 Task: Look for space in Cape Coral, United States from 10th July, 2023 to 15th July, 2023 for 7 adults in price range Rs.10000 to Rs.15000. Place can be entire place or shared room with 4 bedrooms having 7 beds and 4 bathrooms. Property type can be house, flat, guest house. Amenities needed are: wifi, TV, free parkinig on premises, gym, breakfast. Booking option can be shelf check-in. Required host language is English.
Action: Mouse moved to (610, 128)
Screenshot: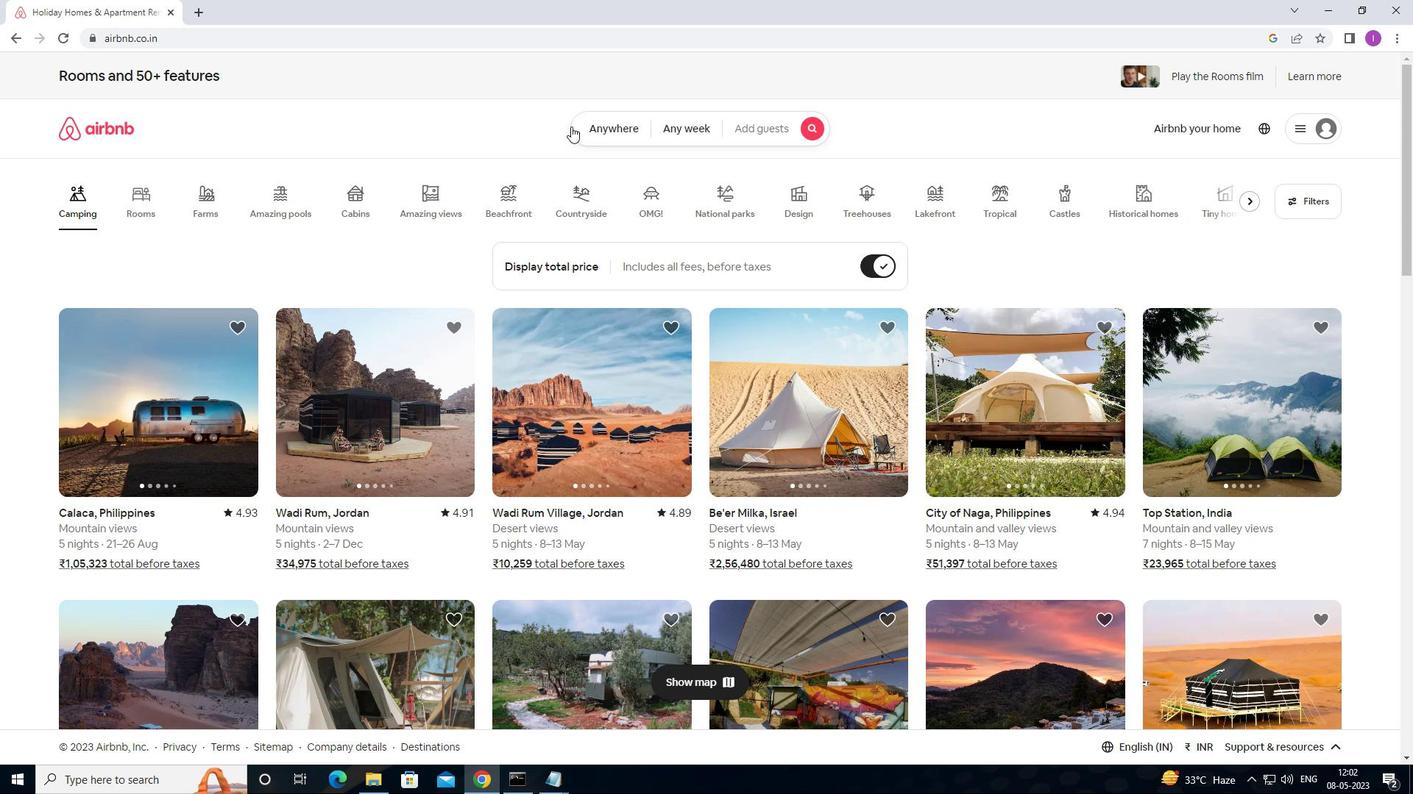 
Action: Mouse pressed left at (610, 128)
Screenshot: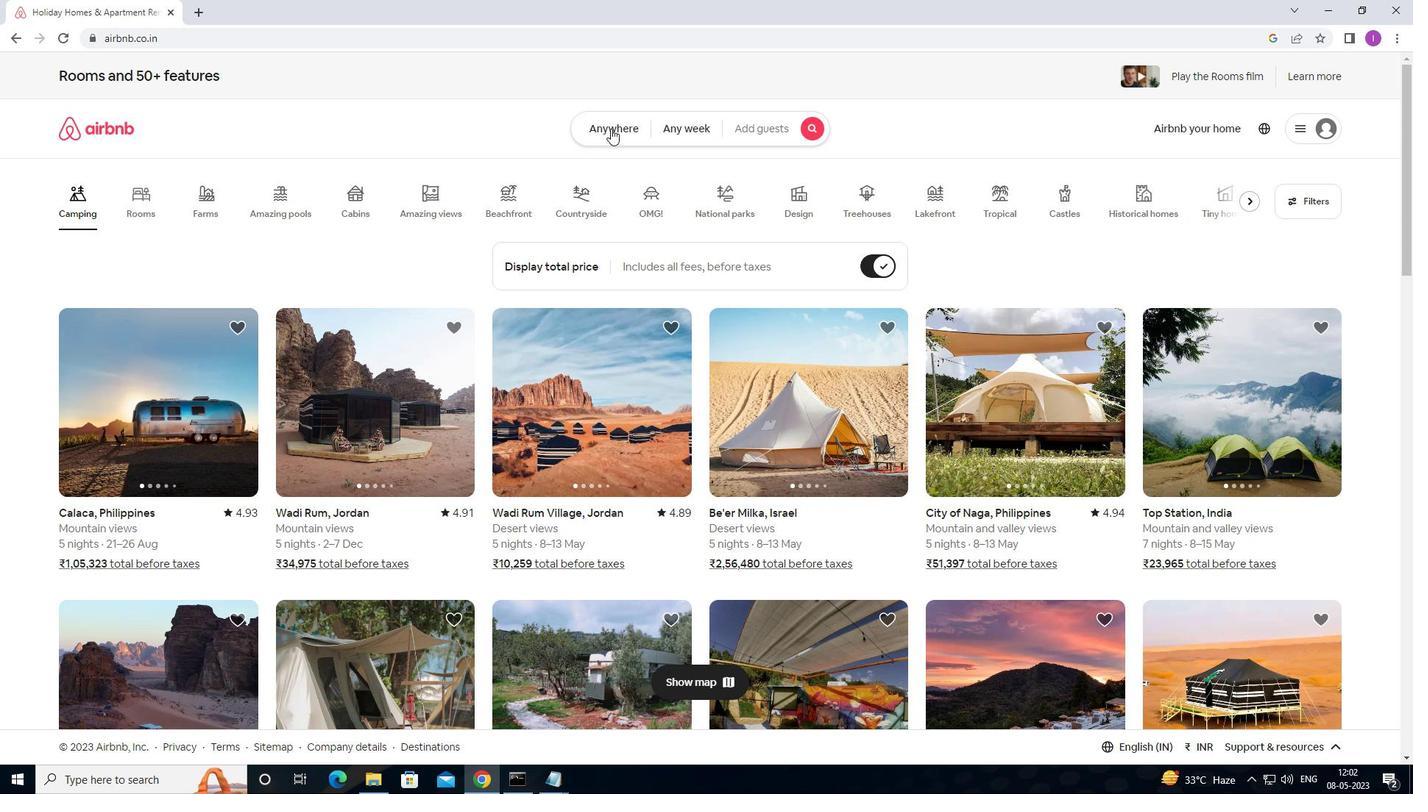 
Action: Mouse moved to (506, 191)
Screenshot: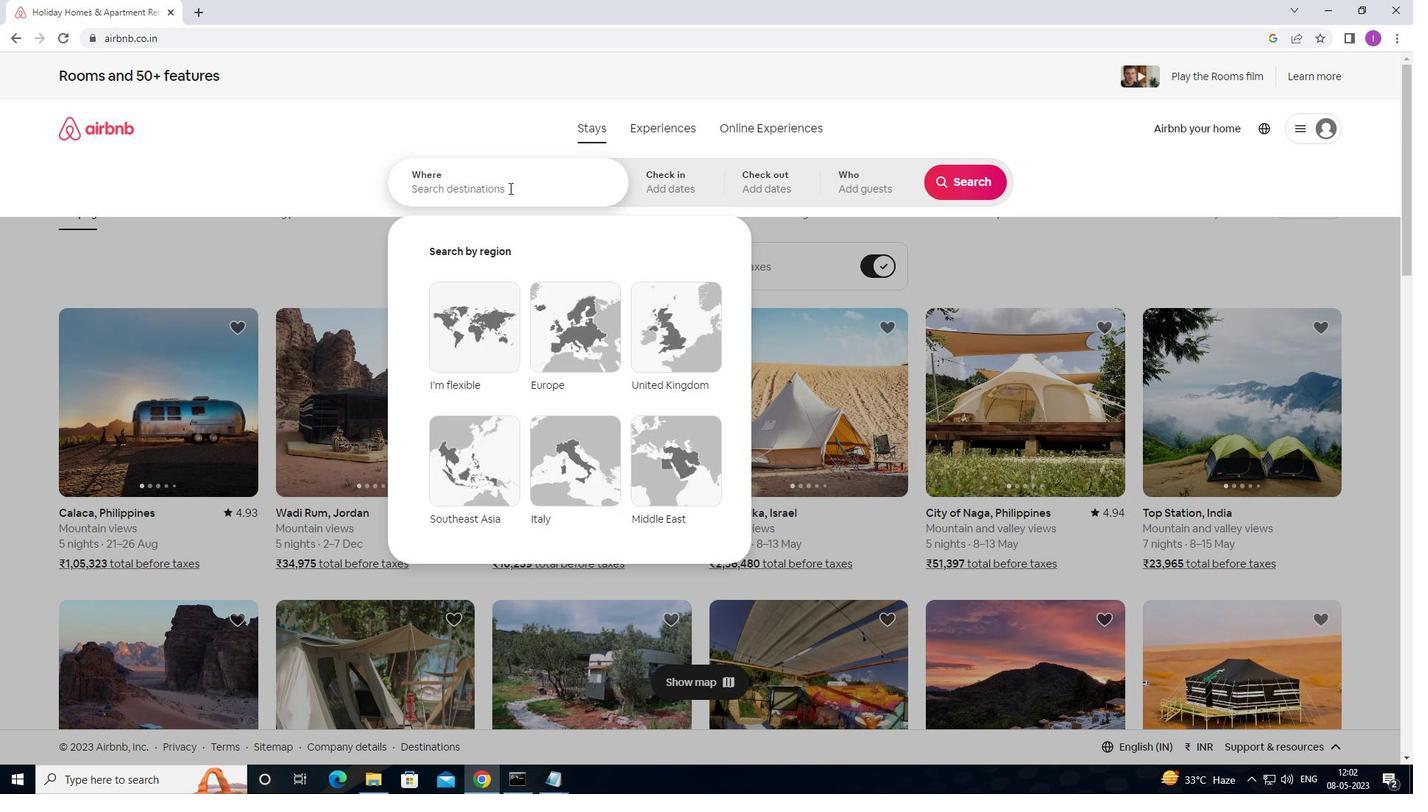
Action: Mouse pressed left at (506, 191)
Screenshot: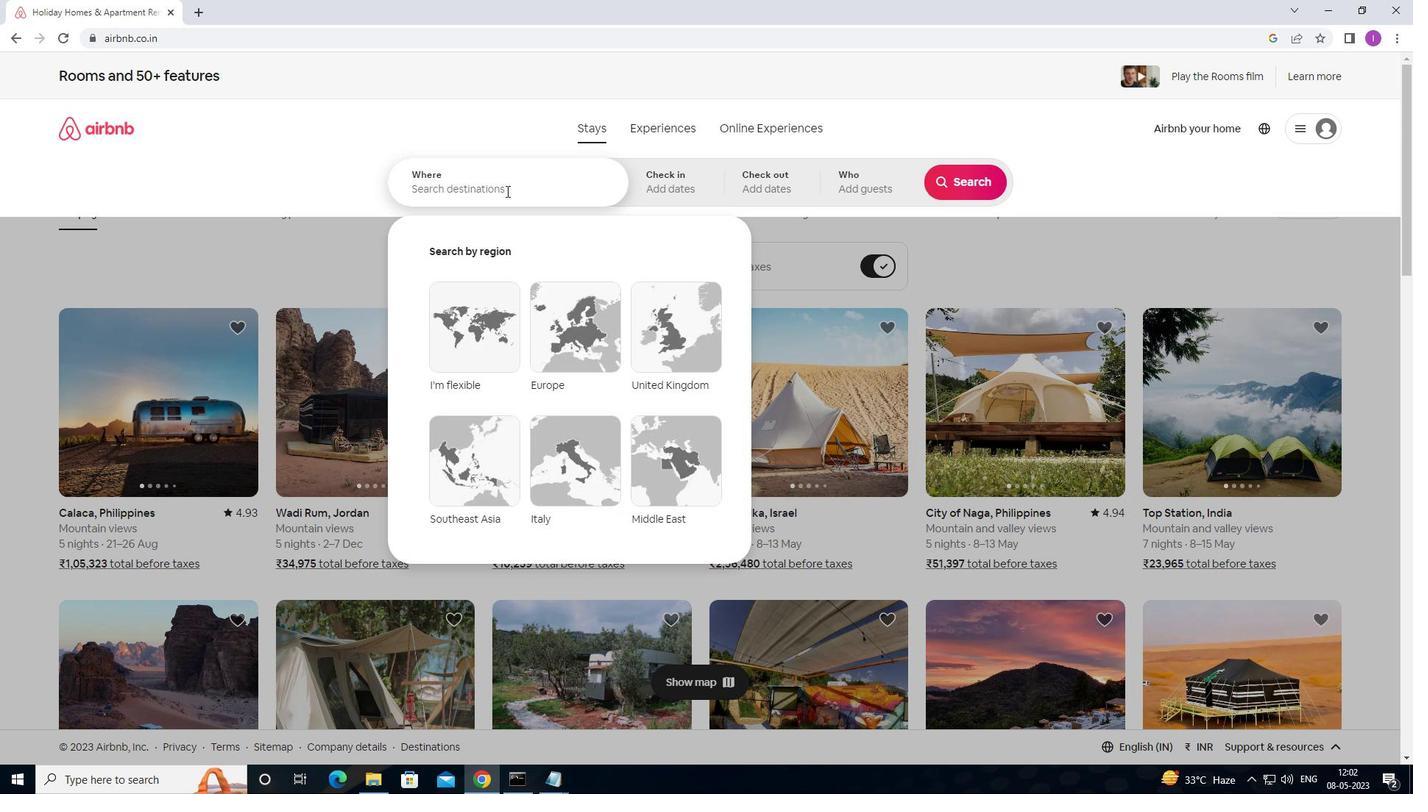 
Action: Mouse moved to (677, 171)
Screenshot: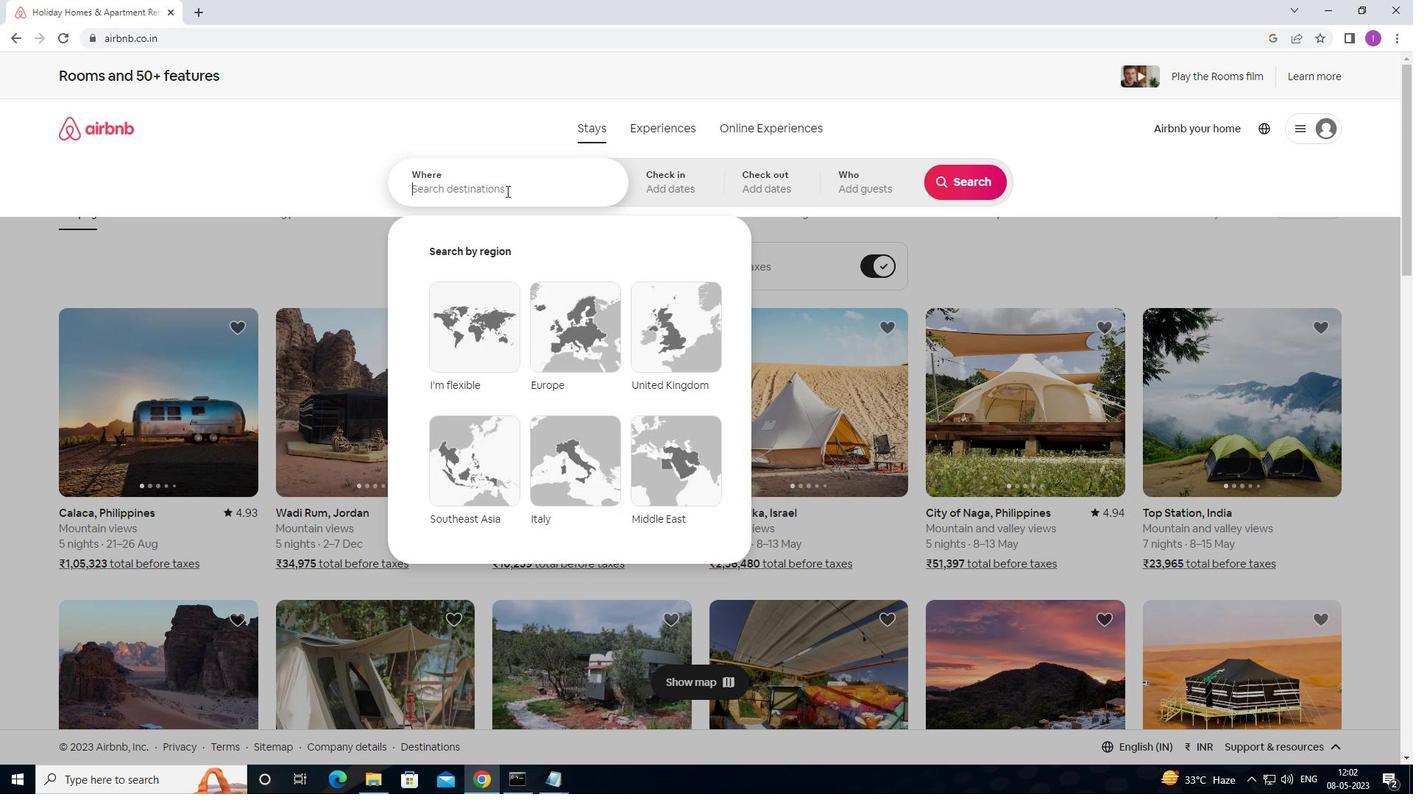 
Action: Key pressed <Key.shift>CAPE<Key.space><Key.shift>CORAL,<Key.shift>UNITED<Key.space>STATES
Screenshot: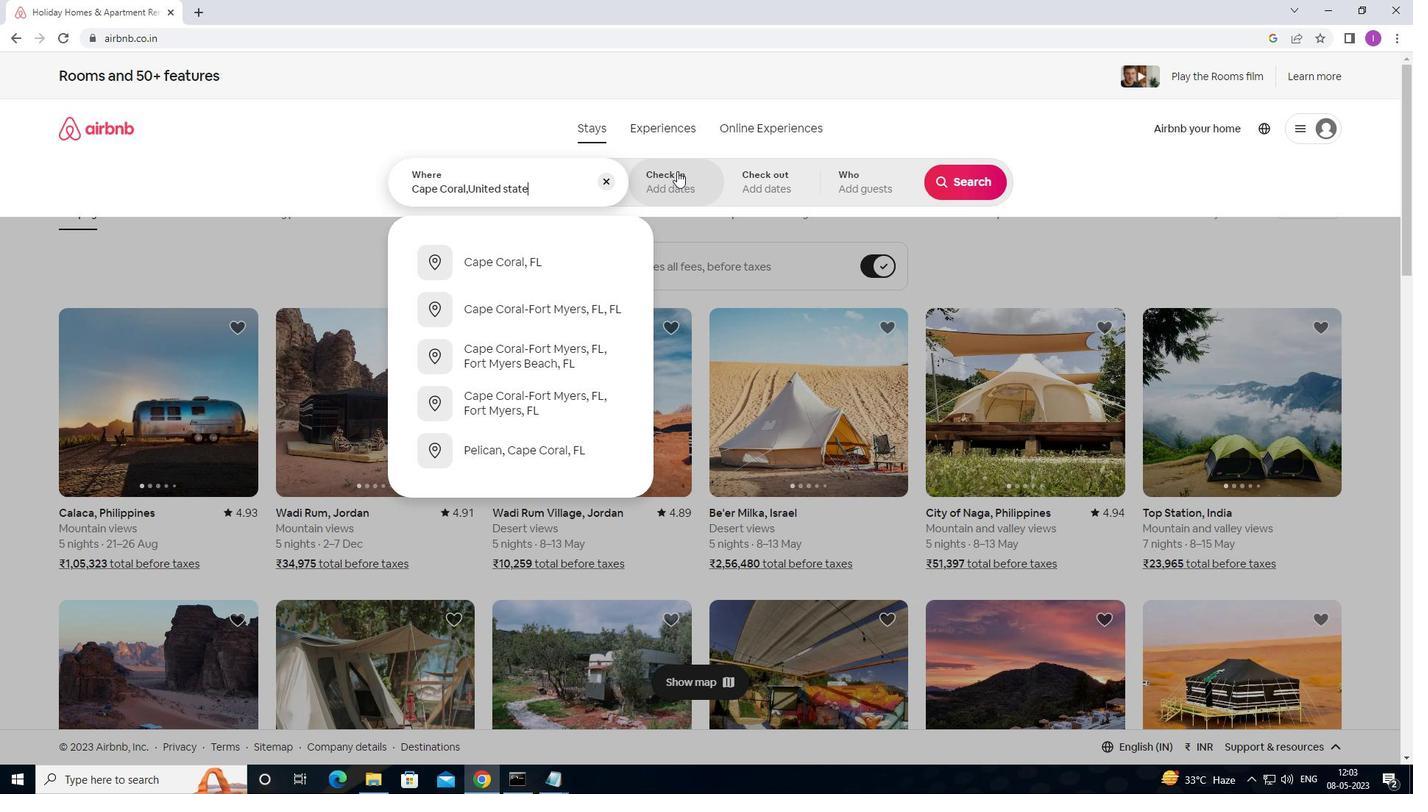
Action: Mouse moved to (677, 175)
Screenshot: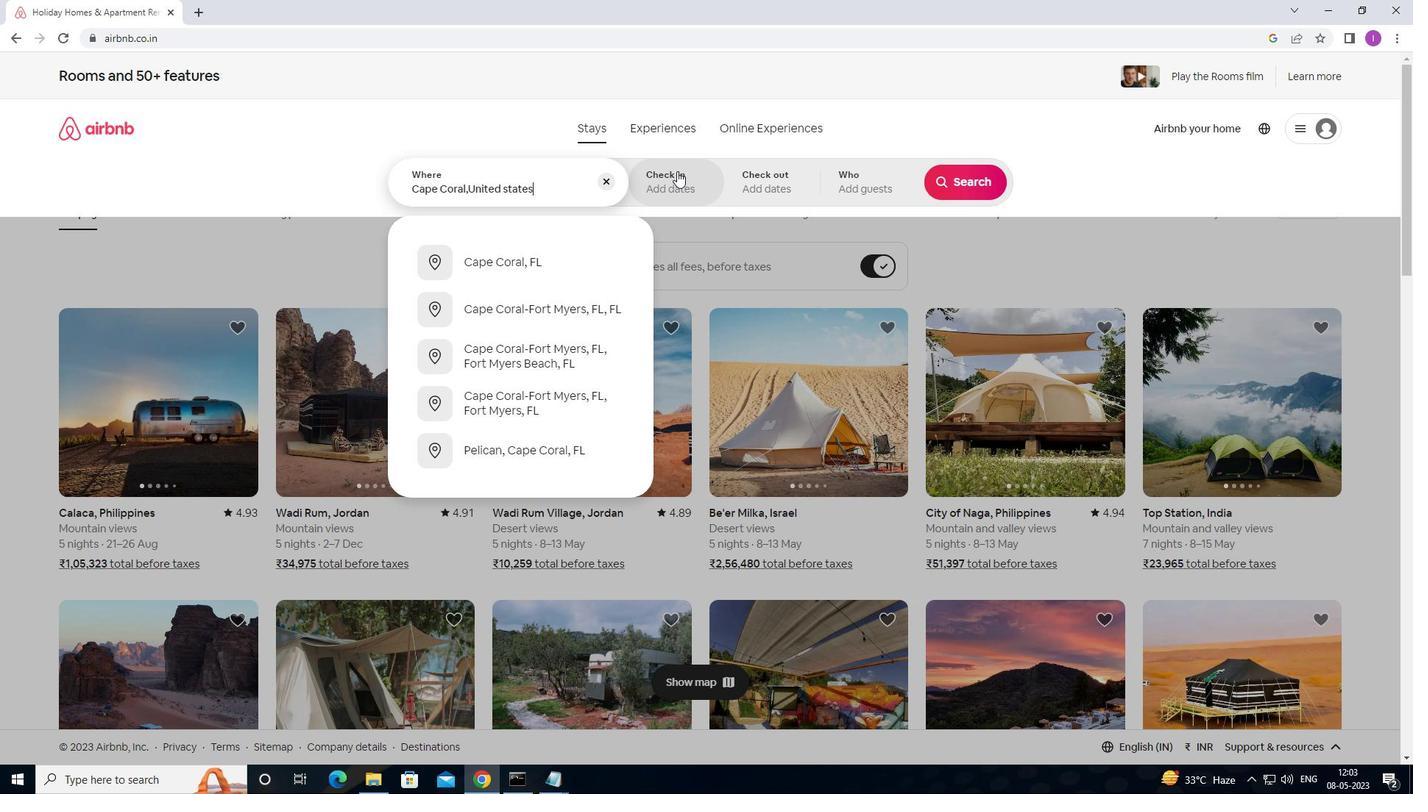 
Action: Mouse pressed left at (677, 175)
Screenshot: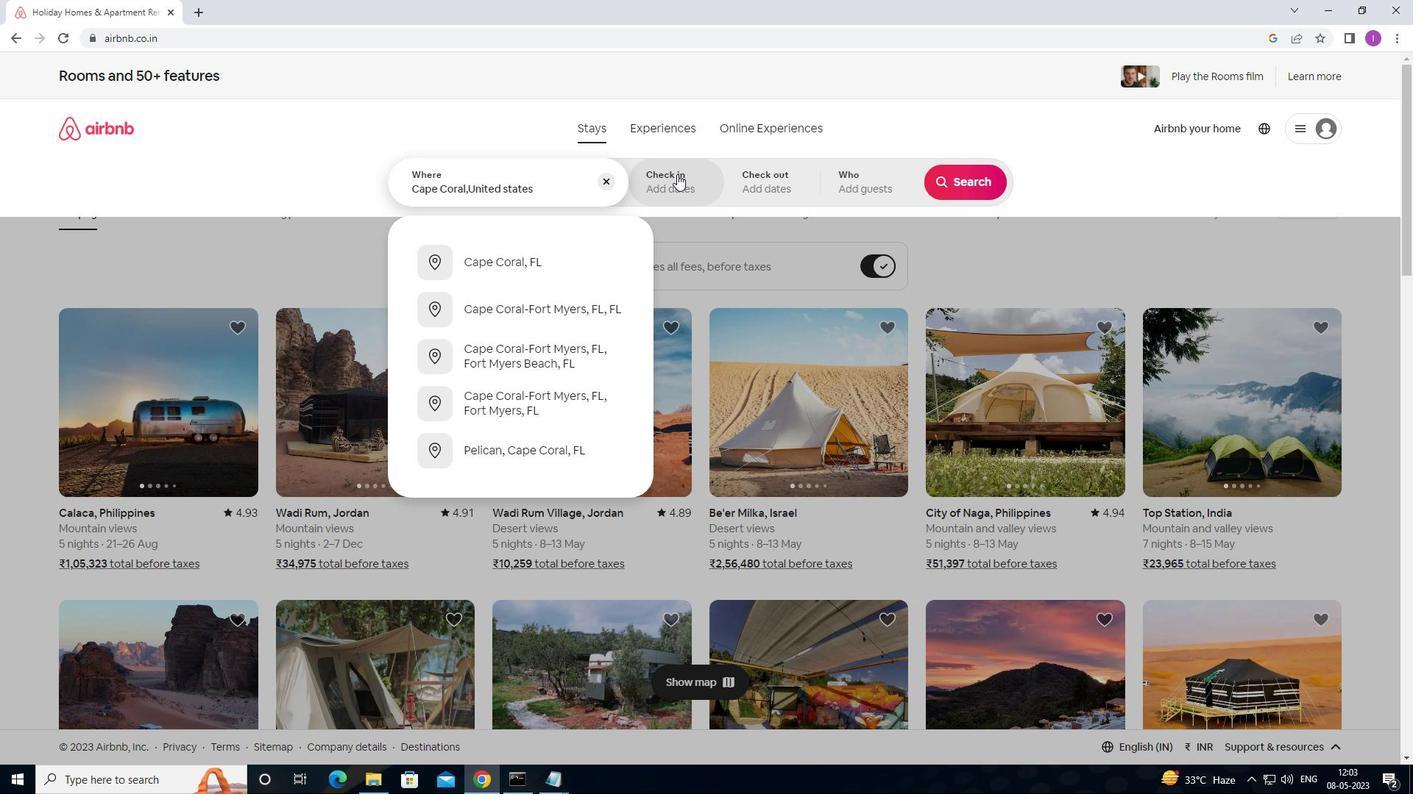 
Action: Mouse moved to (964, 297)
Screenshot: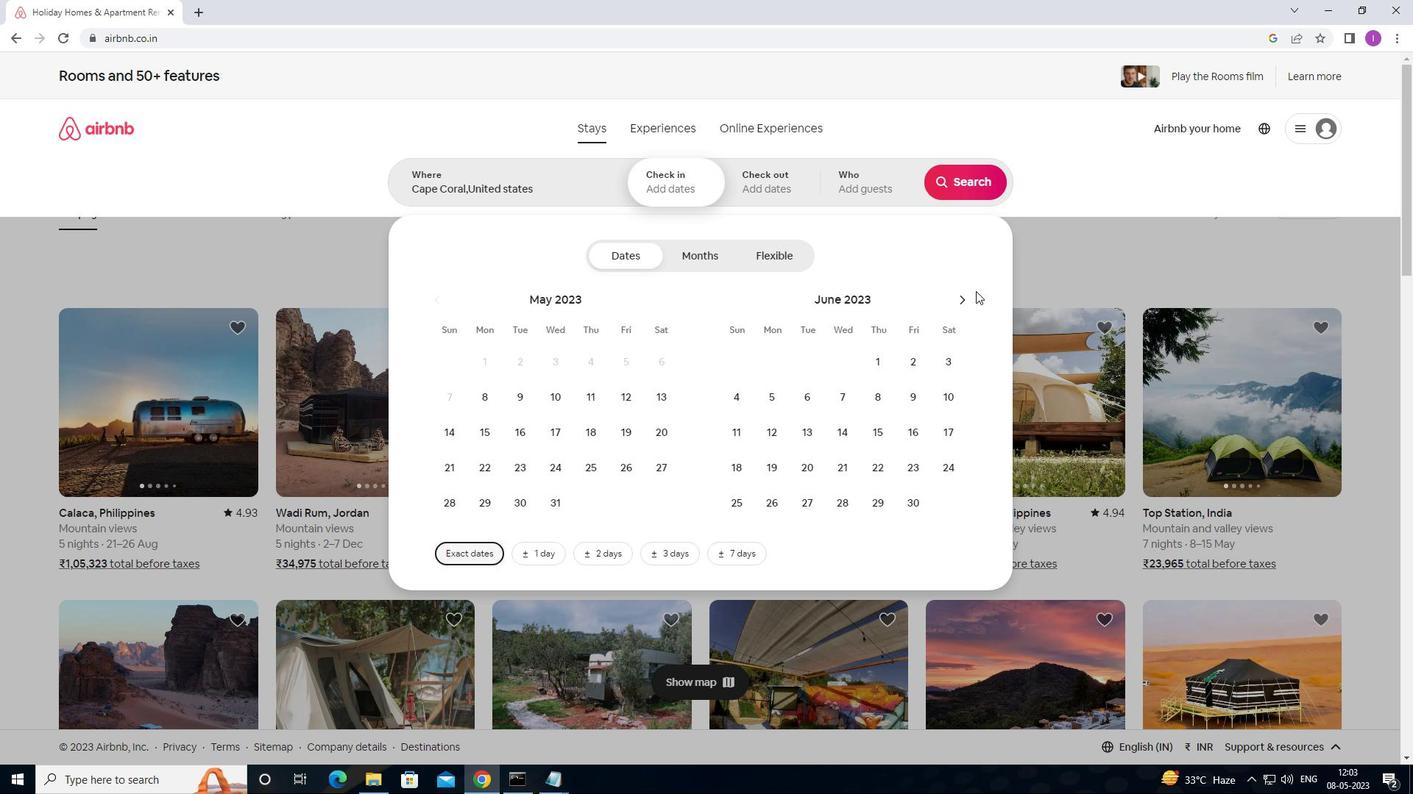 
Action: Mouse pressed left at (964, 297)
Screenshot: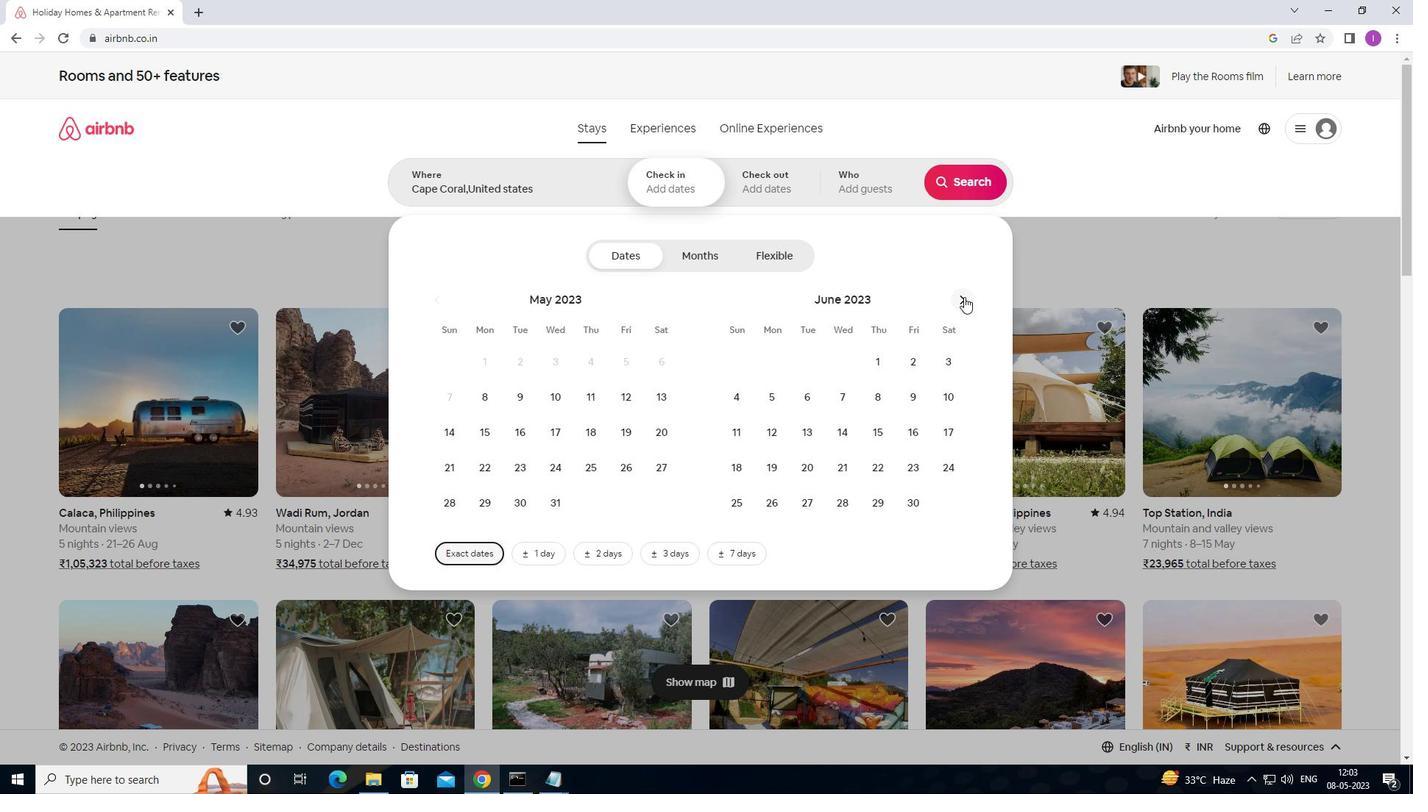 
Action: Mouse moved to (769, 434)
Screenshot: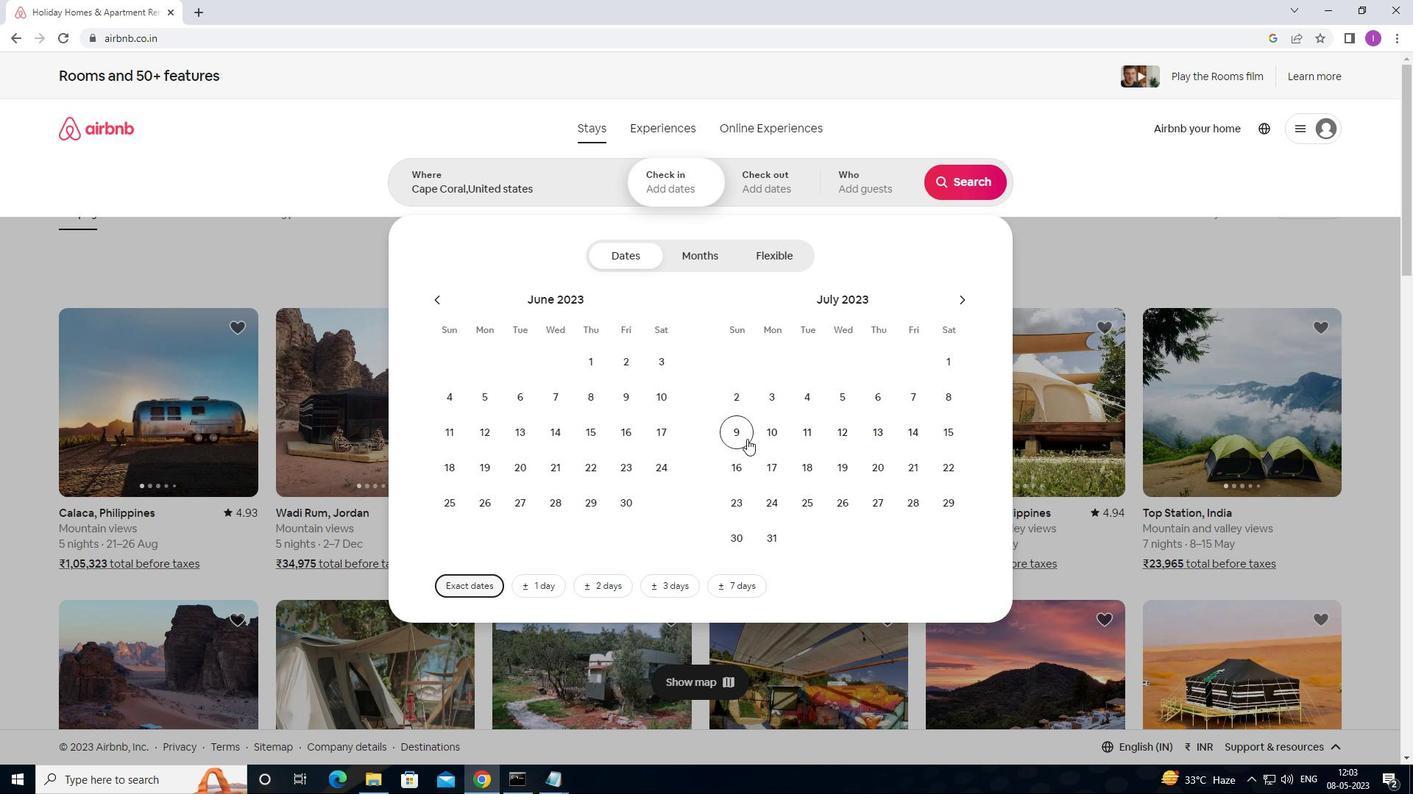 
Action: Mouse pressed left at (769, 434)
Screenshot: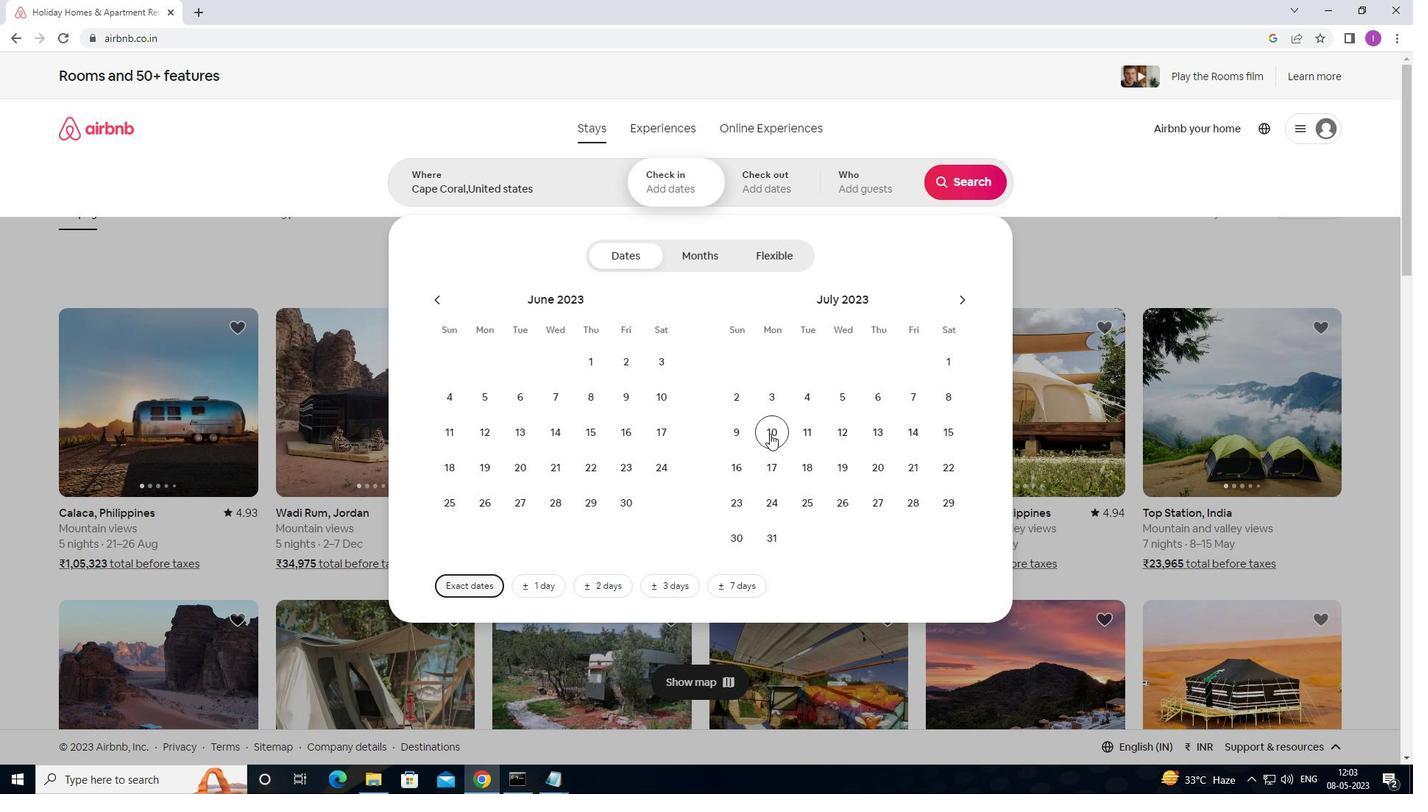 
Action: Mouse moved to (961, 429)
Screenshot: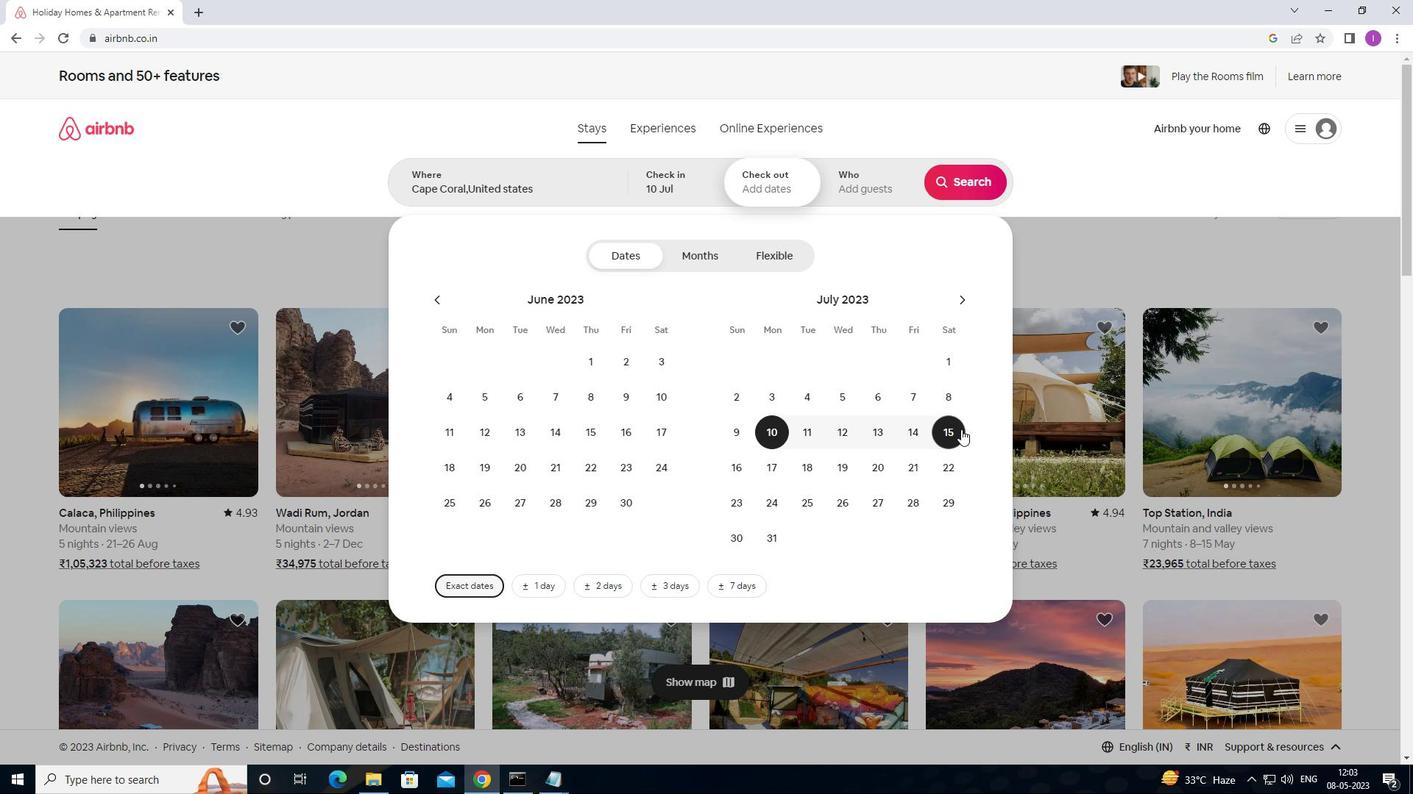 
Action: Mouse pressed left at (961, 429)
Screenshot: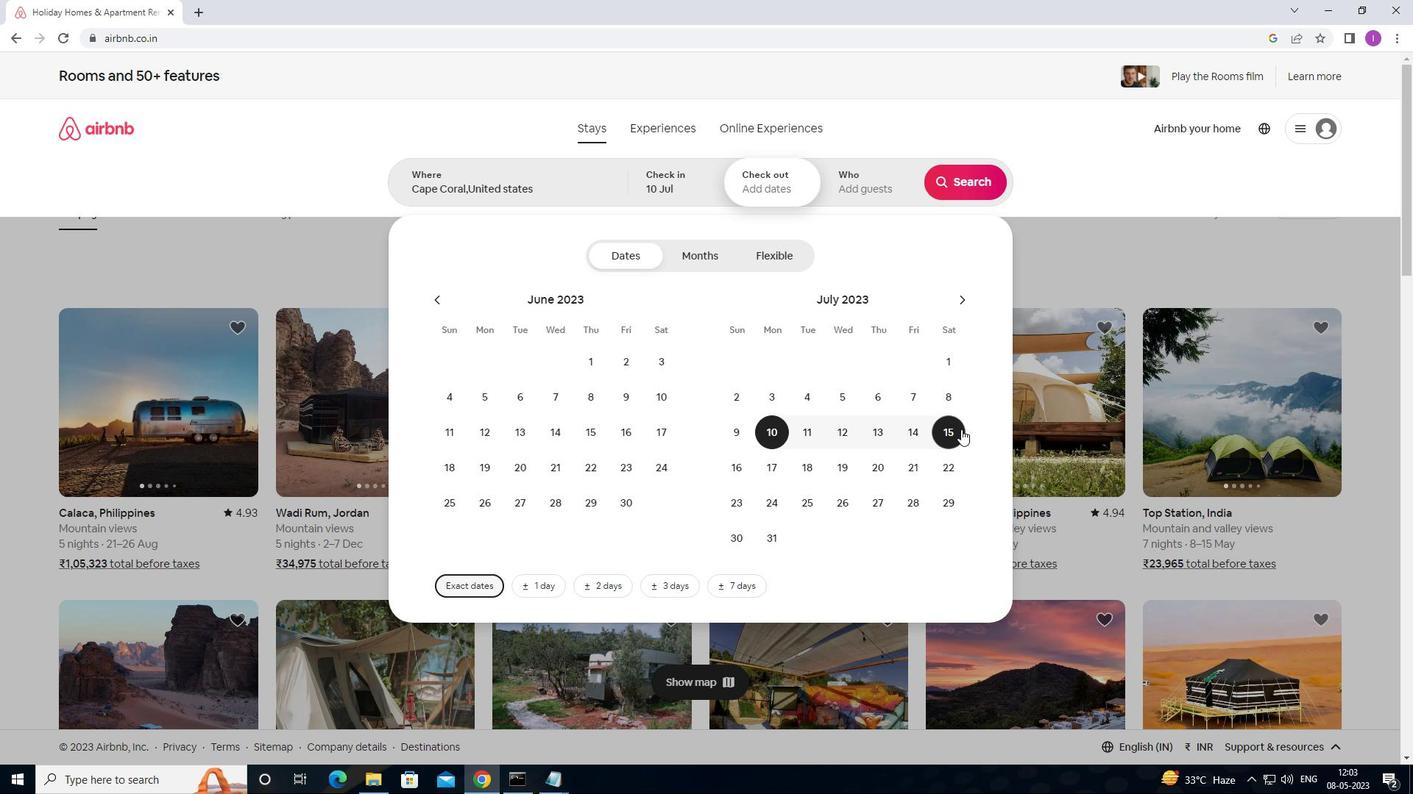 
Action: Mouse moved to (859, 194)
Screenshot: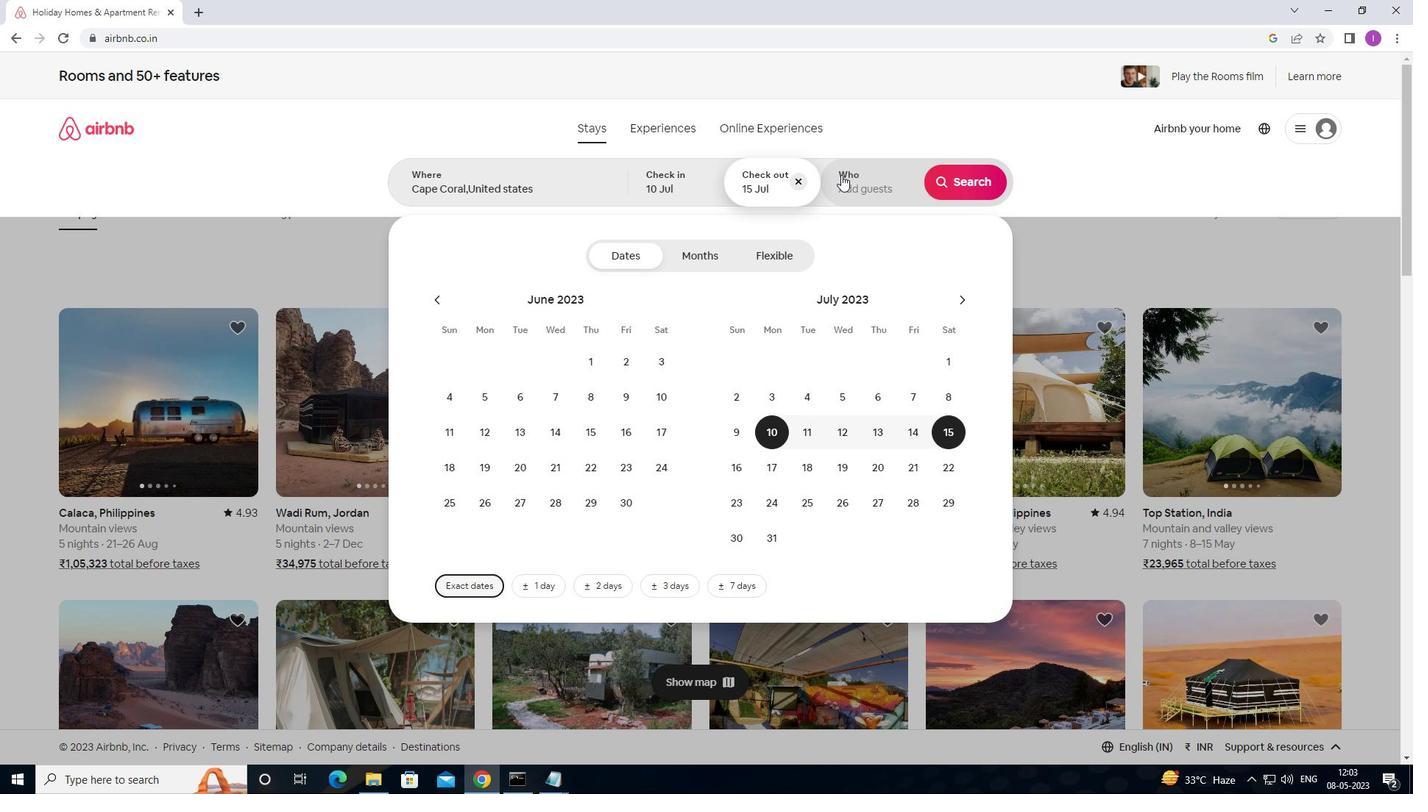 
Action: Mouse pressed left at (859, 194)
Screenshot: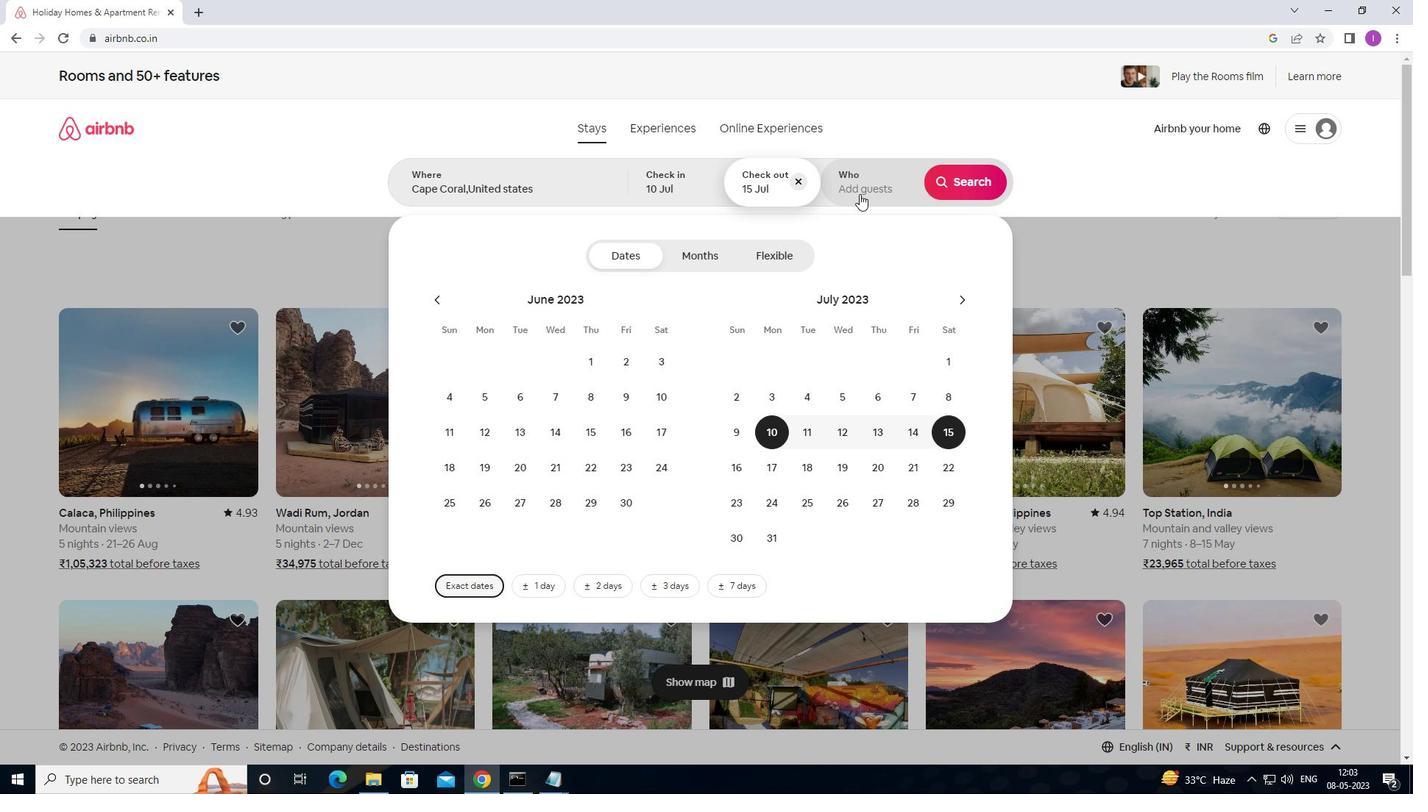 
Action: Mouse moved to (970, 257)
Screenshot: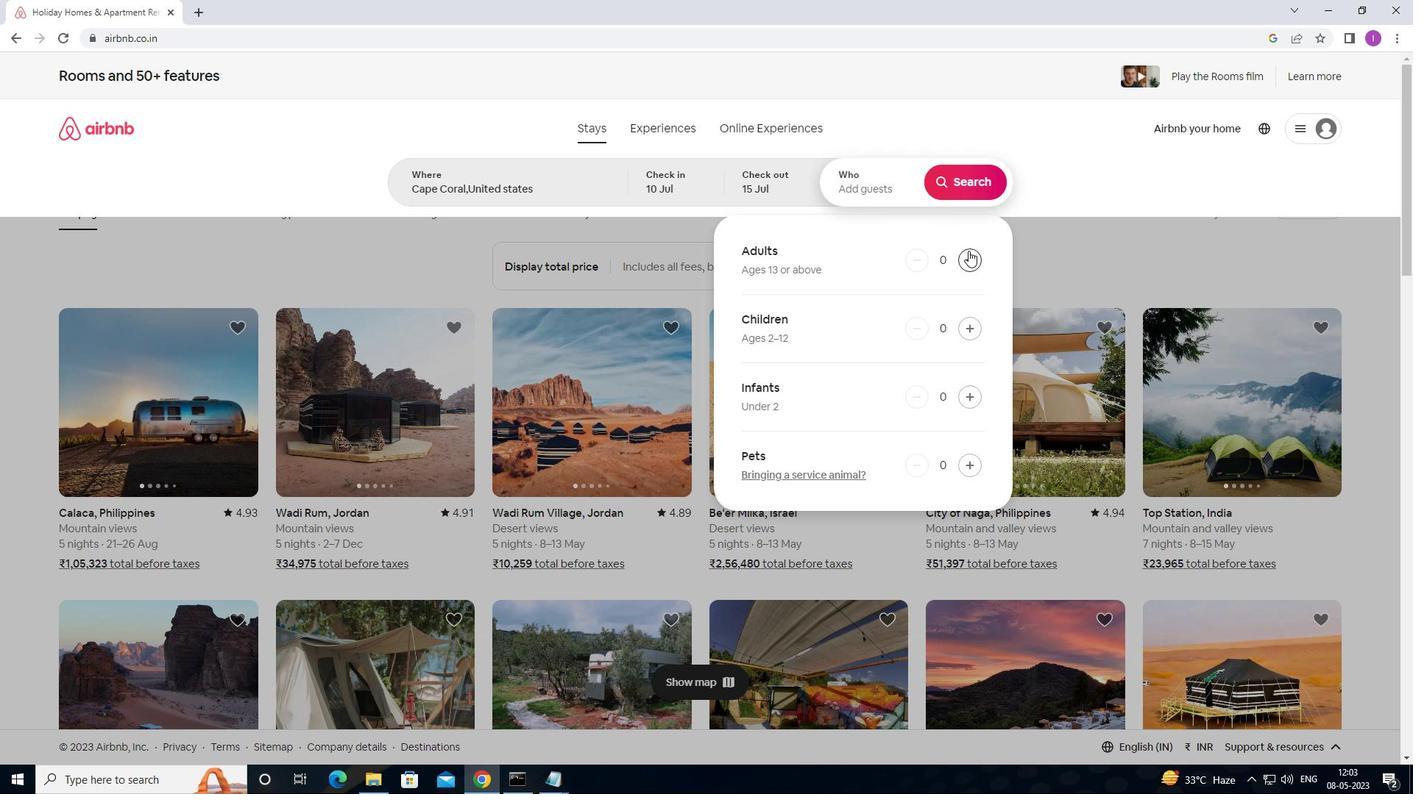
Action: Mouse pressed left at (970, 257)
Screenshot: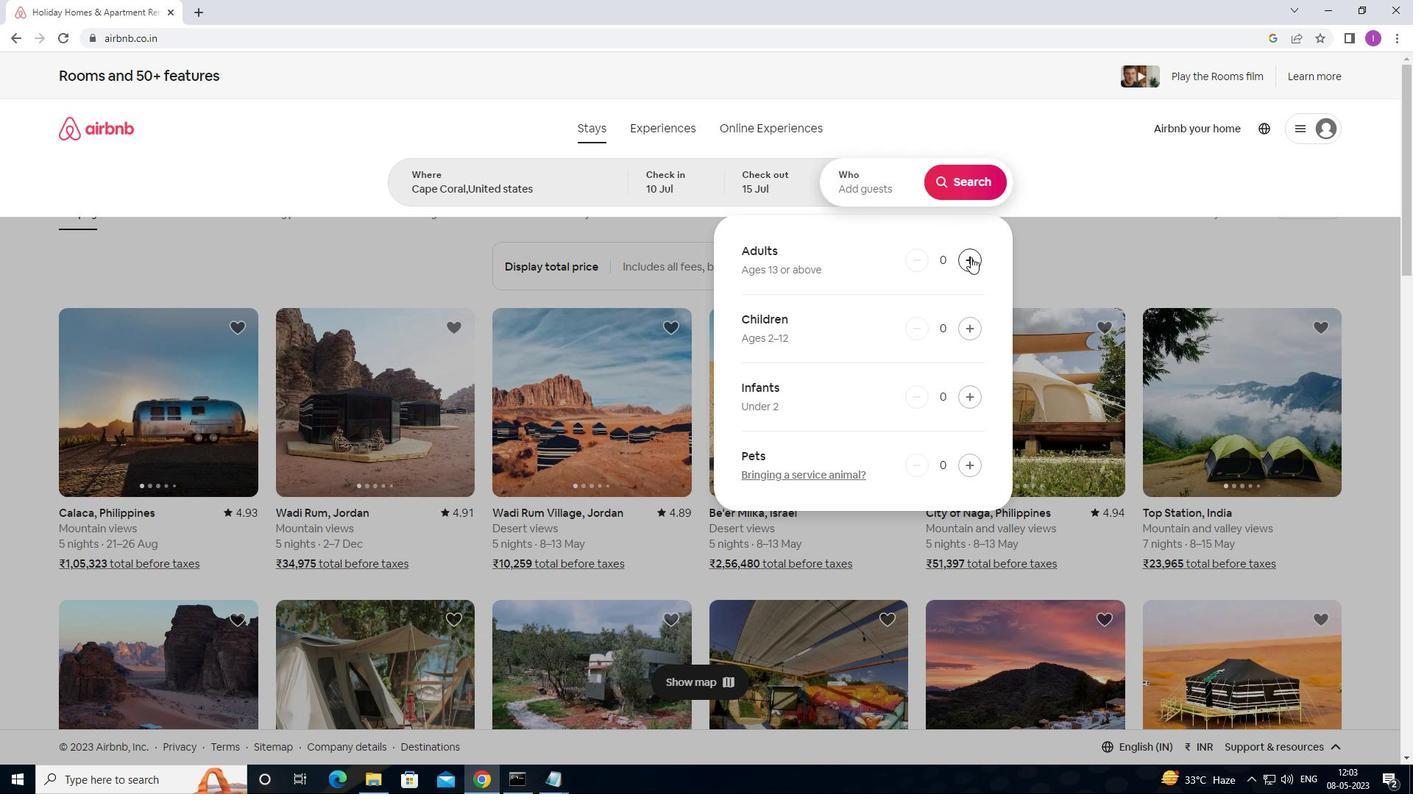 
Action: Mouse pressed left at (970, 257)
Screenshot: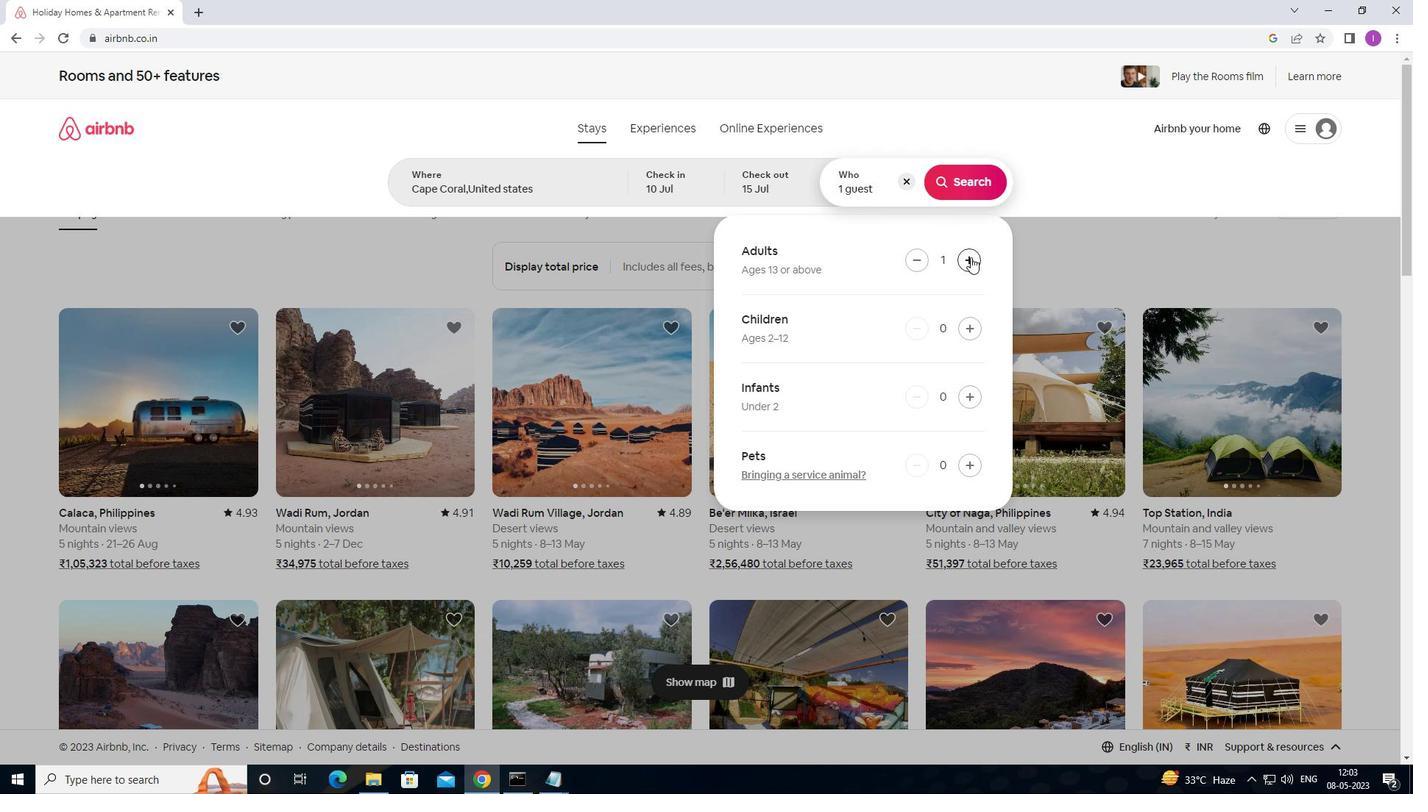 
Action: Mouse pressed left at (970, 257)
Screenshot: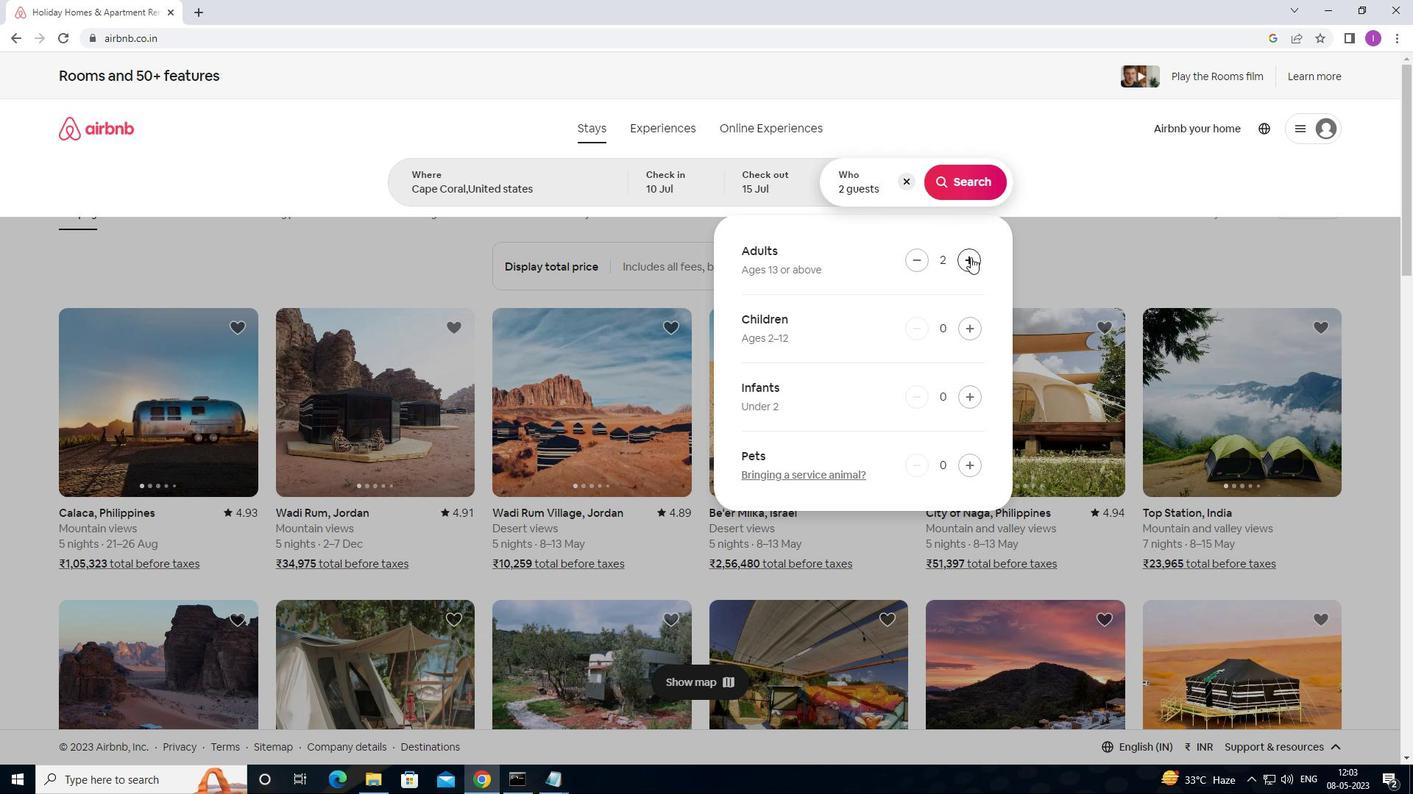 
Action: Mouse pressed left at (970, 257)
Screenshot: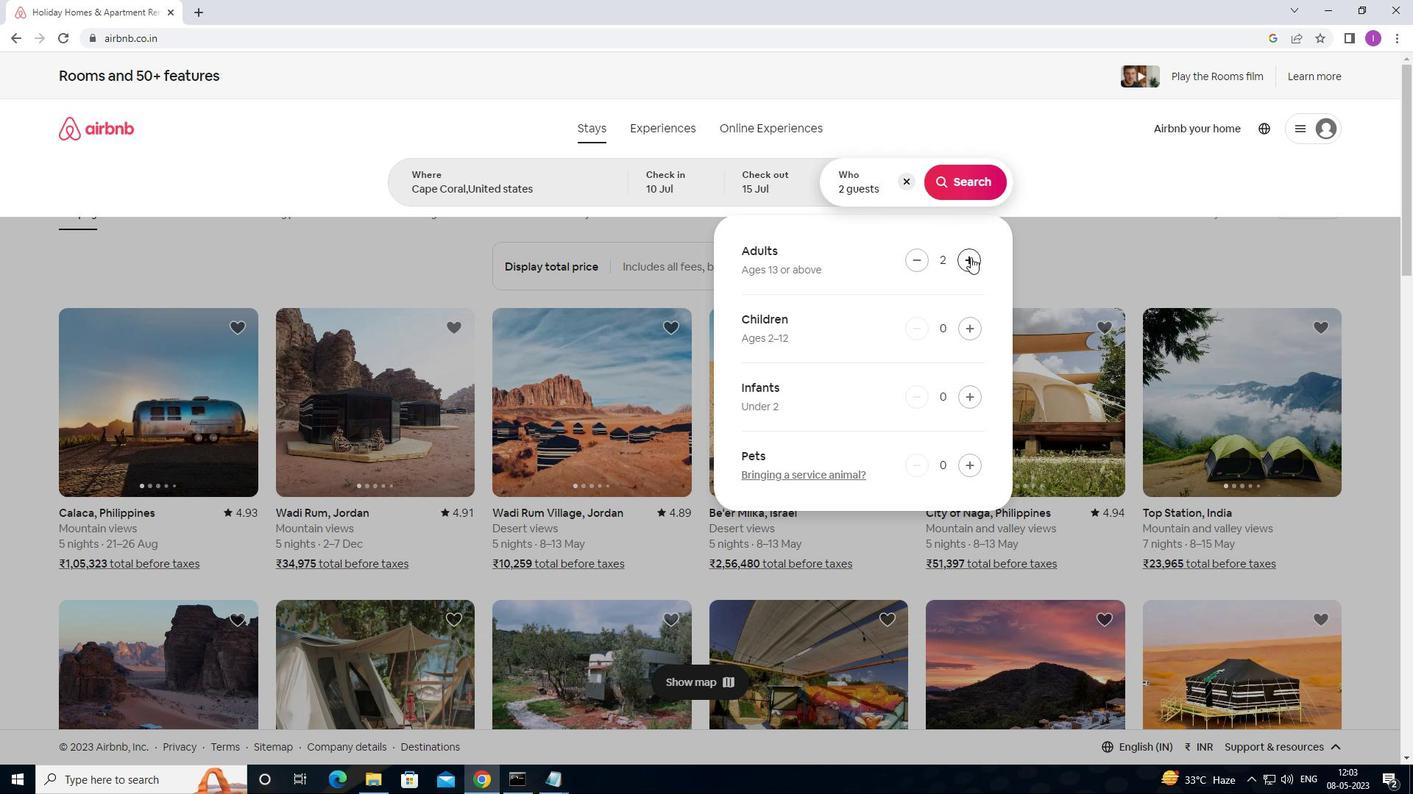 
Action: Mouse pressed left at (970, 257)
Screenshot: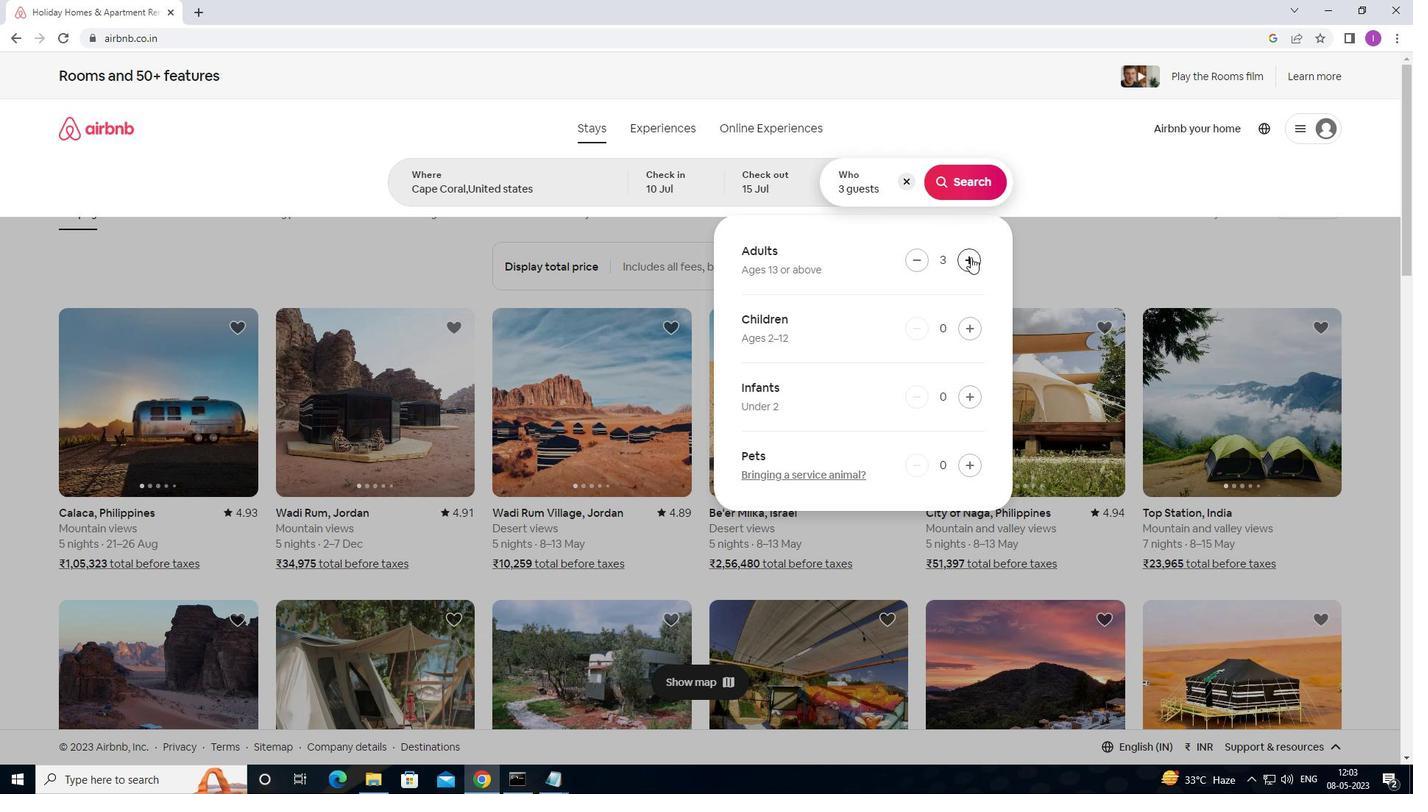 
Action: Mouse pressed left at (970, 257)
Screenshot: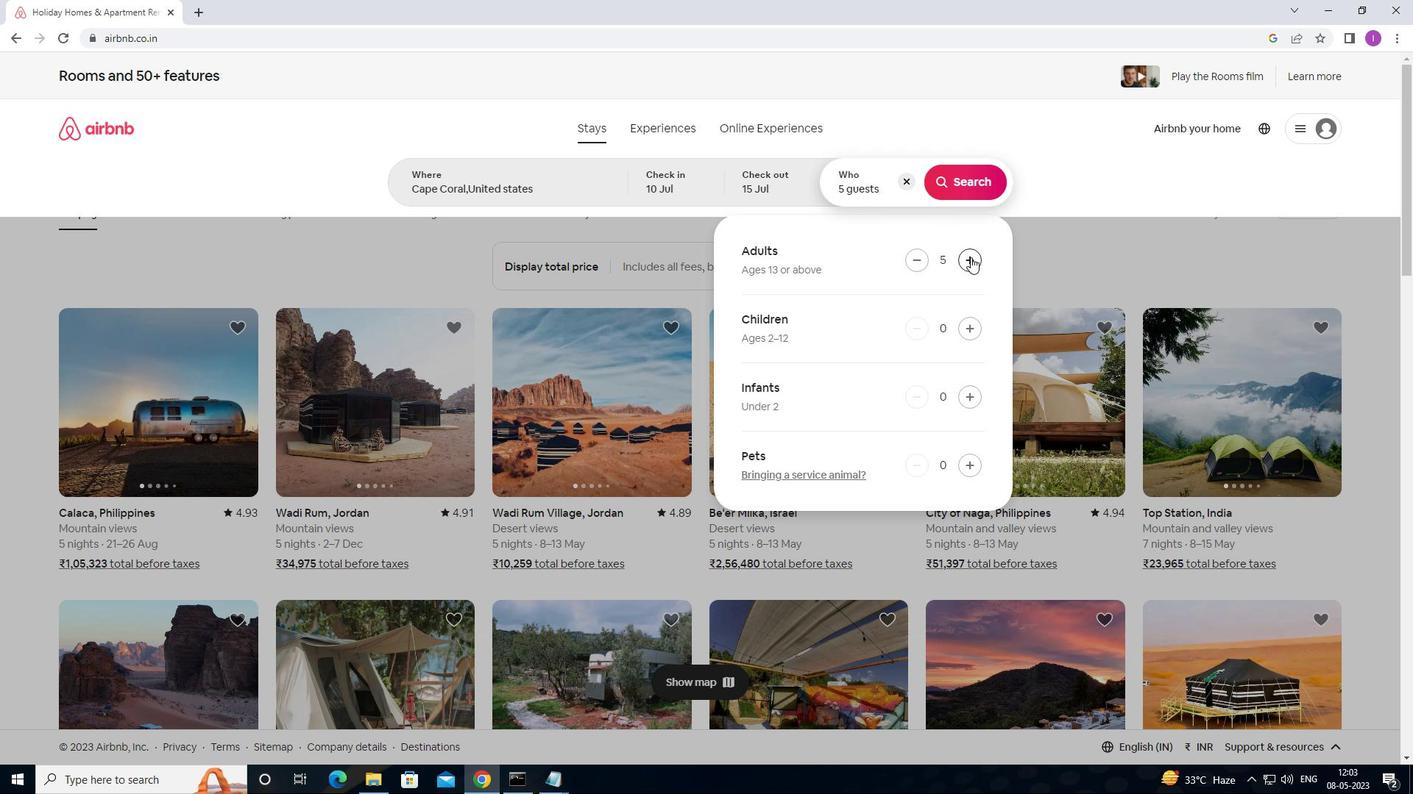 
Action: Mouse pressed left at (970, 257)
Screenshot: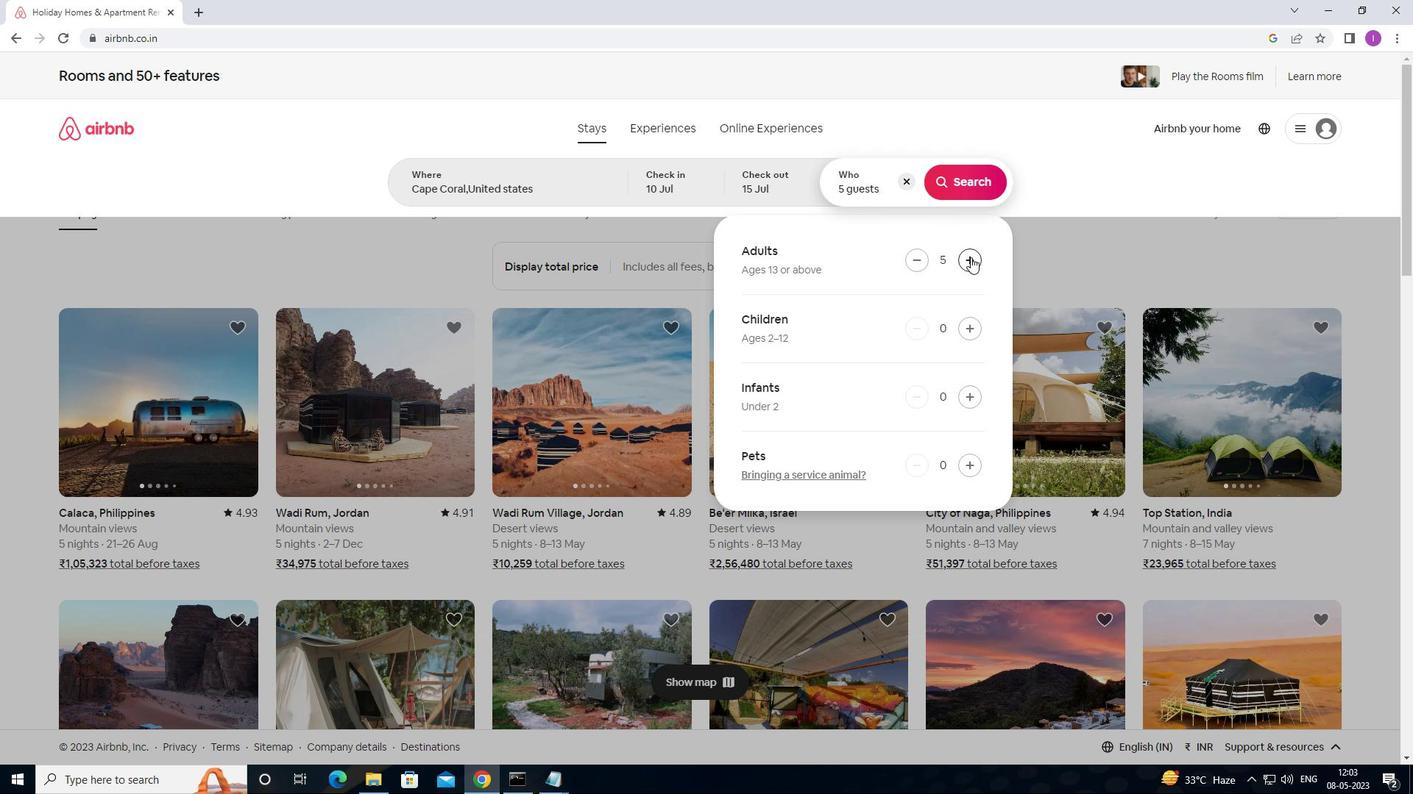 
Action: Mouse moved to (959, 175)
Screenshot: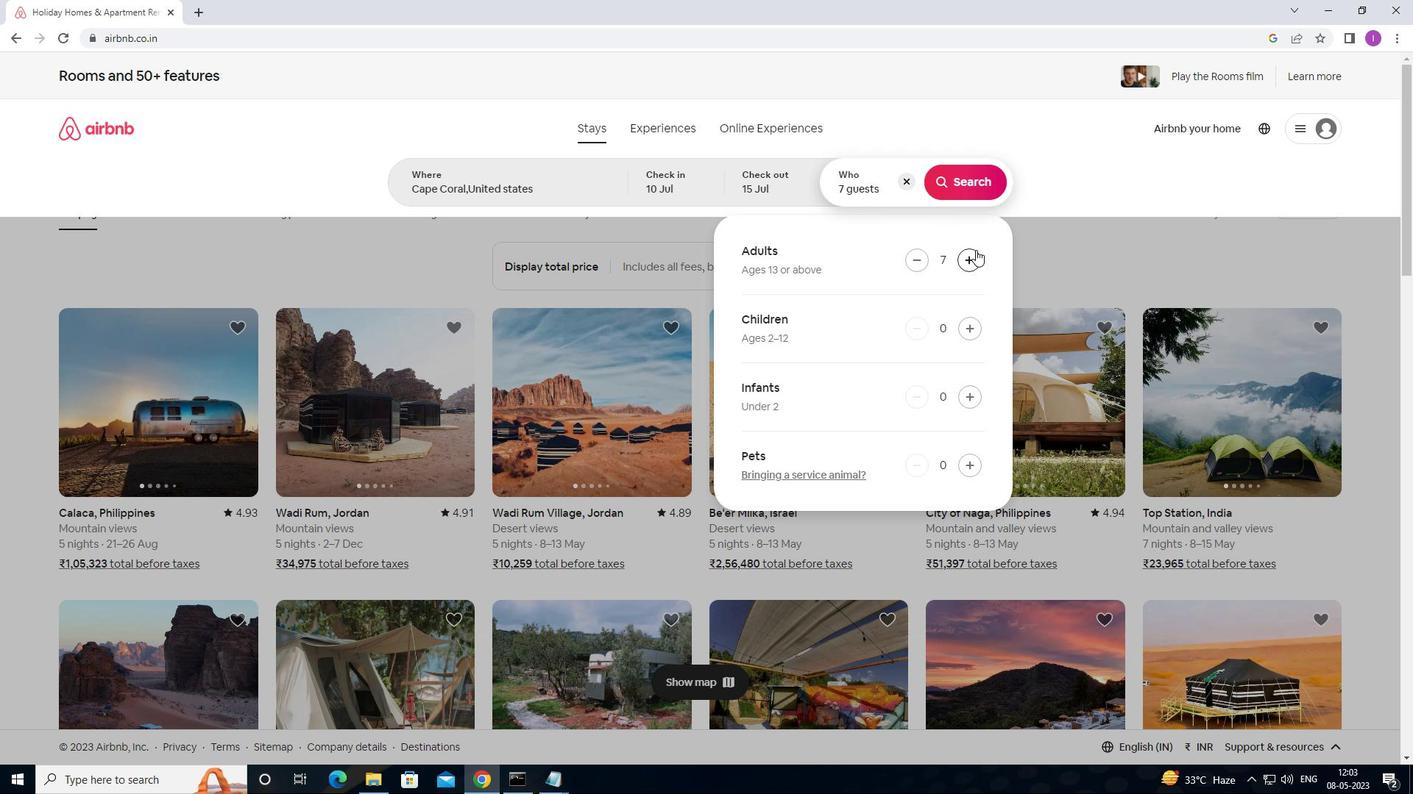 
Action: Mouse pressed left at (959, 175)
Screenshot: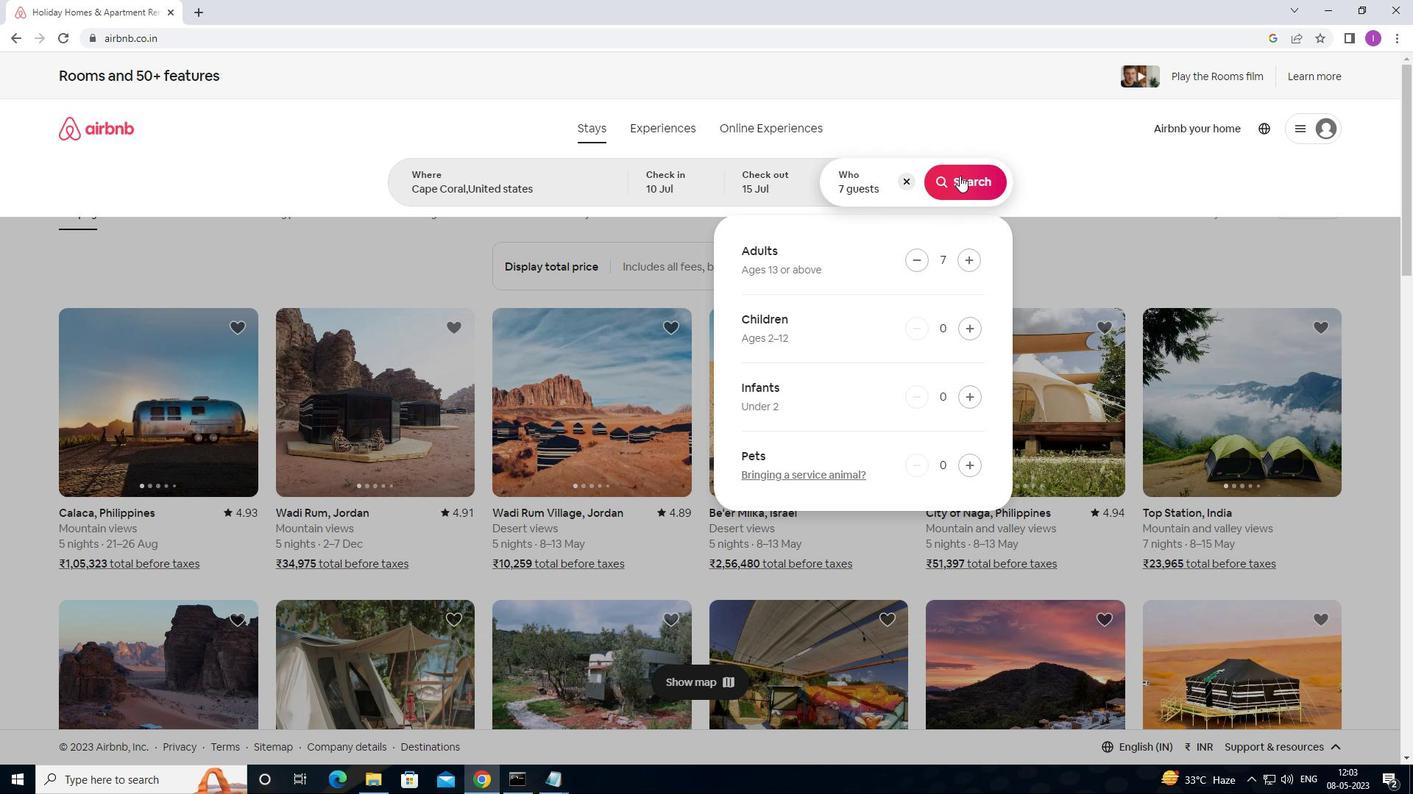 
Action: Mouse moved to (1322, 139)
Screenshot: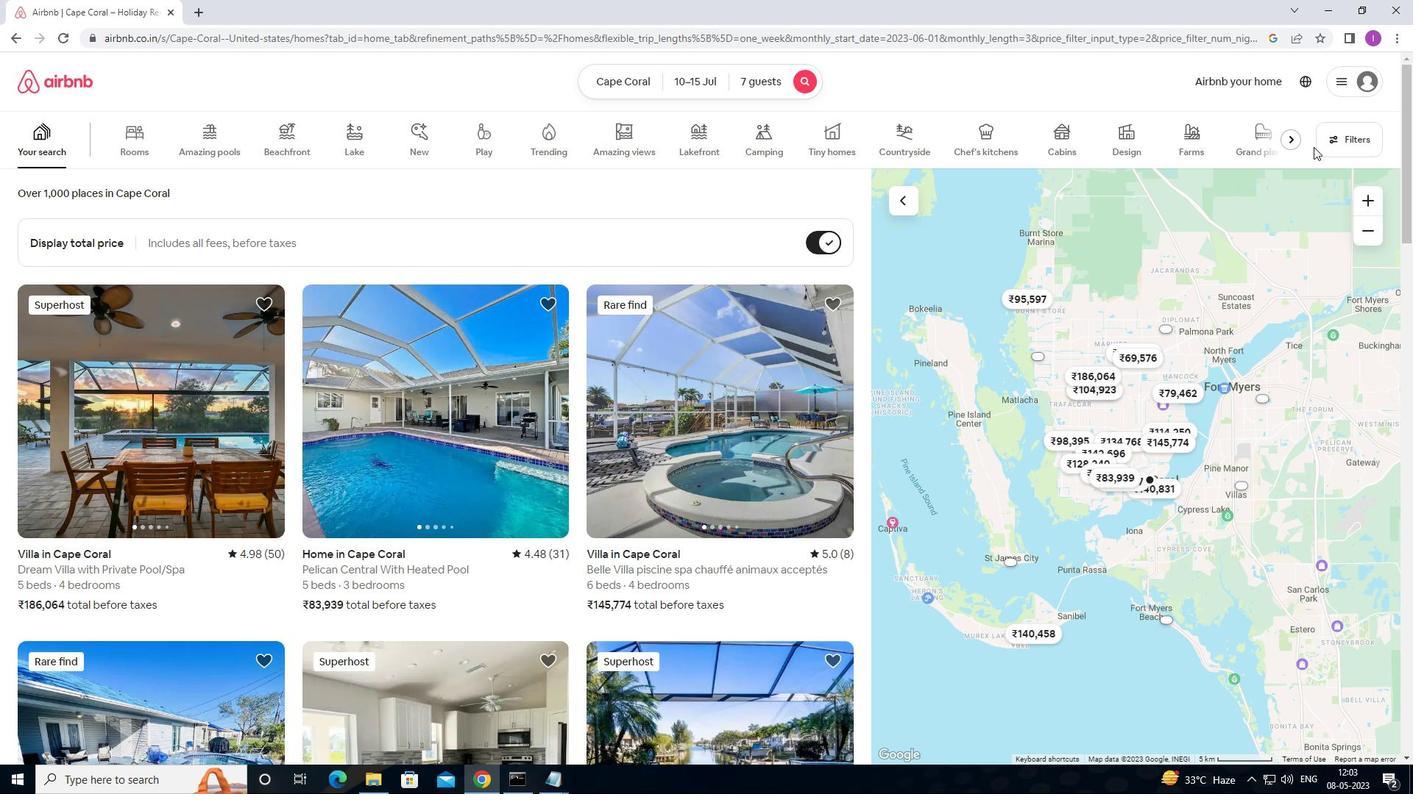 
Action: Mouse pressed left at (1322, 139)
Screenshot: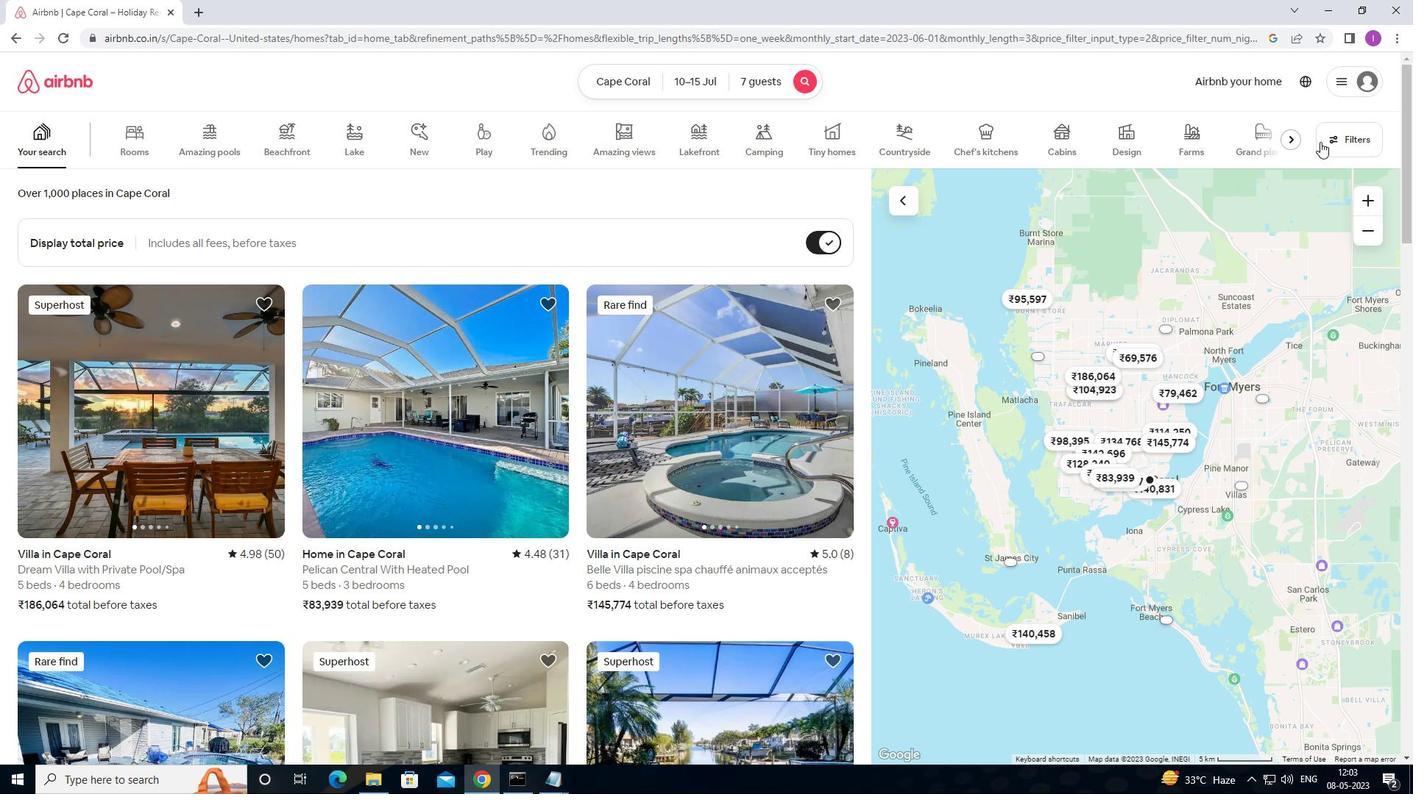 
Action: Mouse moved to (587, 499)
Screenshot: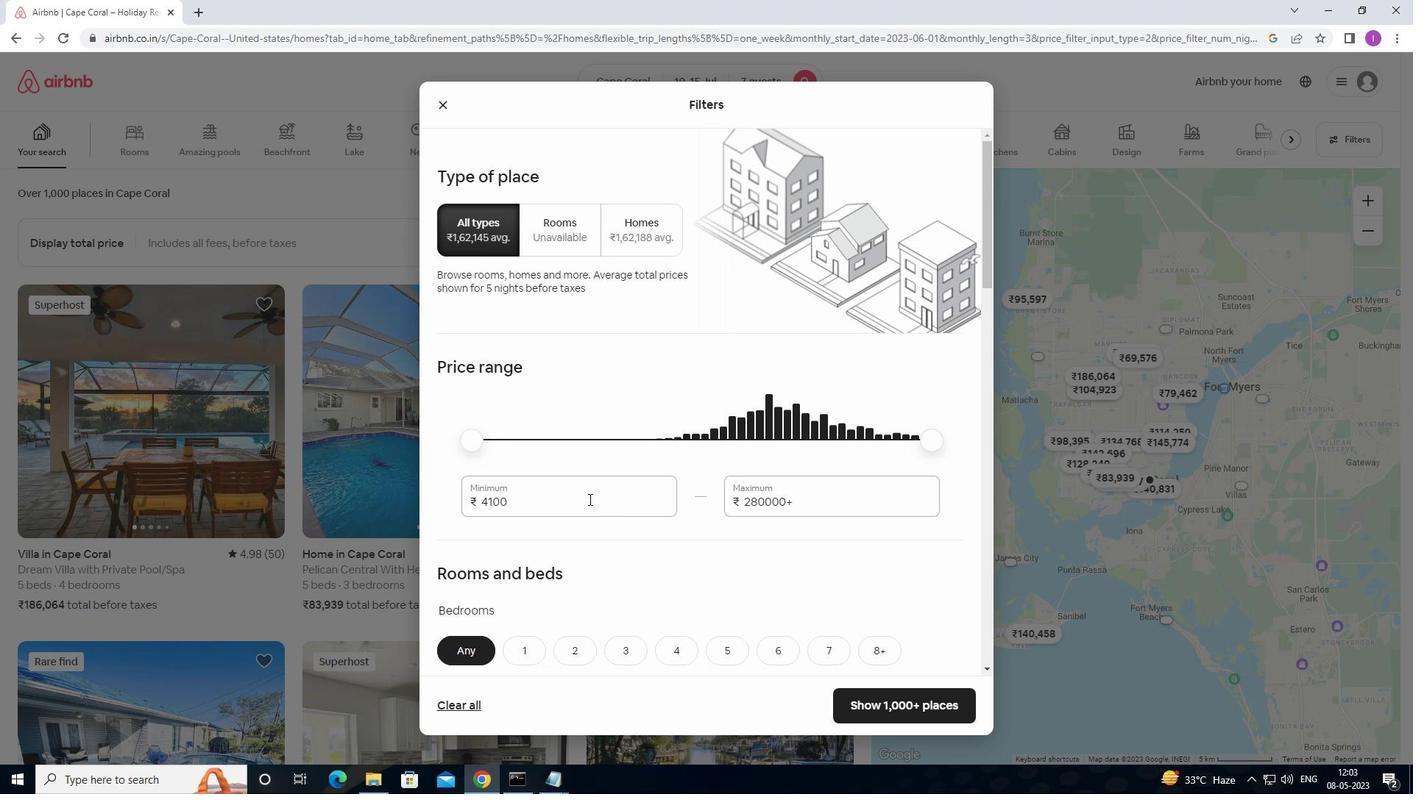 
Action: Mouse pressed left at (587, 499)
Screenshot: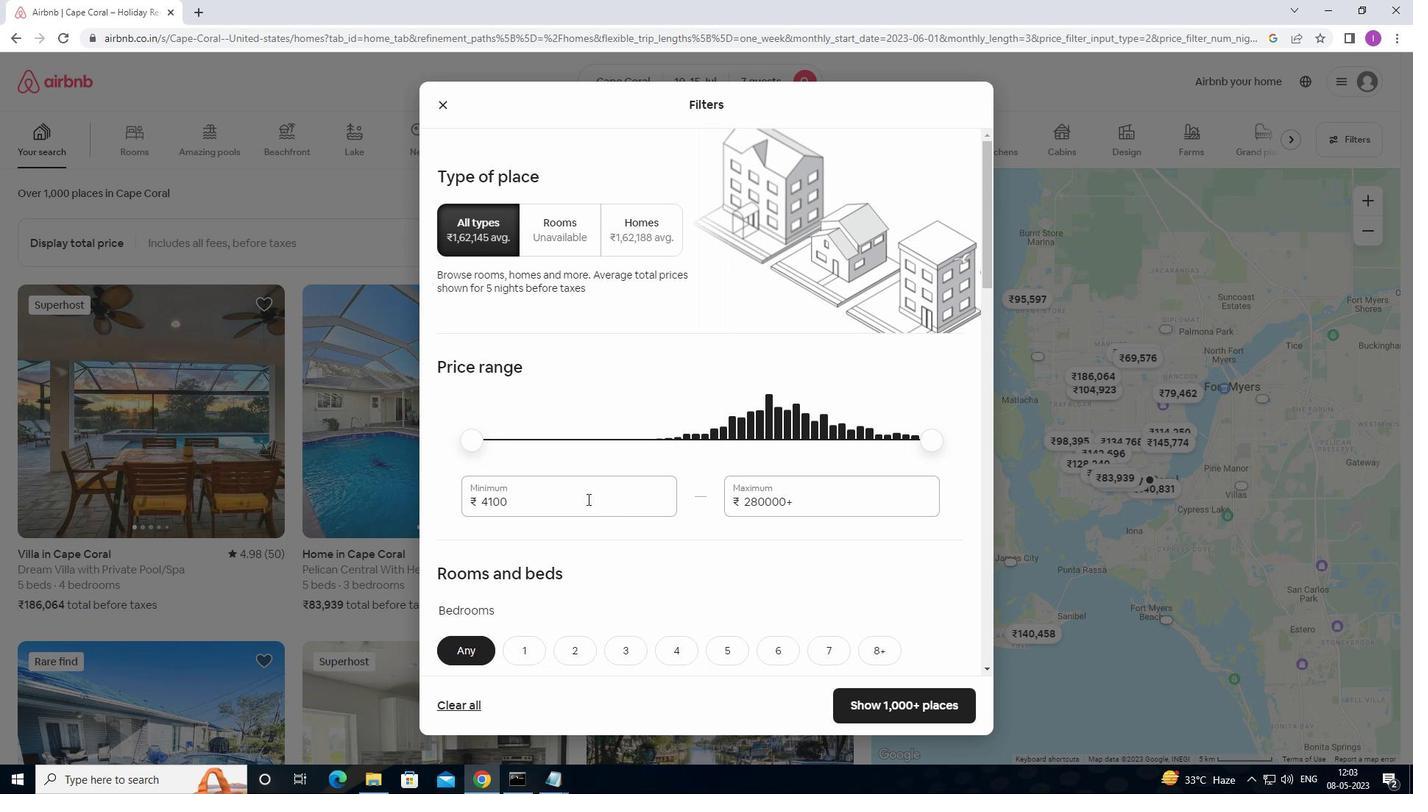 
Action: Mouse moved to (468, 514)
Screenshot: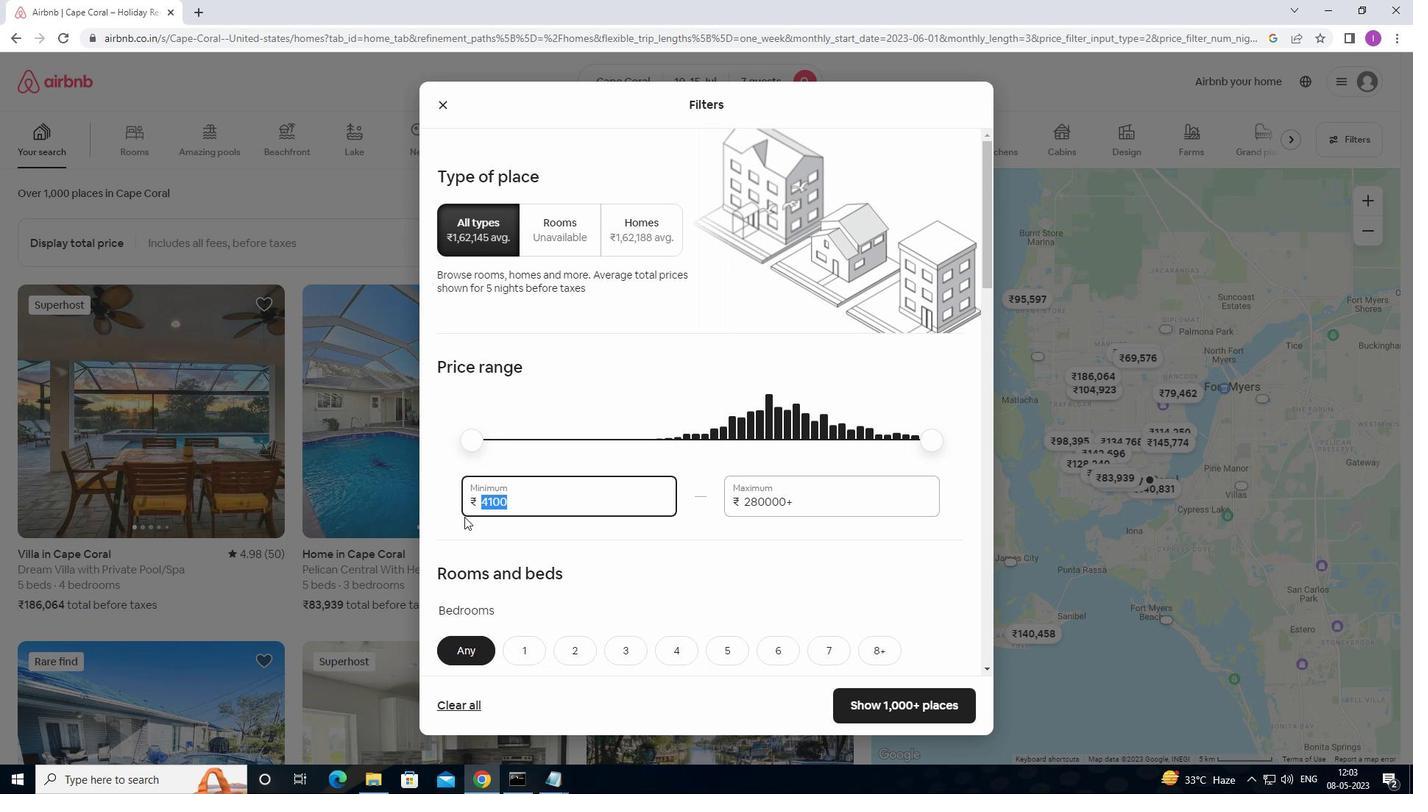 
Action: Key pressed 1
Screenshot: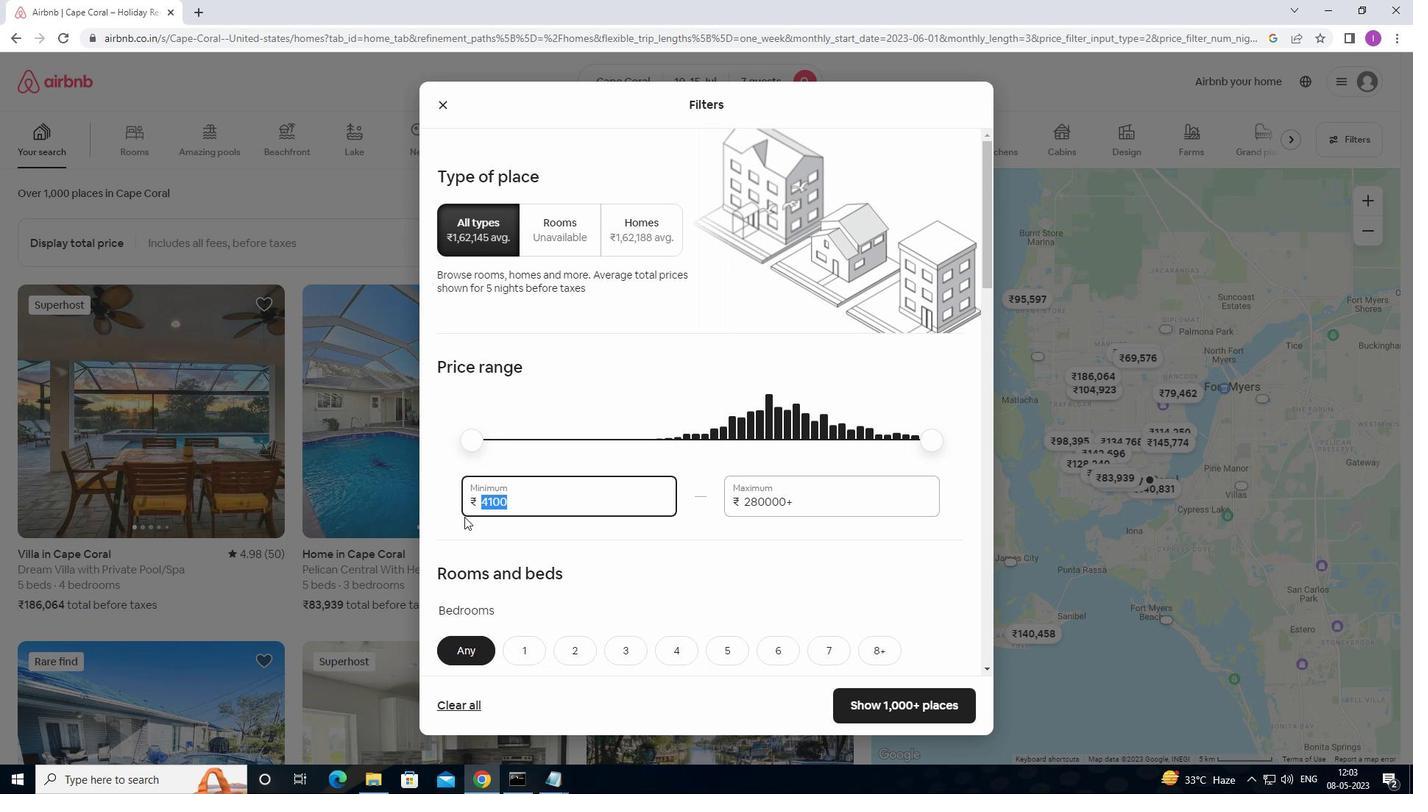 
Action: Mouse moved to (476, 507)
Screenshot: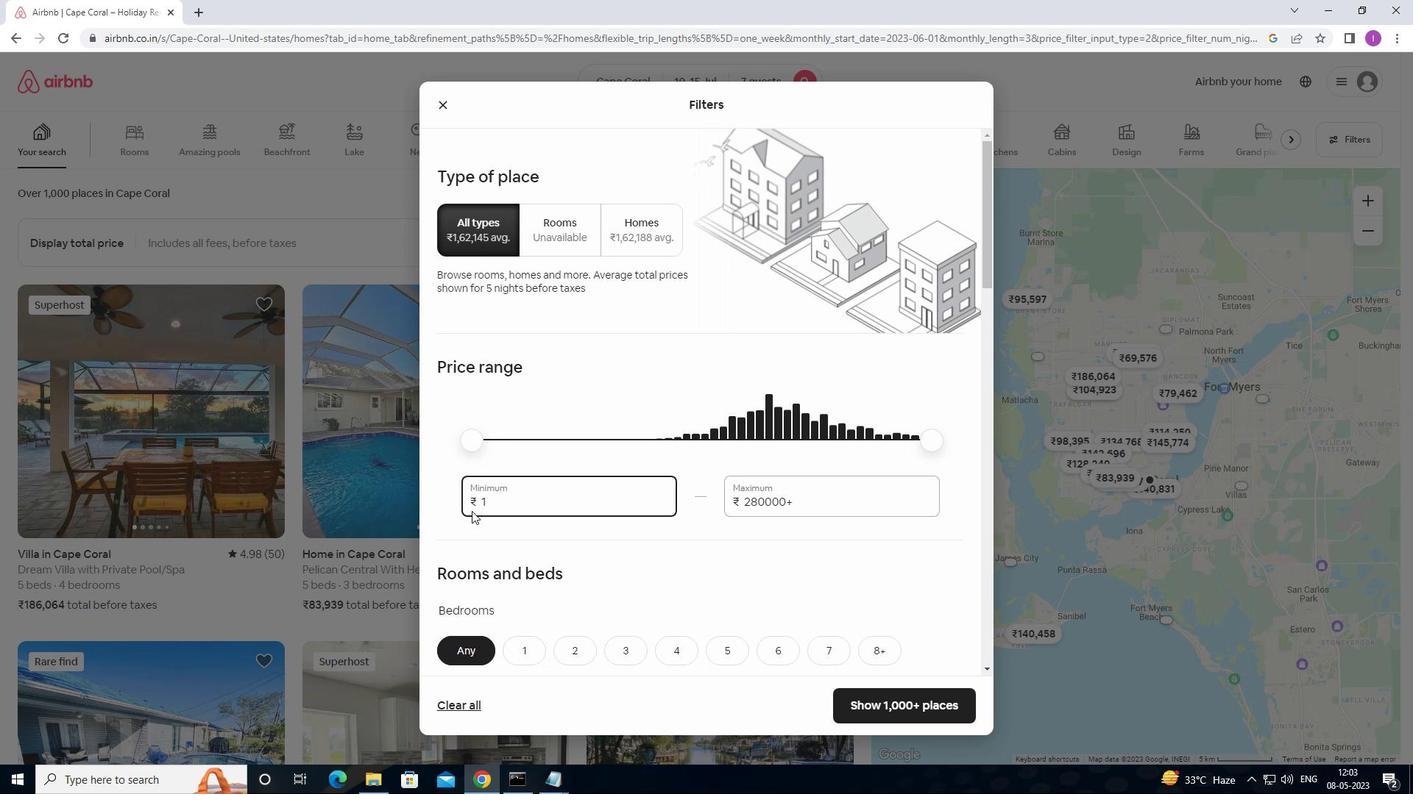 
Action: Key pressed 0
Screenshot: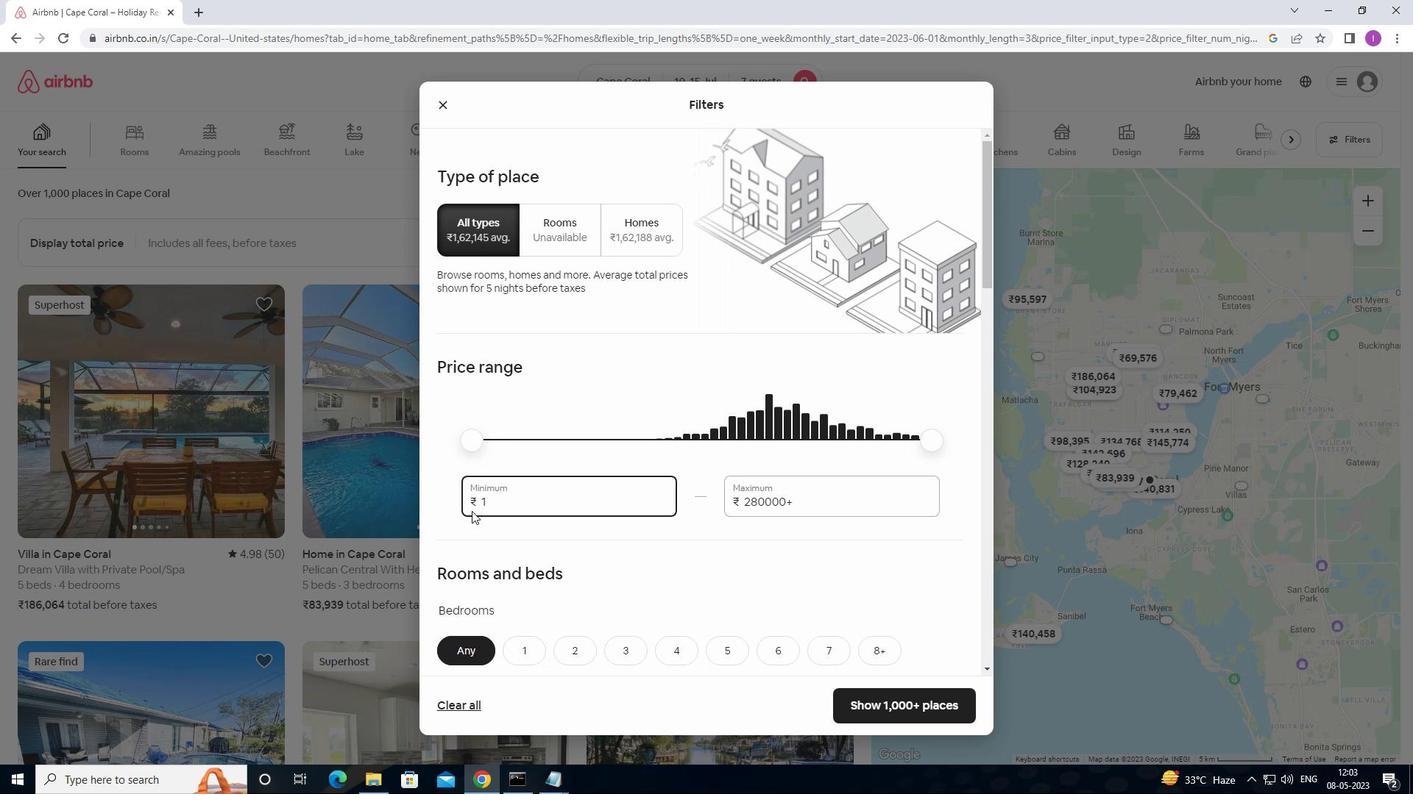 
Action: Mouse moved to (479, 504)
Screenshot: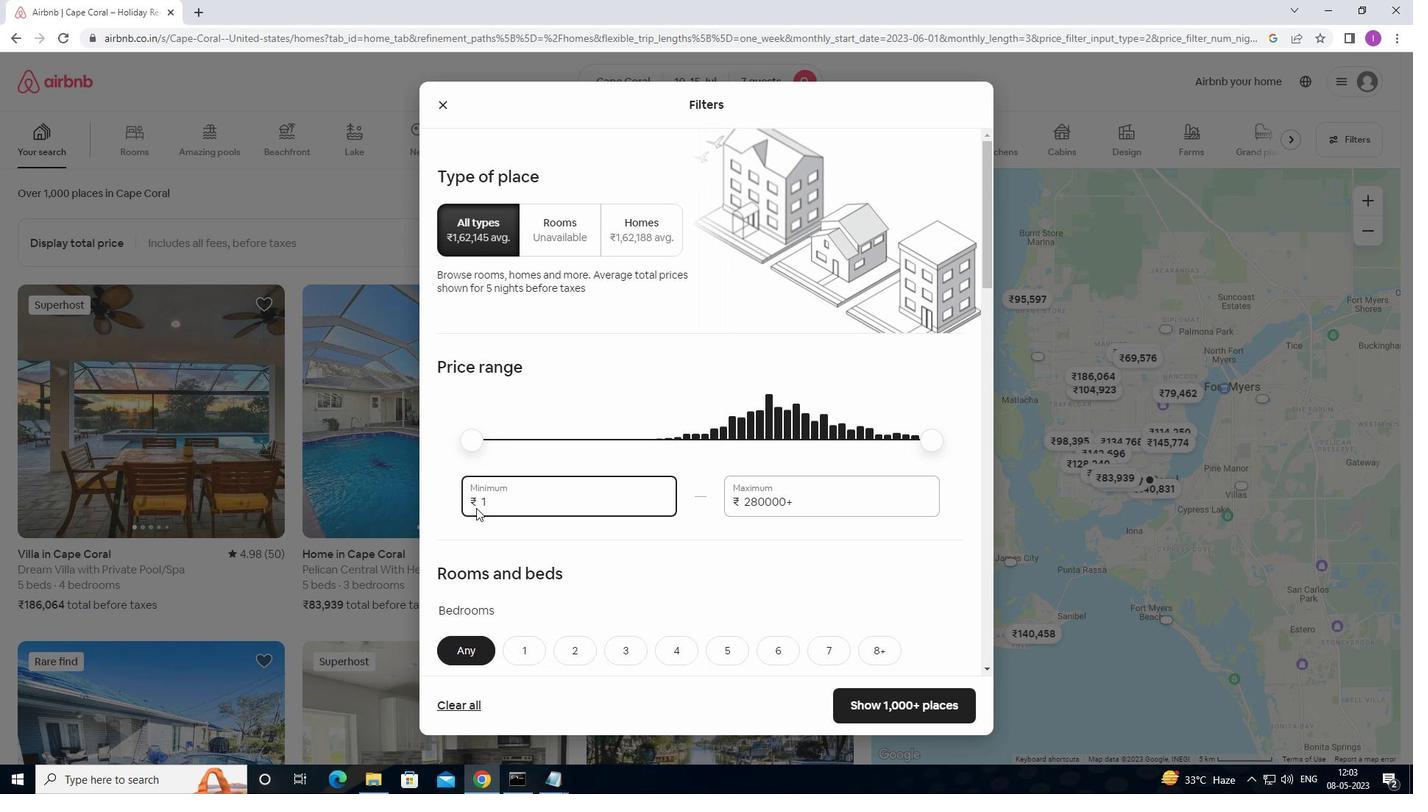 
Action: Key pressed 000
Screenshot: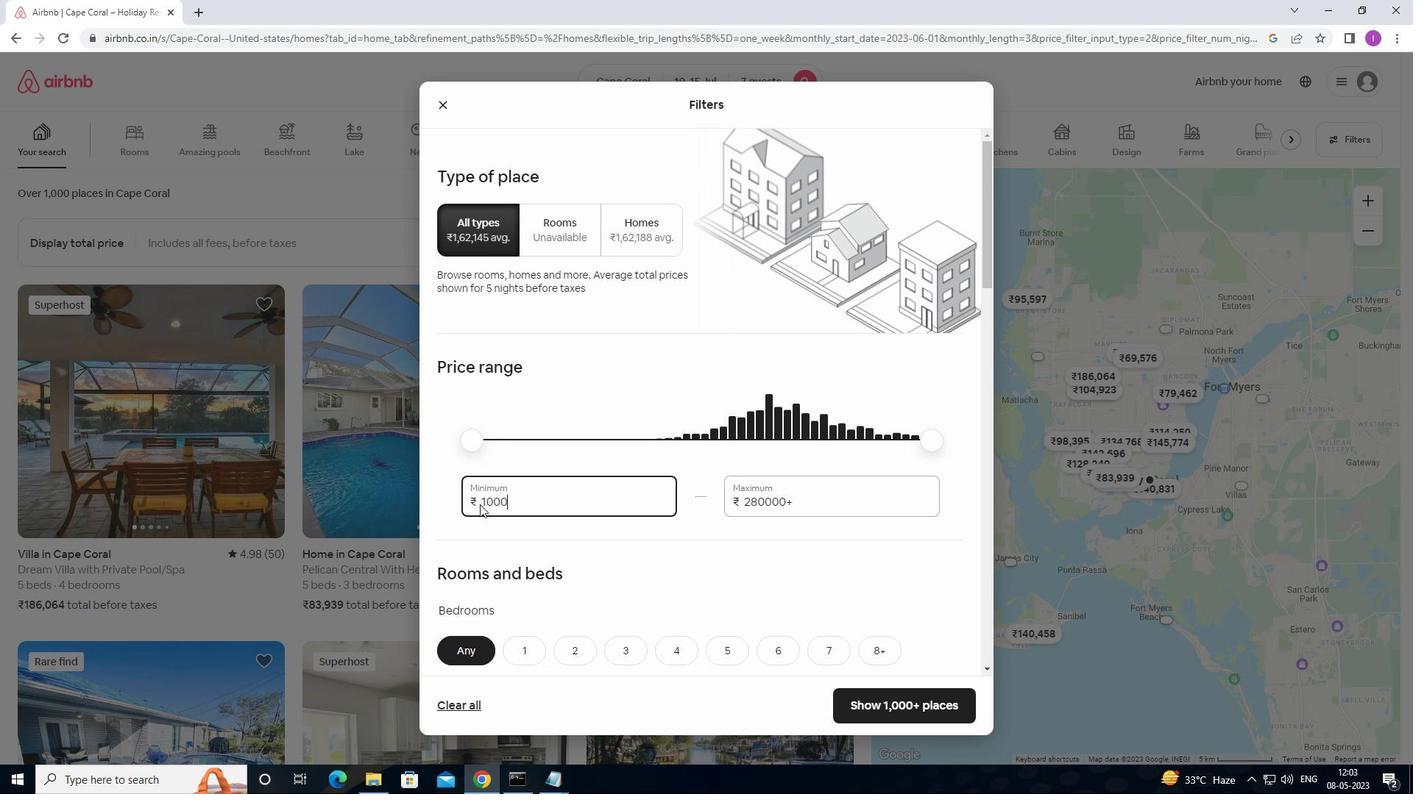 
Action: Mouse moved to (490, 500)
Screenshot: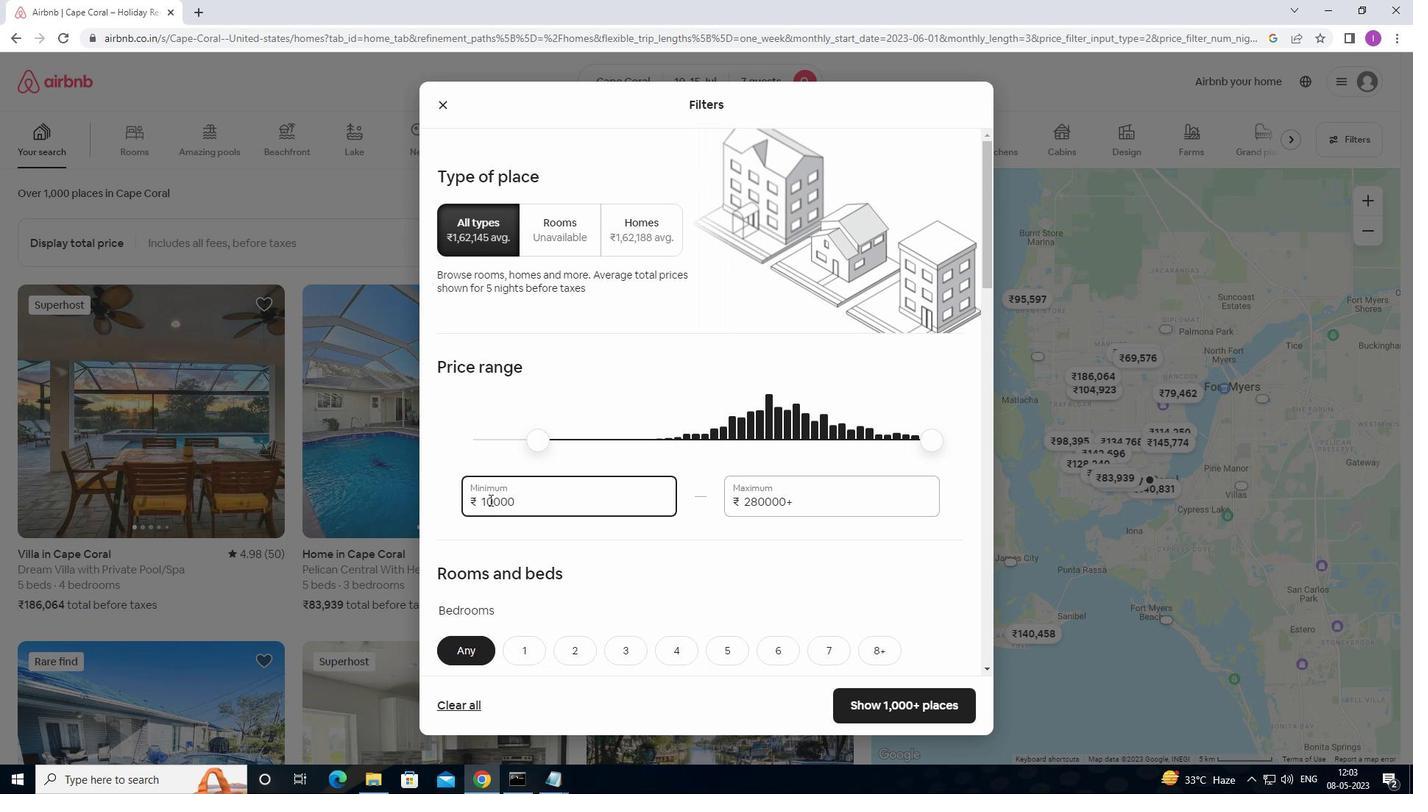 
Action: Key pressed <Key.backspace>
Screenshot: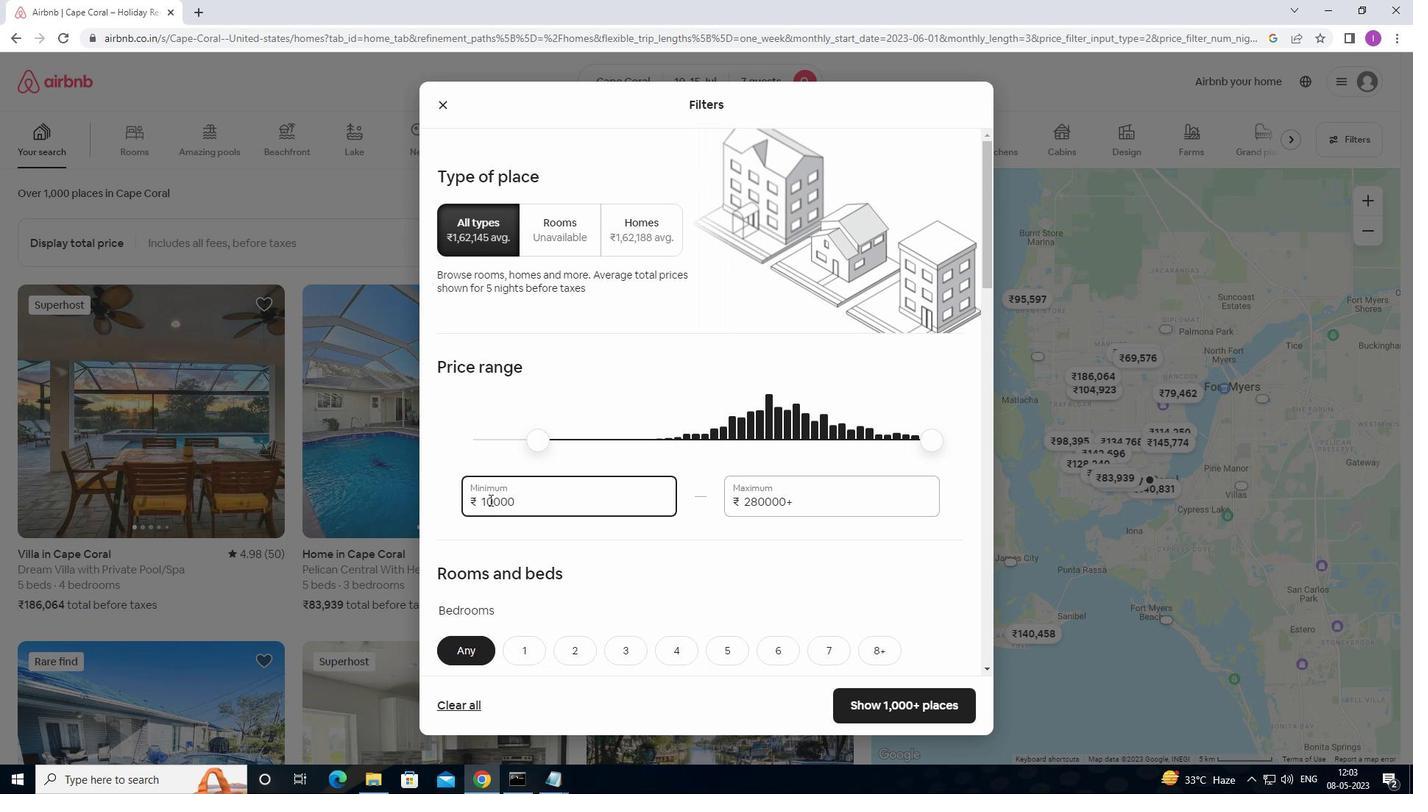 
Action: Mouse moved to (491, 499)
Screenshot: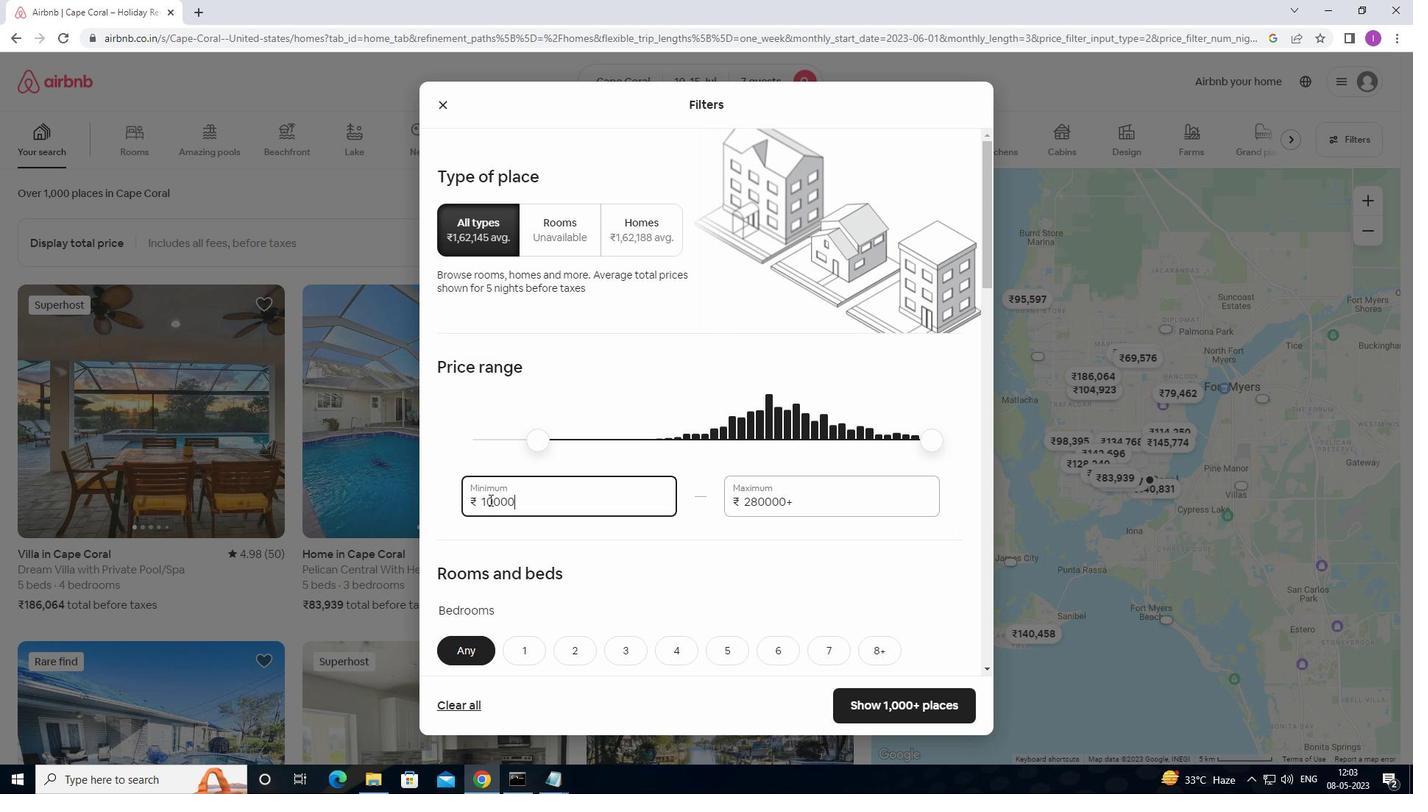
Action: Key pressed 0
Screenshot: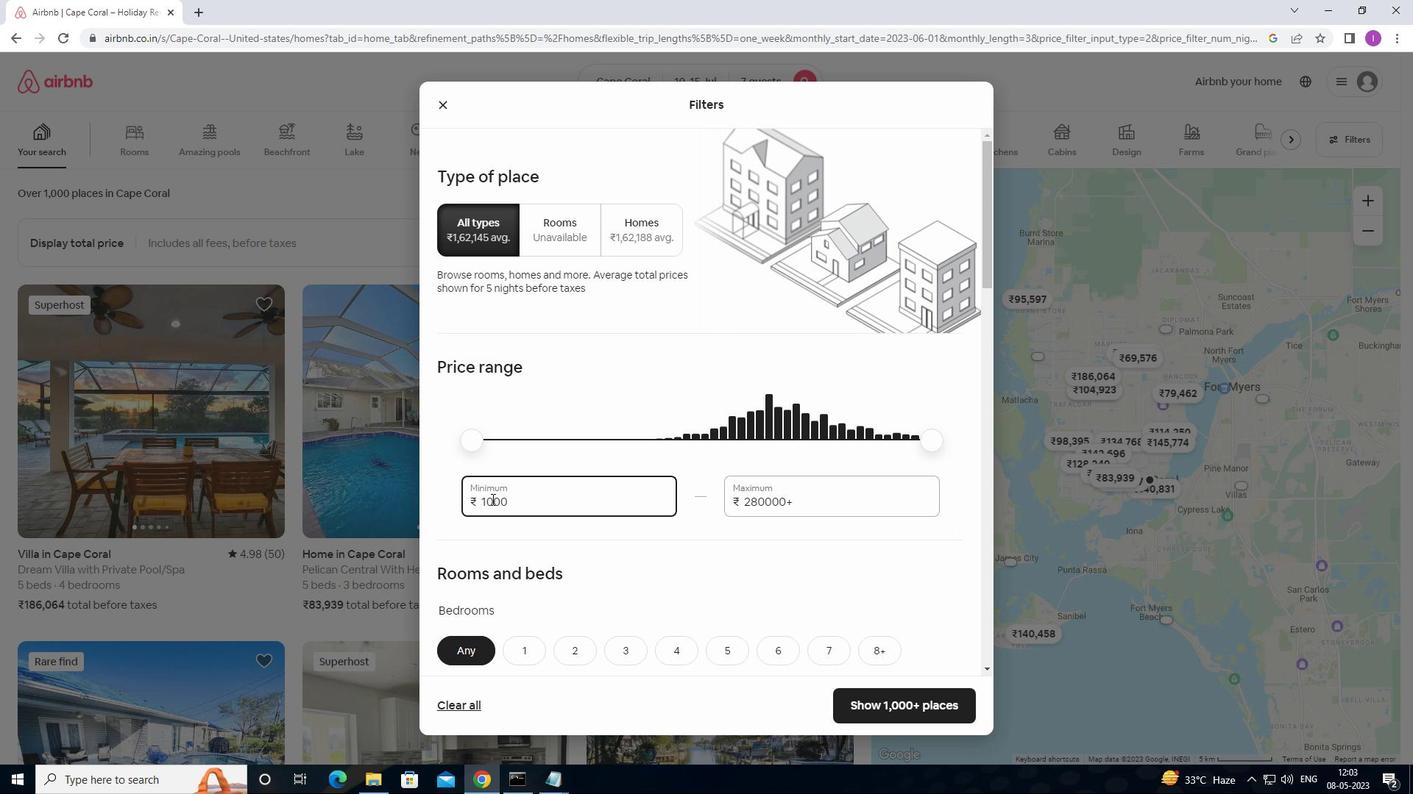 
Action: Mouse moved to (802, 499)
Screenshot: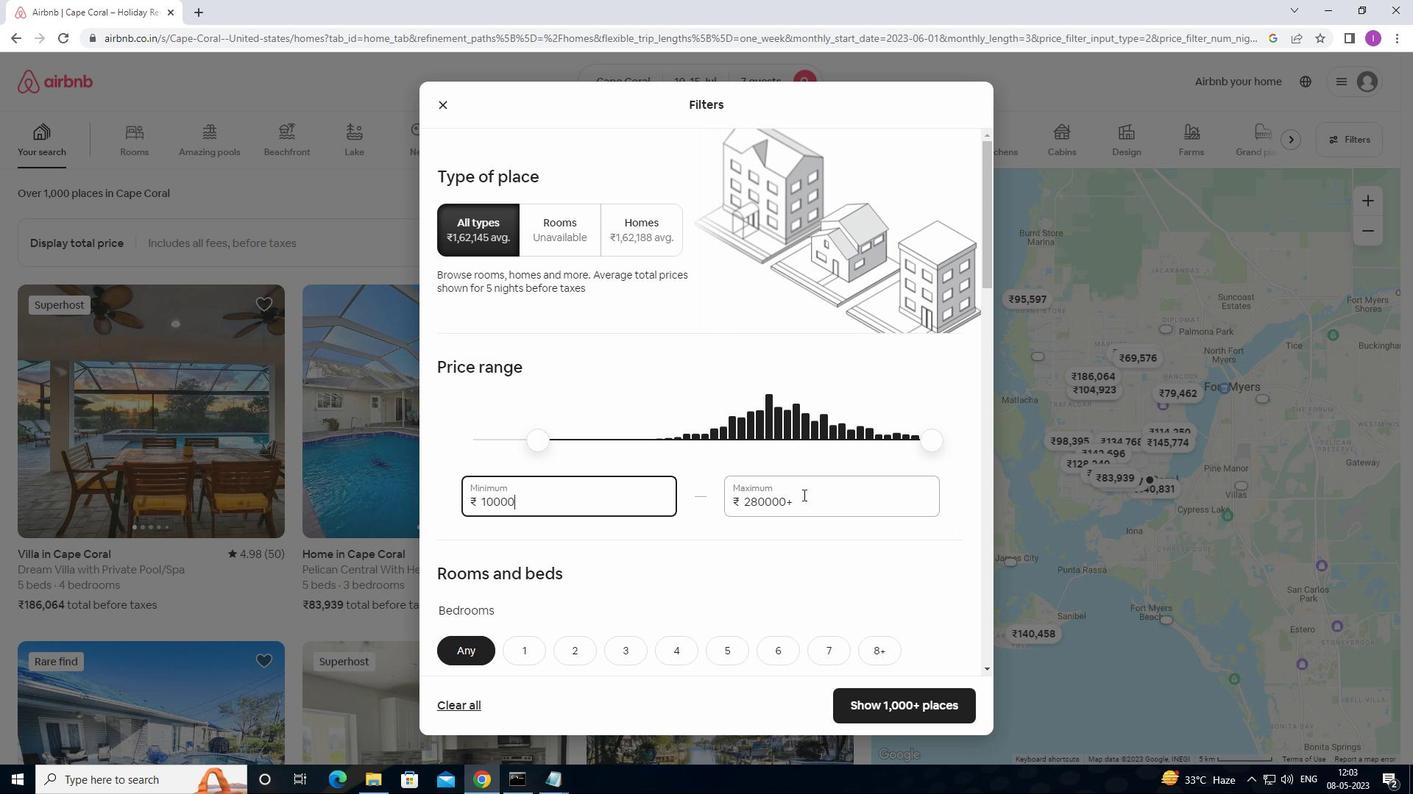 
Action: Mouse pressed left at (802, 499)
Screenshot: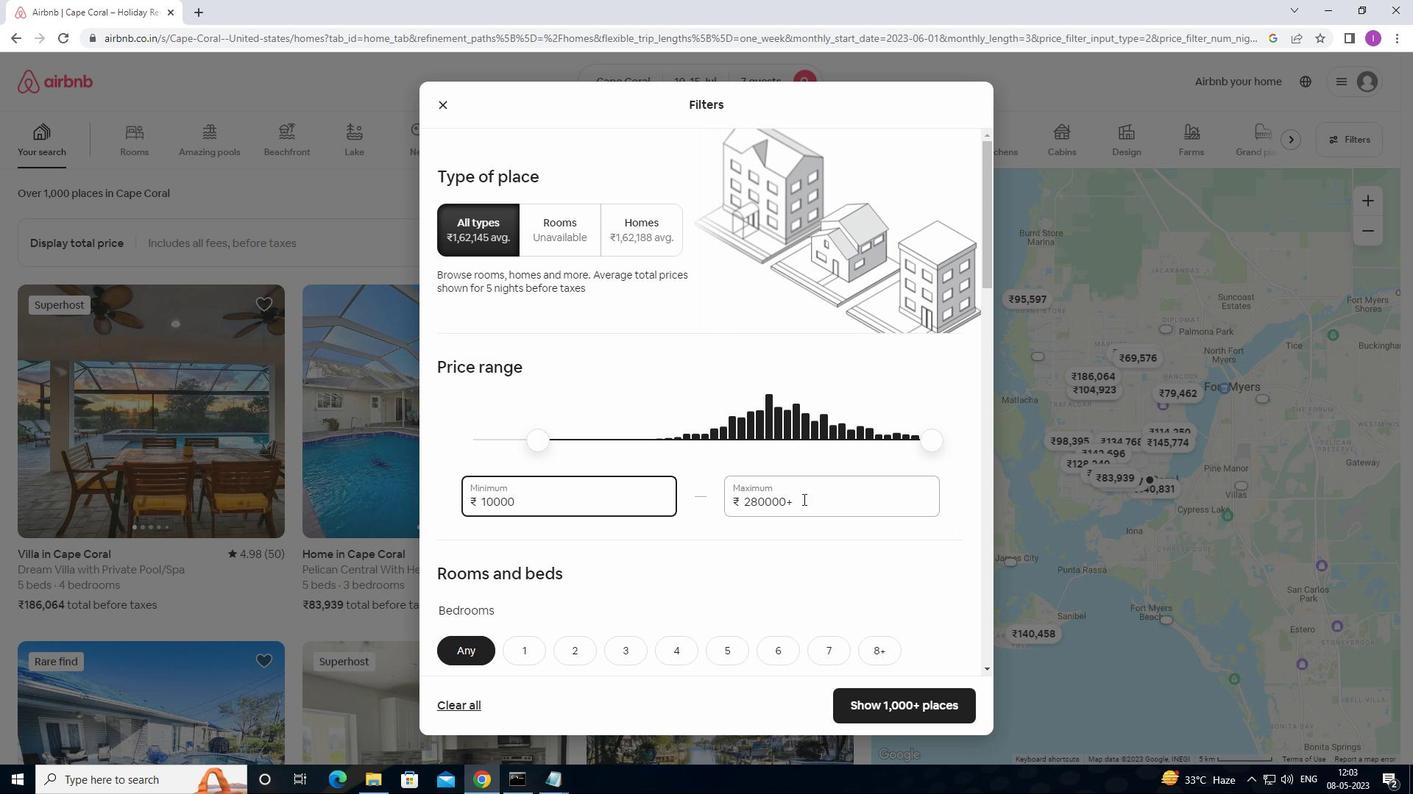 
Action: Mouse moved to (727, 503)
Screenshot: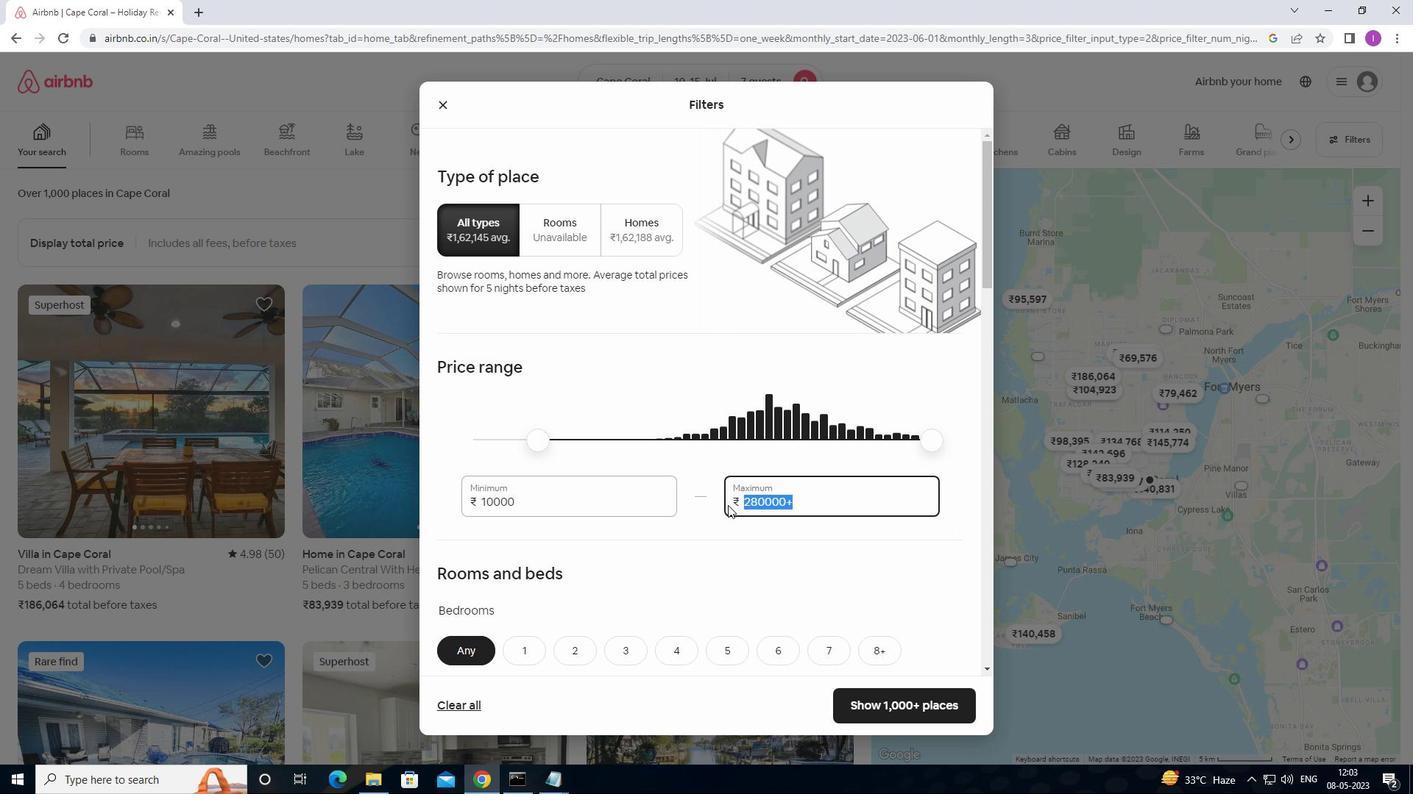 
Action: Key pressed 15000
Screenshot: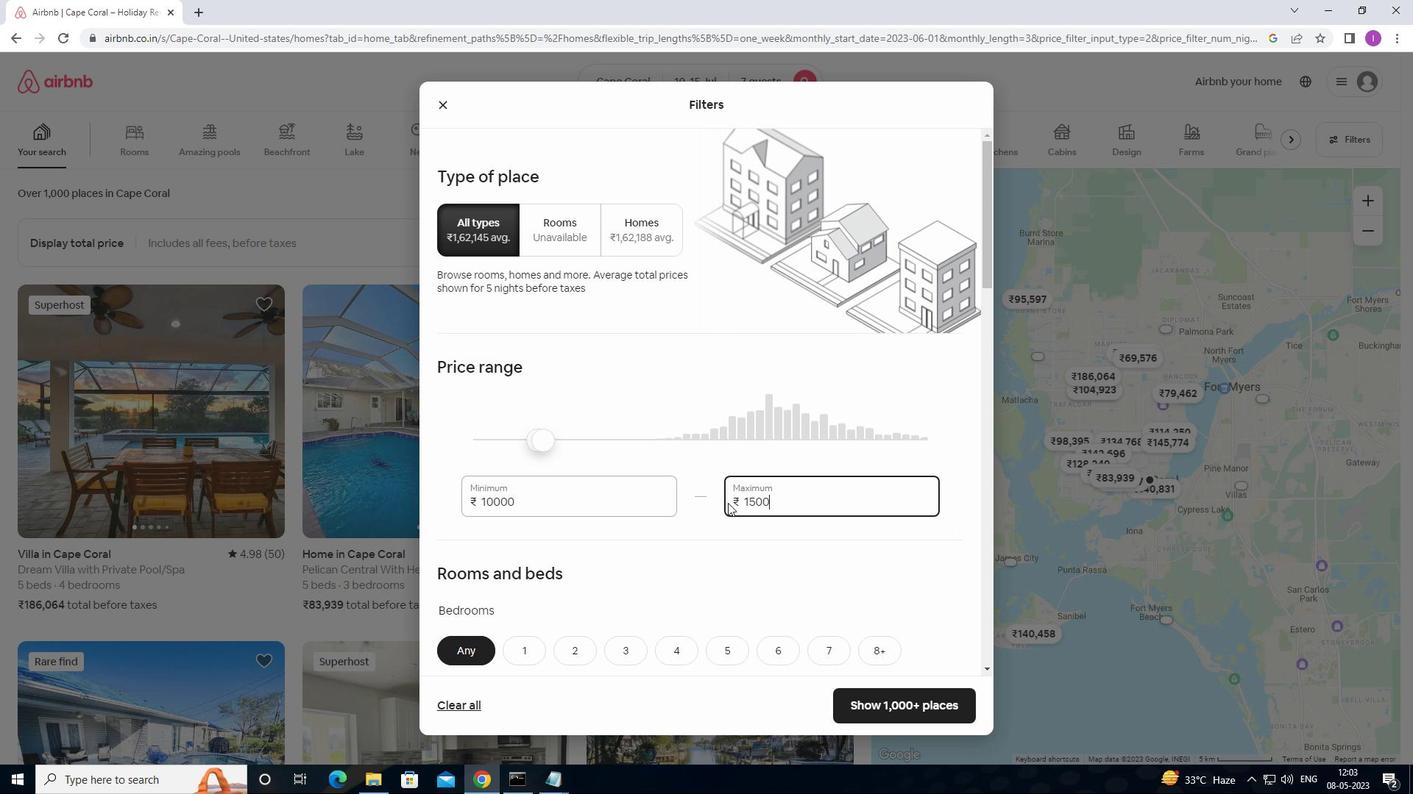 
Action: Mouse moved to (746, 534)
Screenshot: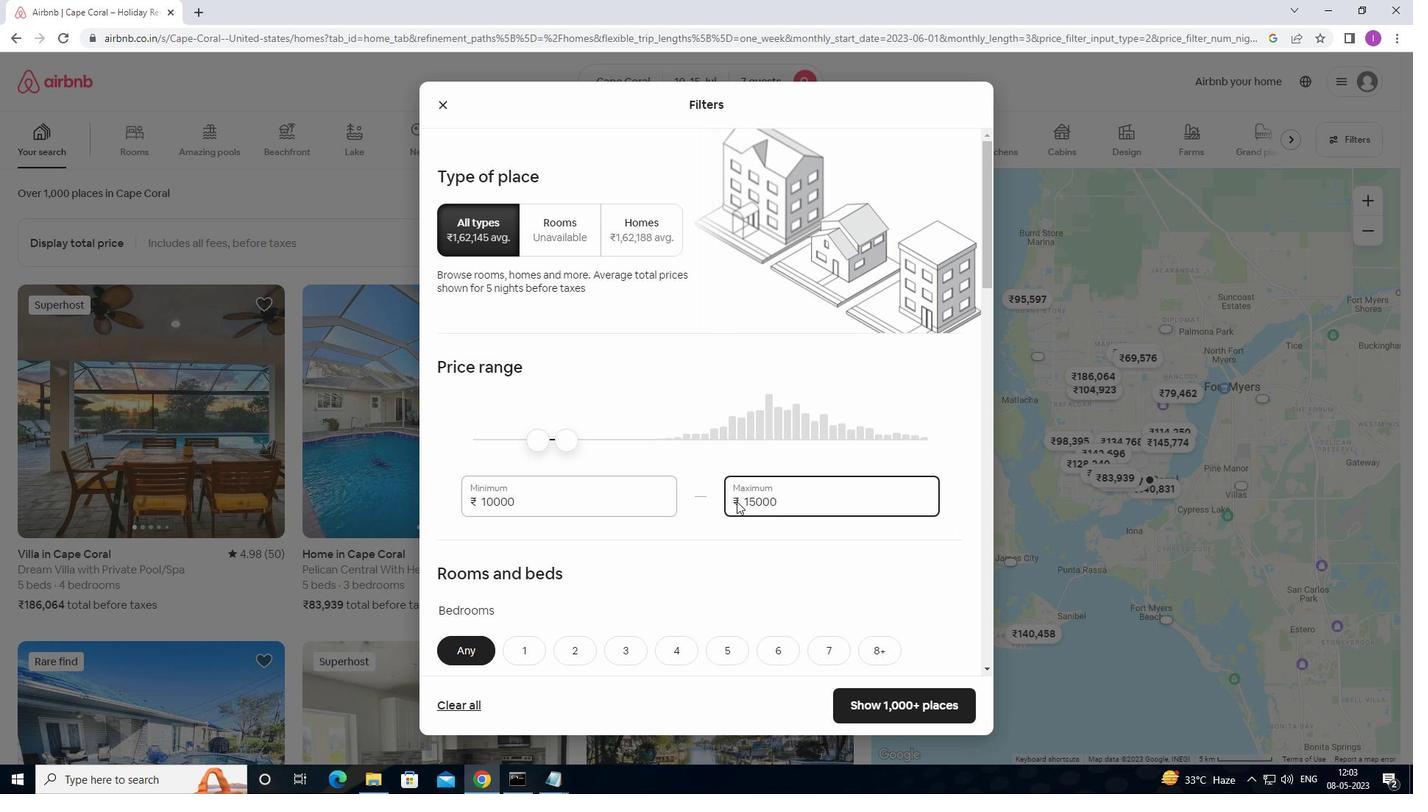 
Action: Mouse scrolled (746, 533) with delta (0, 0)
Screenshot: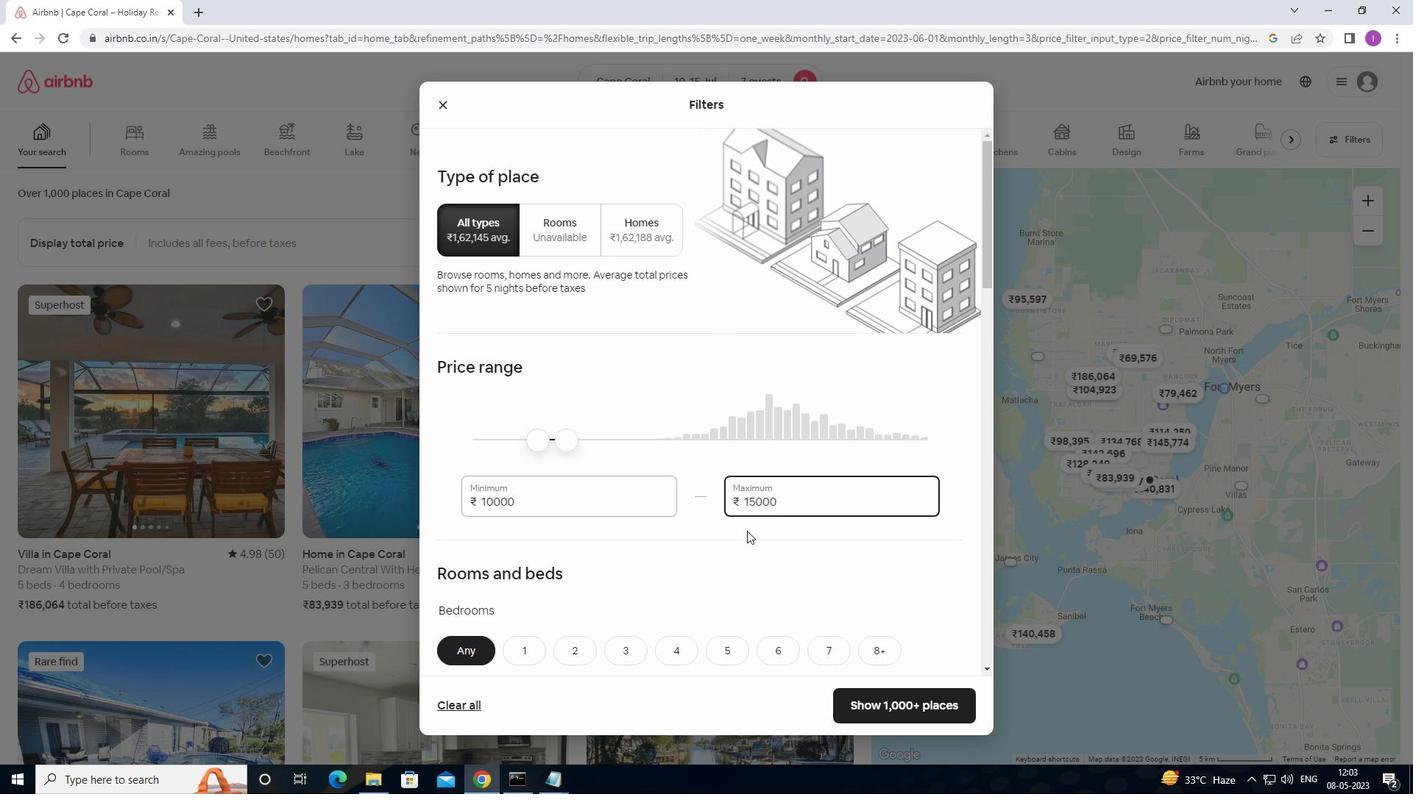 
Action: Mouse moved to (747, 534)
Screenshot: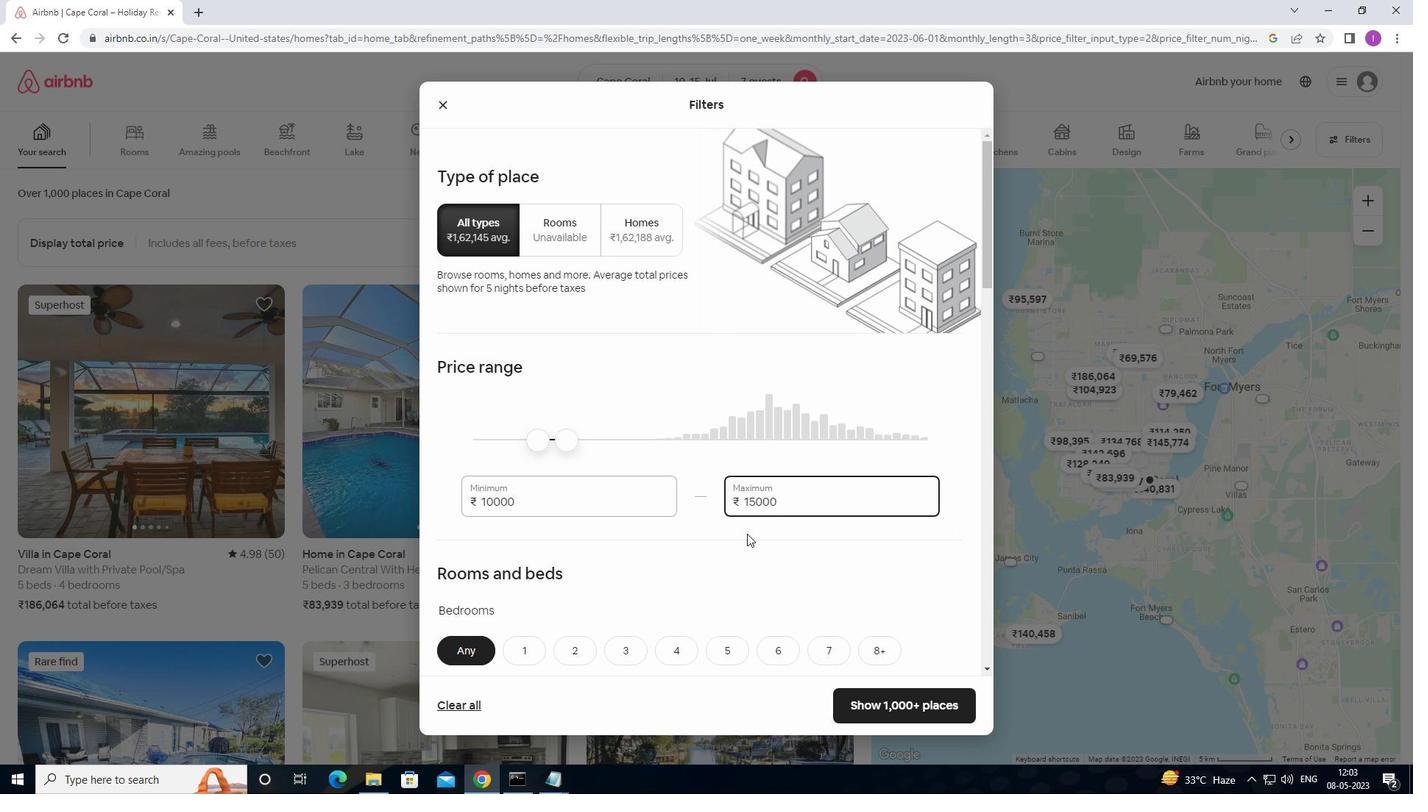 
Action: Mouse scrolled (747, 533) with delta (0, 0)
Screenshot: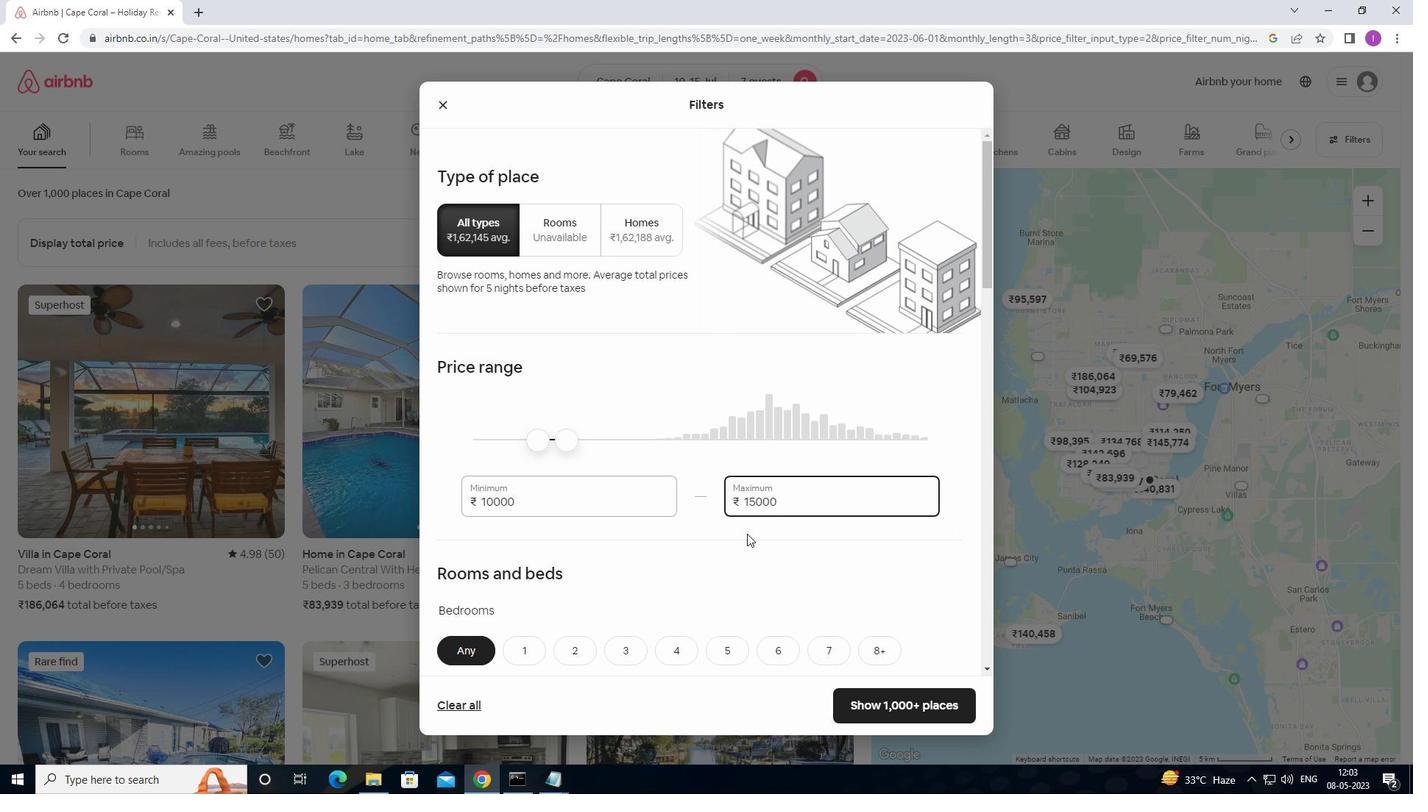 
Action: Mouse moved to (741, 534)
Screenshot: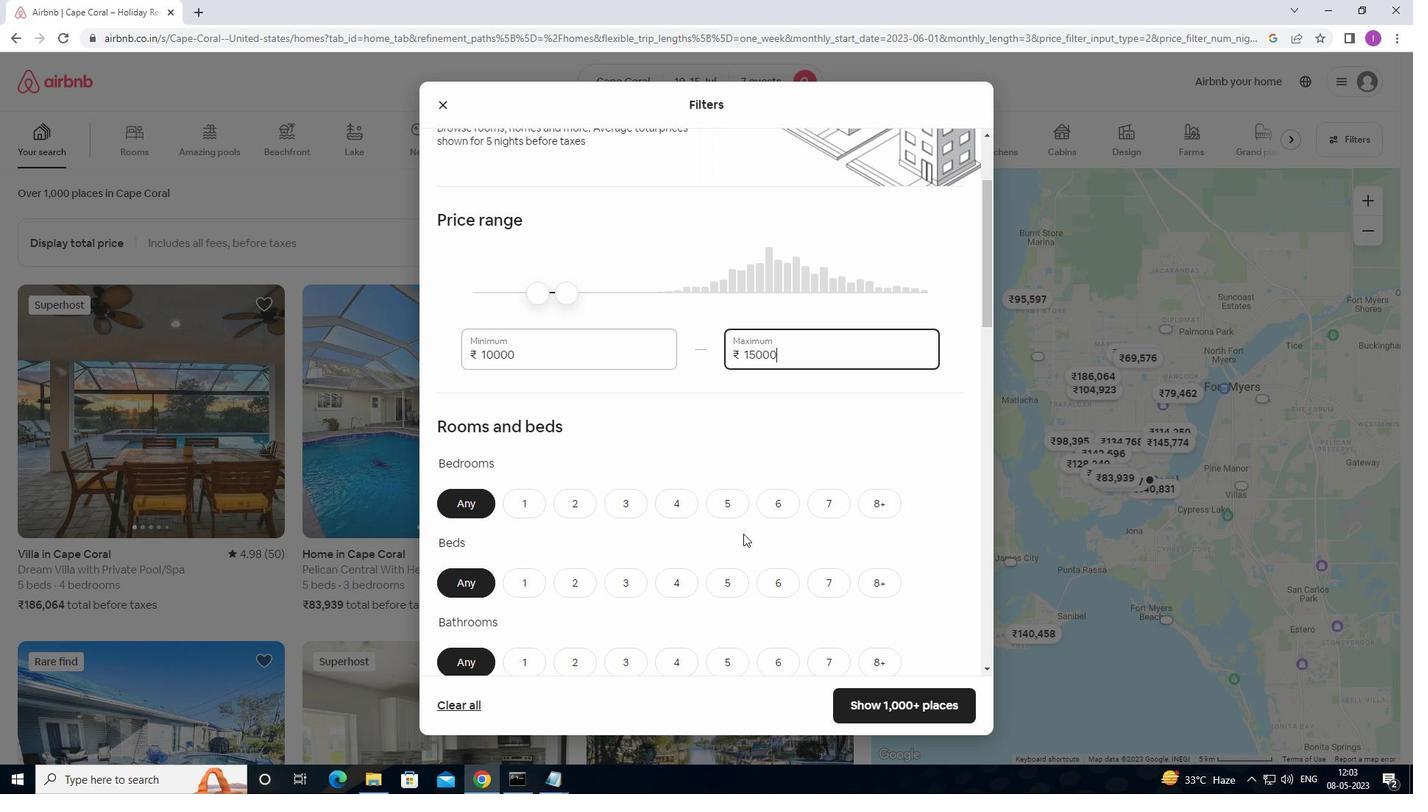 
Action: Mouse scrolled (741, 533) with delta (0, 0)
Screenshot: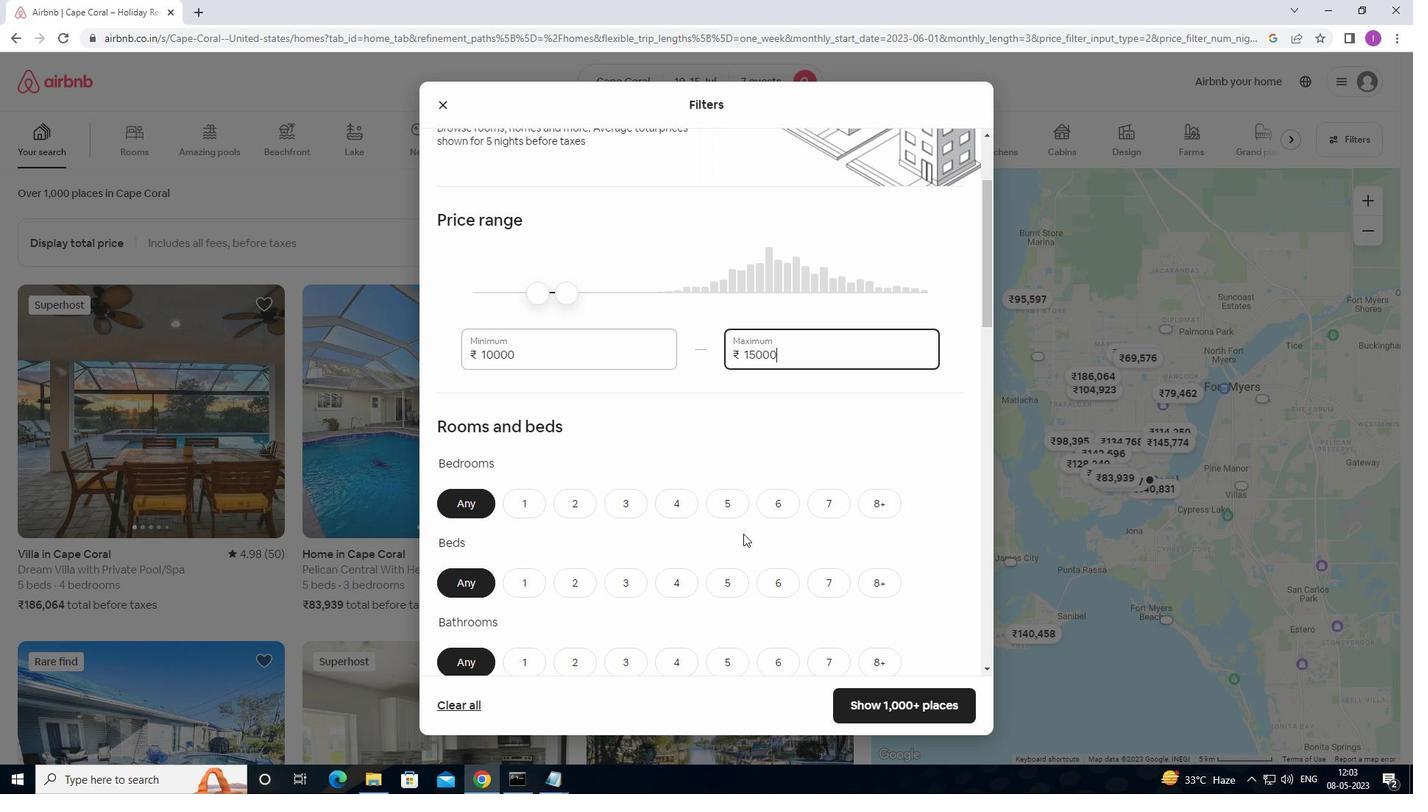 
Action: Mouse moved to (675, 434)
Screenshot: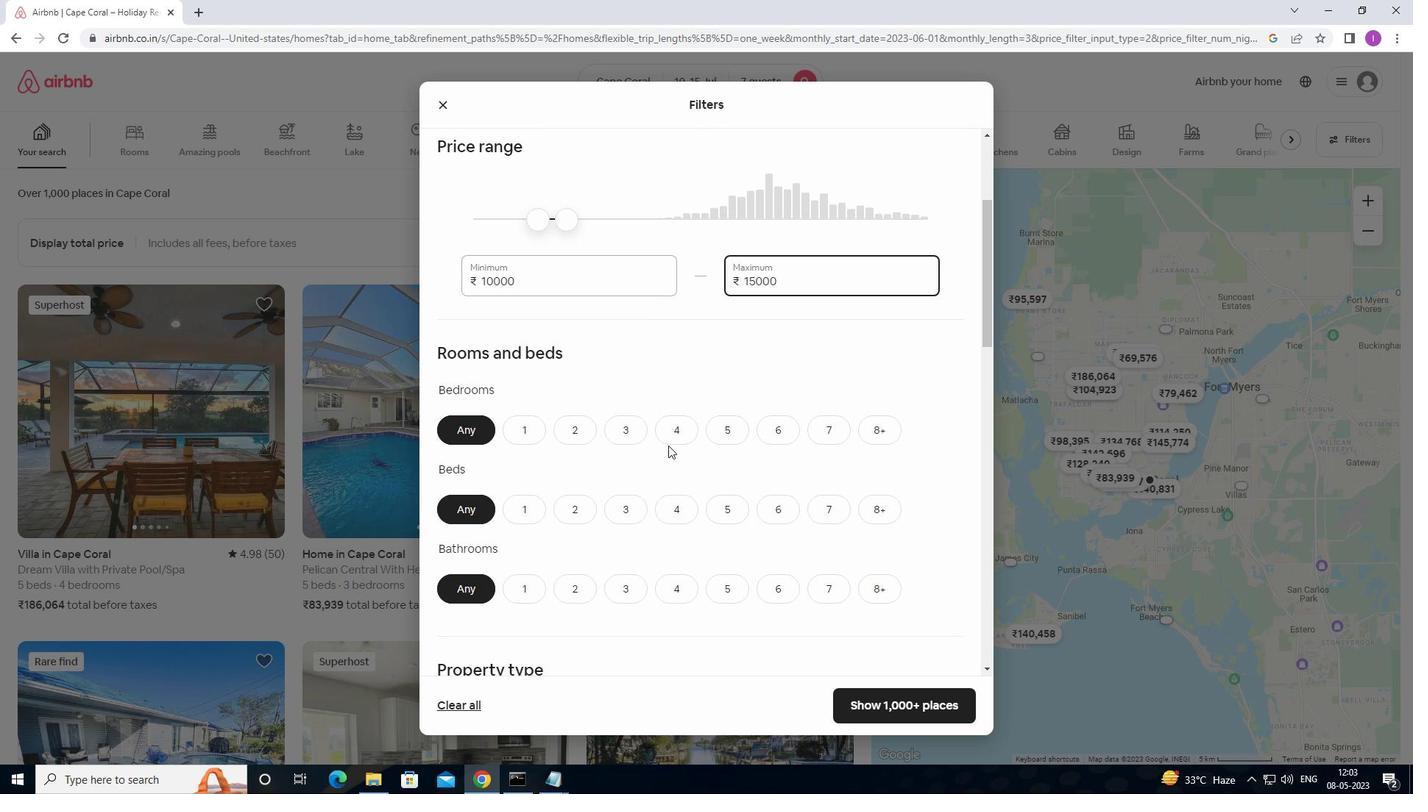 
Action: Mouse pressed left at (675, 434)
Screenshot: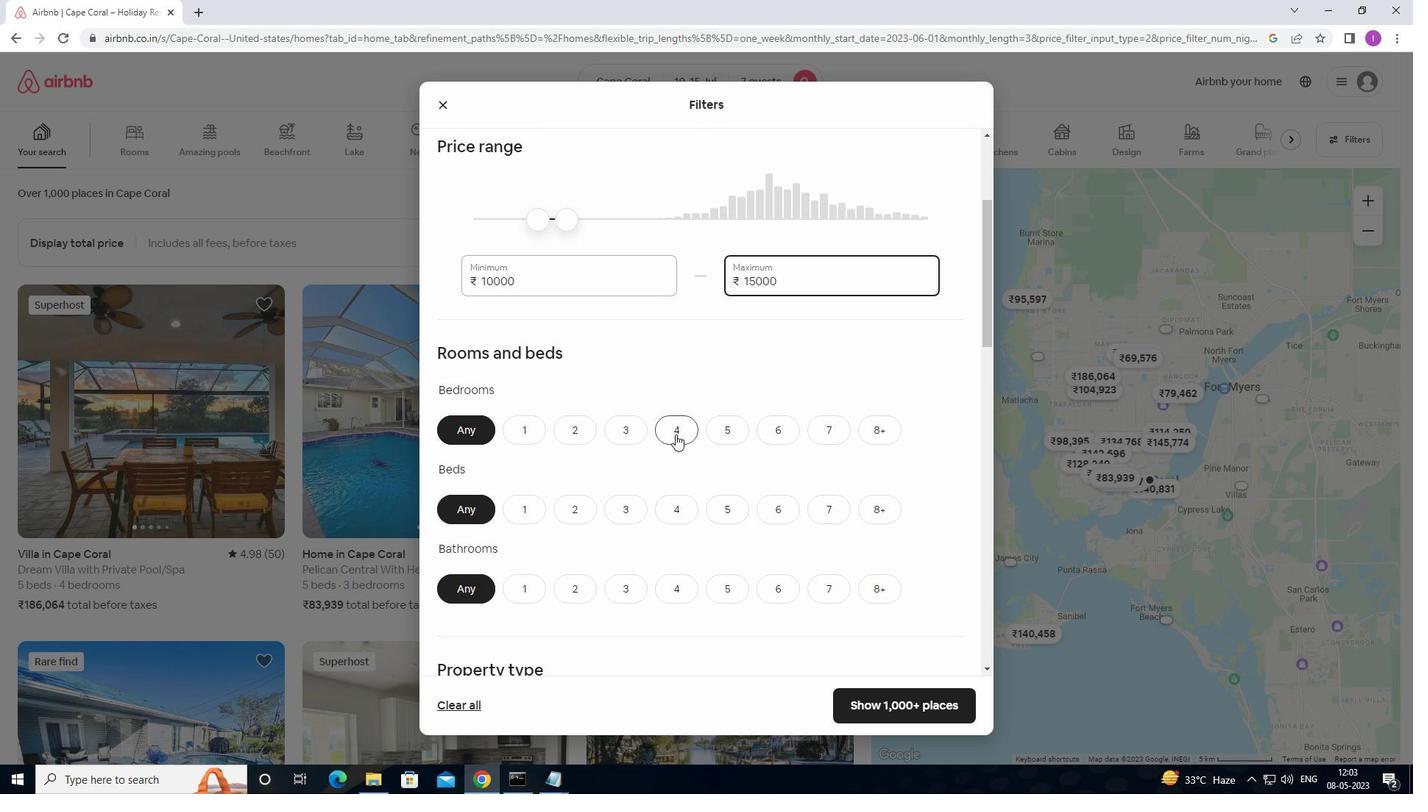 
Action: Mouse moved to (827, 512)
Screenshot: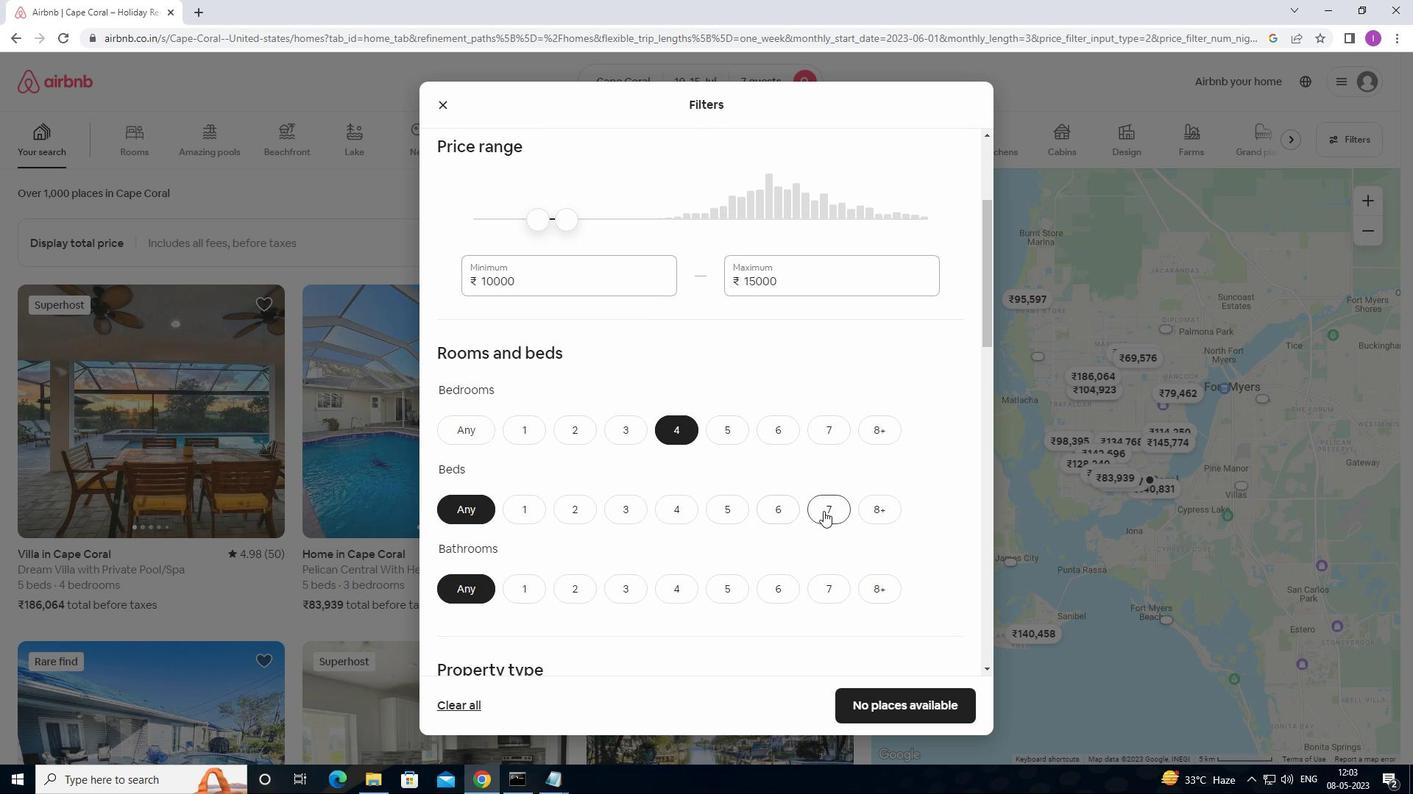 
Action: Mouse pressed left at (827, 512)
Screenshot: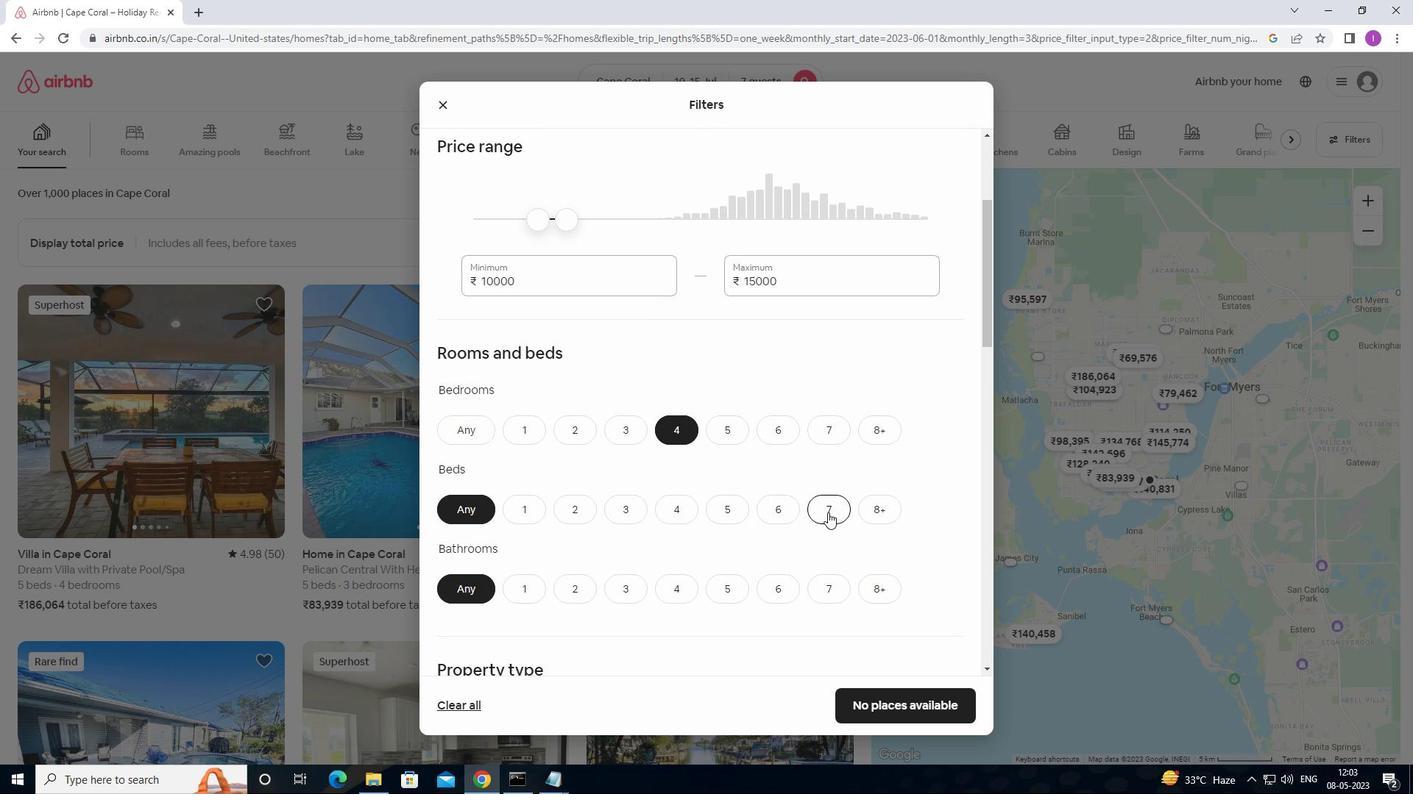 
Action: Mouse moved to (680, 583)
Screenshot: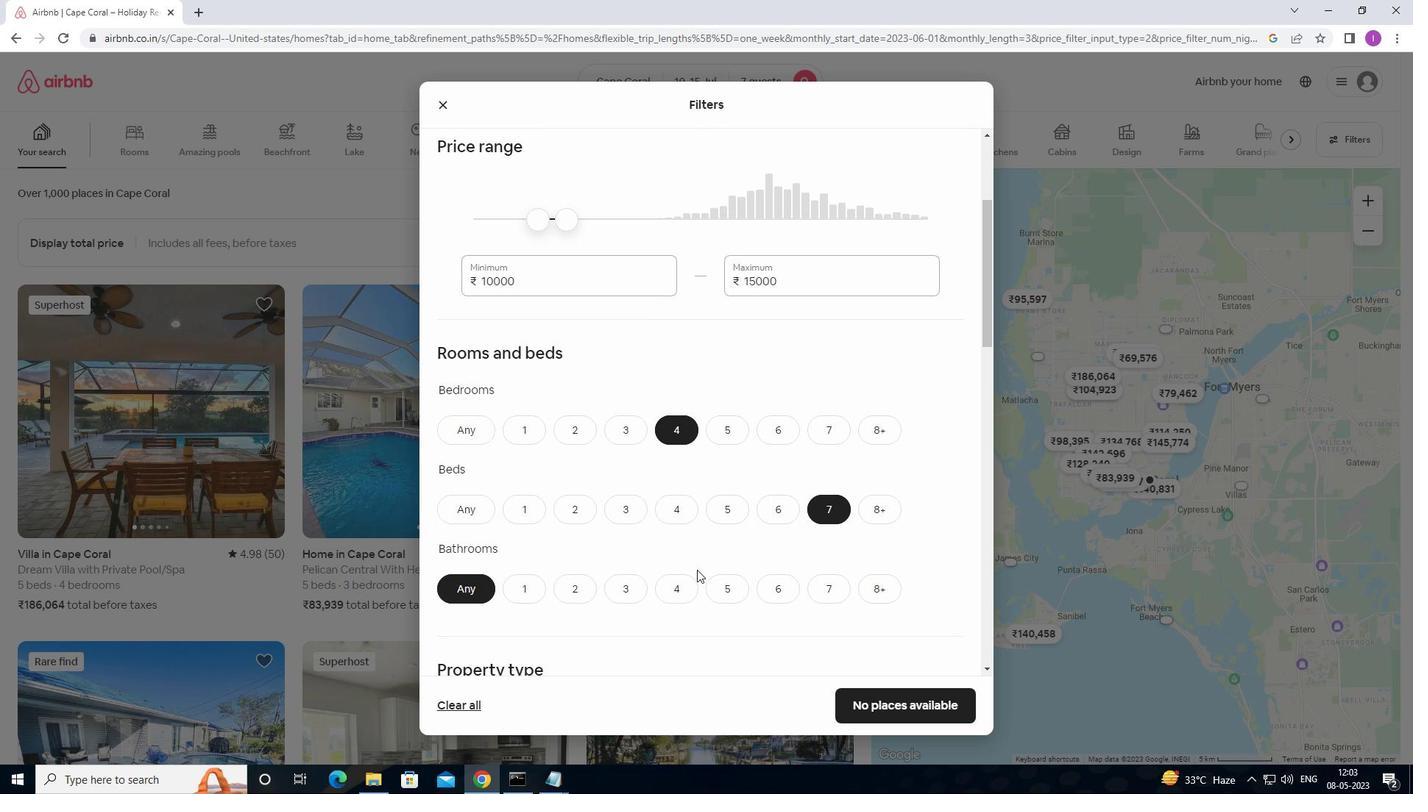 
Action: Mouse pressed left at (680, 583)
Screenshot: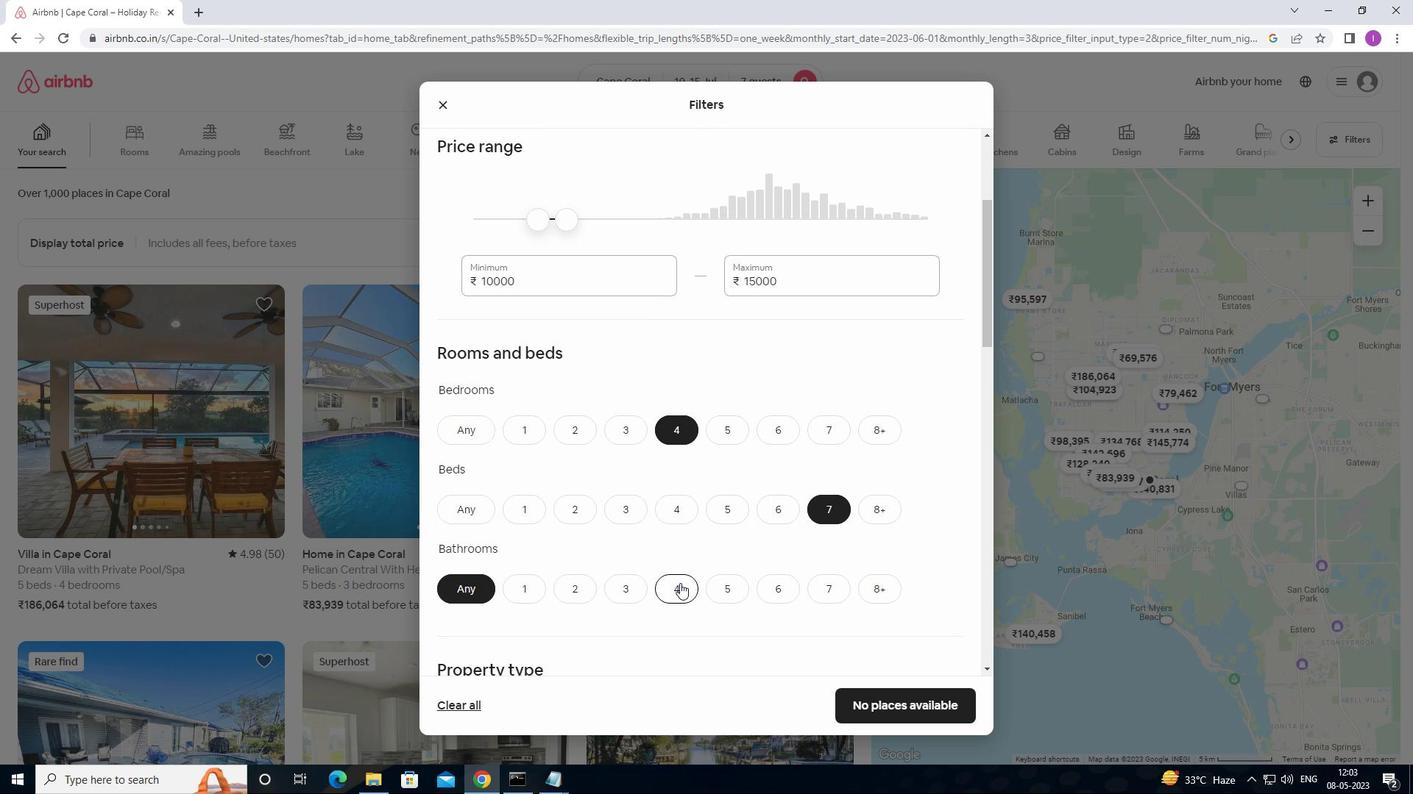 
Action: Mouse moved to (707, 546)
Screenshot: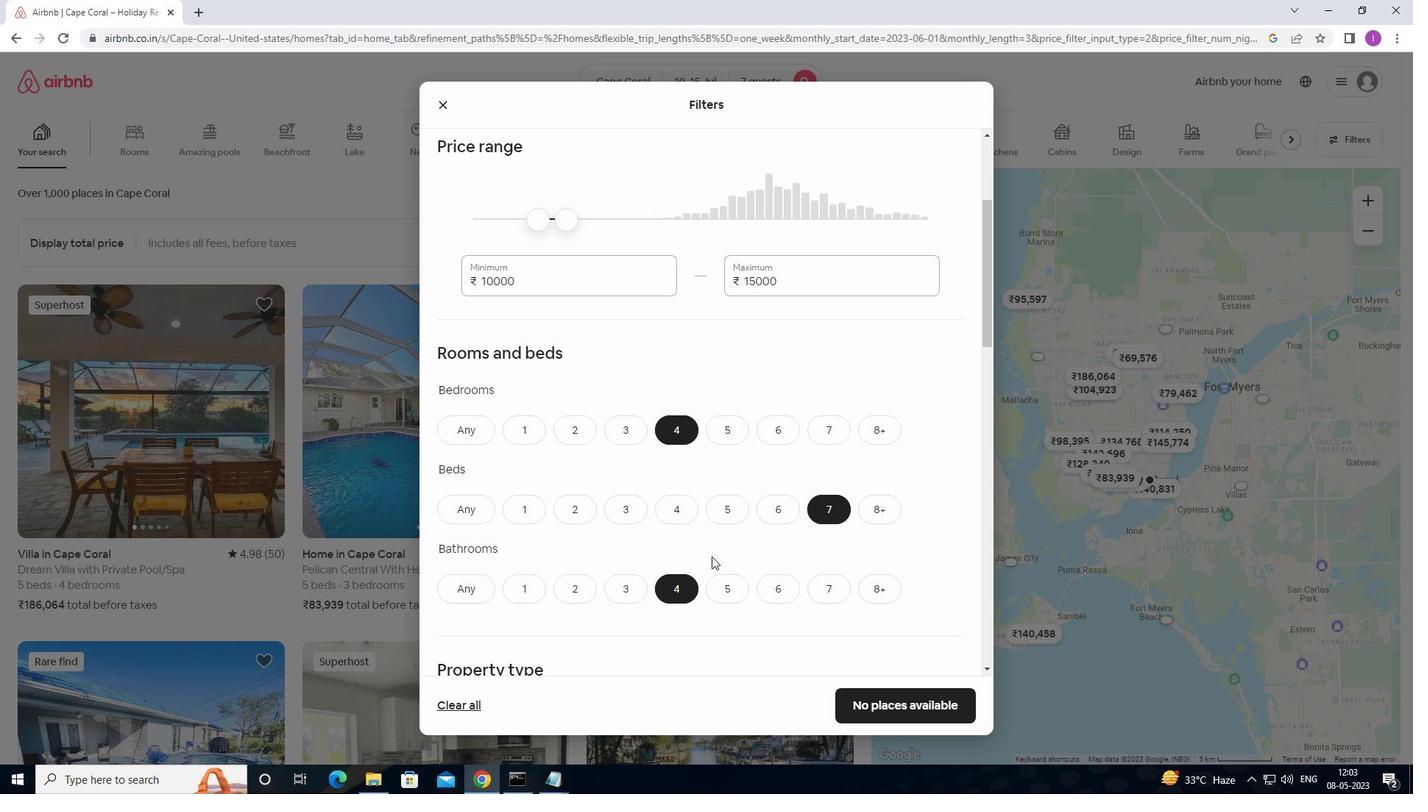 
Action: Mouse scrolled (707, 545) with delta (0, 0)
Screenshot: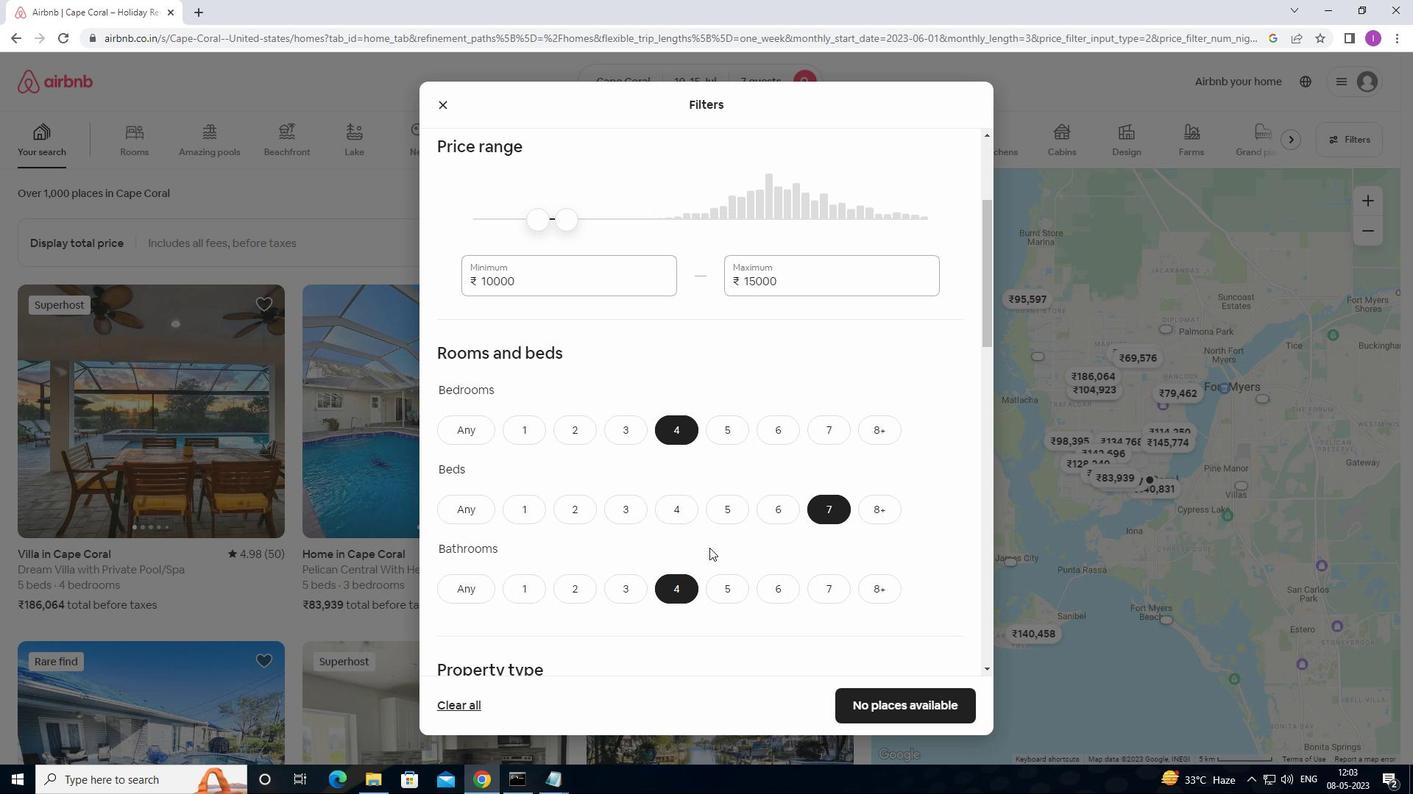 
Action: Mouse scrolled (707, 545) with delta (0, 0)
Screenshot: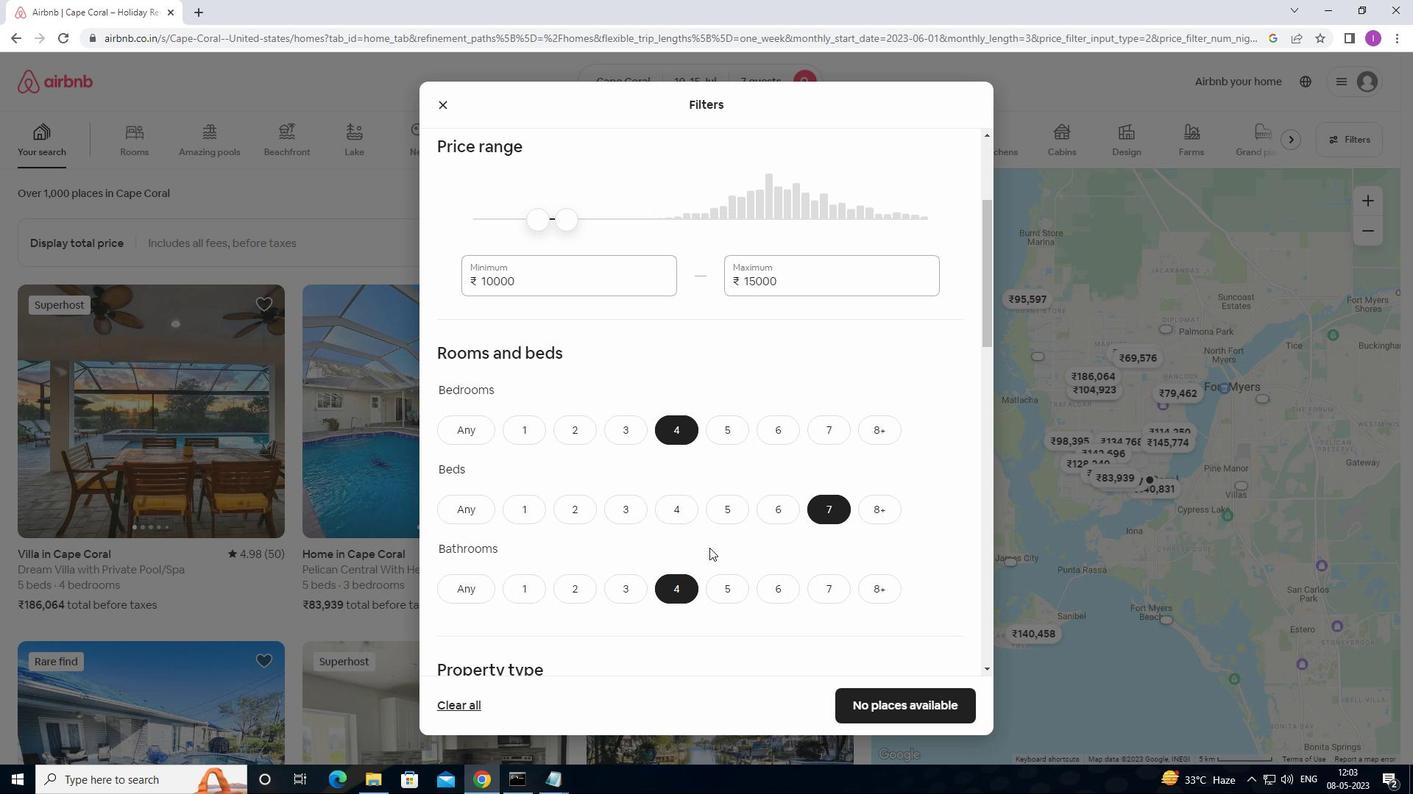 
Action: Mouse scrolled (707, 545) with delta (0, 0)
Screenshot: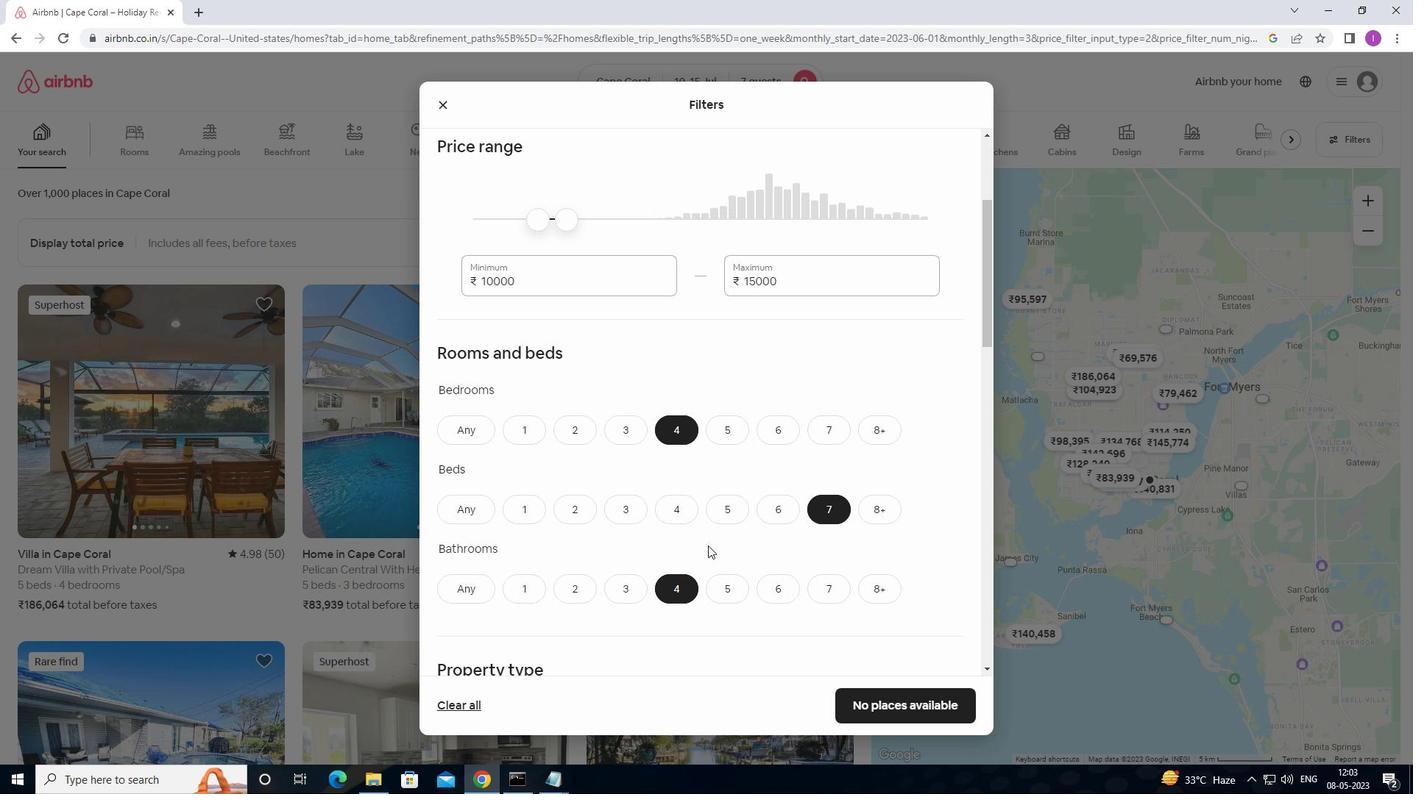 
Action: Mouse moved to (522, 554)
Screenshot: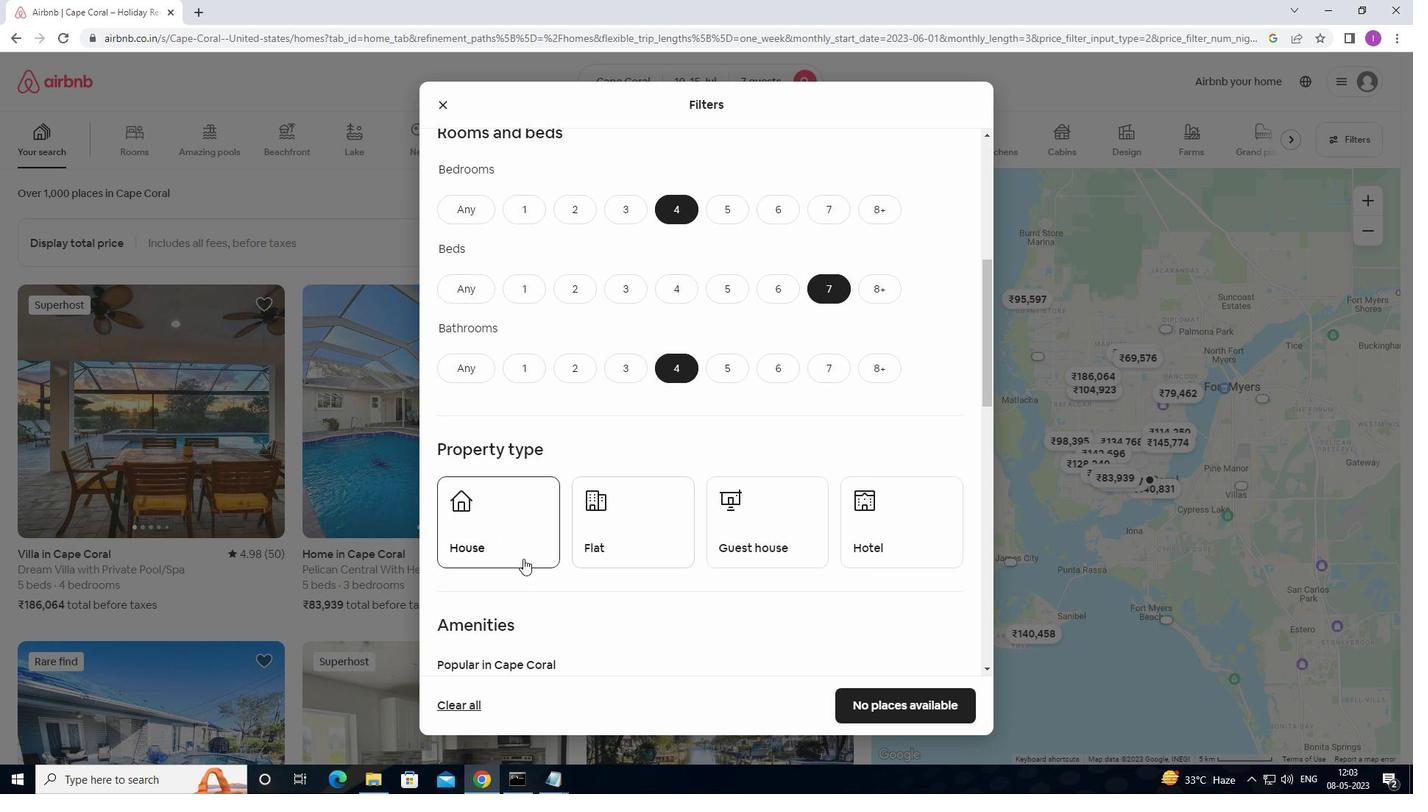 
Action: Mouse pressed left at (522, 554)
Screenshot: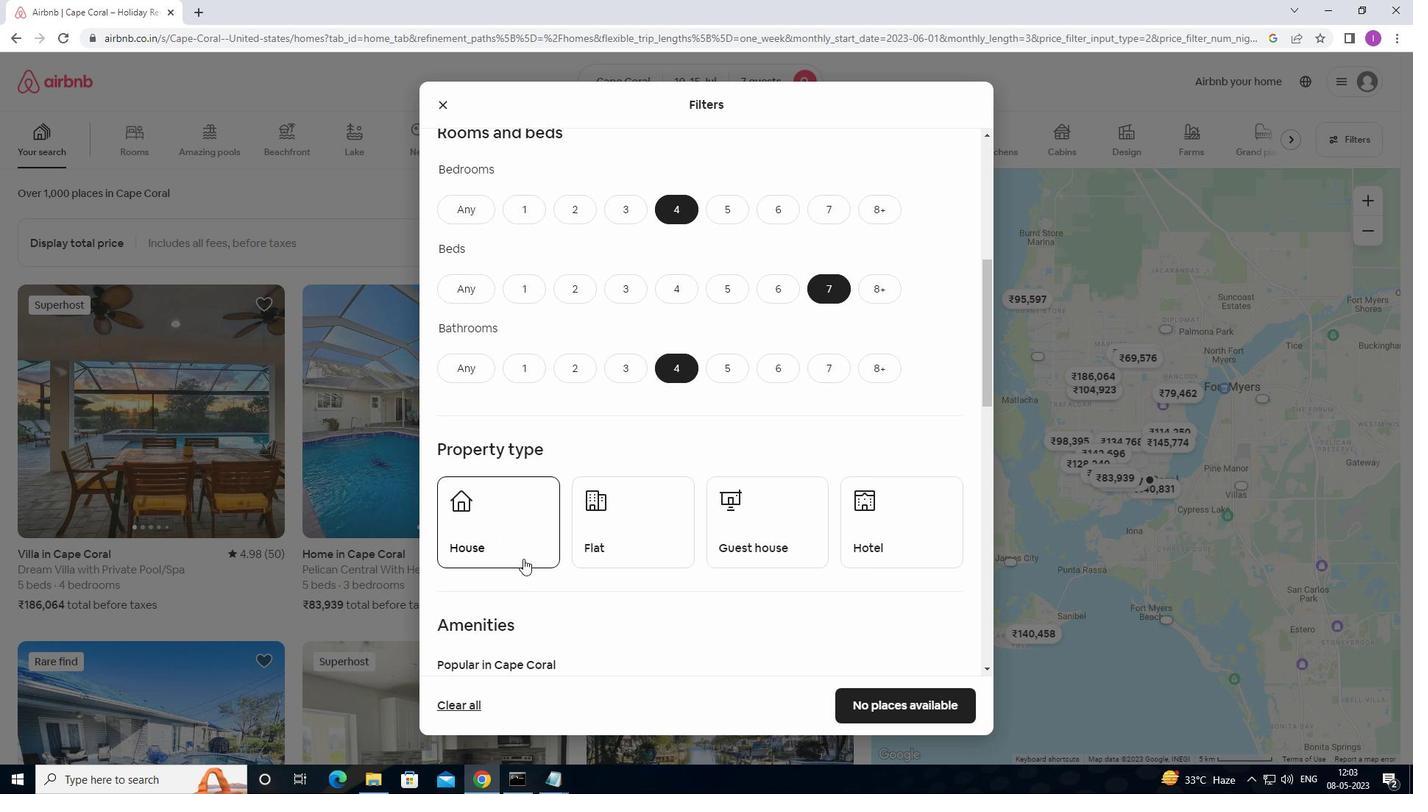 
Action: Mouse moved to (621, 547)
Screenshot: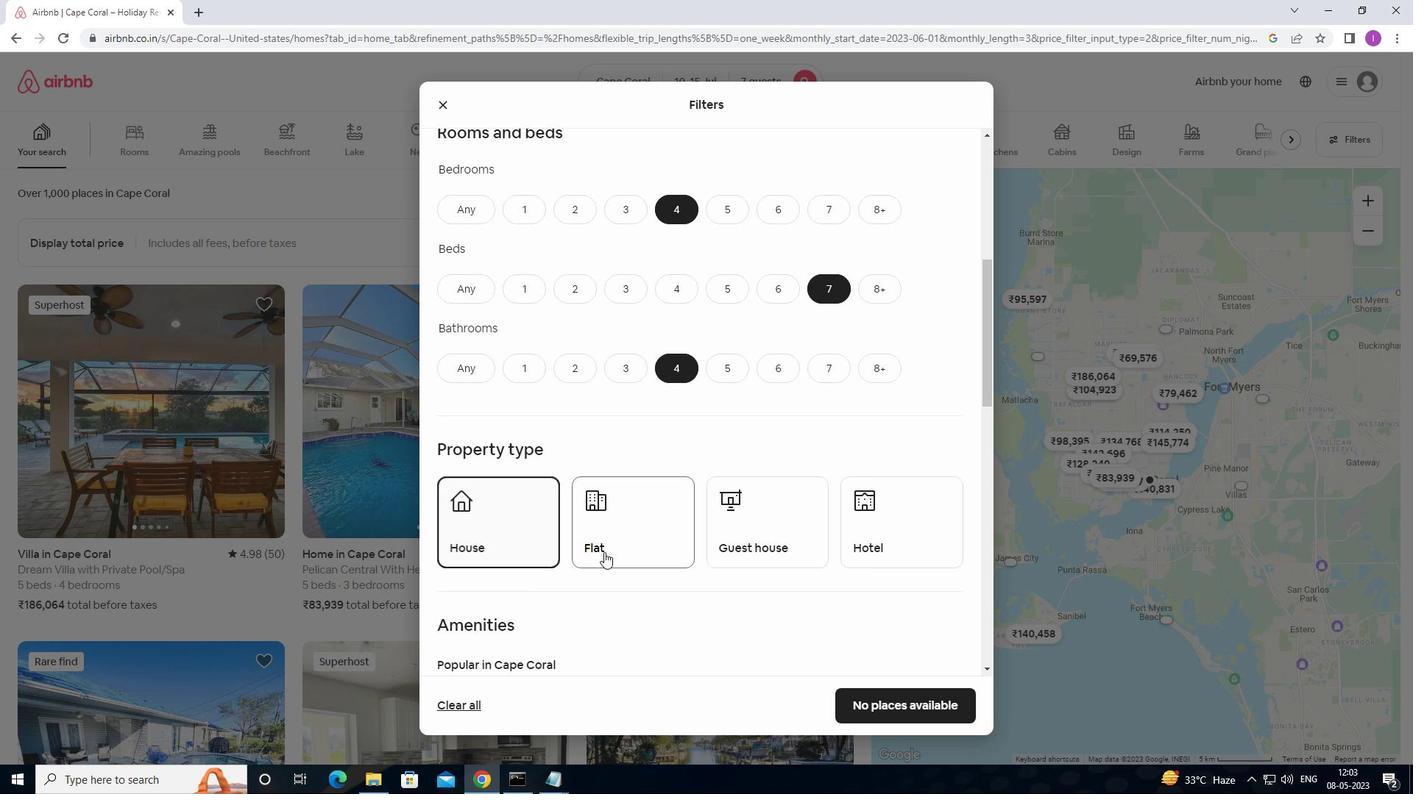 
Action: Mouse pressed left at (621, 547)
Screenshot: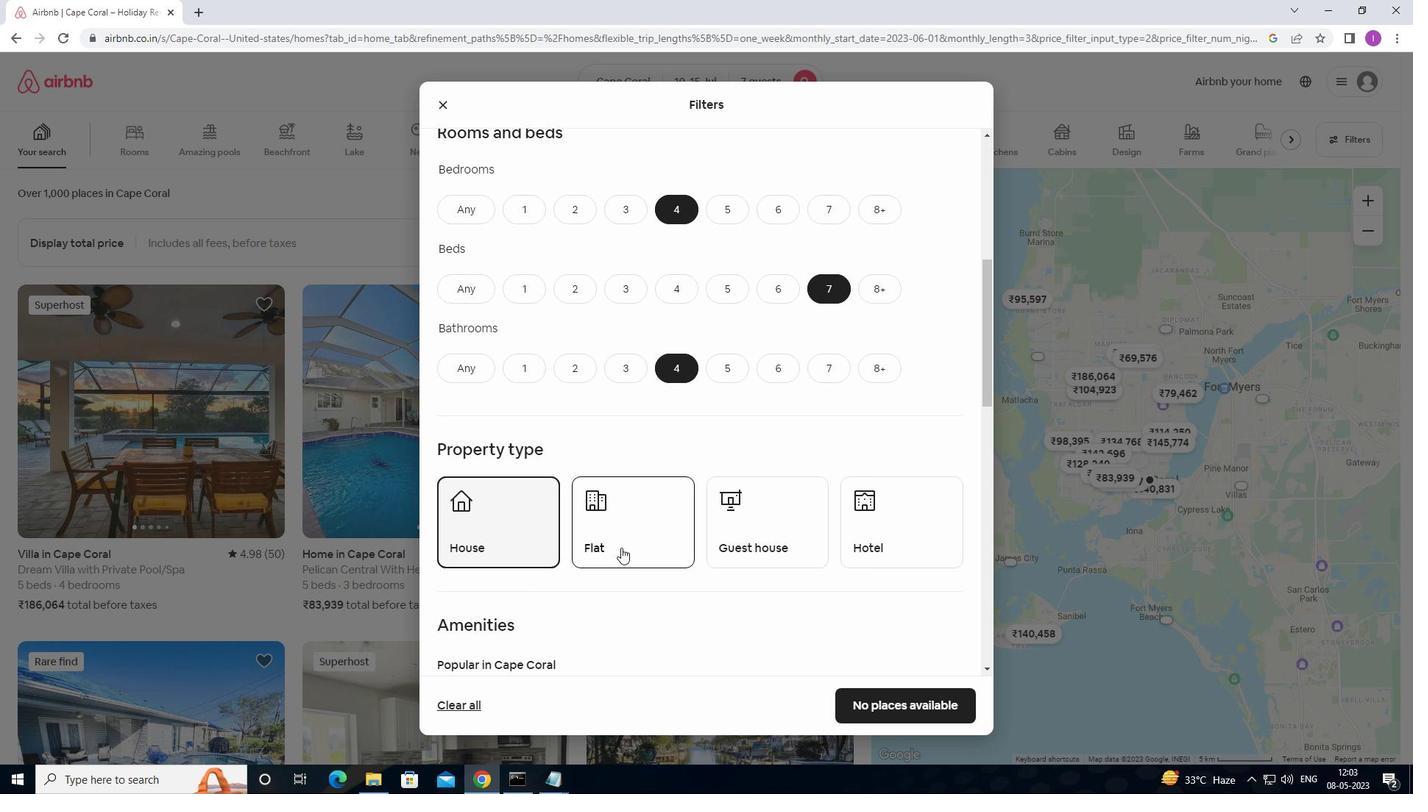 
Action: Mouse moved to (802, 555)
Screenshot: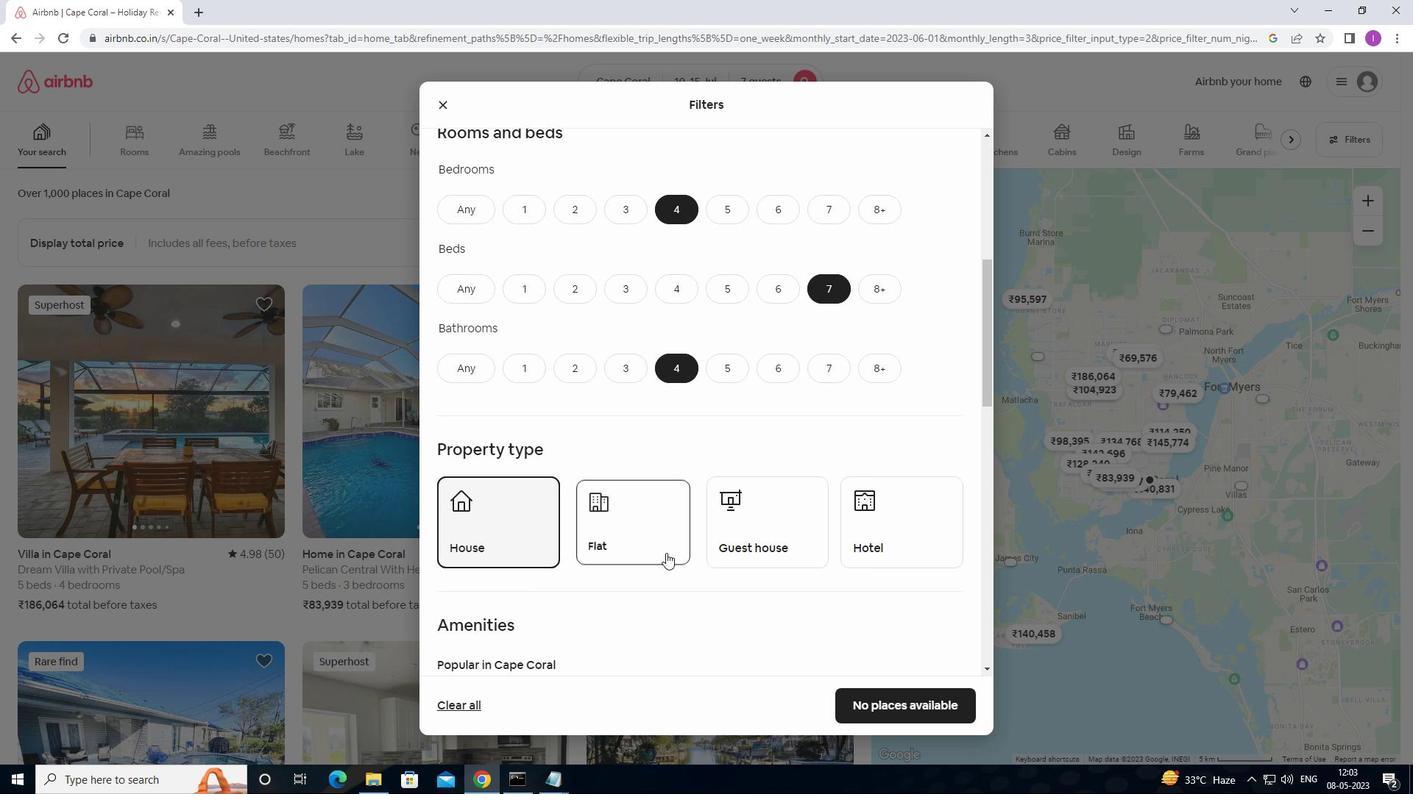 
Action: Mouse pressed left at (802, 555)
Screenshot: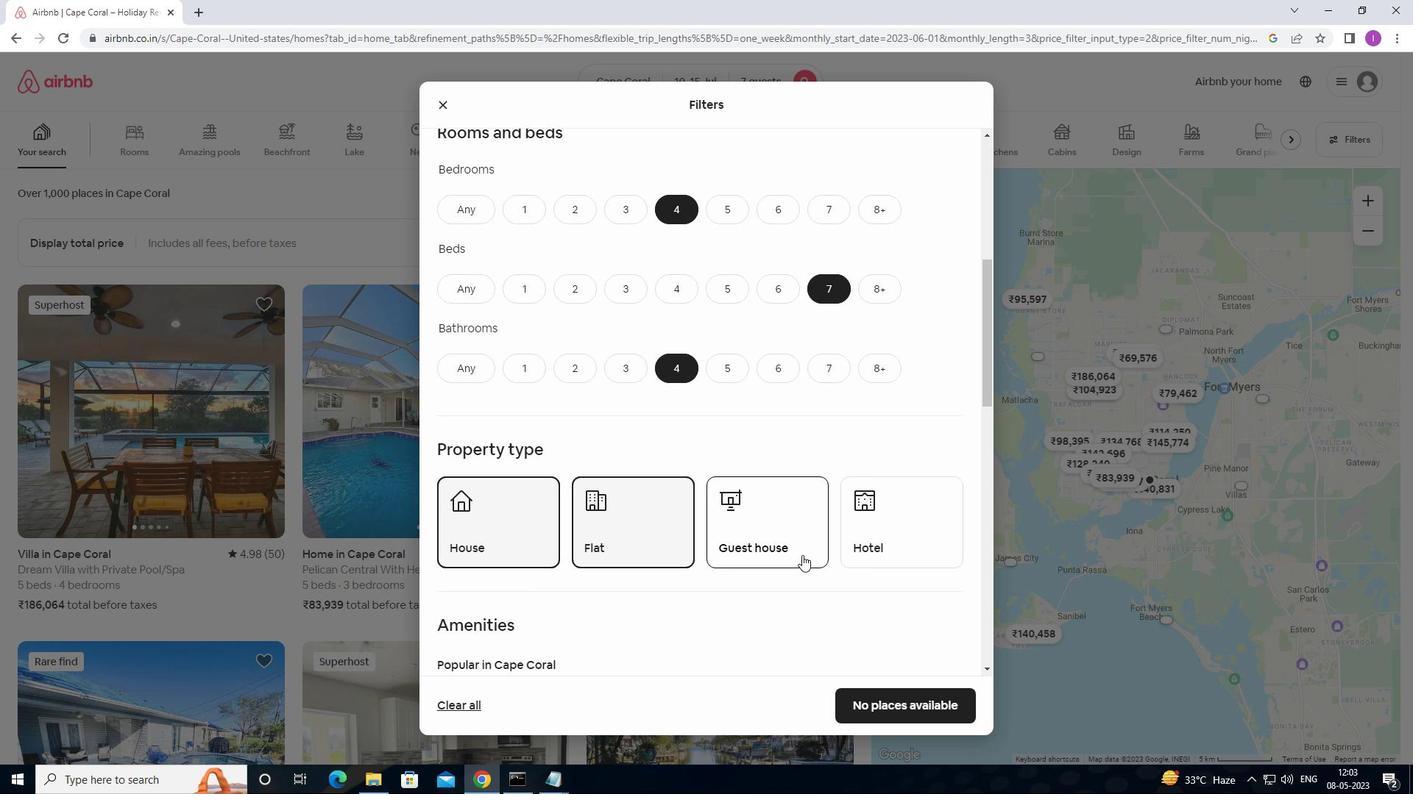 
Action: Mouse moved to (802, 551)
Screenshot: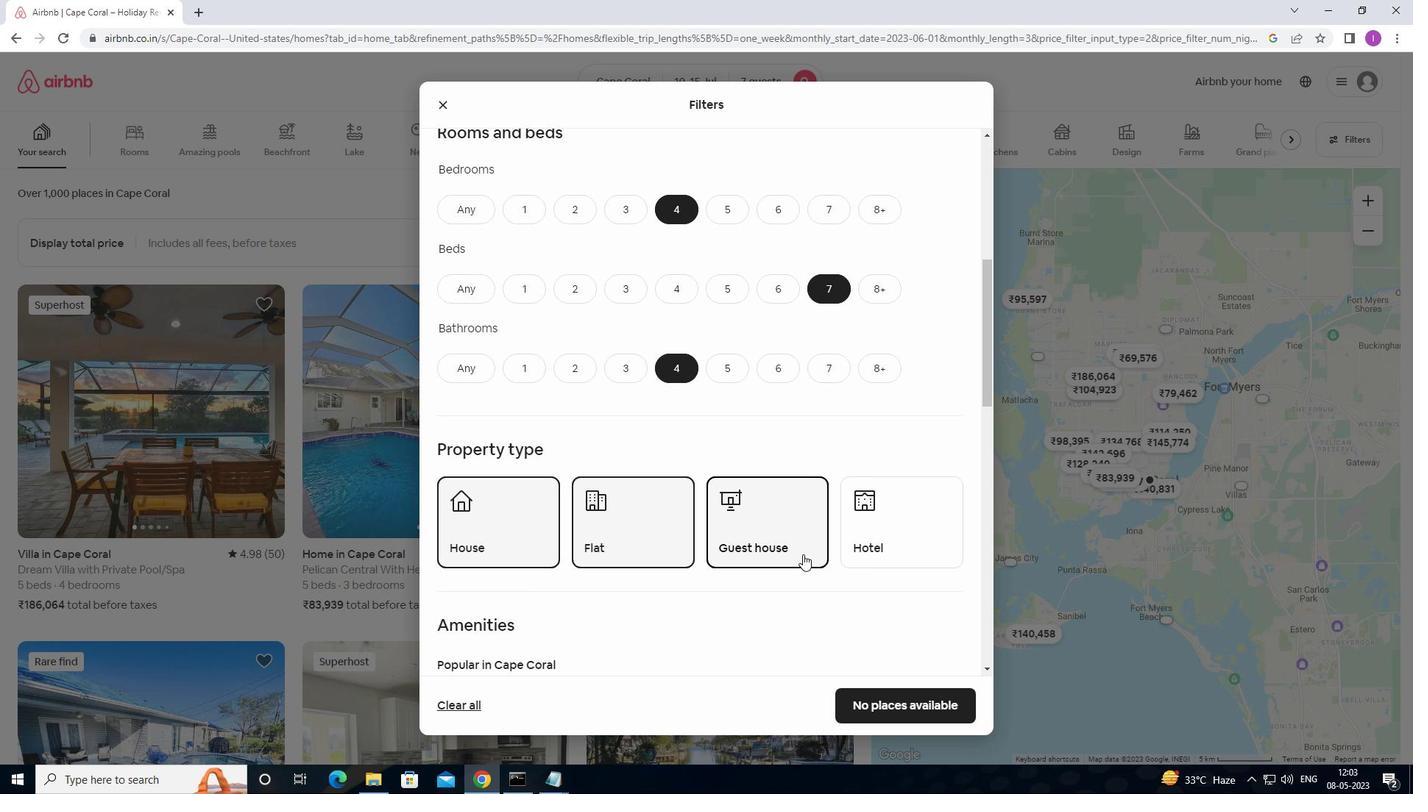 
Action: Mouse scrolled (802, 551) with delta (0, 0)
Screenshot: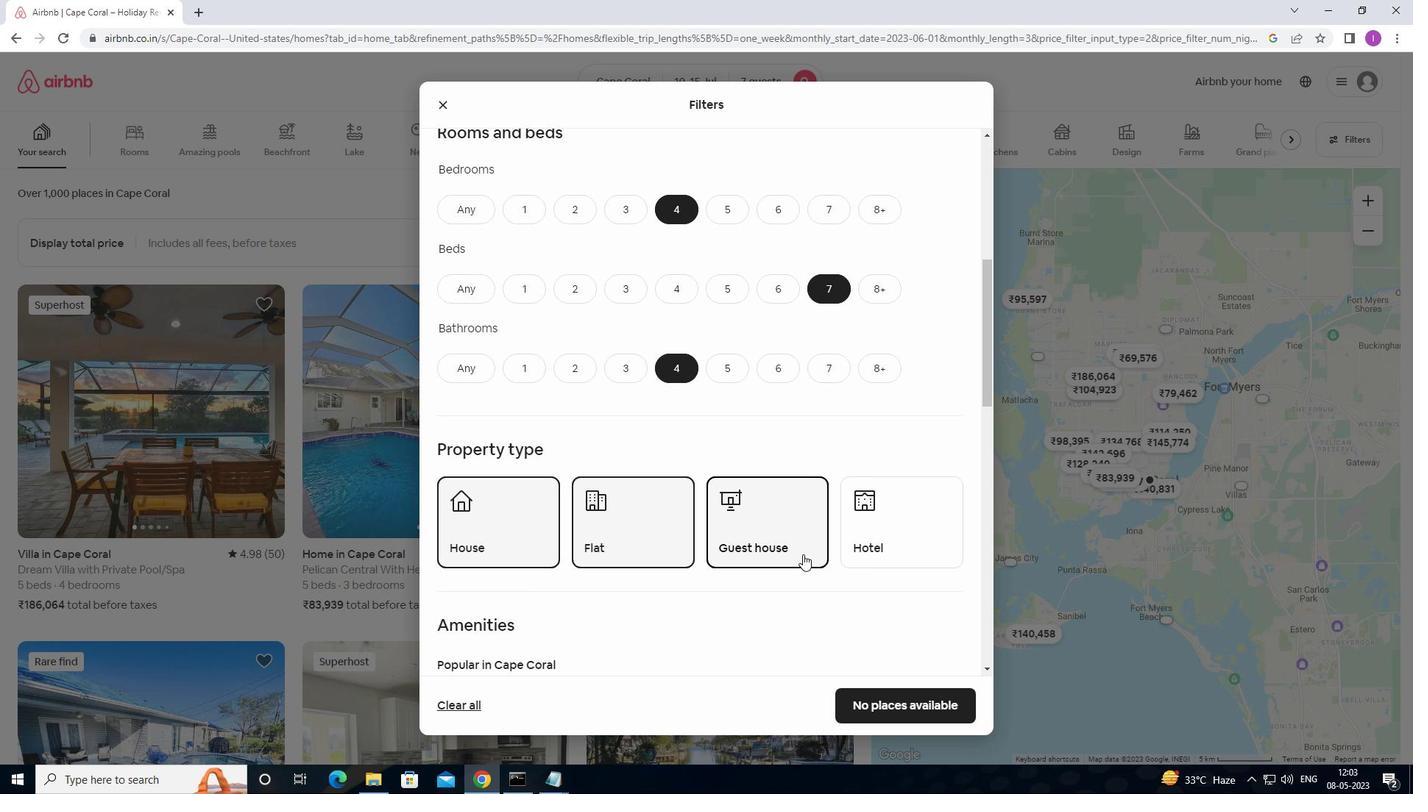 
Action: Mouse moved to (799, 553)
Screenshot: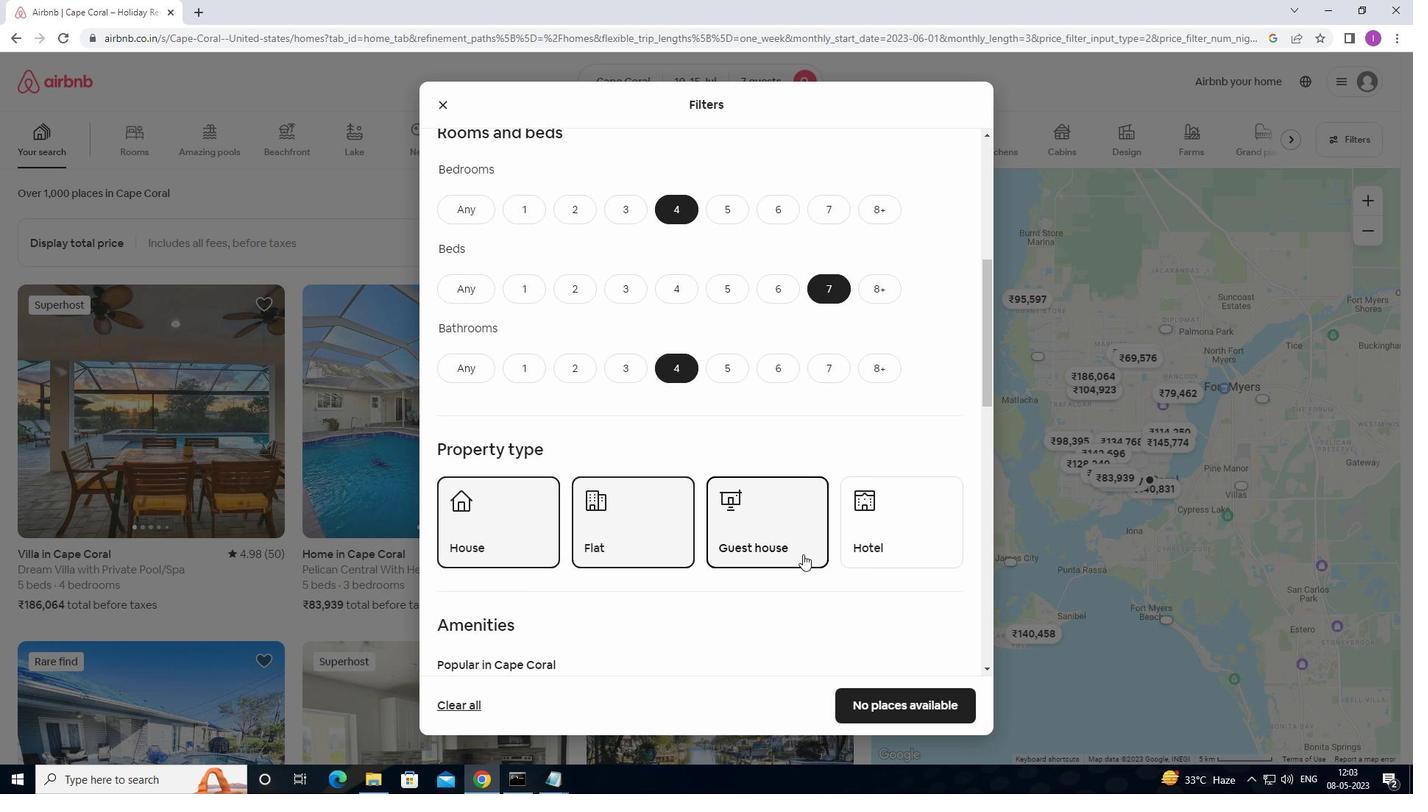 
Action: Mouse scrolled (799, 552) with delta (0, 0)
Screenshot: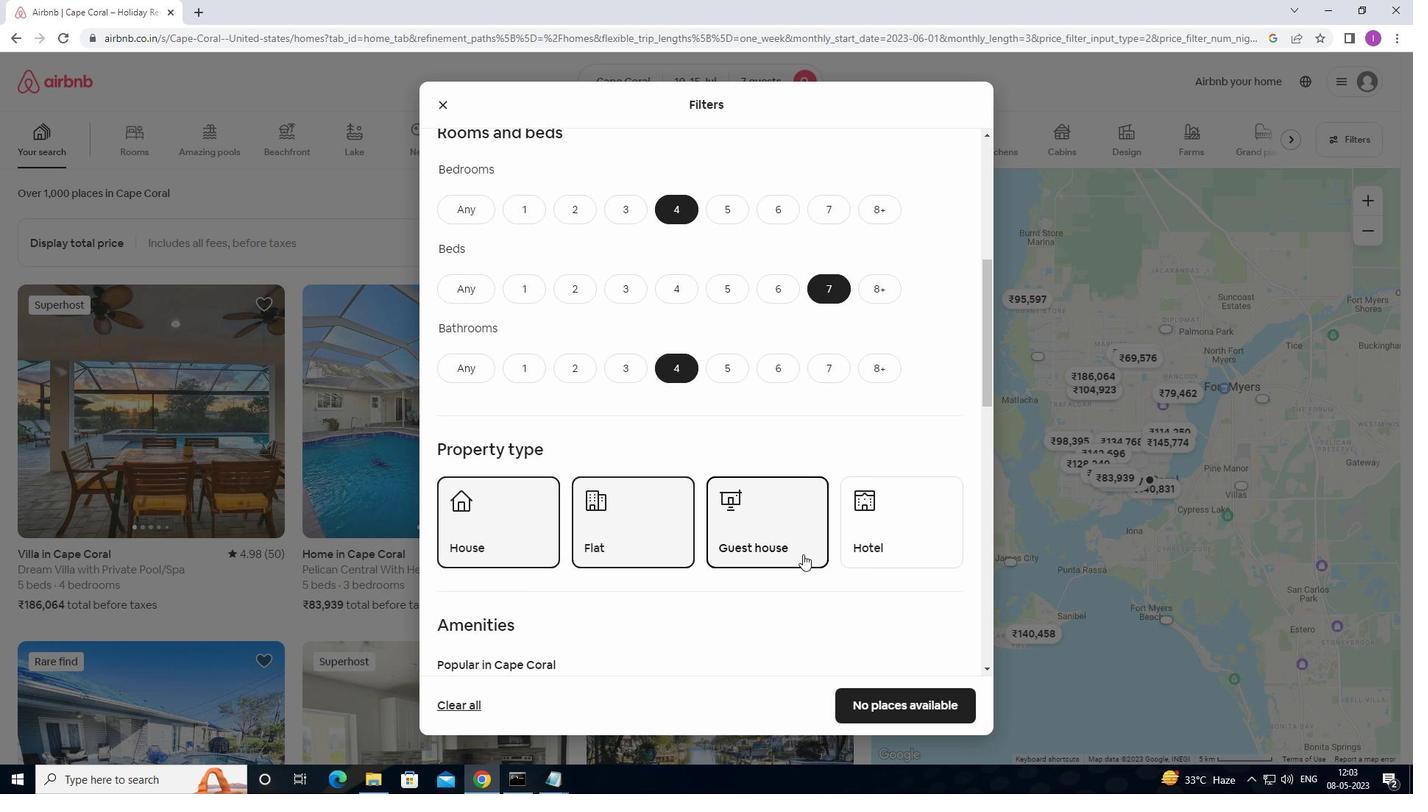 
Action: Mouse moved to (797, 553)
Screenshot: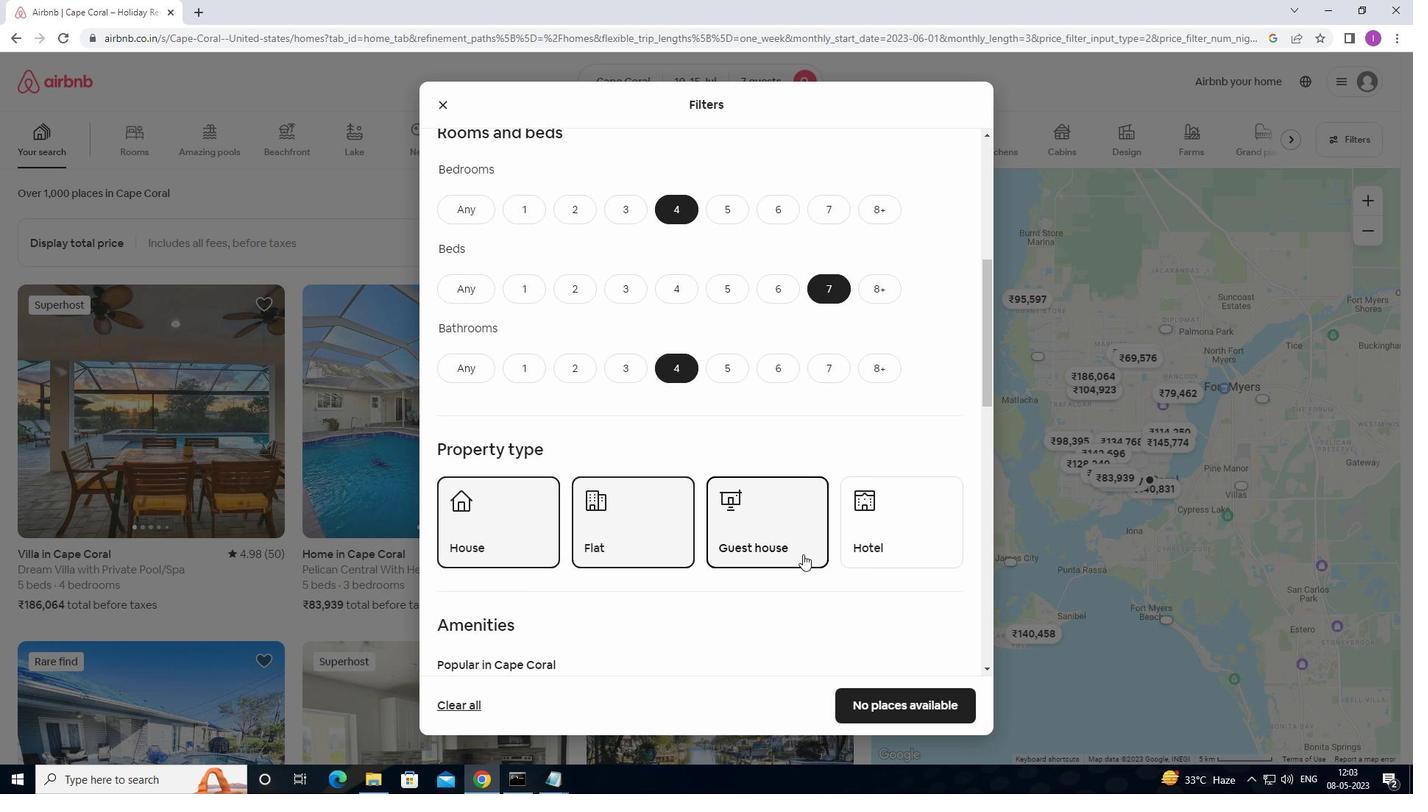
Action: Mouse scrolled (797, 552) with delta (0, 0)
Screenshot: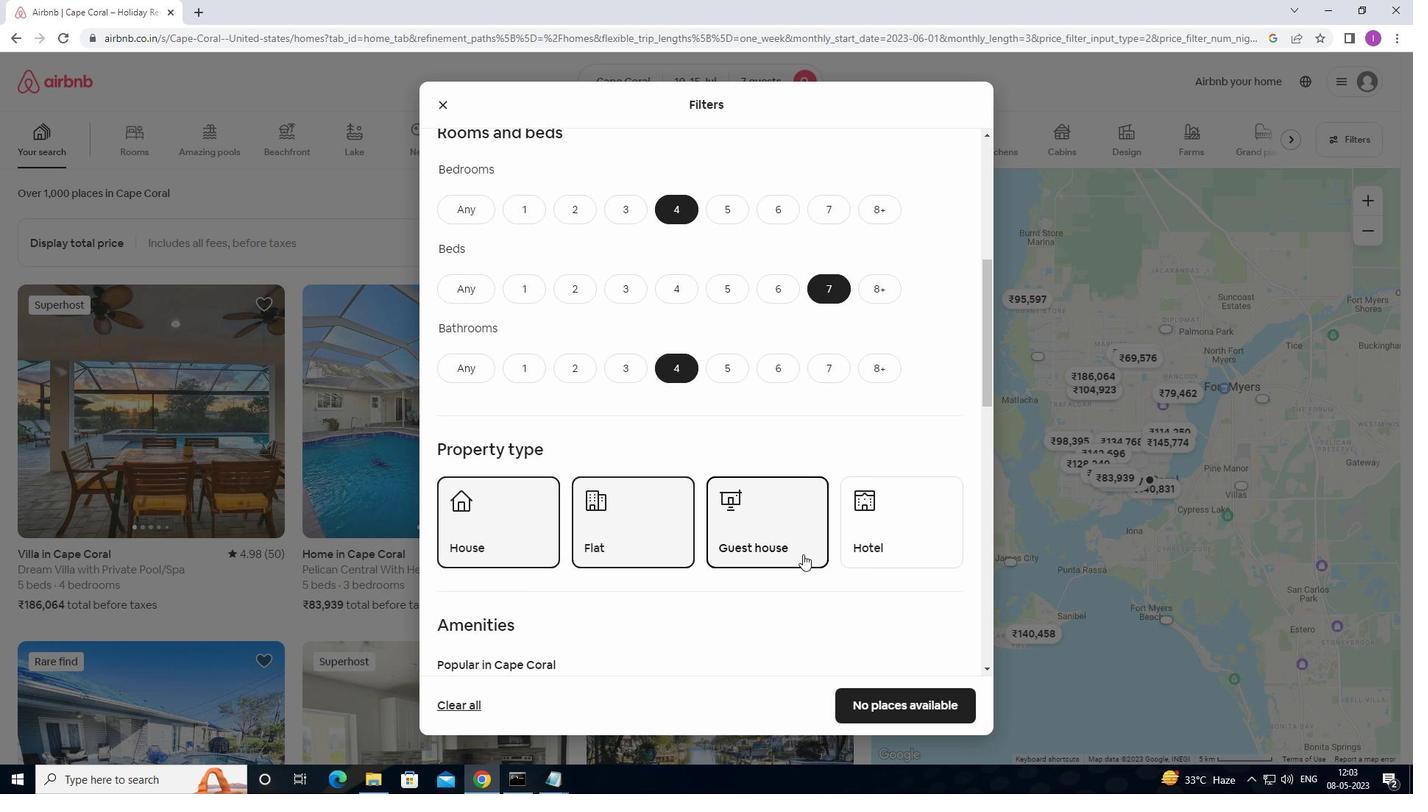 
Action: Mouse moved to (793, 553)
Screenshot: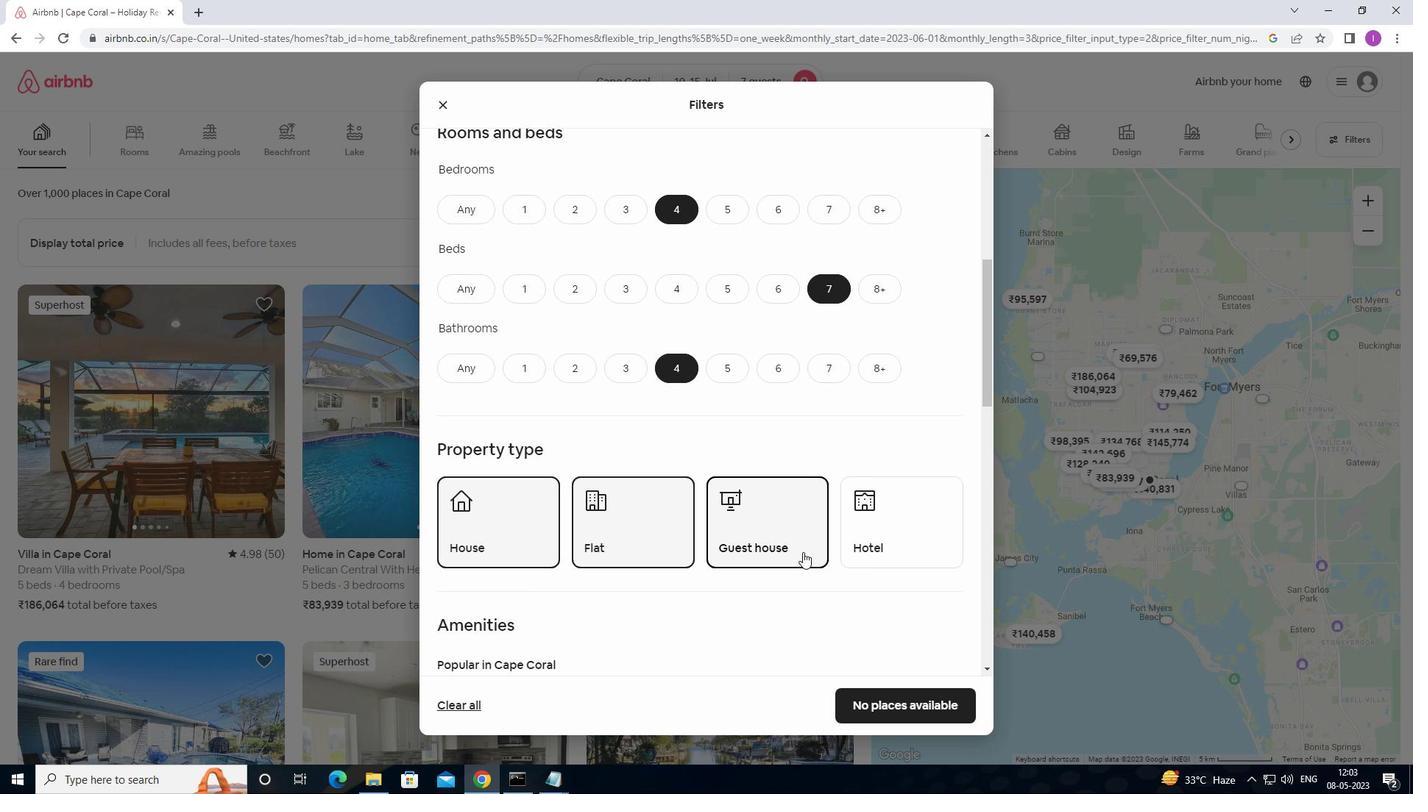 
Action: Mouse scrolled (793, 552) with delta (0, 0)
Screenshot: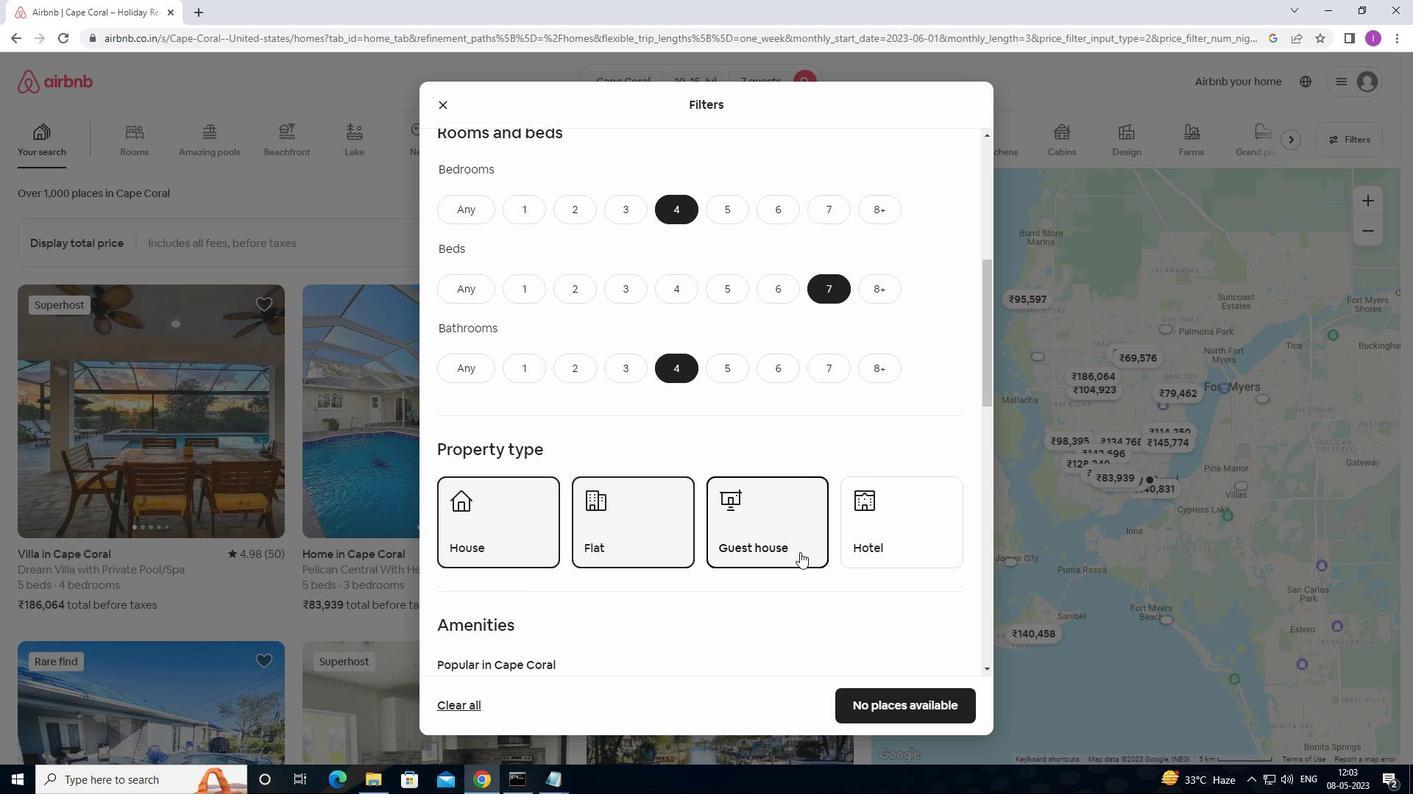 
Action: Mouse moved to (764, 554)
Screenshot: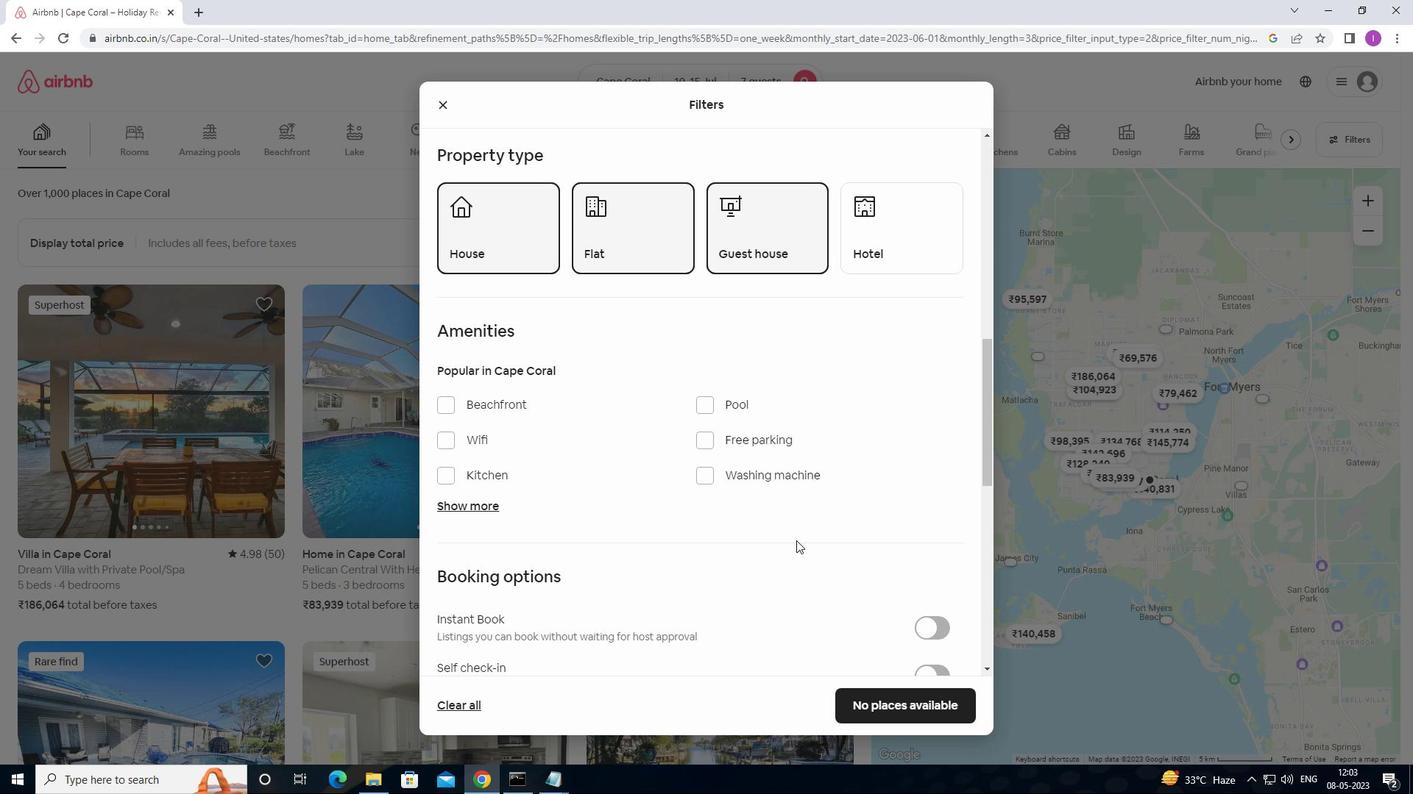 
Action: Mouse scrolled (764, 554) with delta (0, 0)
Screenshot: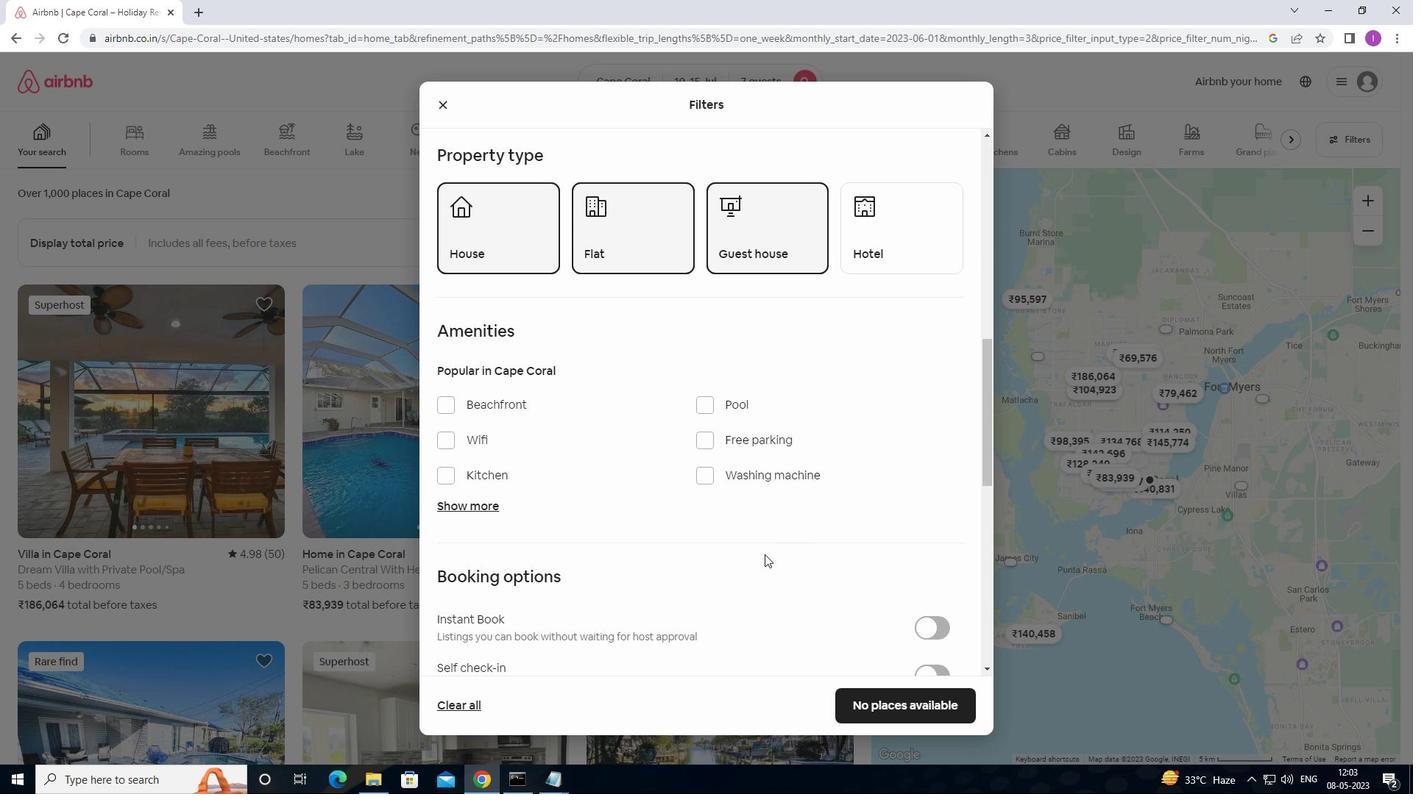 
Action: Mouse moved to (444, 367)
Screenshot: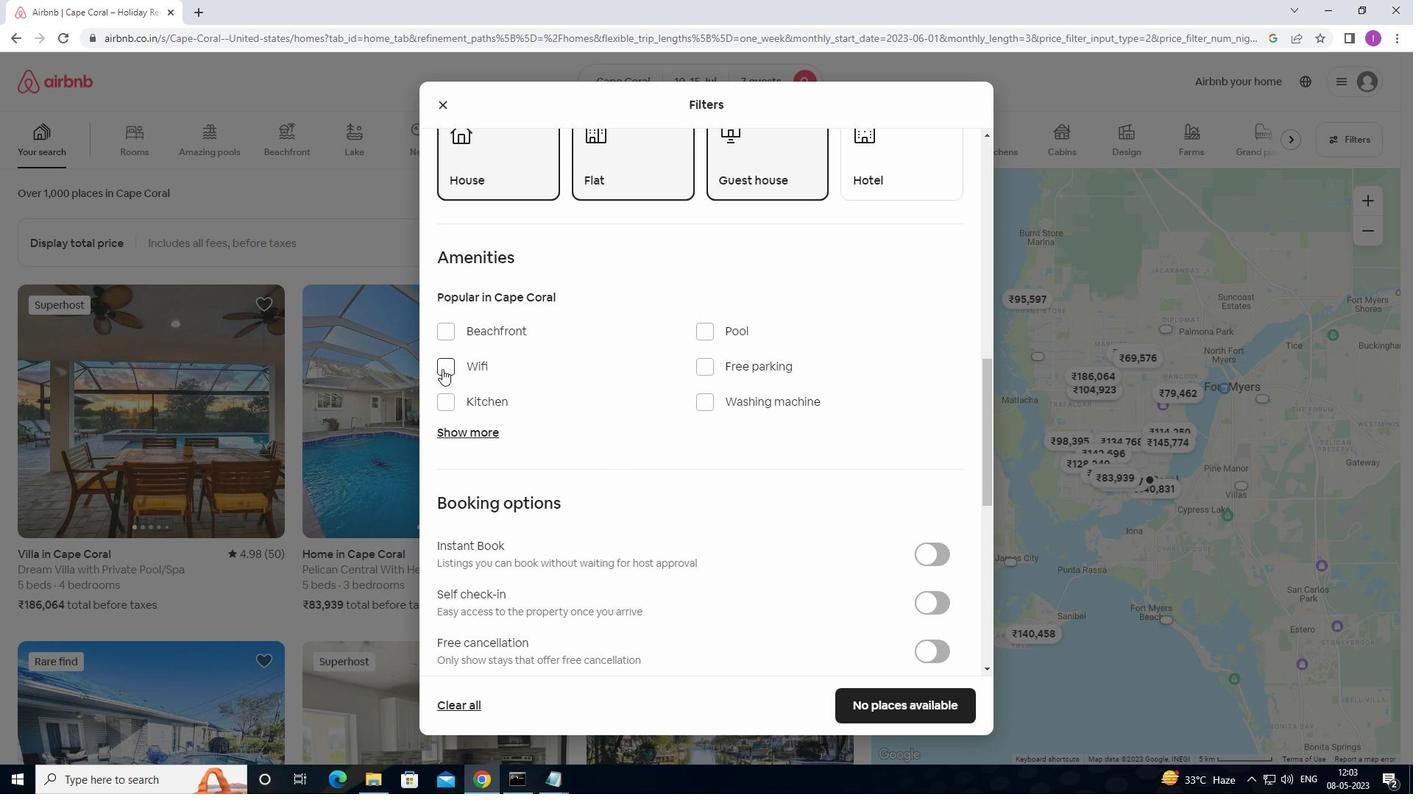 
Action: Mouse pressed left at (444, 367)
Screenshot: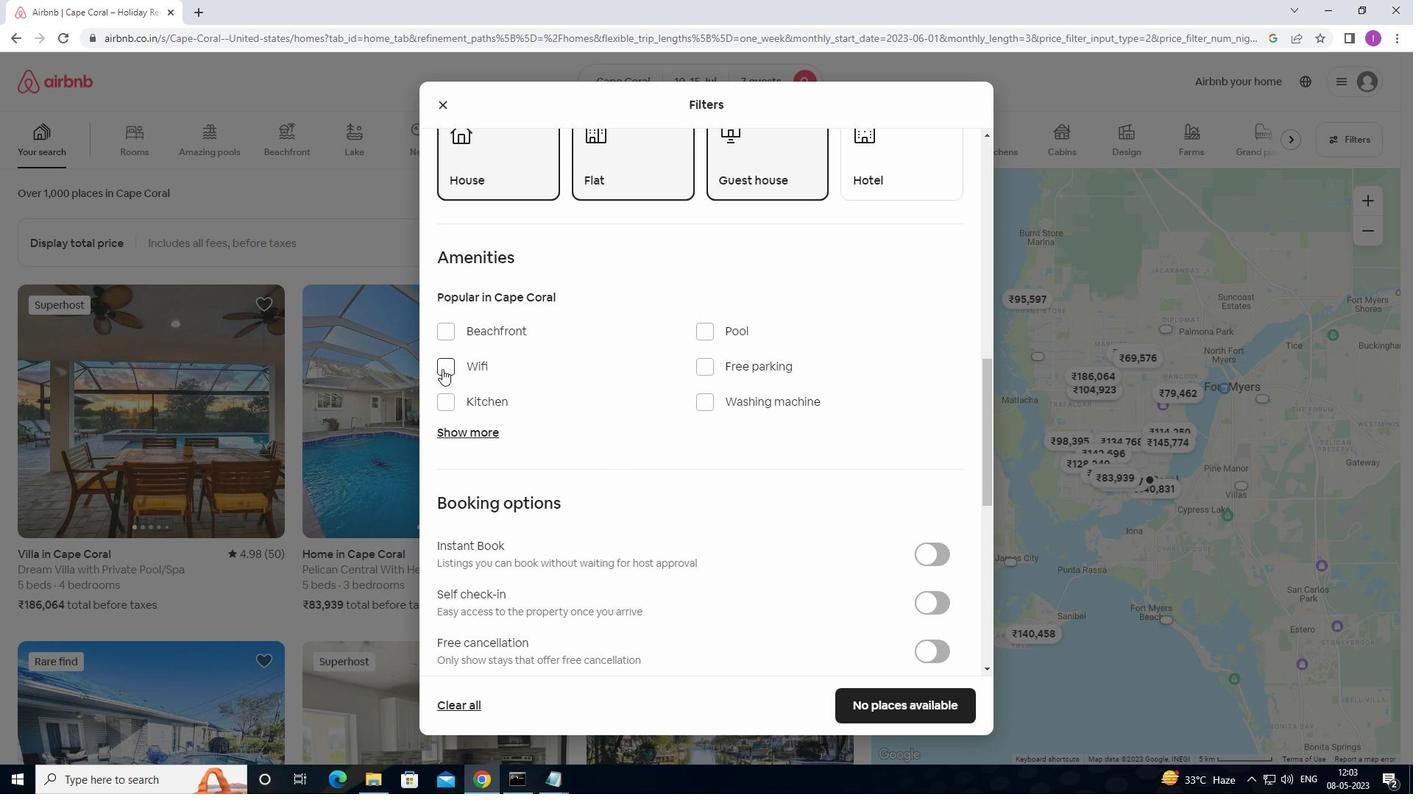 
Action: Mouse moved to (717, 368)
Screenshot: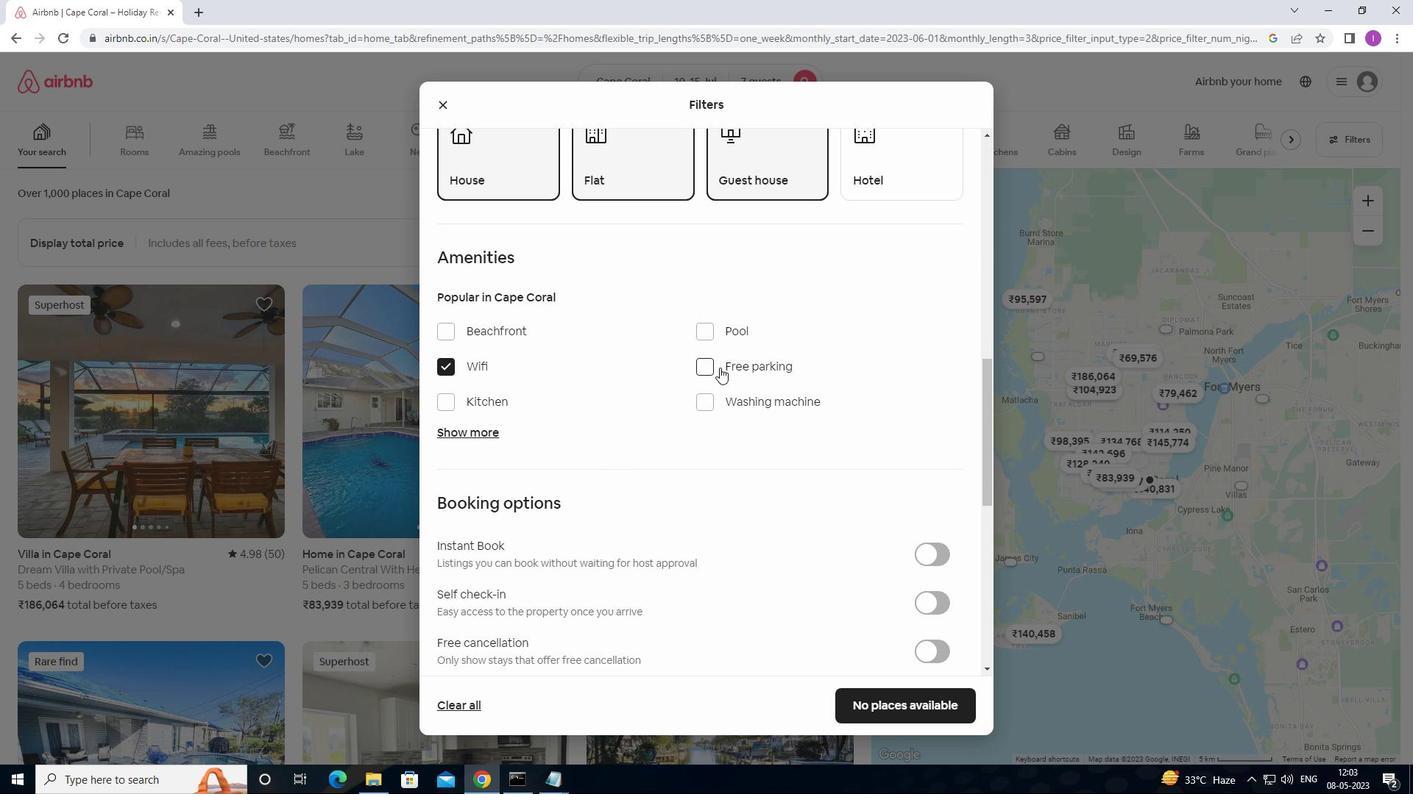 
Action: Mouse pressed left at (717, 368)
Screenshot: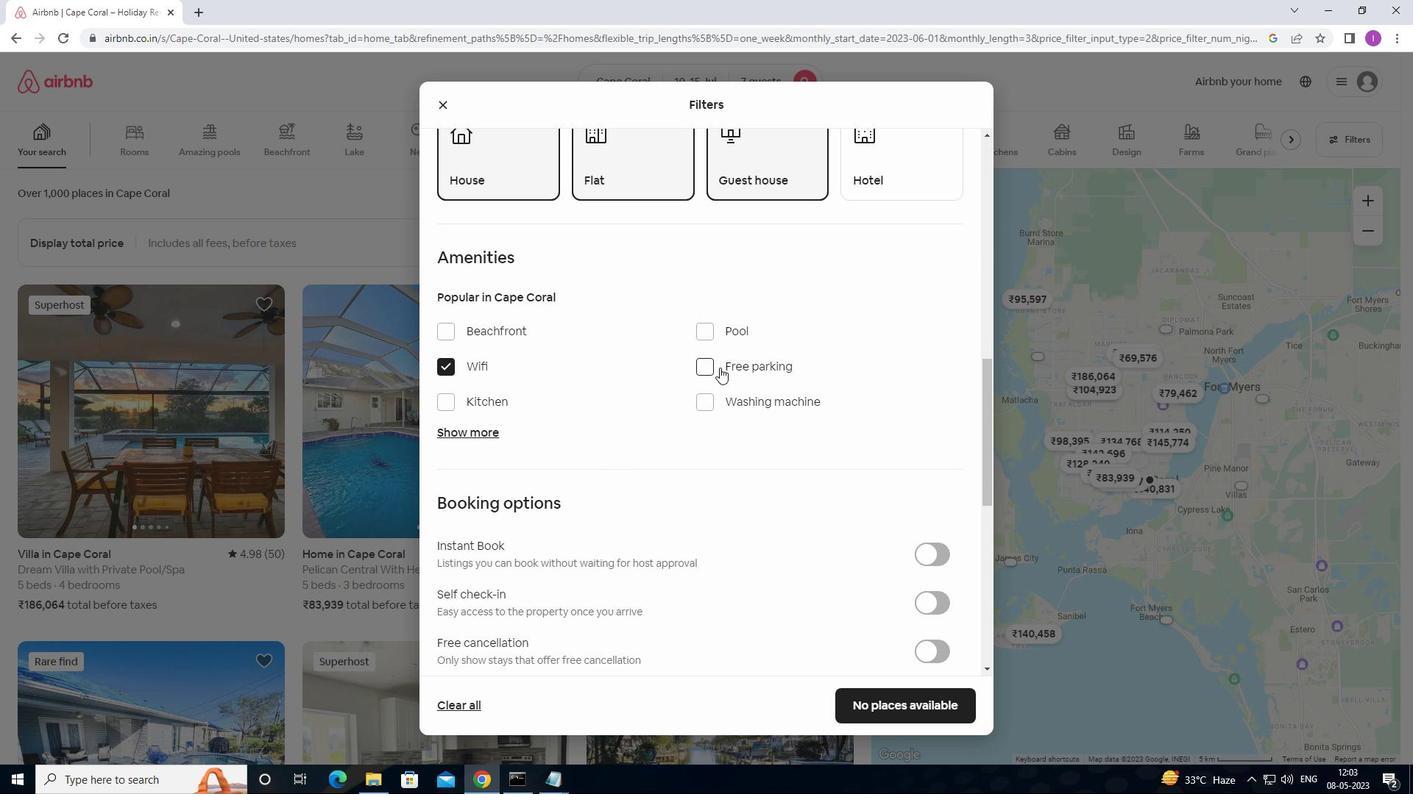 
Action: Mouse moved to (475, 434)
Screenshot: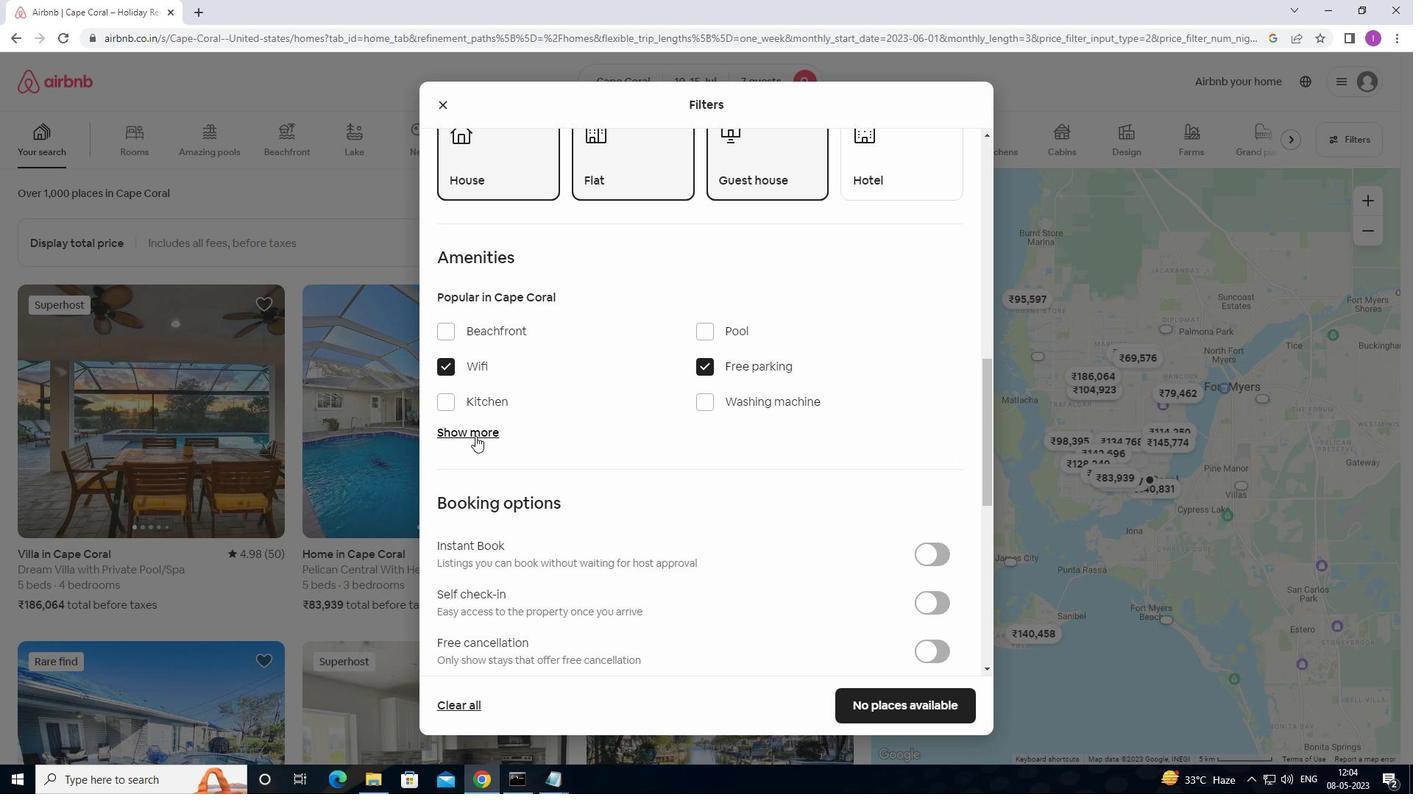 
Action: Mouse pressed left at (475, 434)
Screenshot: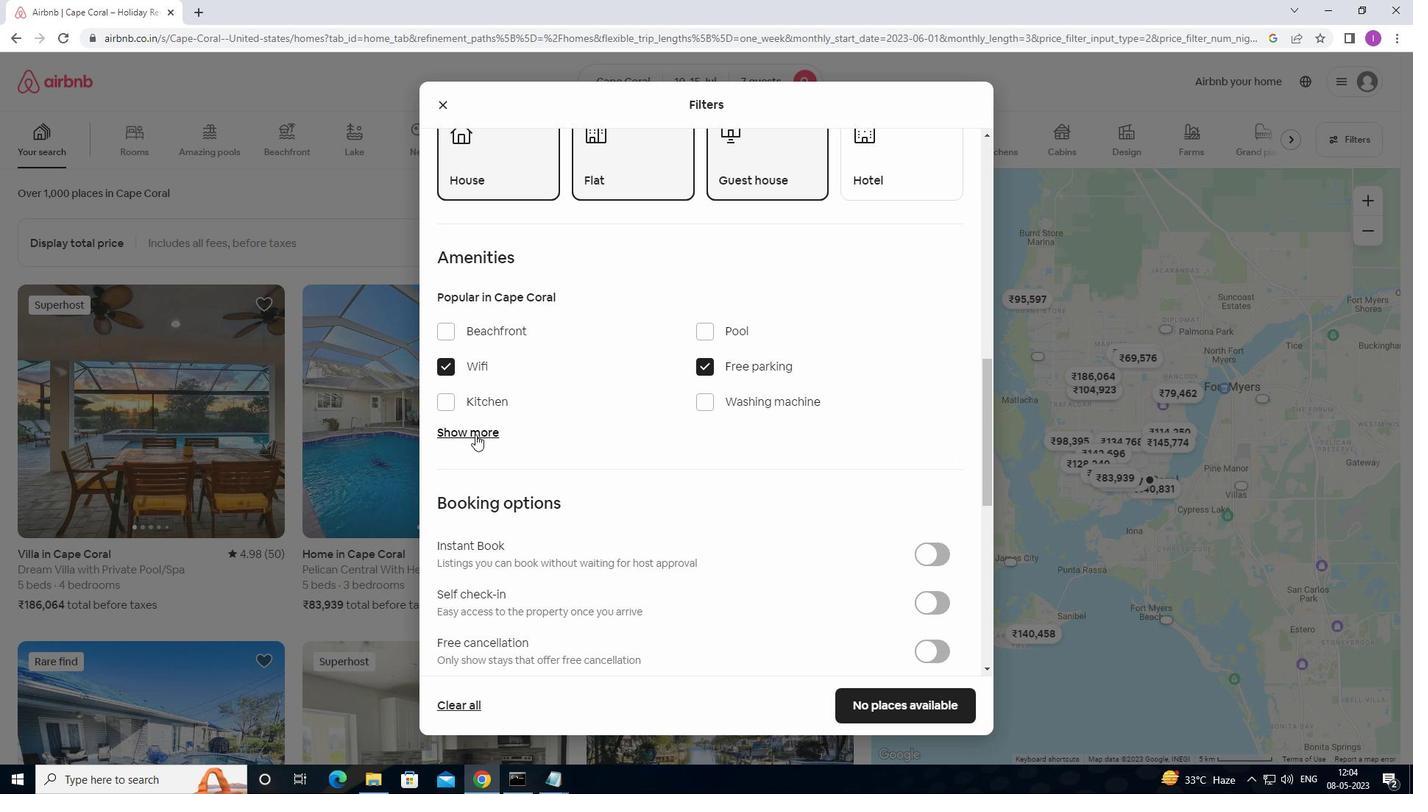 
Action: Mouse moved to (443, 560)
Screenshot: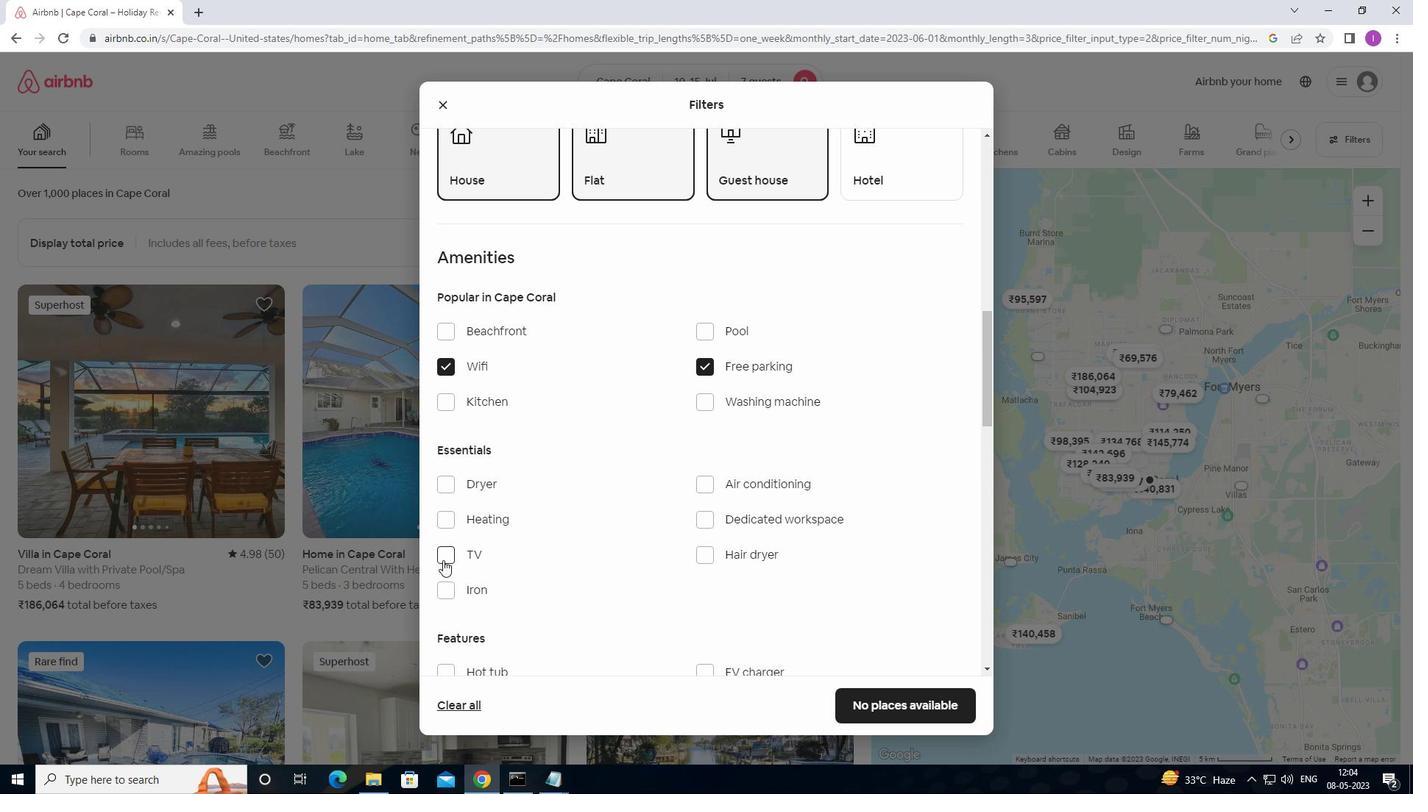 
Action: Mouse pressed left at (443, 560)
Screenshot: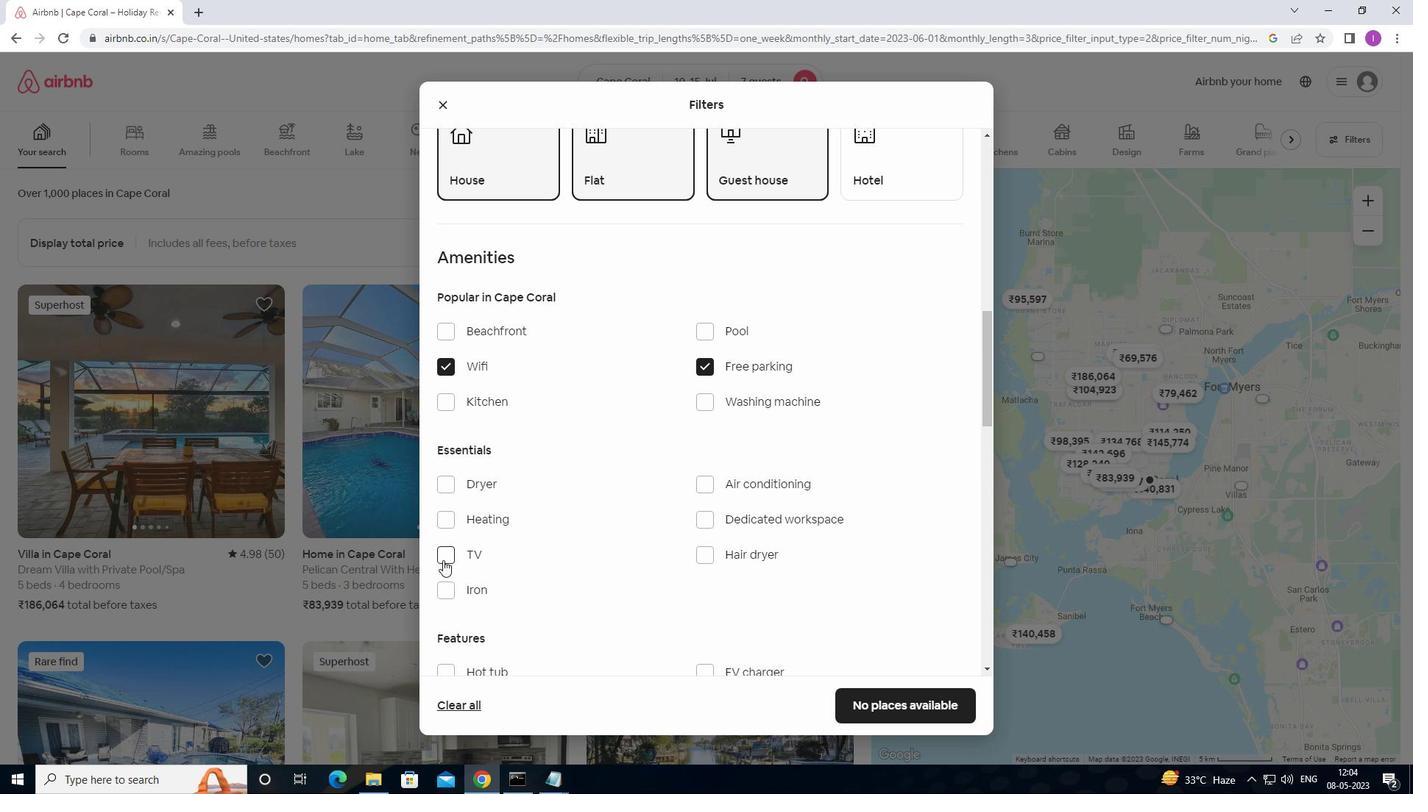 
Action: Mouse moved to (699, 524)
Screenshot: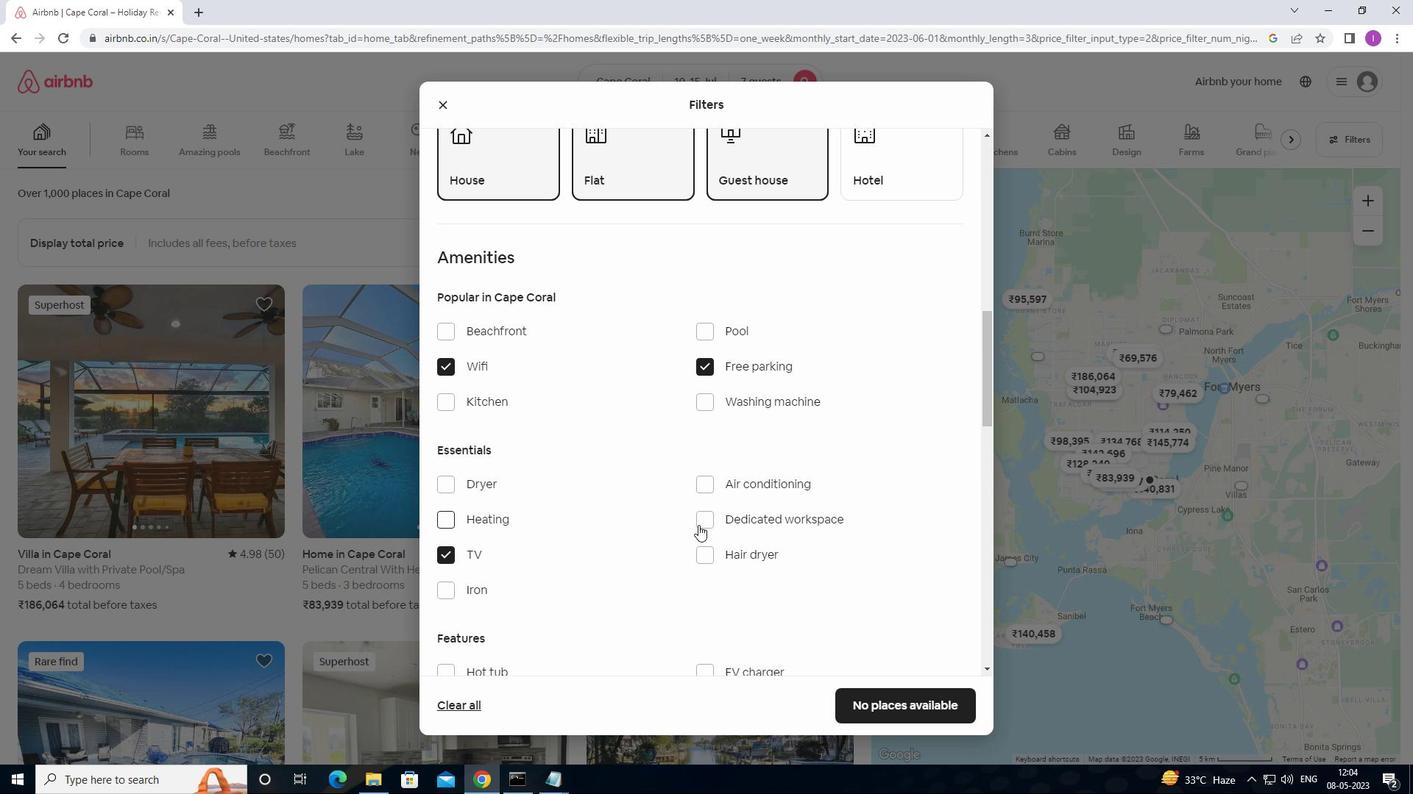 
Action: Mouse scrolled (699, 523) with delta (0, 0)
Screenshot: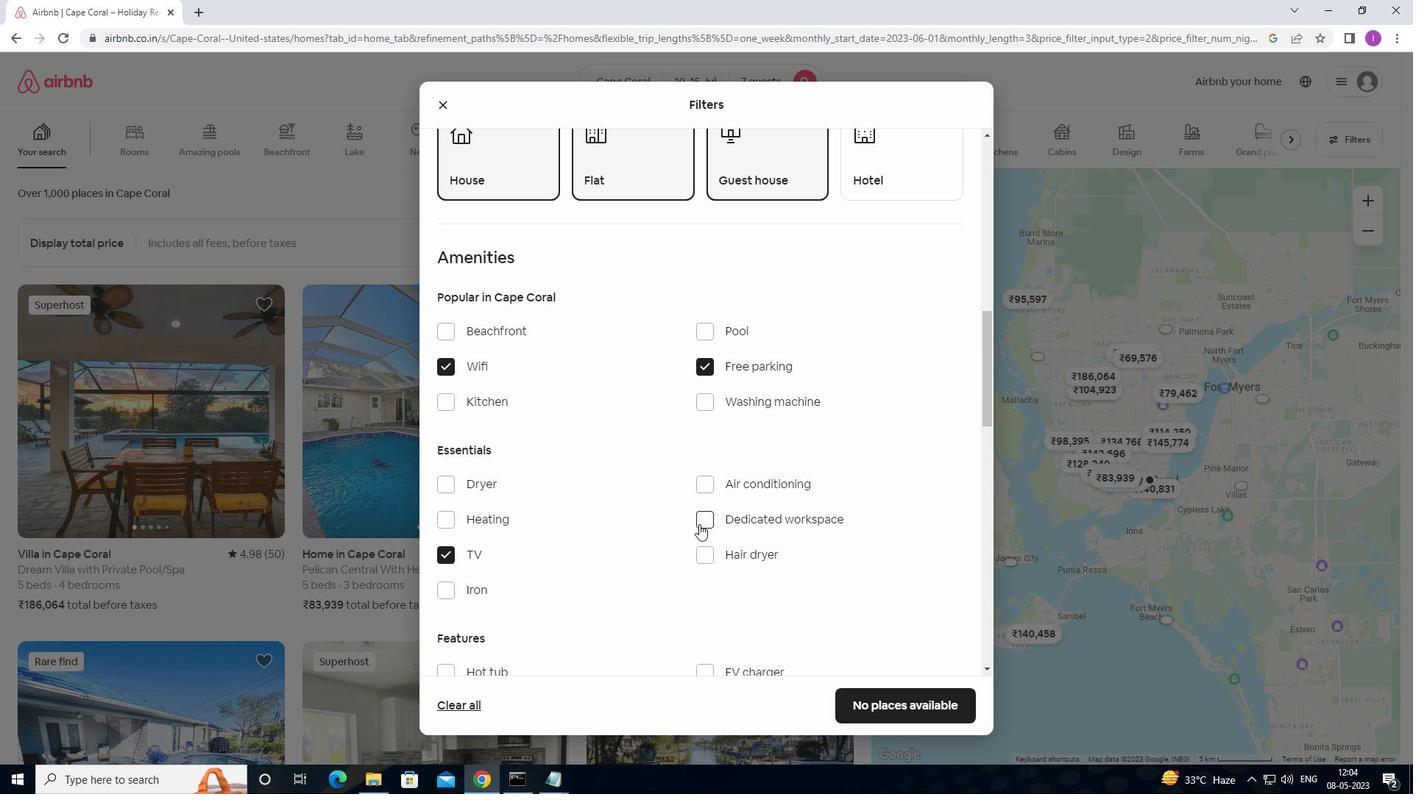 
Action: Mouse scrolled (699, 523) with delta (0, 0)
Screenshot: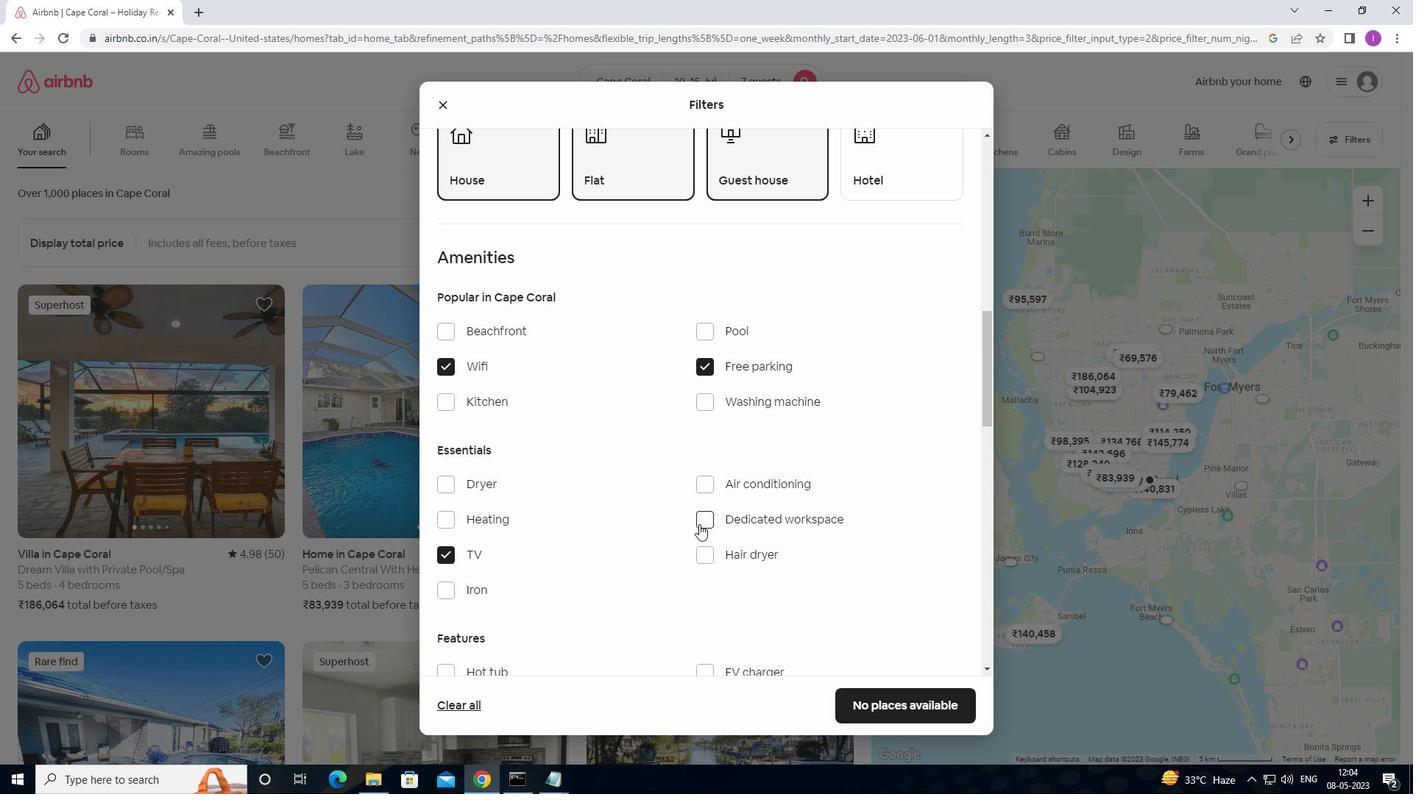 
Action: Mouse moved to (699, 523)
Screenshot: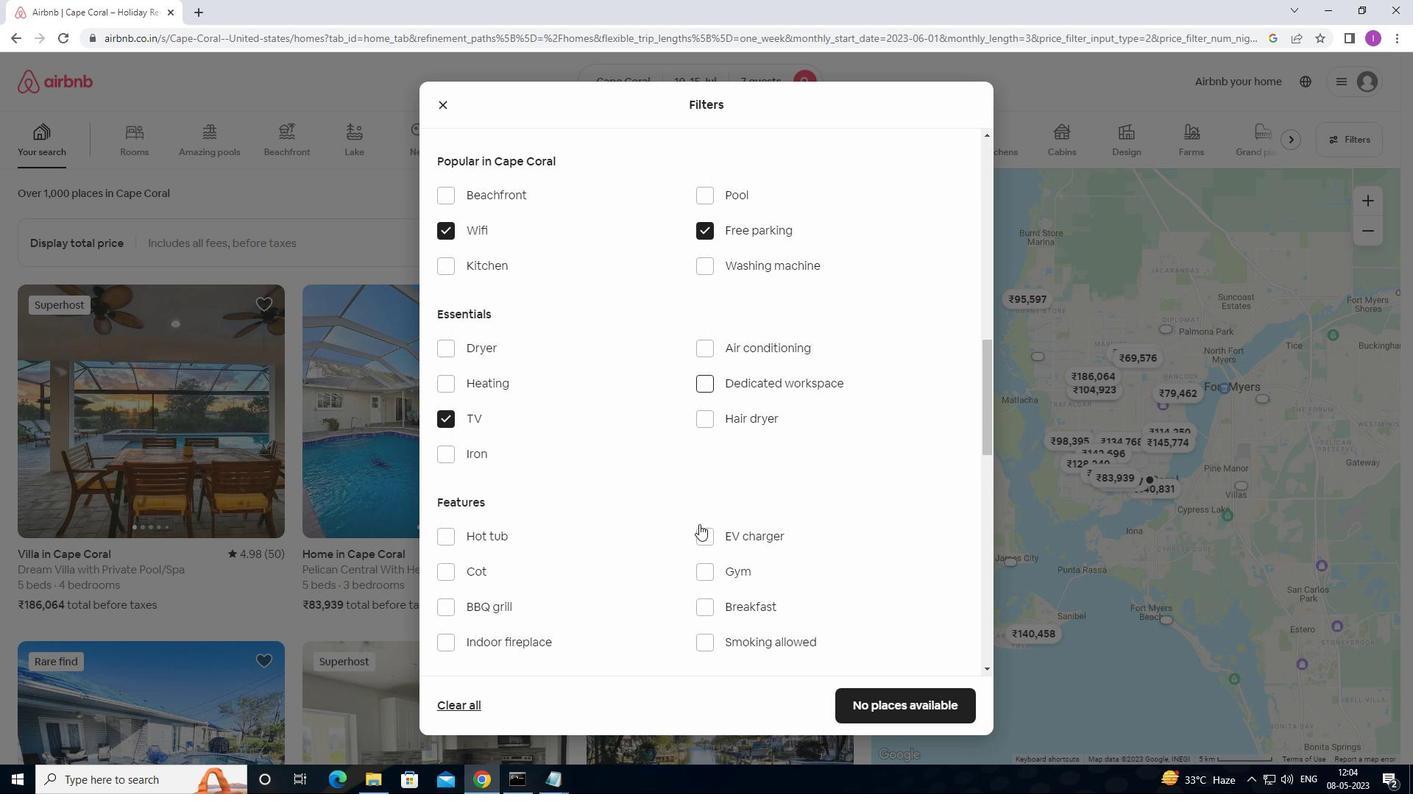 
Action: Mouse scrolled (699, 523) with delta (0, 0)
Screenshot: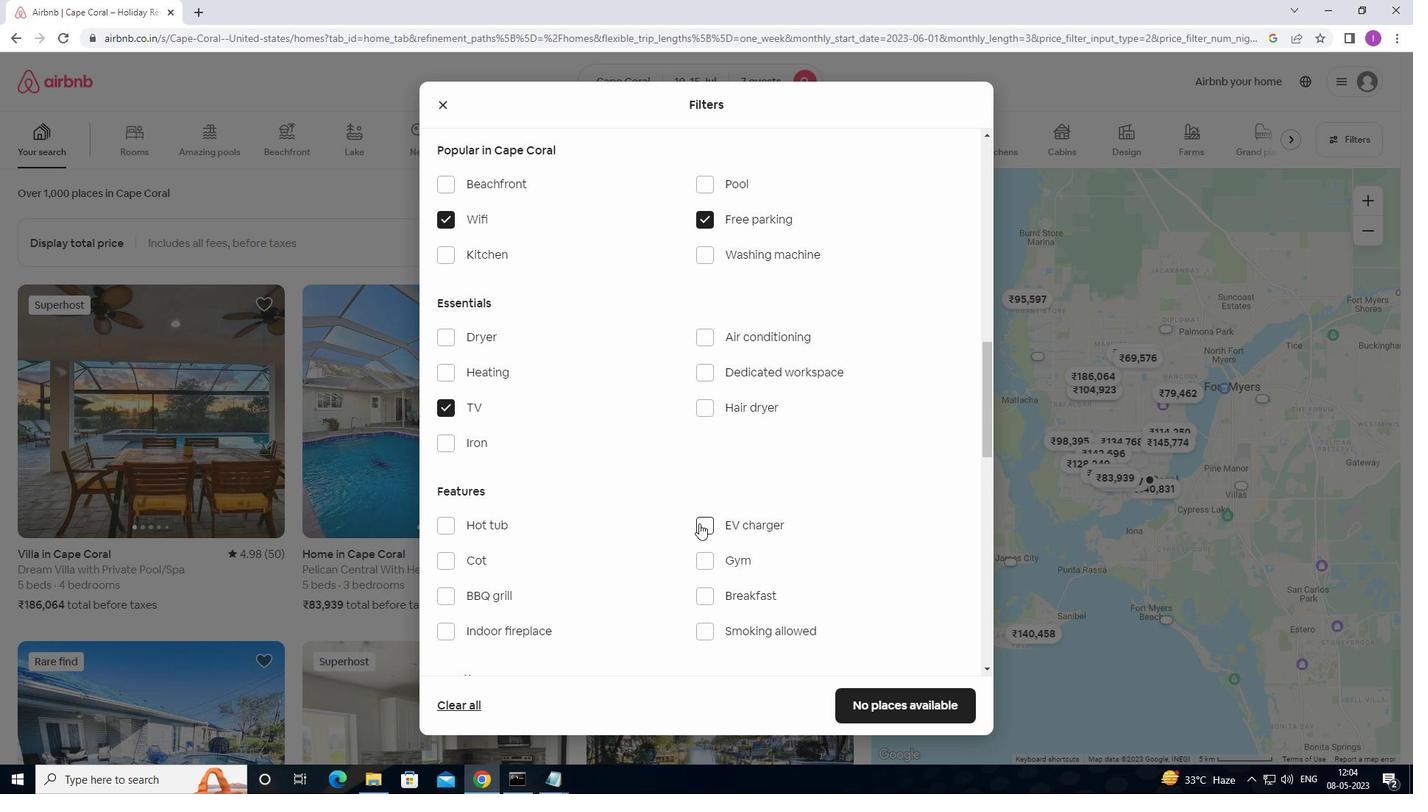 
Action: Mouse moved to (711, 487)
Screenshot: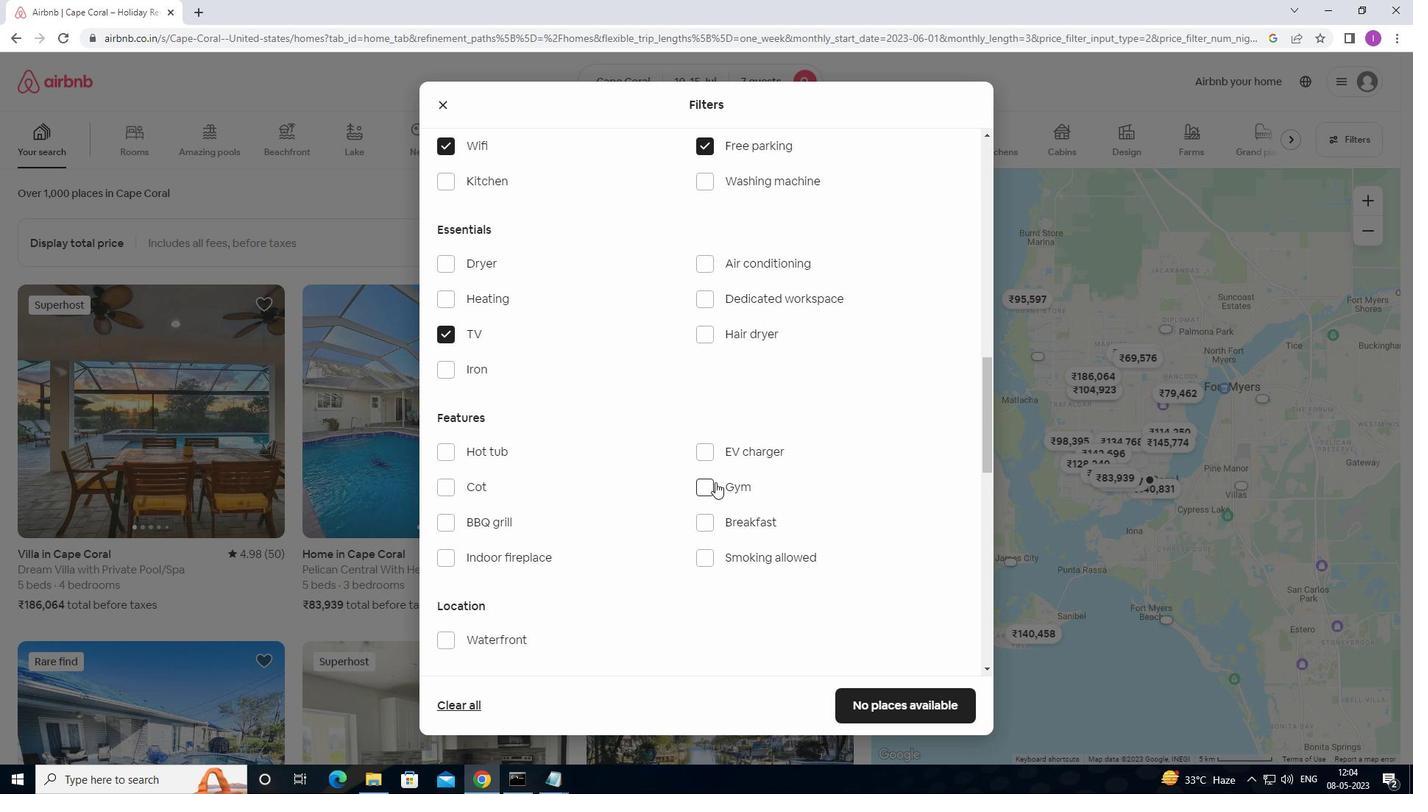 
Action: Mouse pressed left at (711, 487)
Screenshot: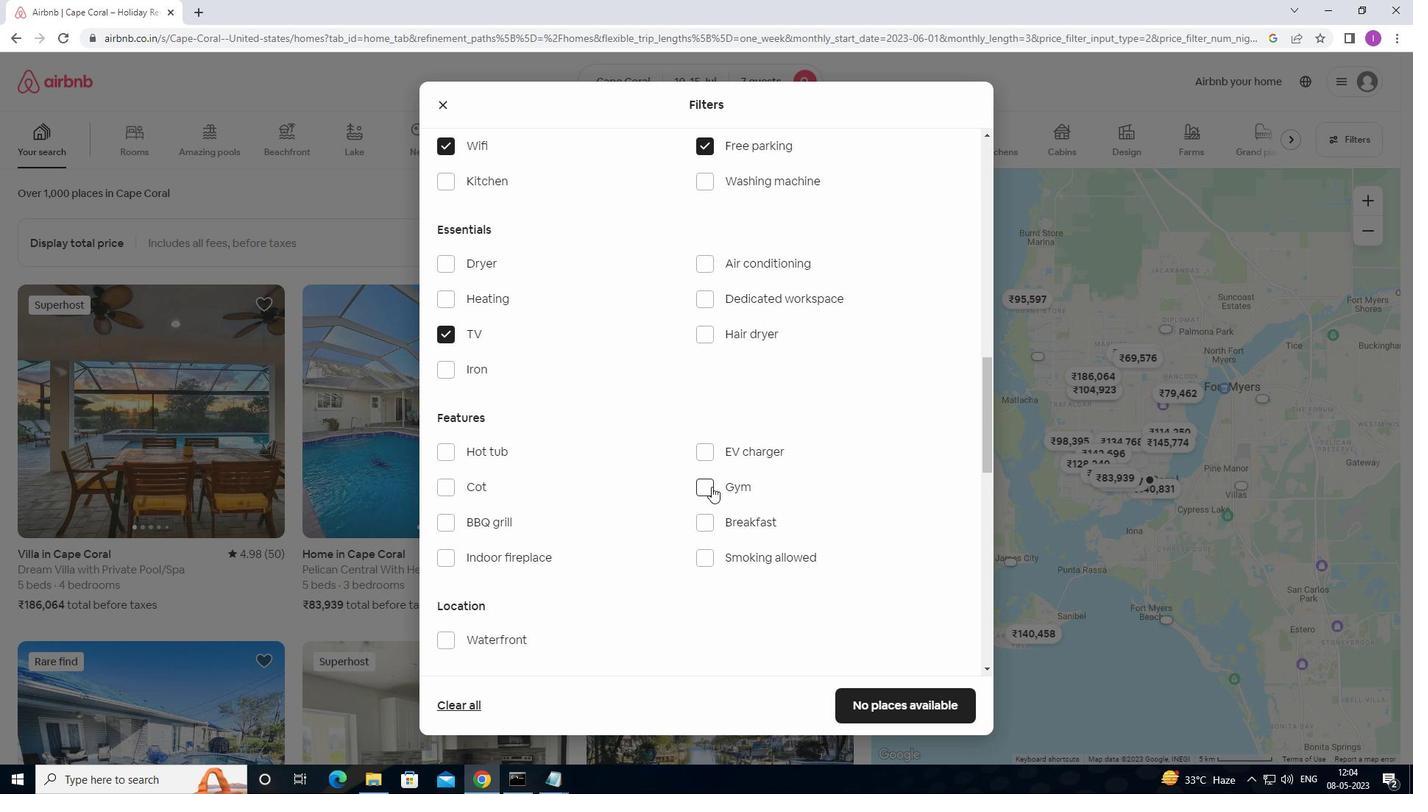 
Action: Mouse moved to (713, 521)
Screenshot: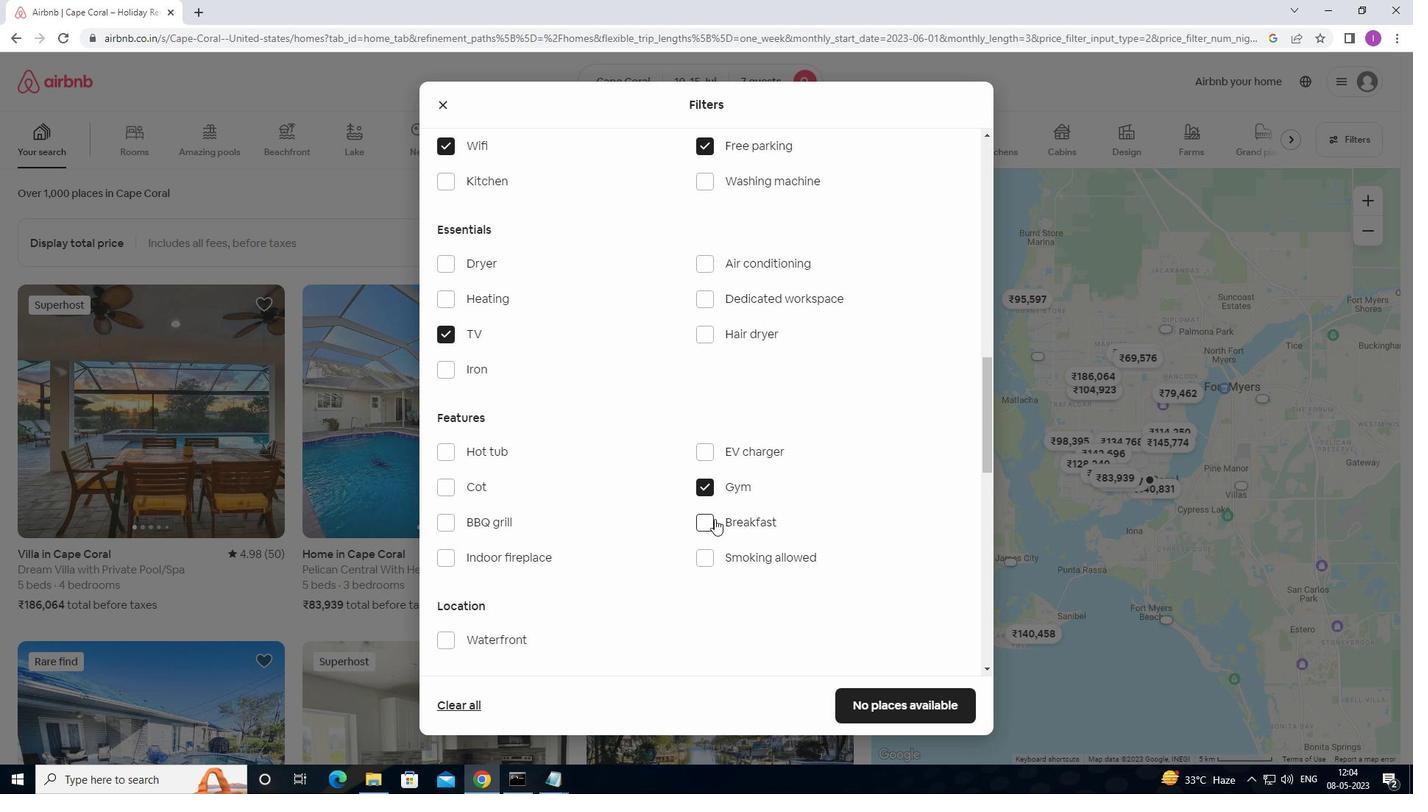 
Action: Mouse pressed left at (713, 521)
Screenshot: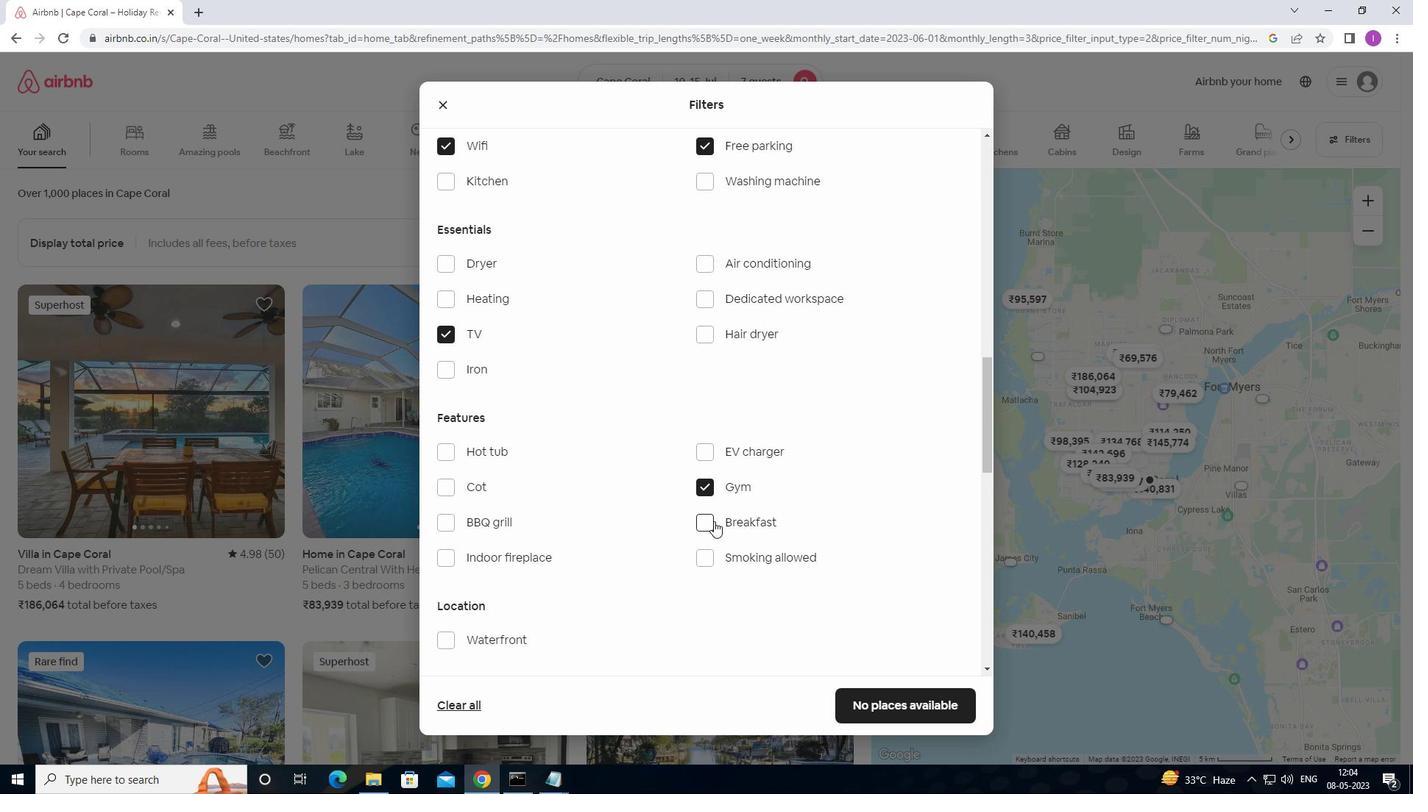
Action: Mouse moved to (588, 535)
Screenshot: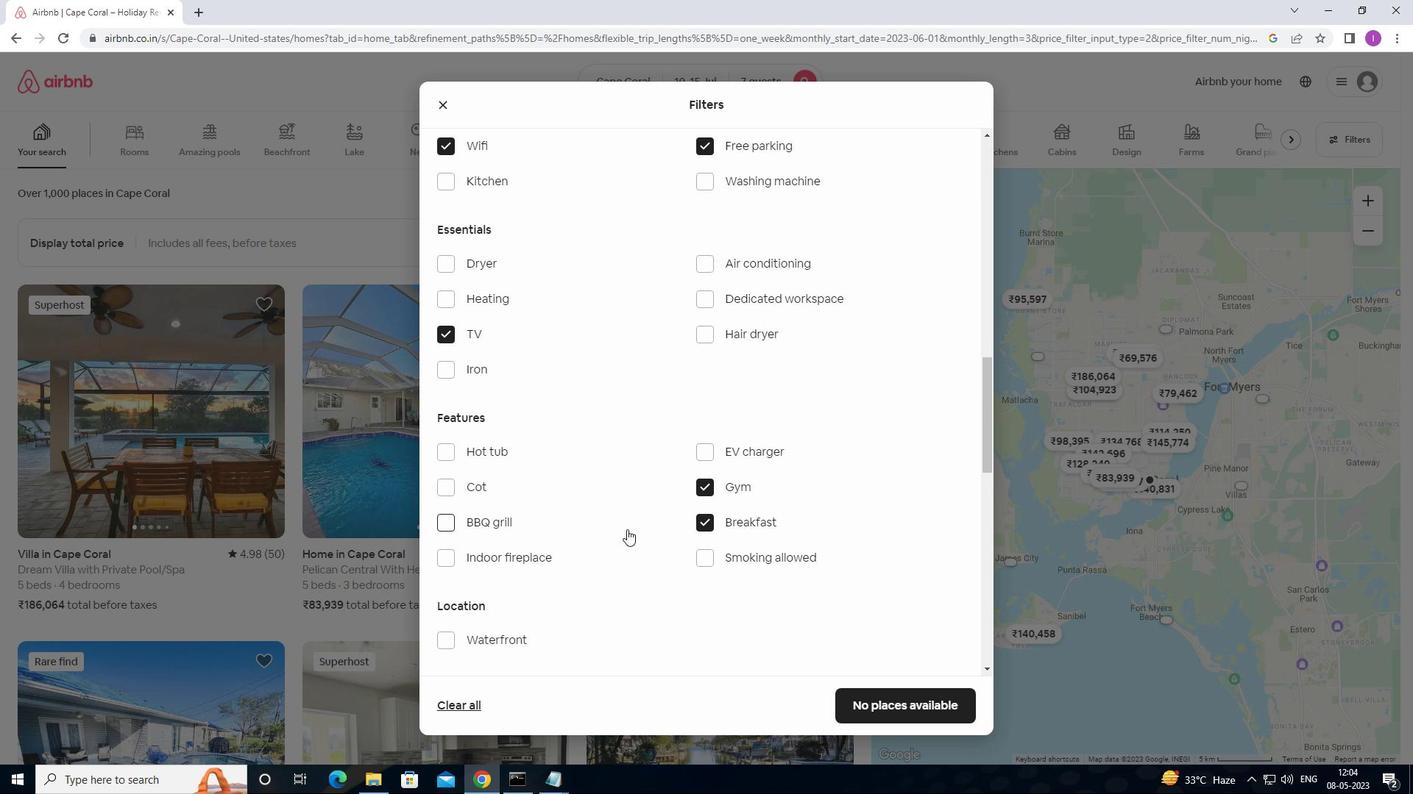 
Action: Mouse scrolled (588, 534) with delta (0, 0)
Screenshot: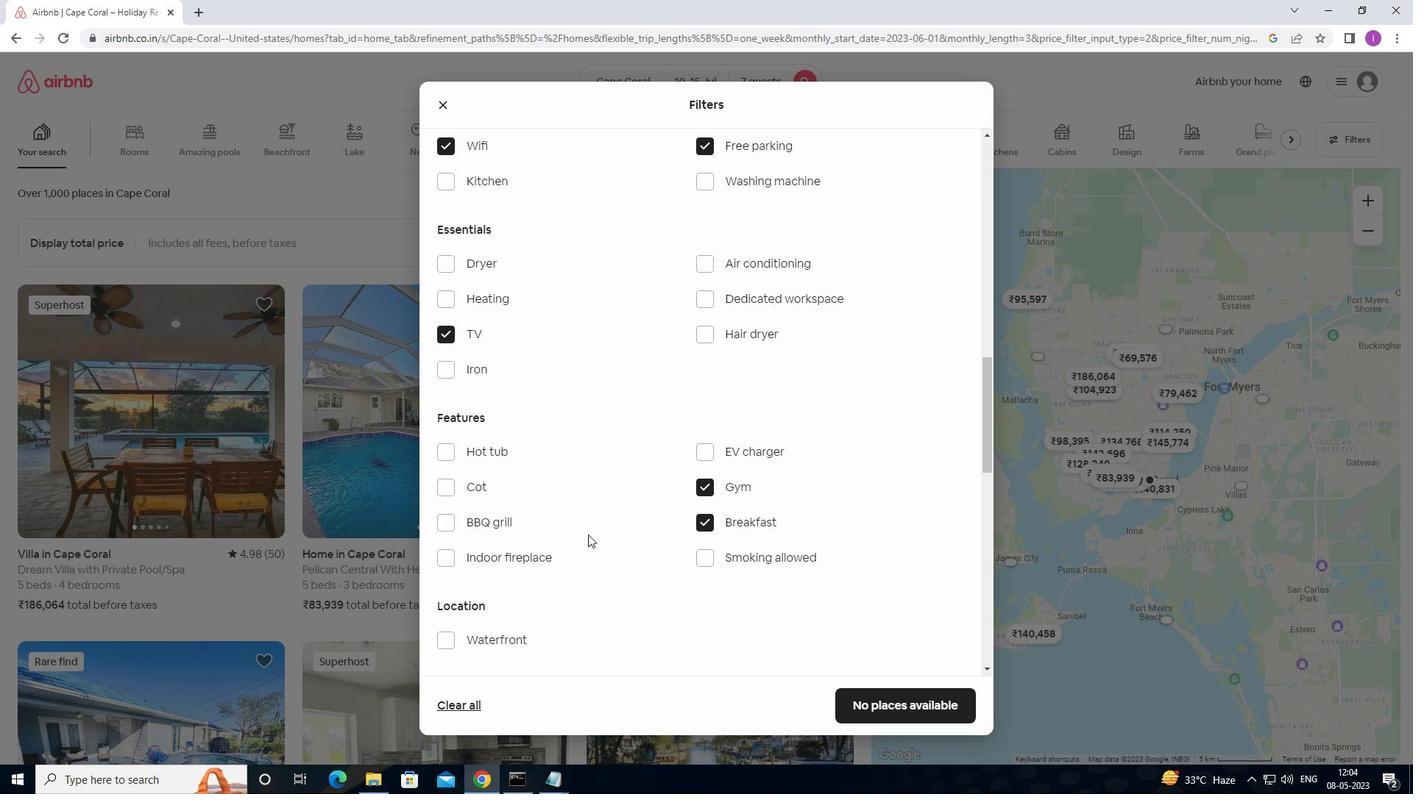 
Action: Mouse scrolled (588, 534) with delta (0, 0)
Screenshot: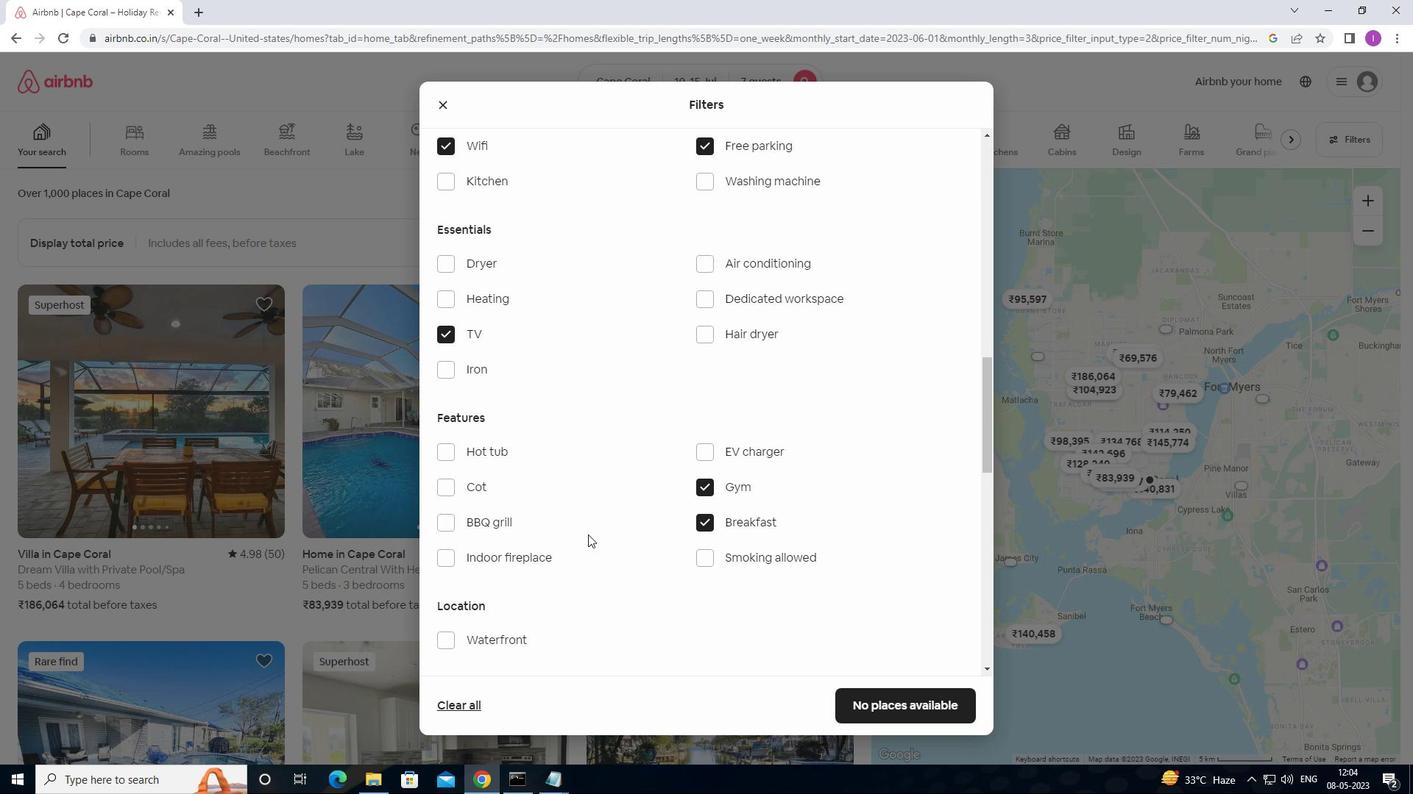 
Action: Mouse scrolled (588, 534) with delta (0, 0)
Screenshot: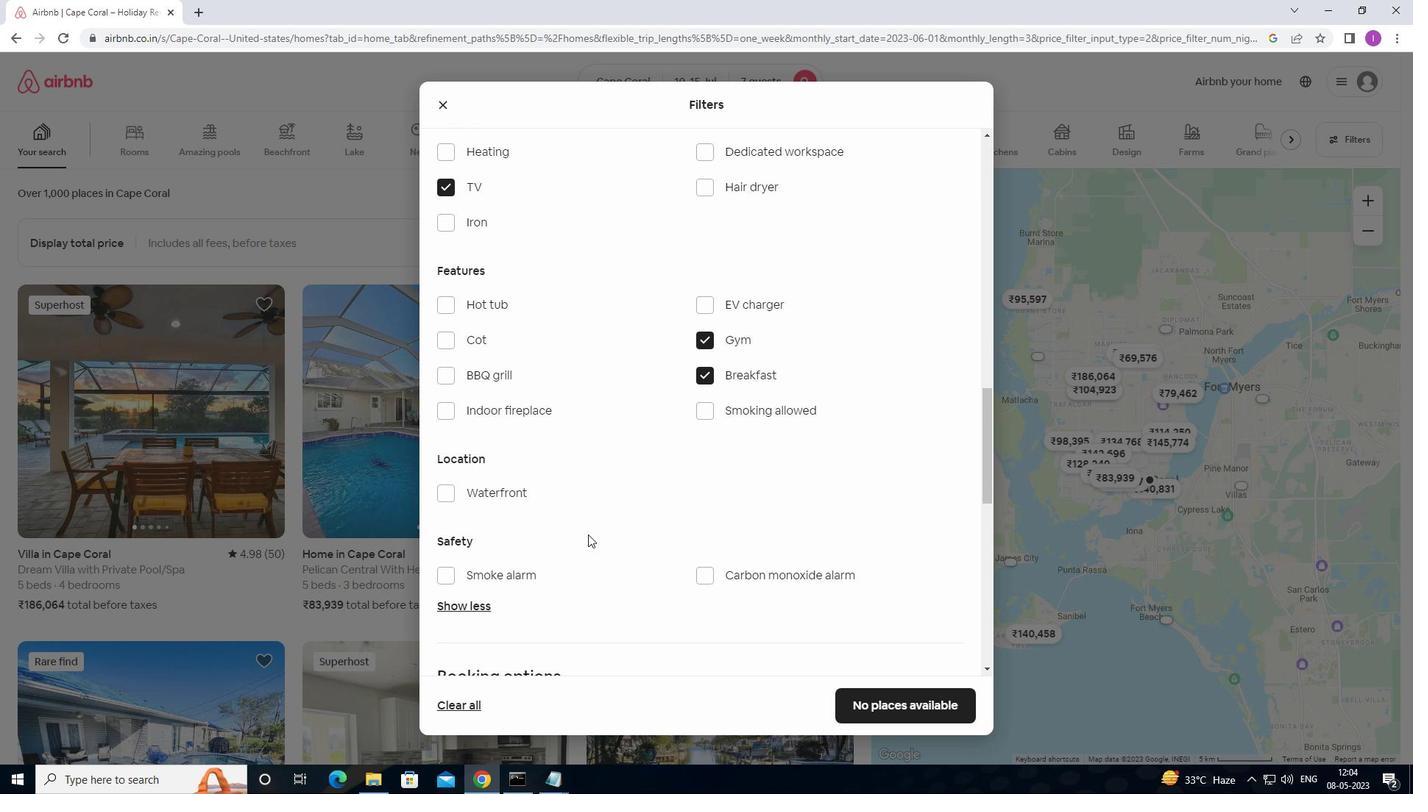 
Action: Mouse scrolled (588, 534) with delta (0, 0)
Screenshot: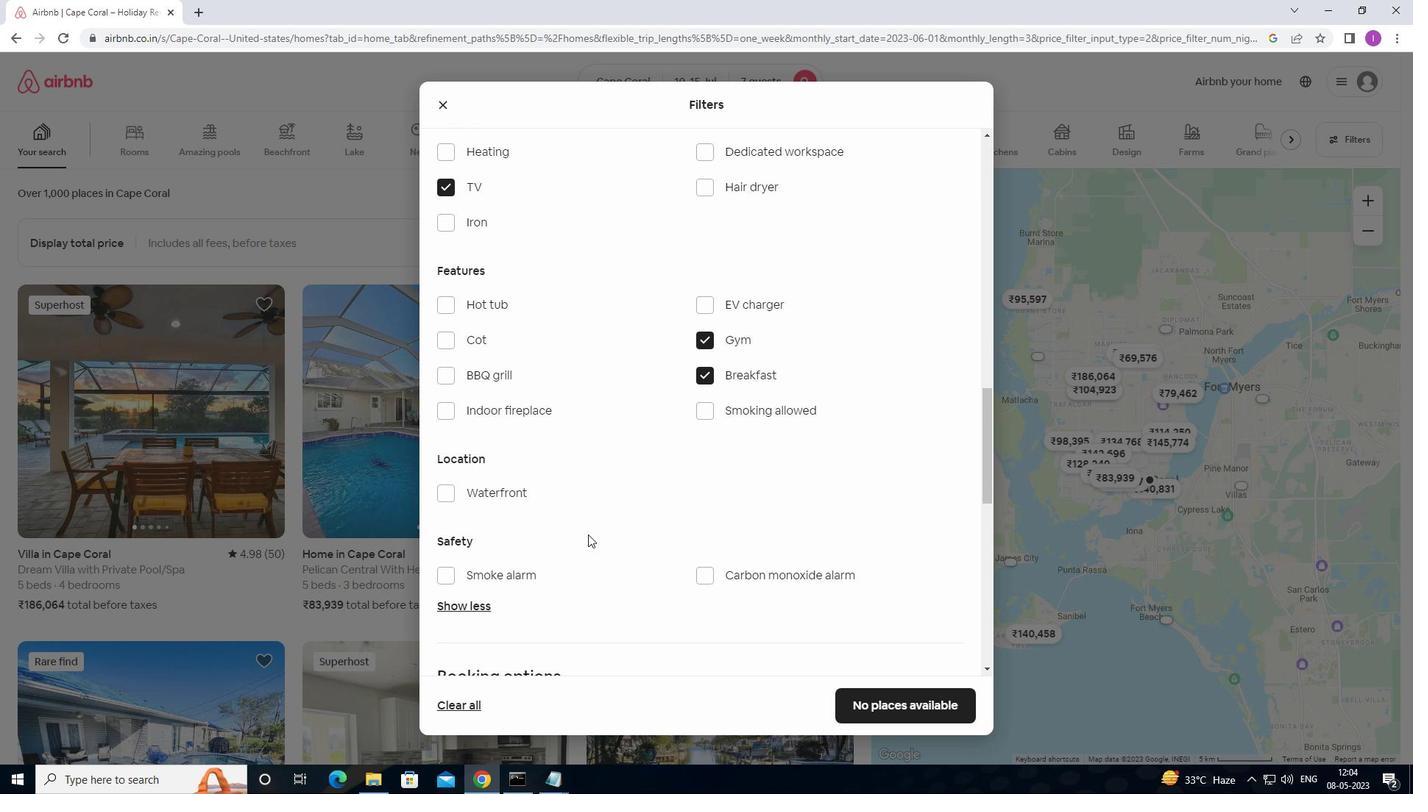 
Action: Mouse moved to (589, 532)
Screenshot: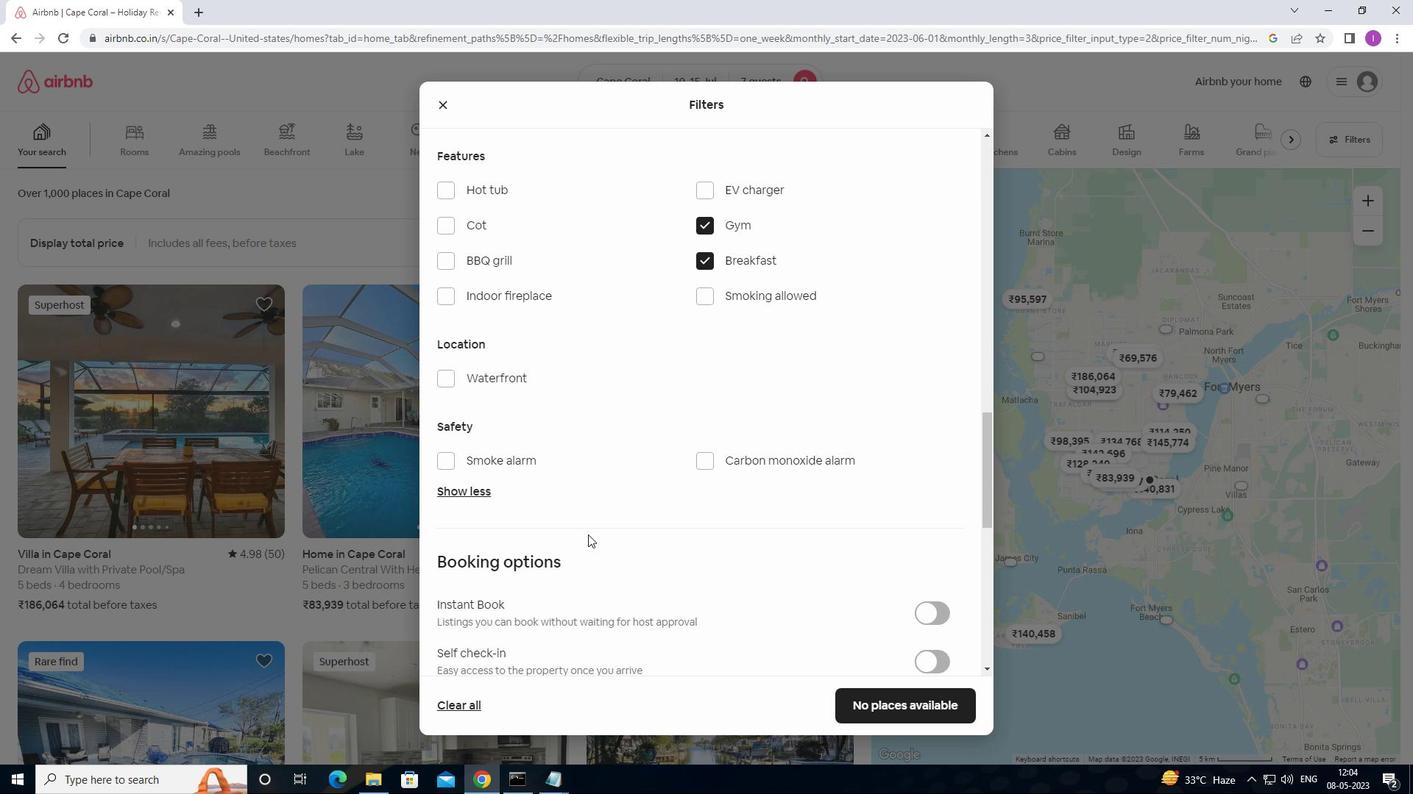 
Action: Mouse scrolled (589, 531) with delta (0, 0)
Screenshot: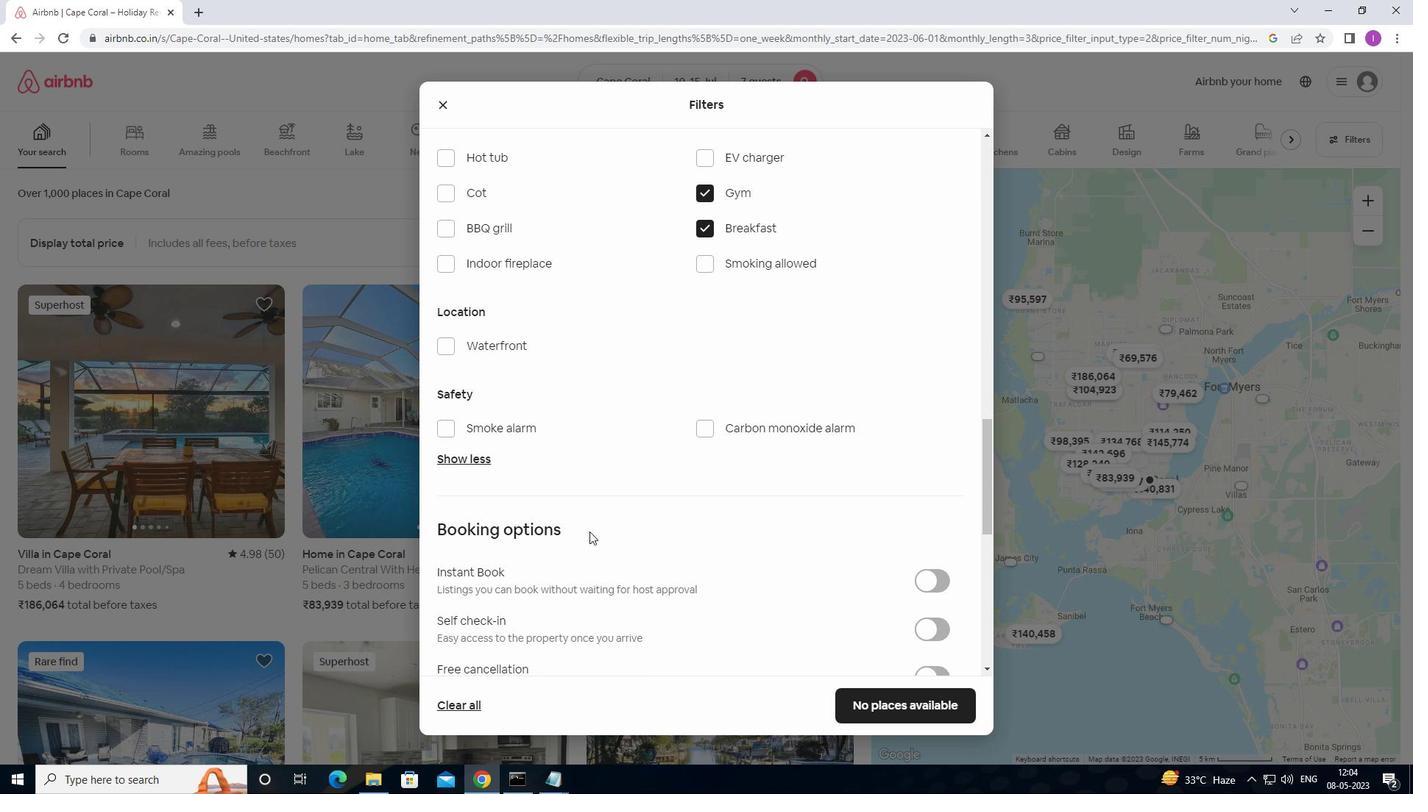 
Action: Mouse moved to (666, 511)
Screenshot: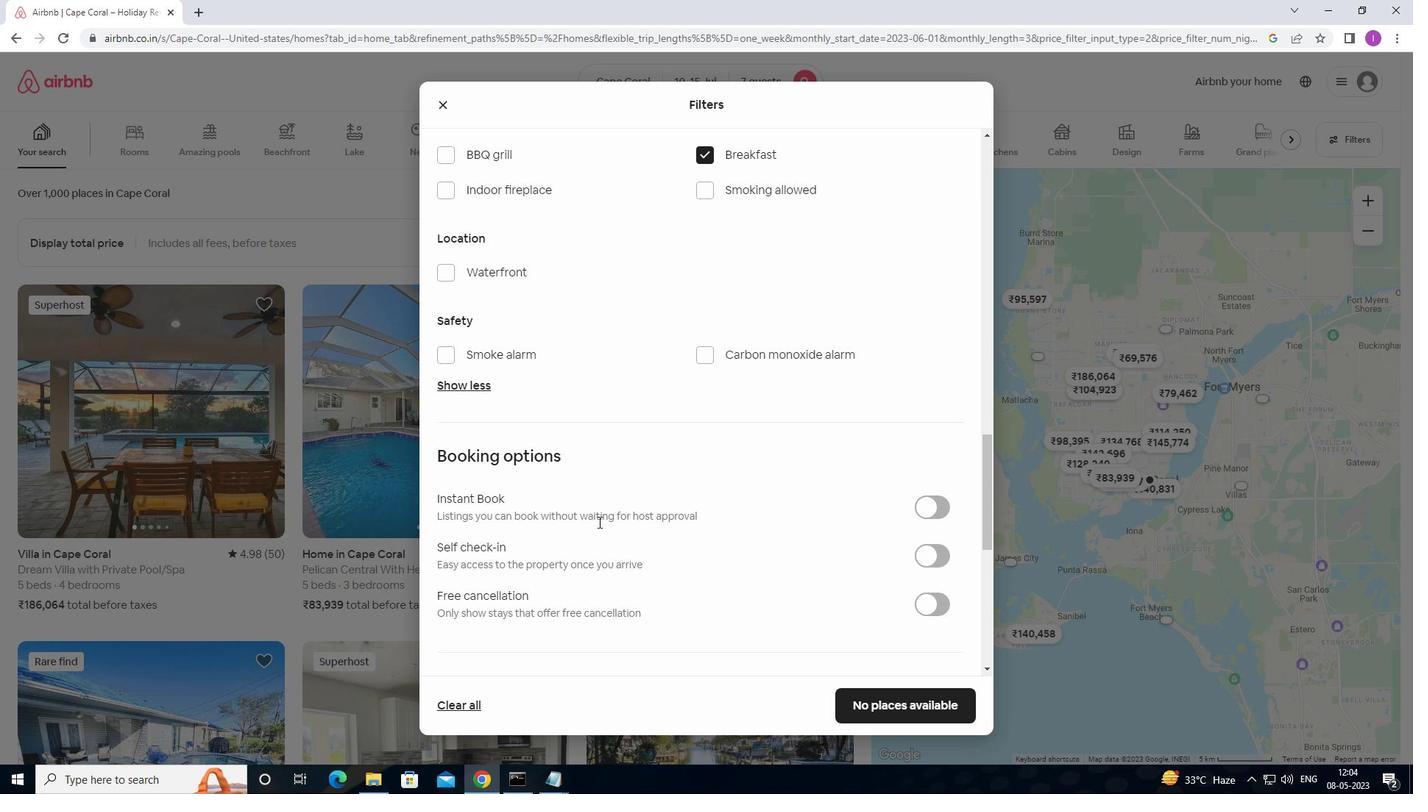 
Action: Mouse scrolled (666, 510) with delta (0, 0)
Screenshot: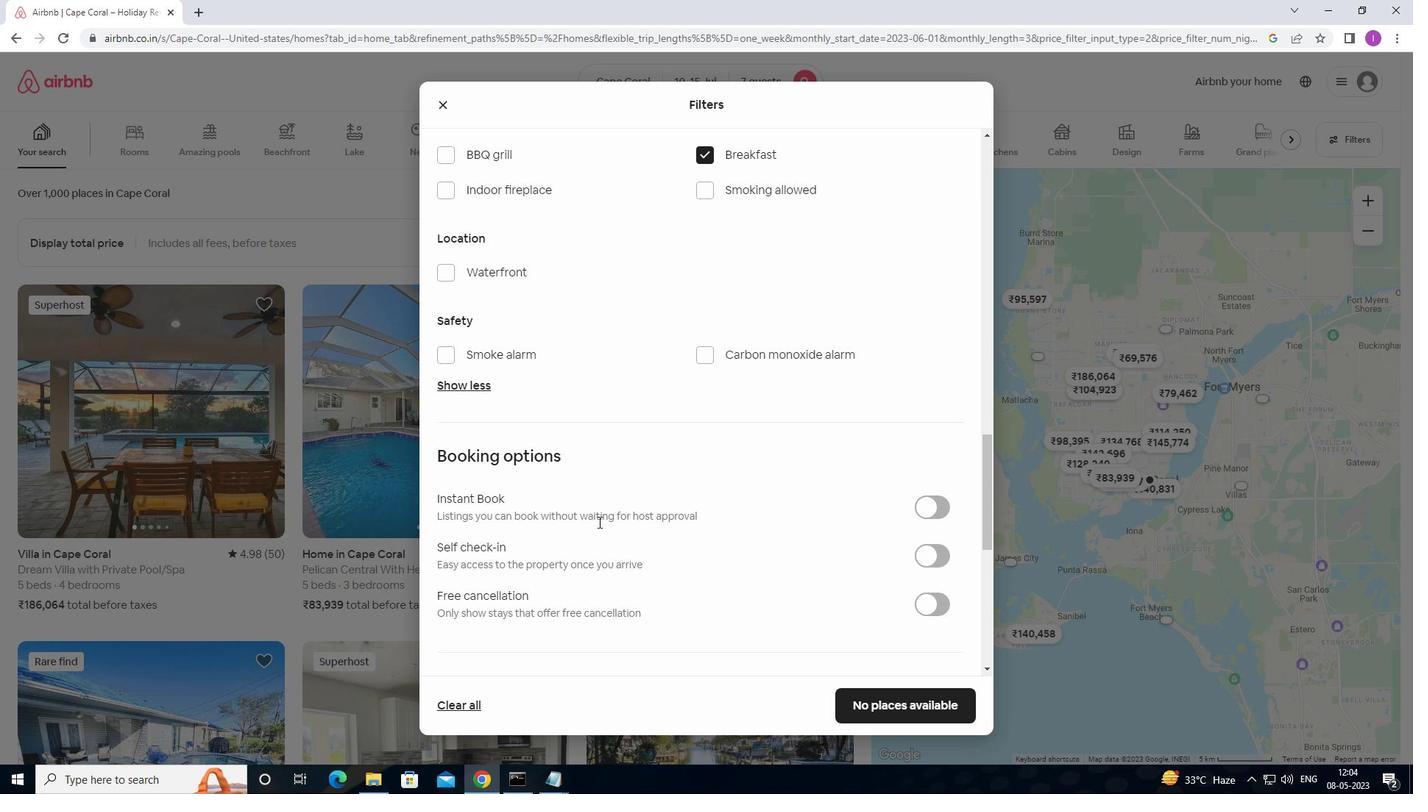 
Action: Mouse moved to (687, 513)
Screenshot: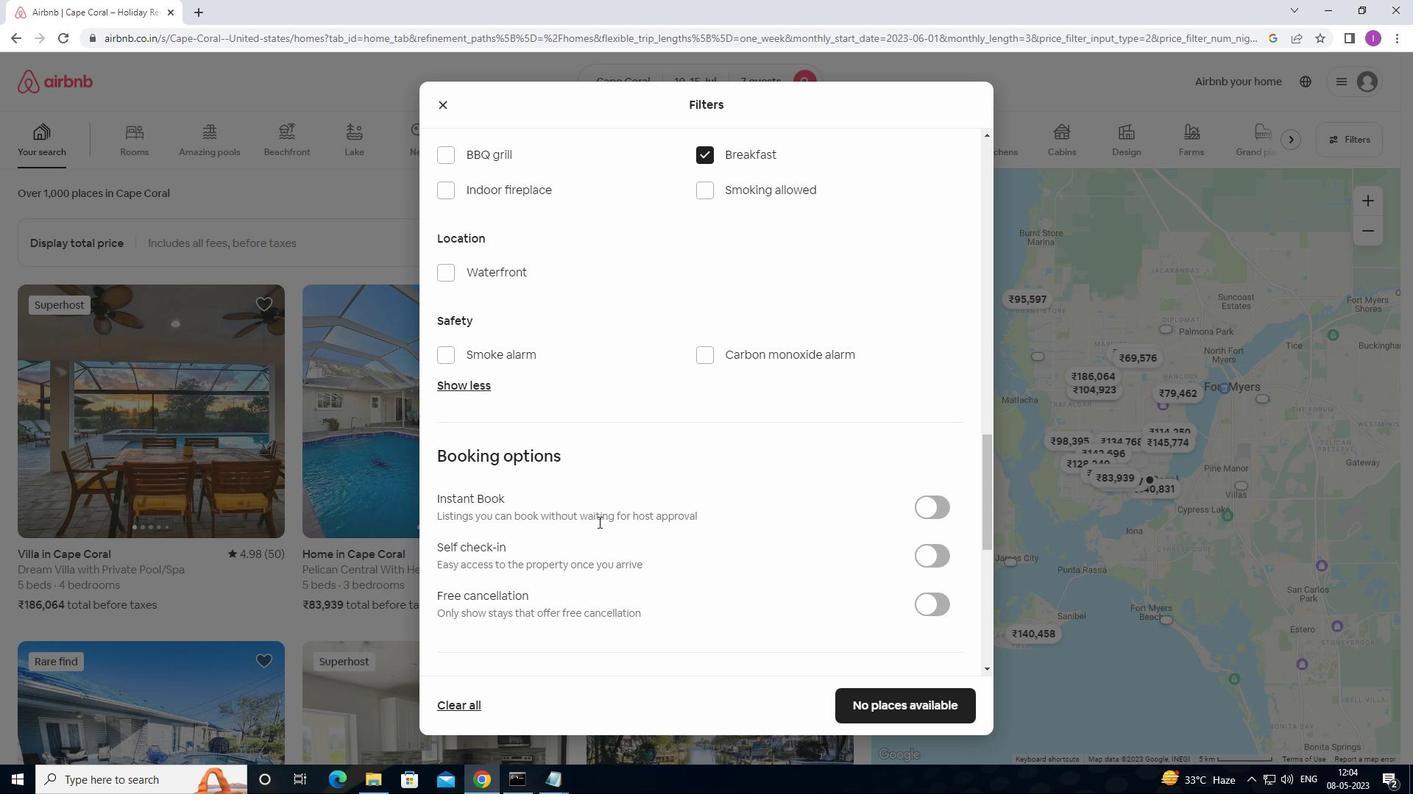
Action: Mouse scrolled (687, 512) with delta (0, 0)
Screenshot: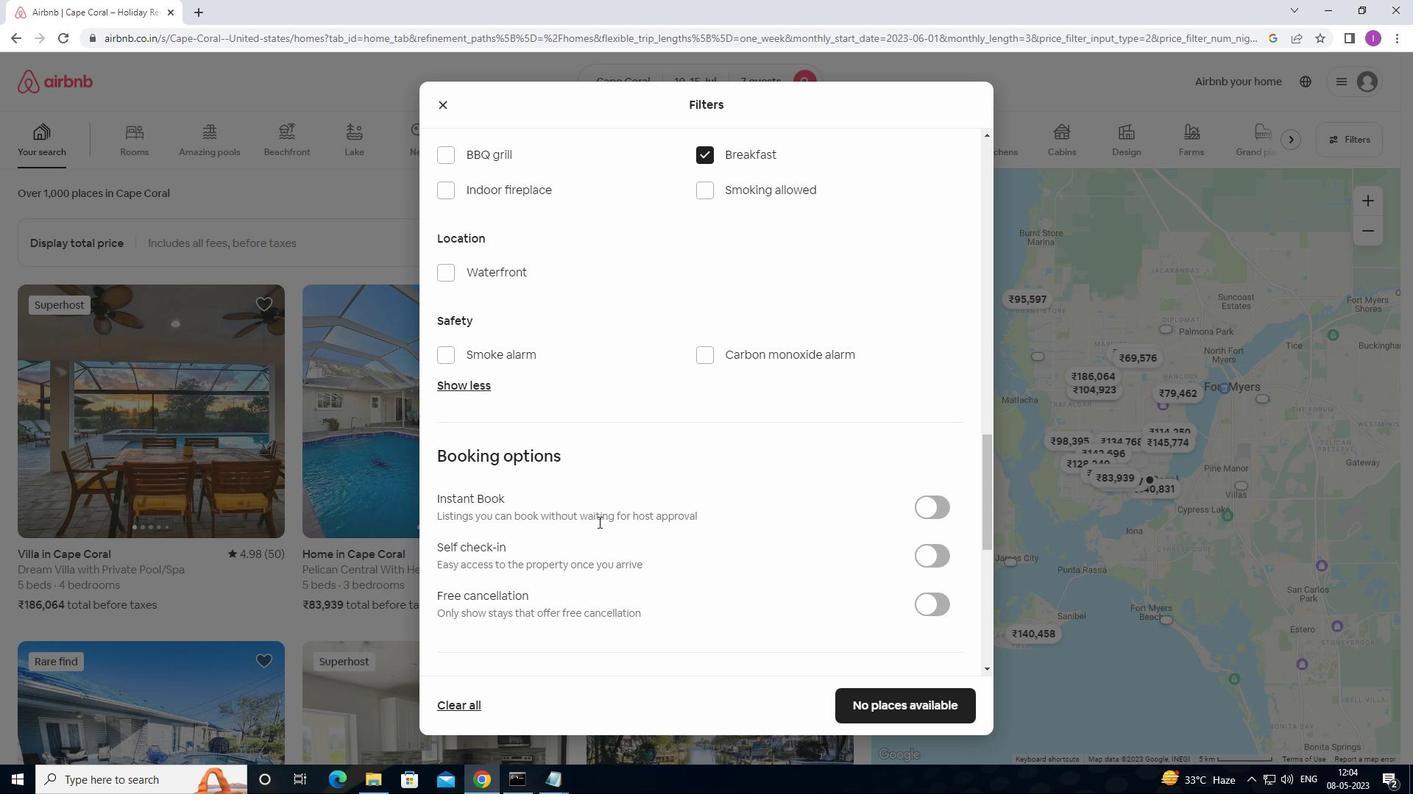 
Action: Mouse moved to (948, 409)
Screenshot: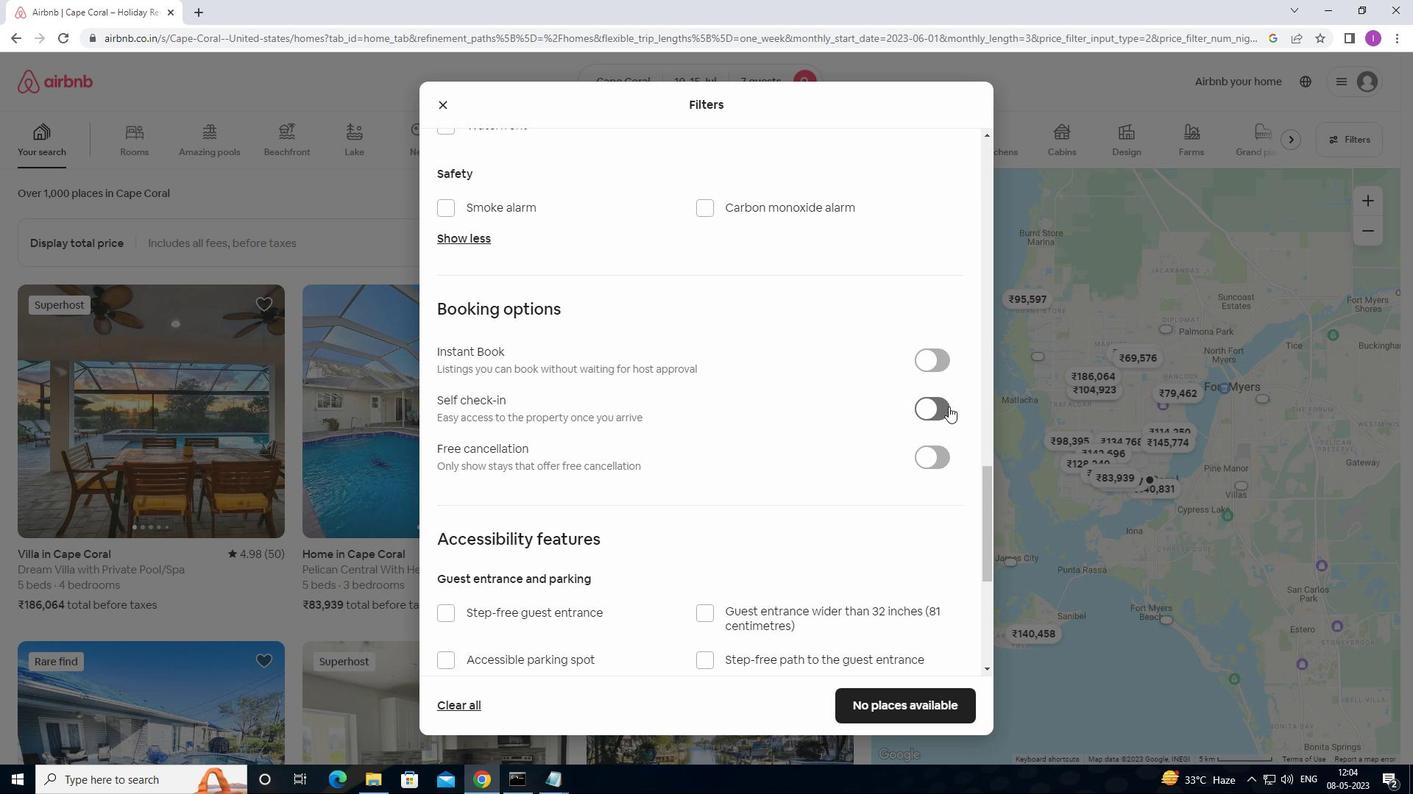 
Action: Mouse pressed left at (948, 409)
Screenshot: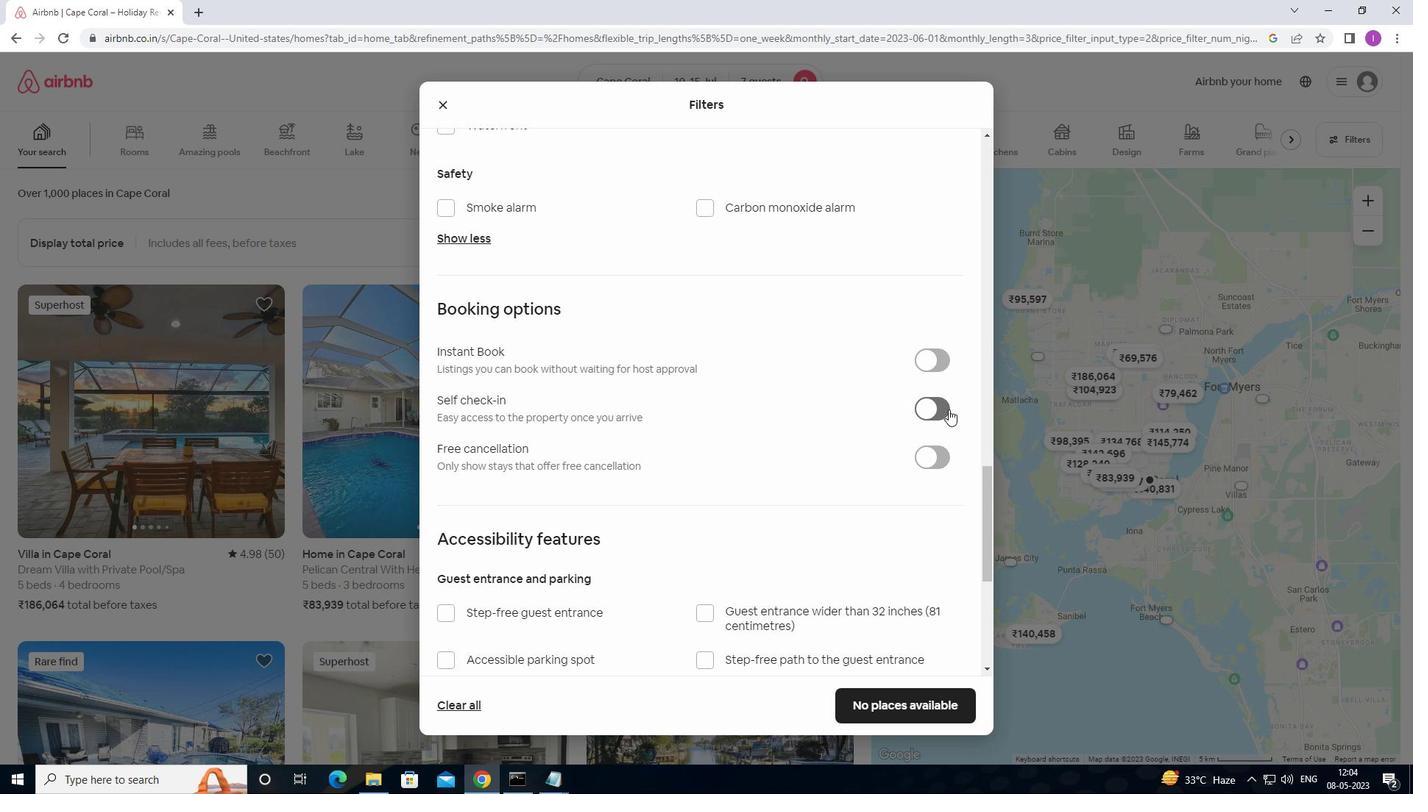 
Action: Mouse moved to (771, 449)
Screenshot: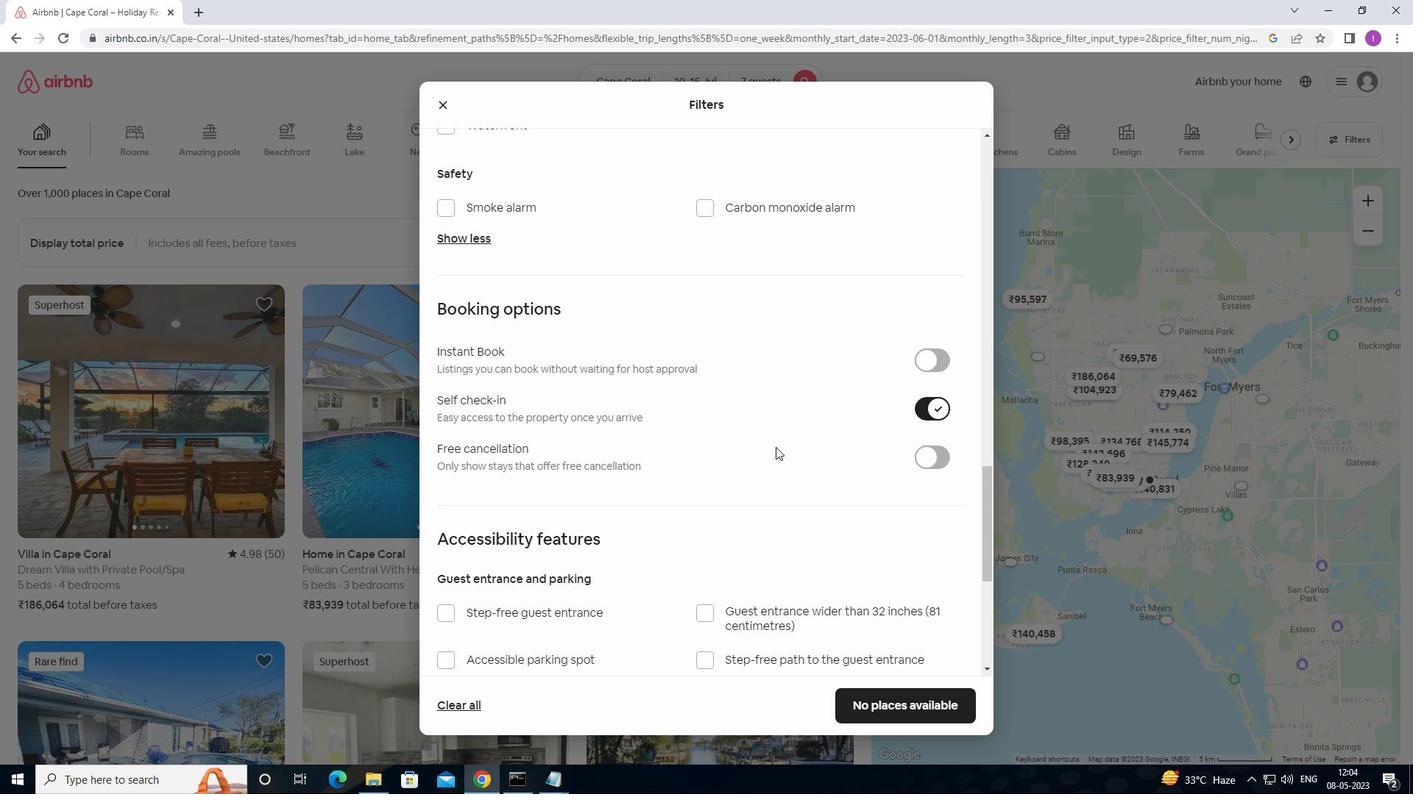 
Action: Mouse scrolled (771, 448) with delta (0, 0)
Screenshot: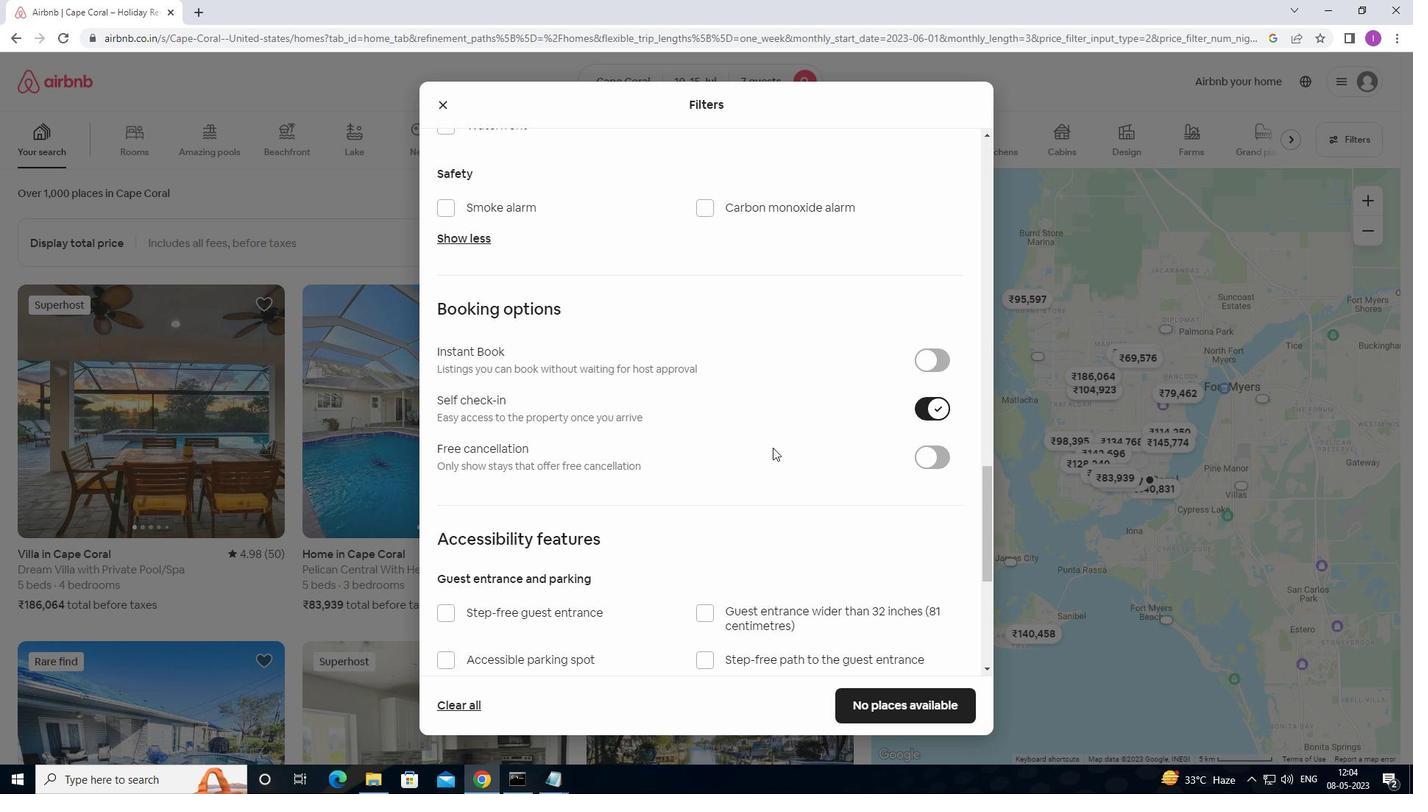 
Action: Mouse scrolled (771, 448) with delta (0, 0)
Screenshot: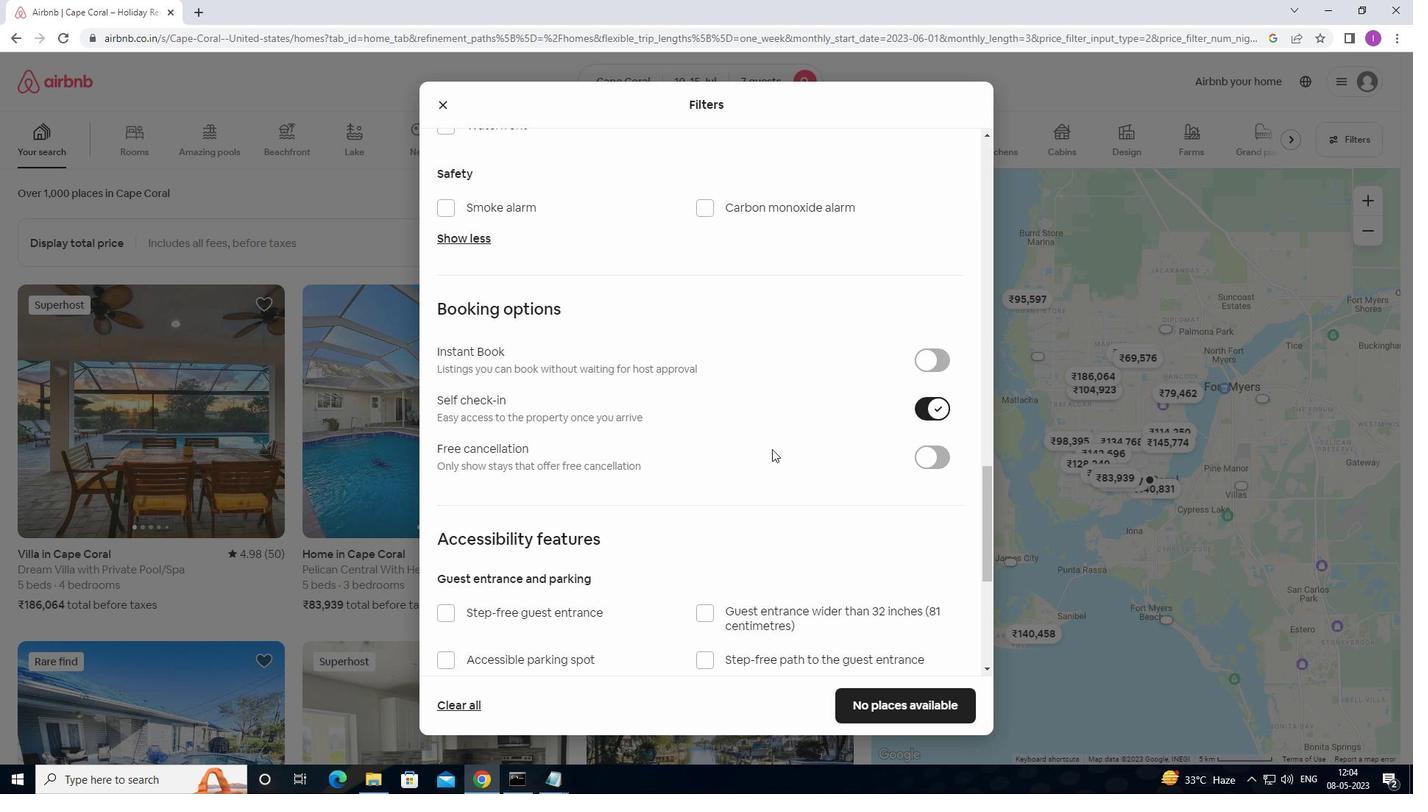 
Action: Mouse scrolled (771, 448) with delta (0, 0)
Screenshot: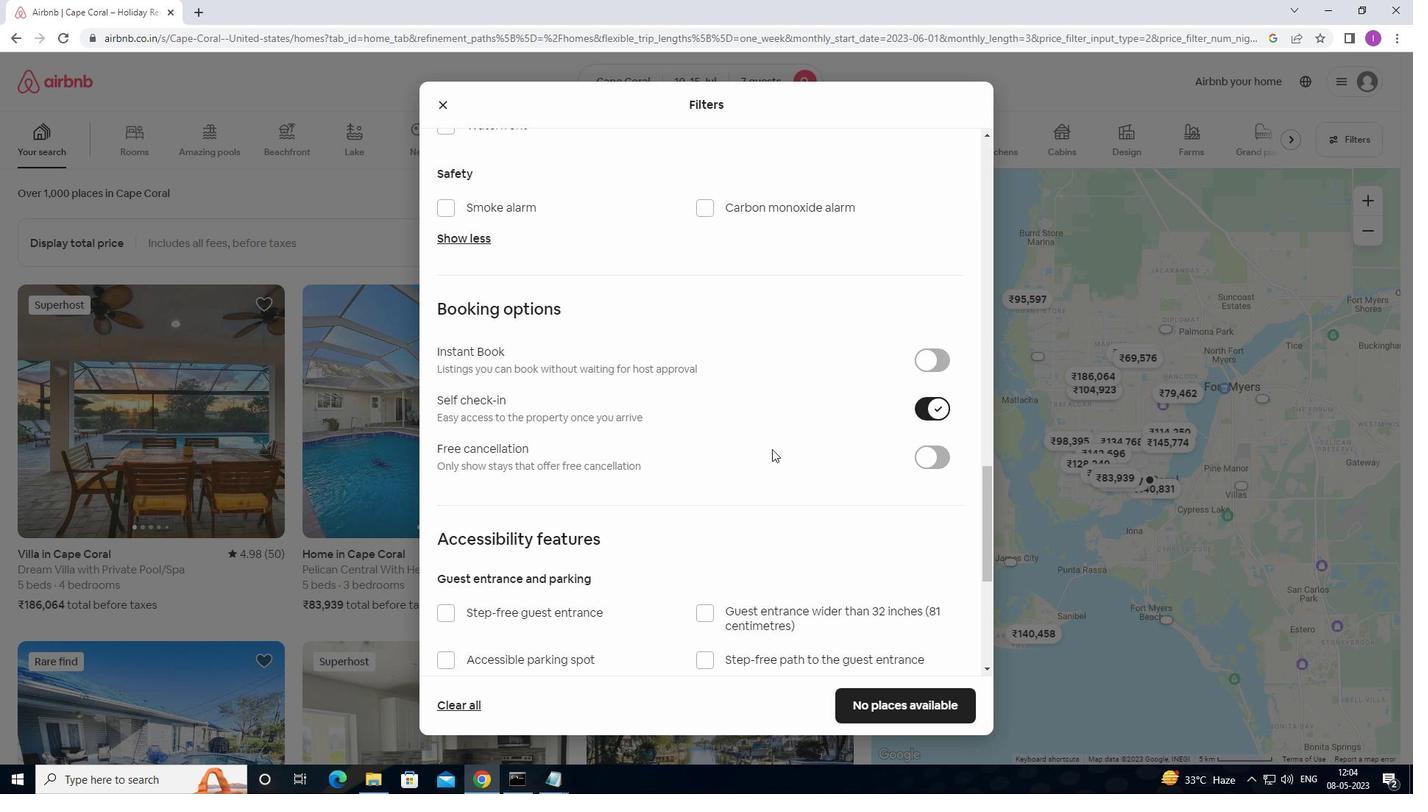 
Action: Mouse scrolled (771, 448) with delta (0, 0)
Screenshot: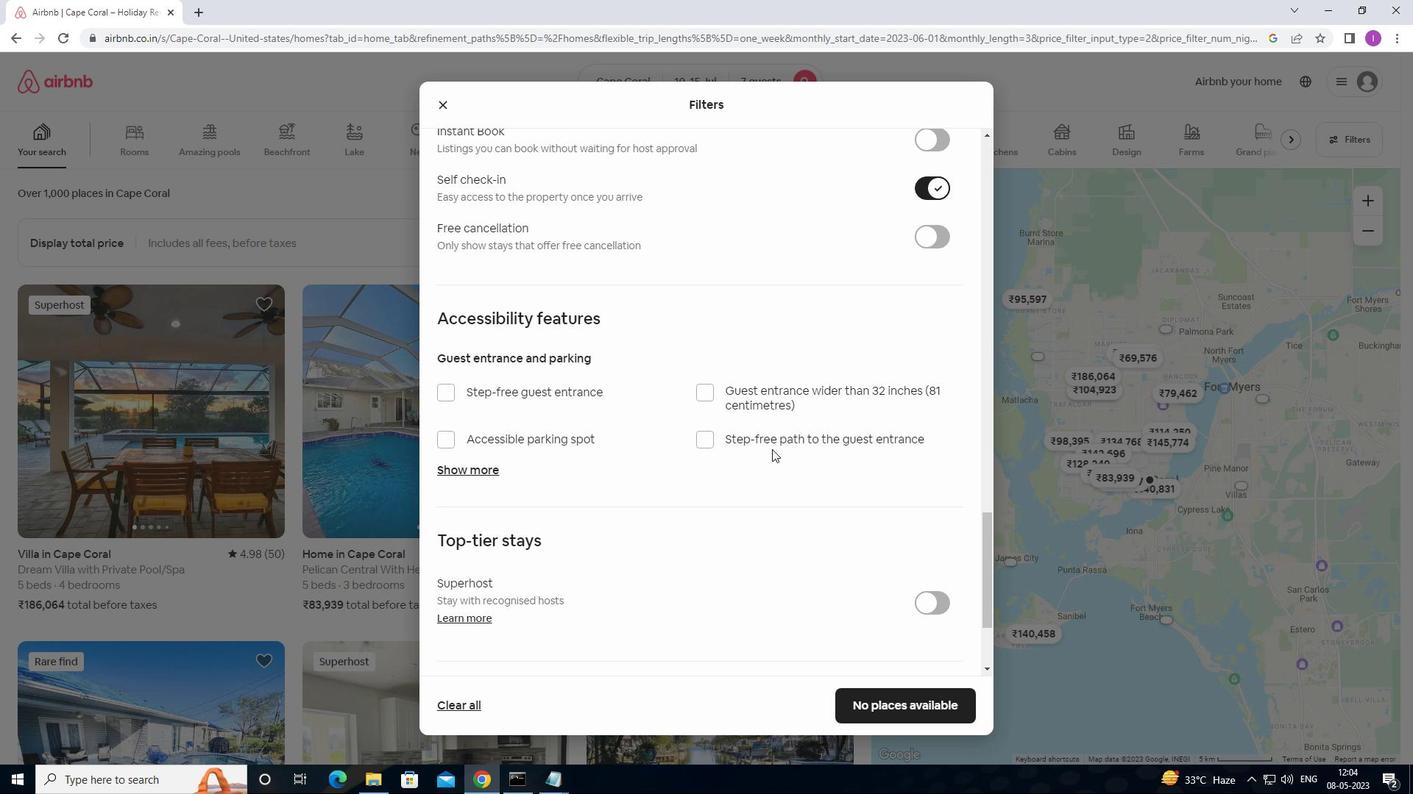 
Action: Mouse scrolled (771, 448) with delta (0, 0)
Screenshot: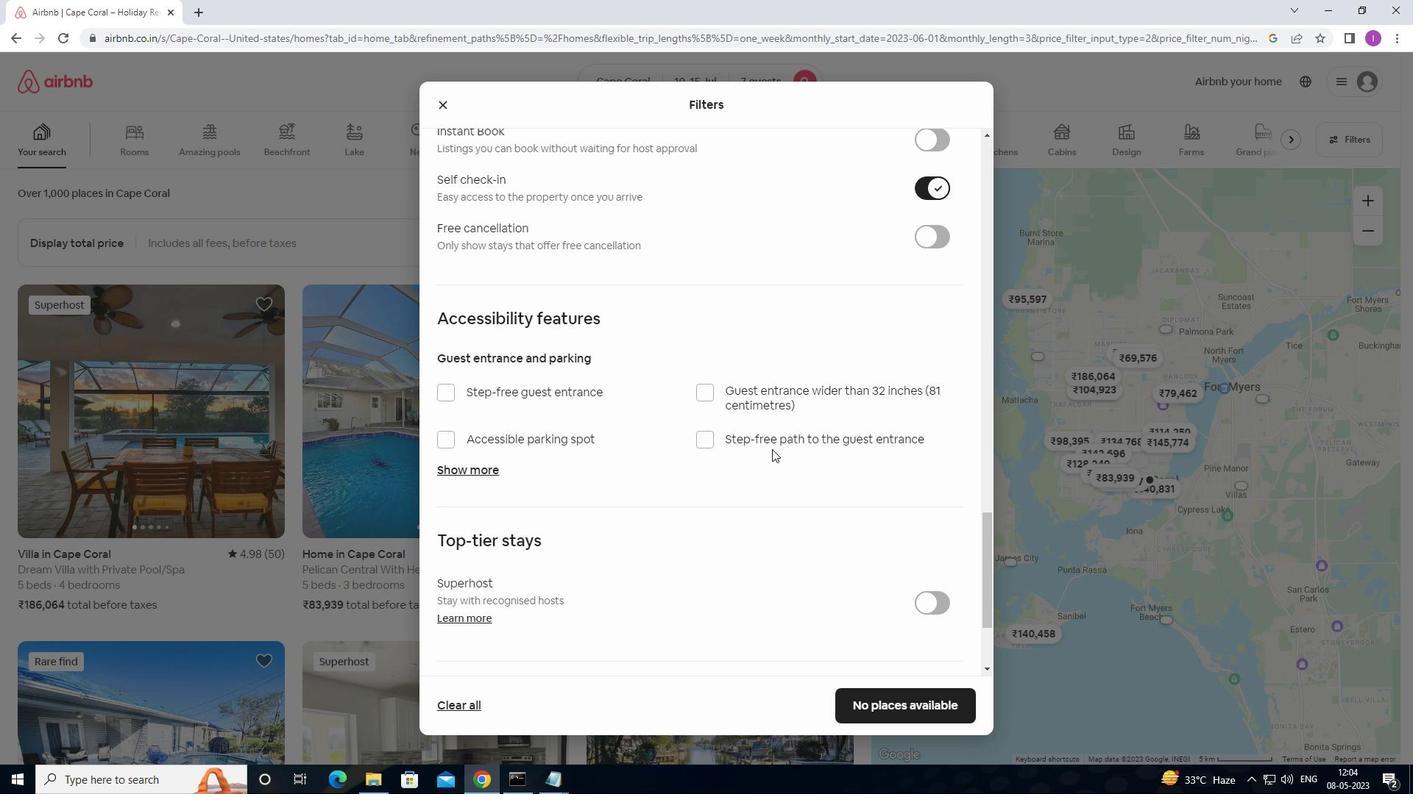 
Action: Mouse scrolled (771, 448) with delta (0, 0)
Screenshot: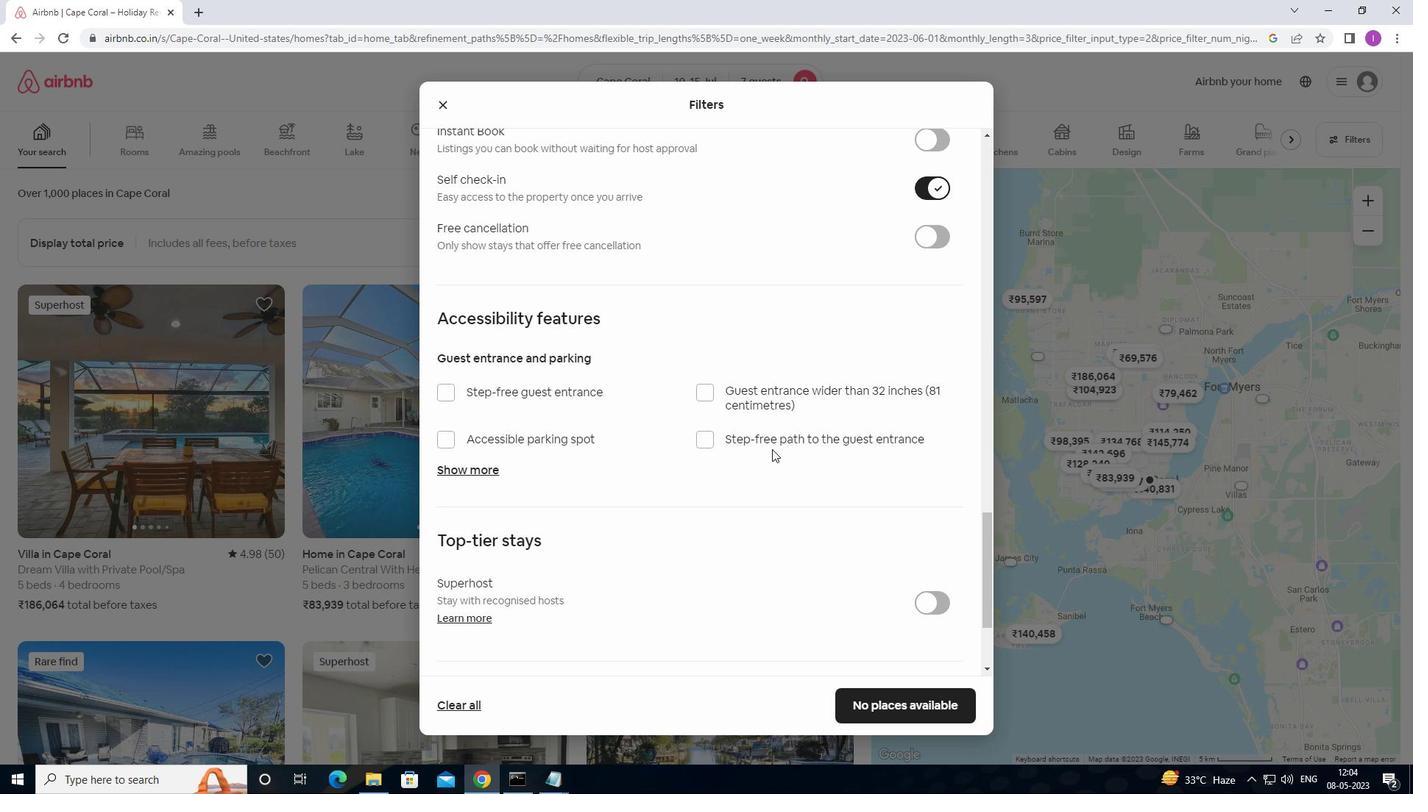 
Action: Mouse moved to (773, 448)
Screenshot: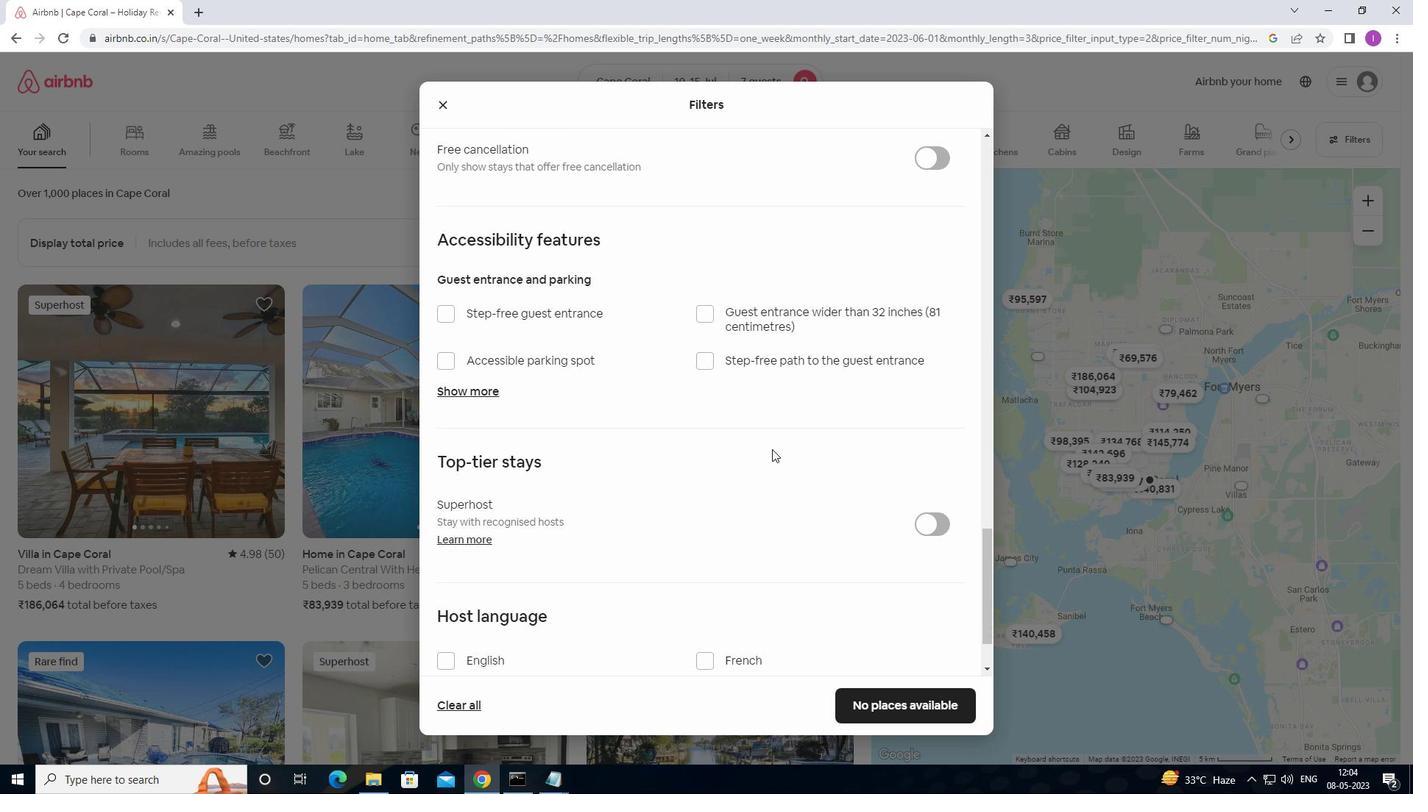 
Action: Mouse scrolled (773, 447) with delta (0, 0)
Screenshot: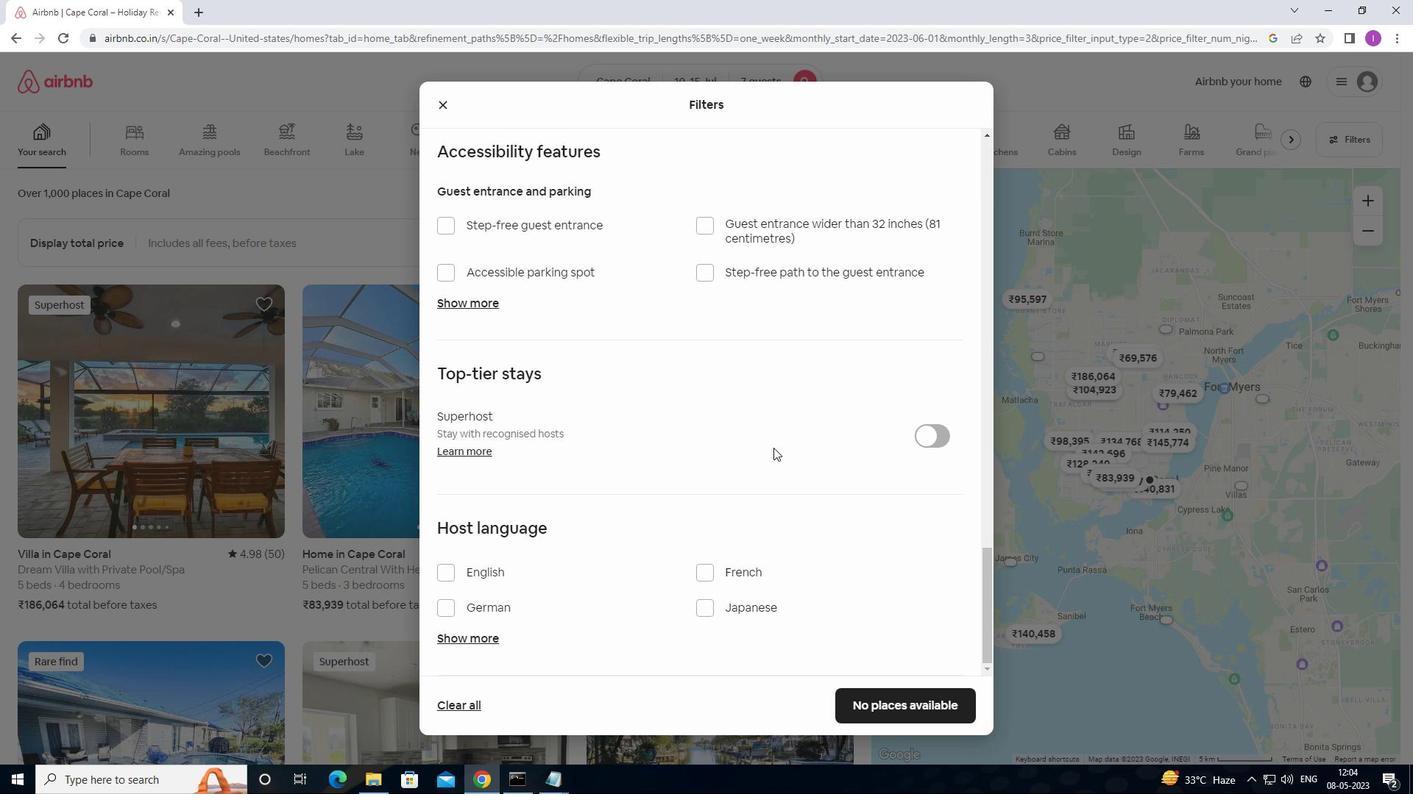 
Action: Mouse scrolled (773, 447) with delta (0, 0)
Screenshot: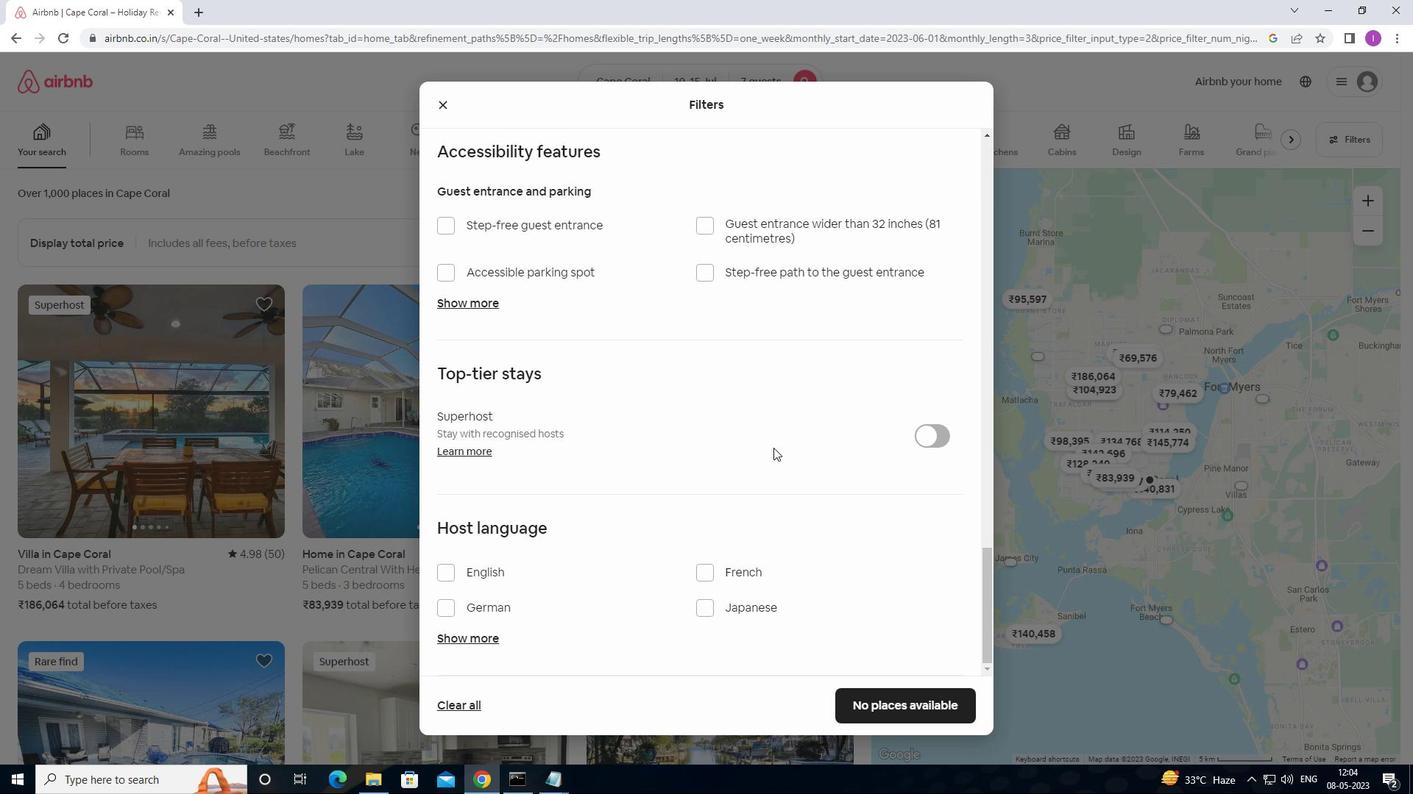 
Action: Mouse scrolled (773, 447) with delta (0, 0)
Screenshot: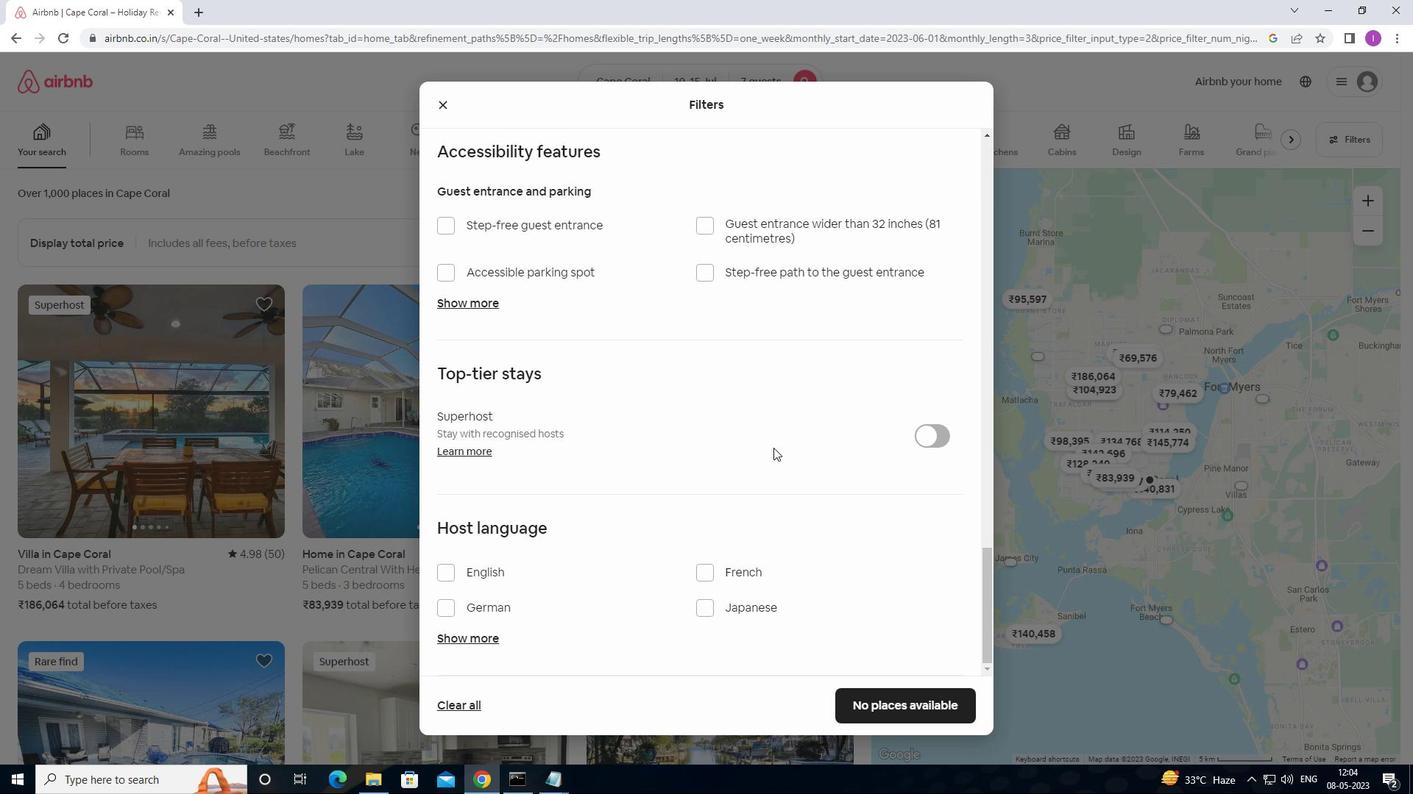 
Action: Mouse moved to (448, 575)
Screenshot: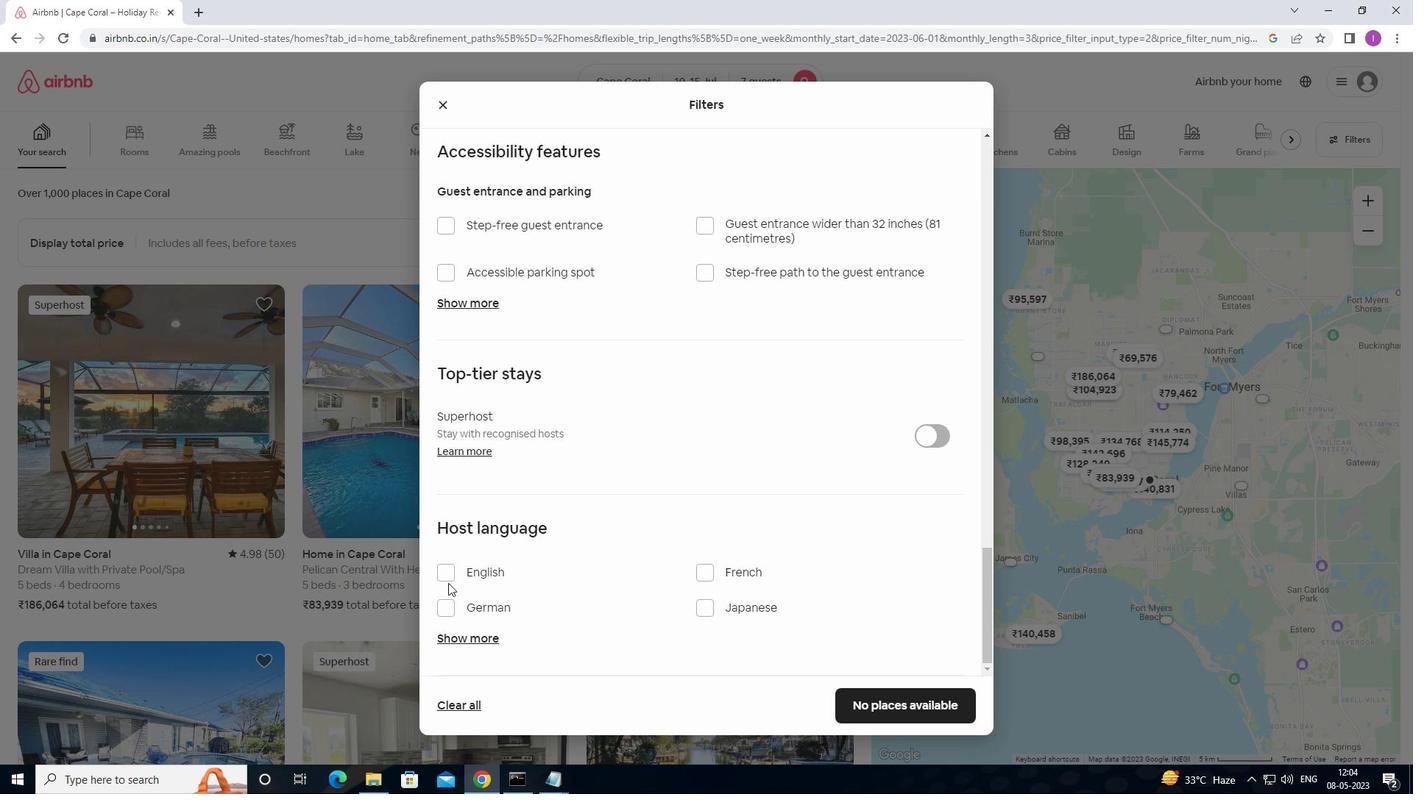 
Action: Mouse pressed left at (448, 575)
Screenshot: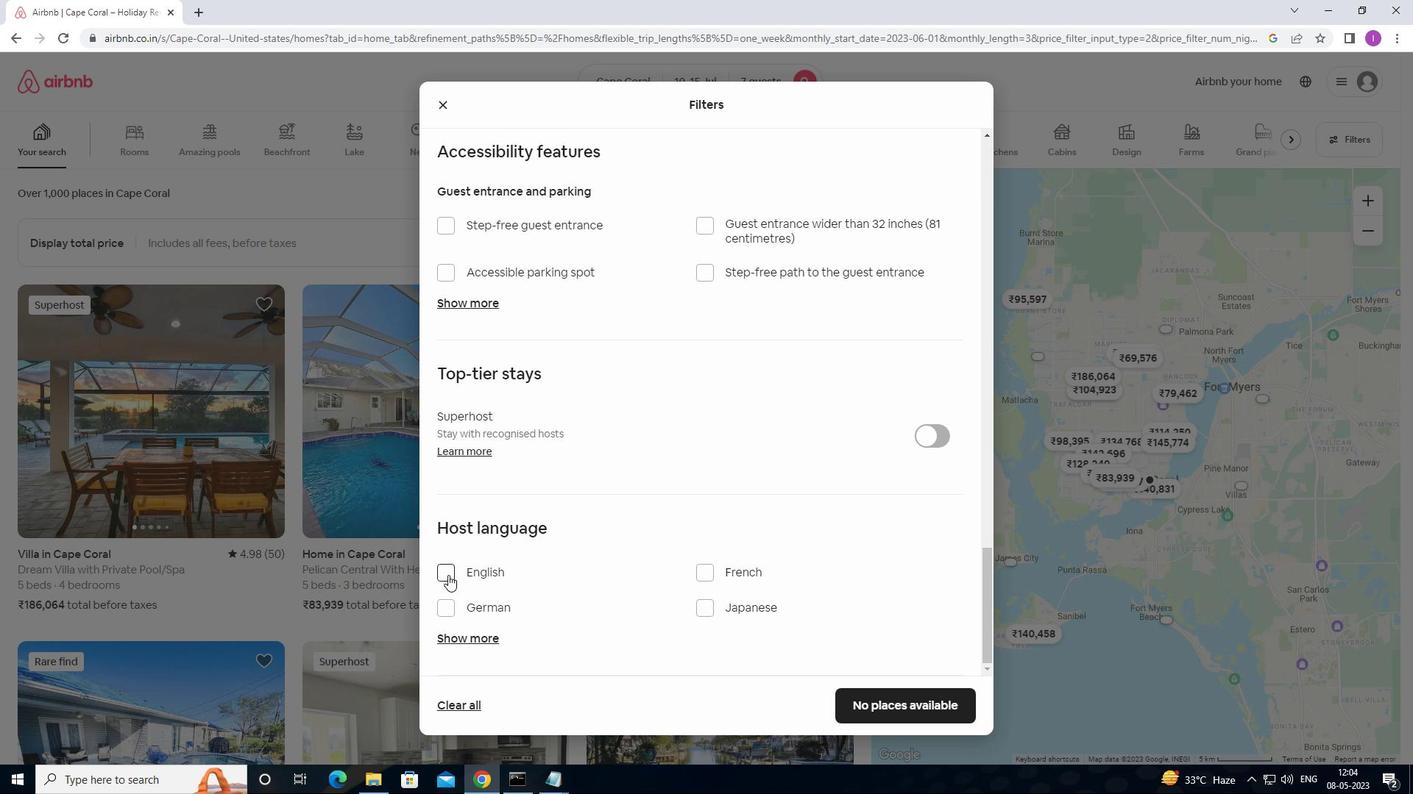 
Action: Mouse moved to (771, 507)
Screenshot: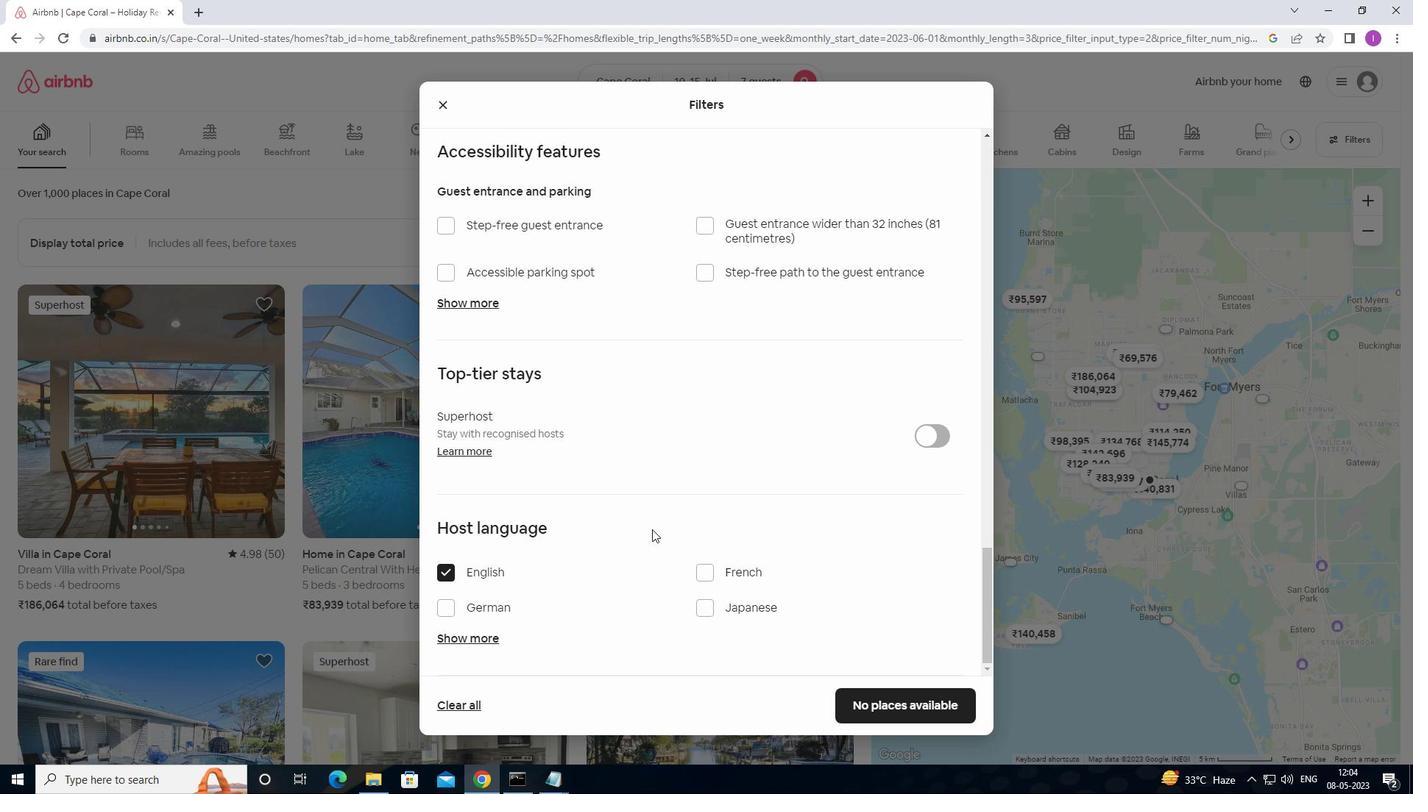 
Action: Mouse scrolled (771, 506) with delta (0, 0)
Screenshot: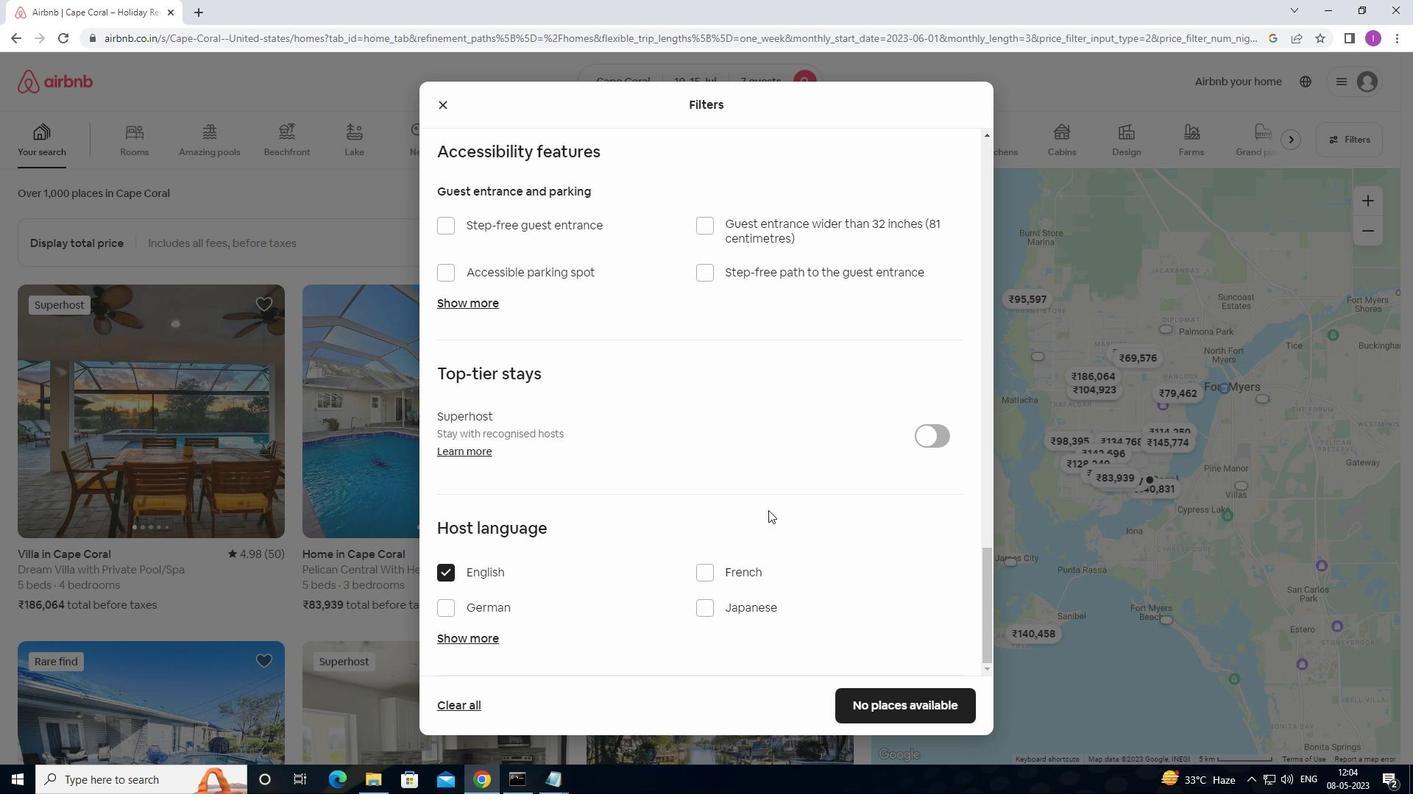 
Action: Mouse scrolled (771, 506) with delta (0, 0)
Screenshot: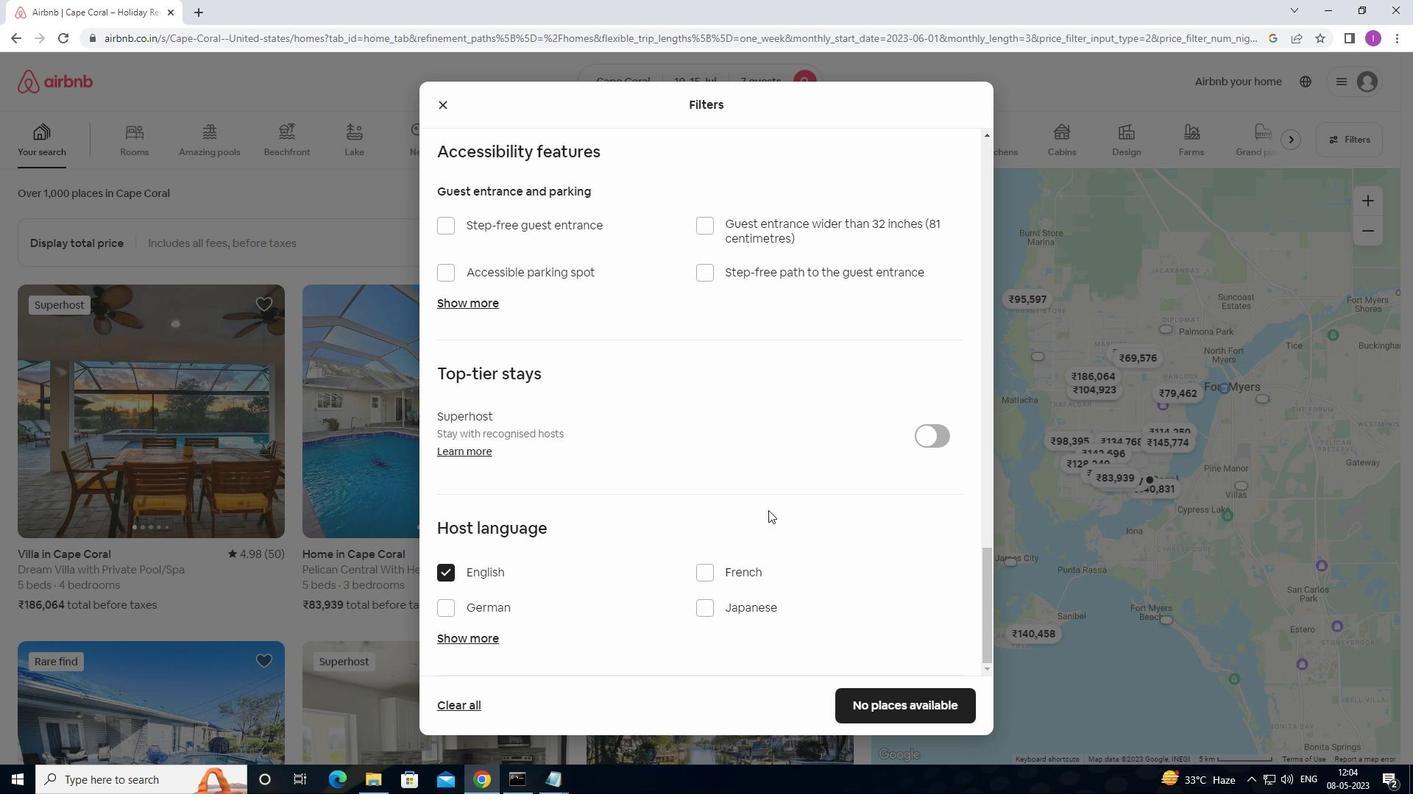 
Action: Mouse scrolled (771, 506) with delta (0, 0)
Screenshot: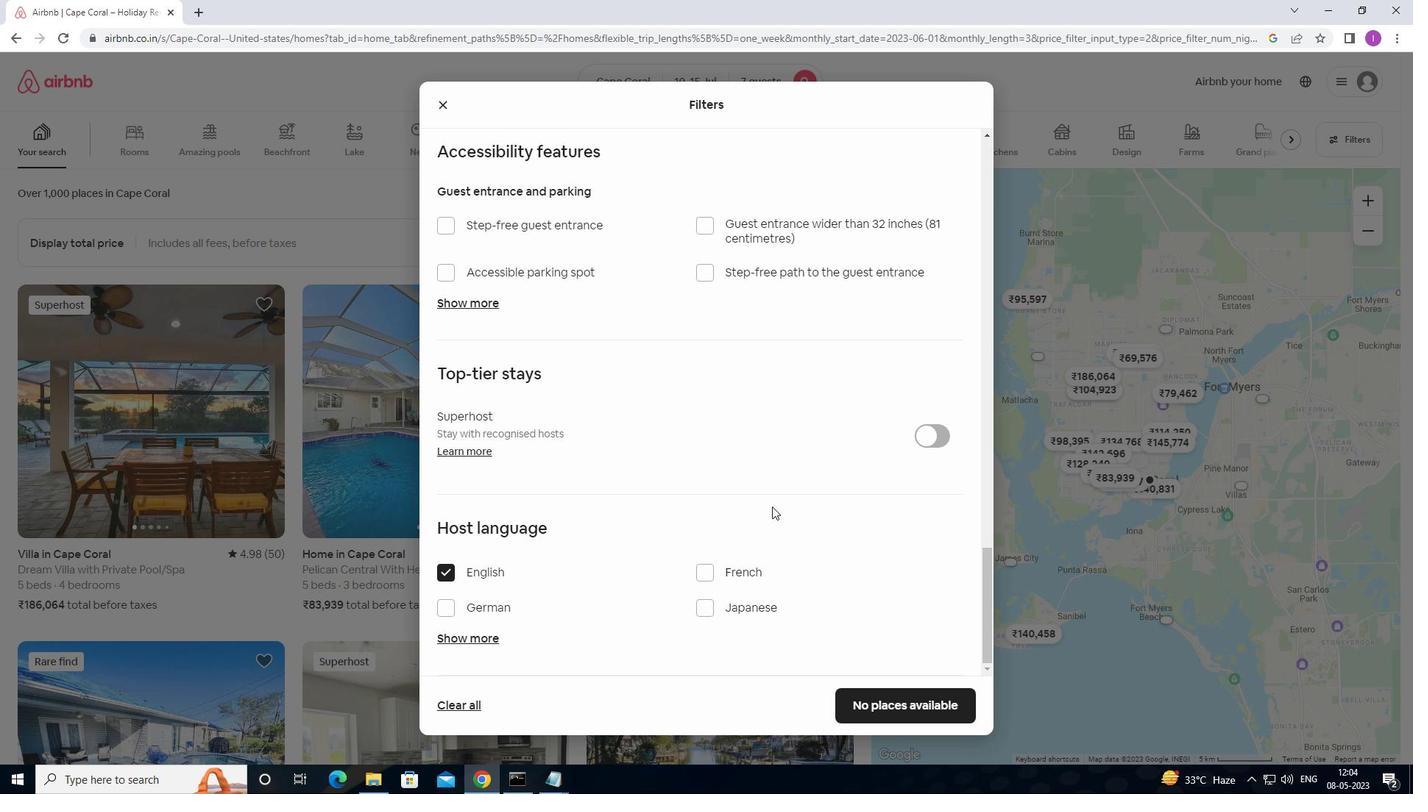 
Action: Mouse moved to (877, 702)
Screenshot: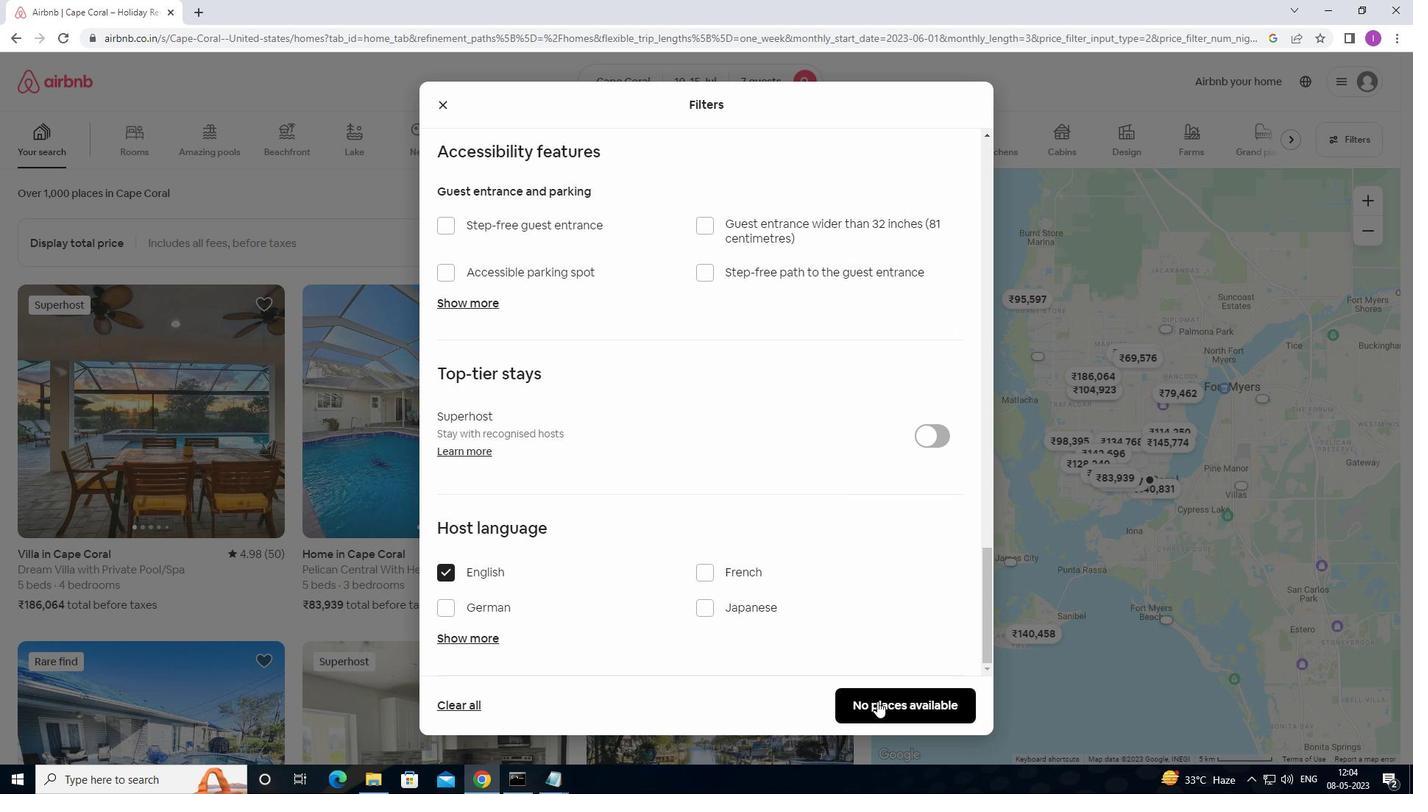 
Action: Mouse pressed left at (877, 702)
Screenshot: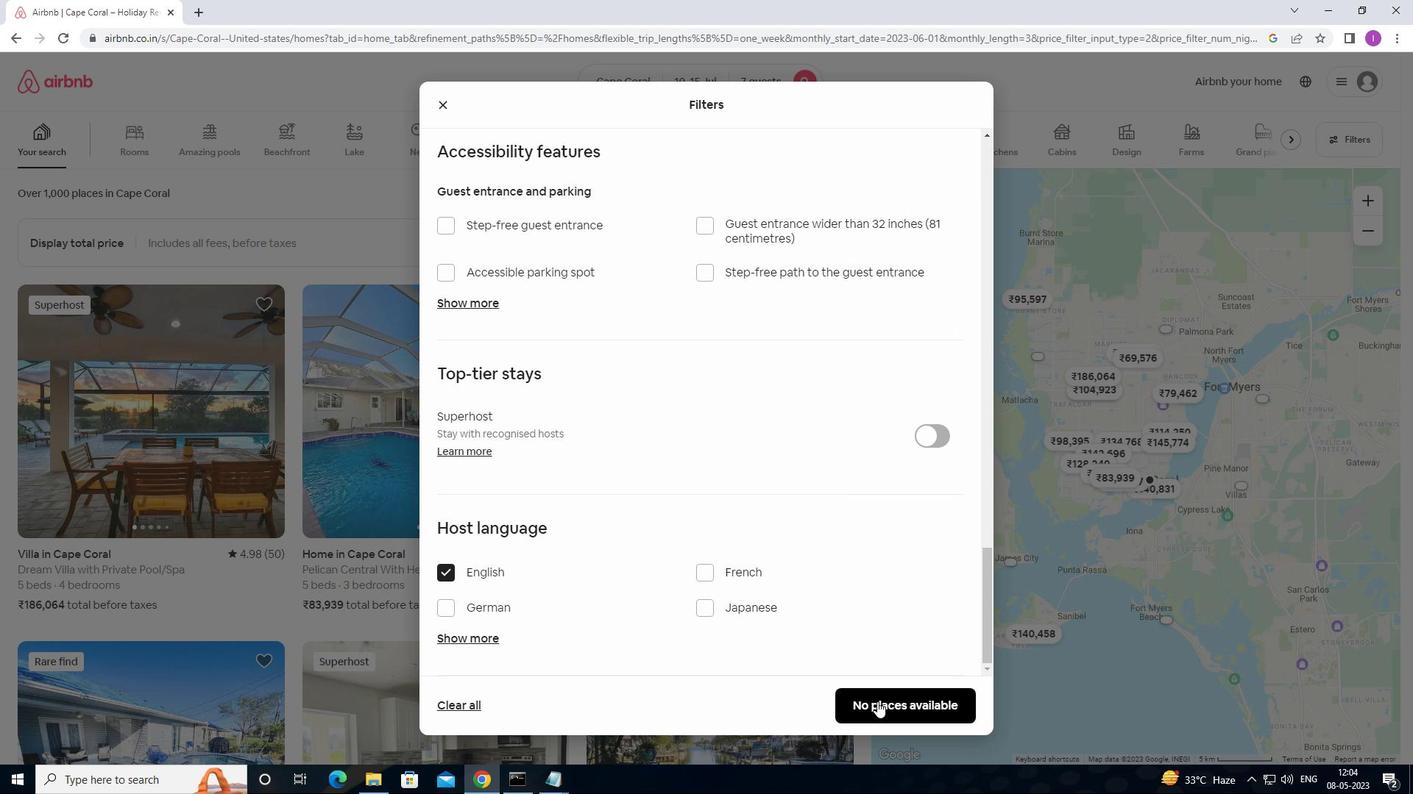 
Action: Mouse moved to (709, 572)
Screenshot: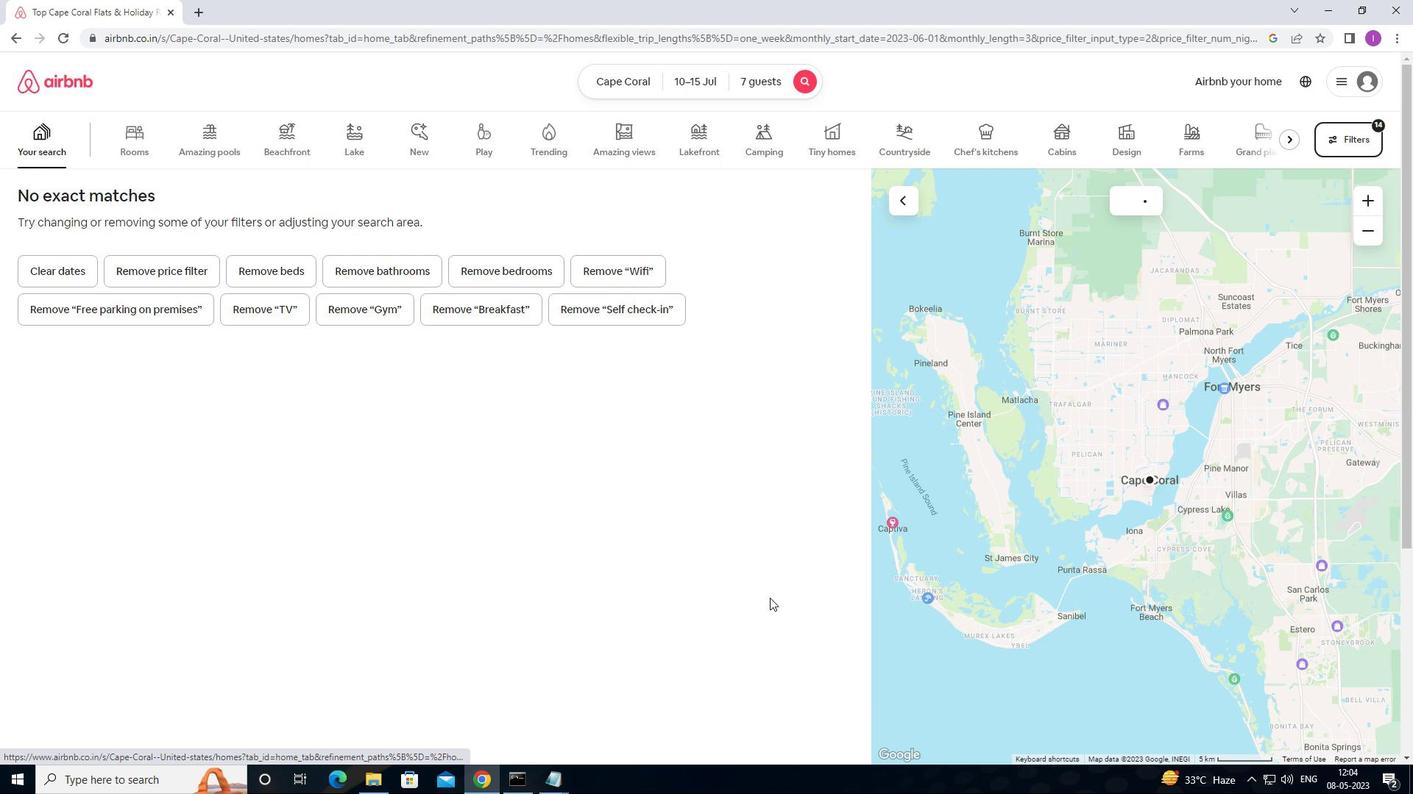 
